 Task: Certificate for employee of the month blue modern-simple.
Action: Mouse moved to (146, 93)
Screenshot: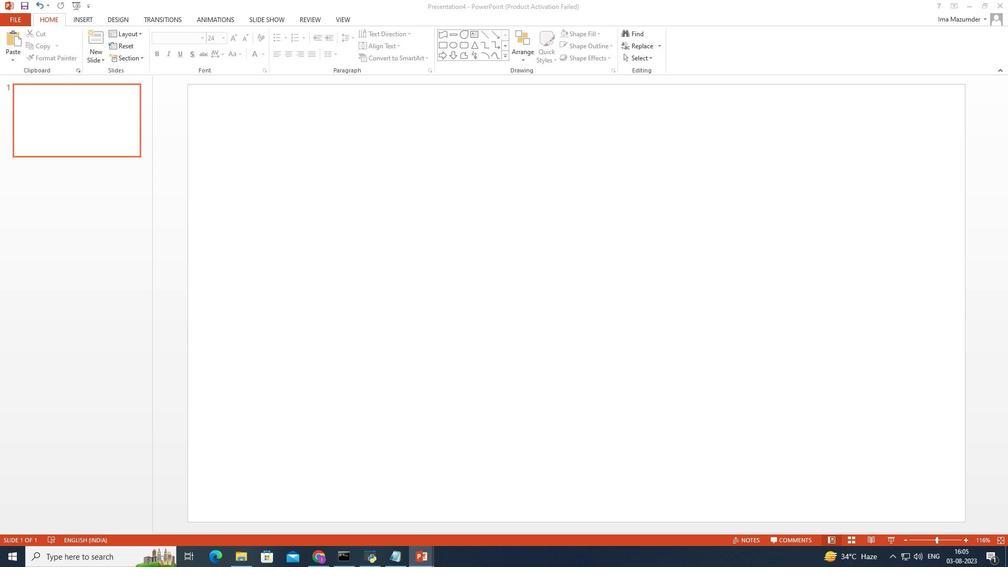 
Action: Mouse pressed left at (146, 93)
Screenshot: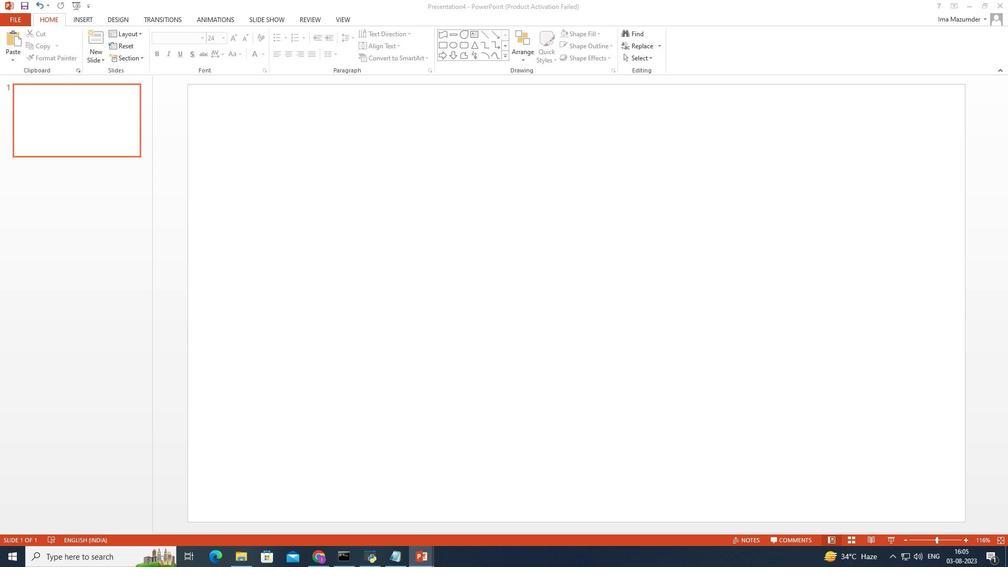 
Action: Mouse moved to (483, 115)
Screenshot: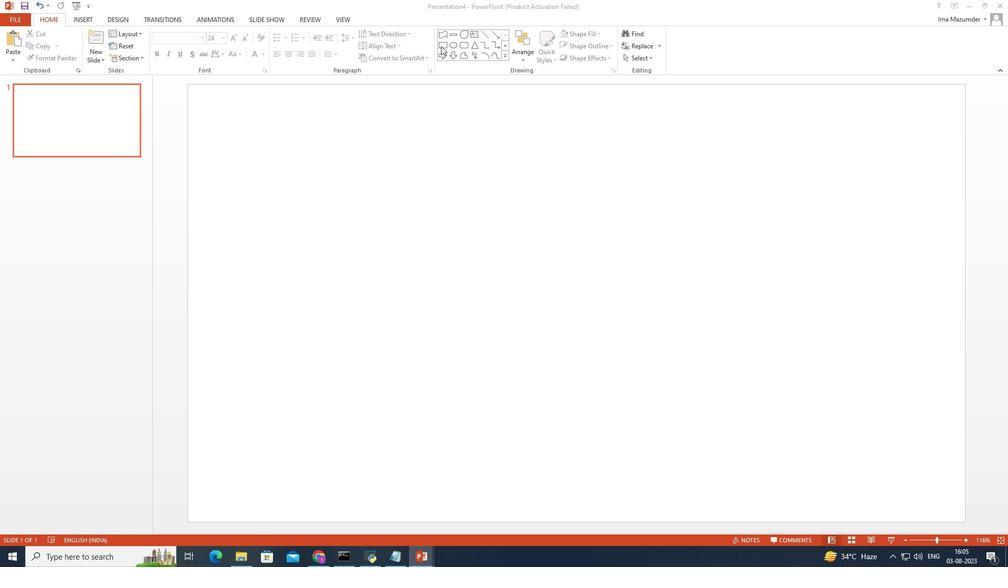 
Action: Mouse pressed left at (483, 115)
Screenshot: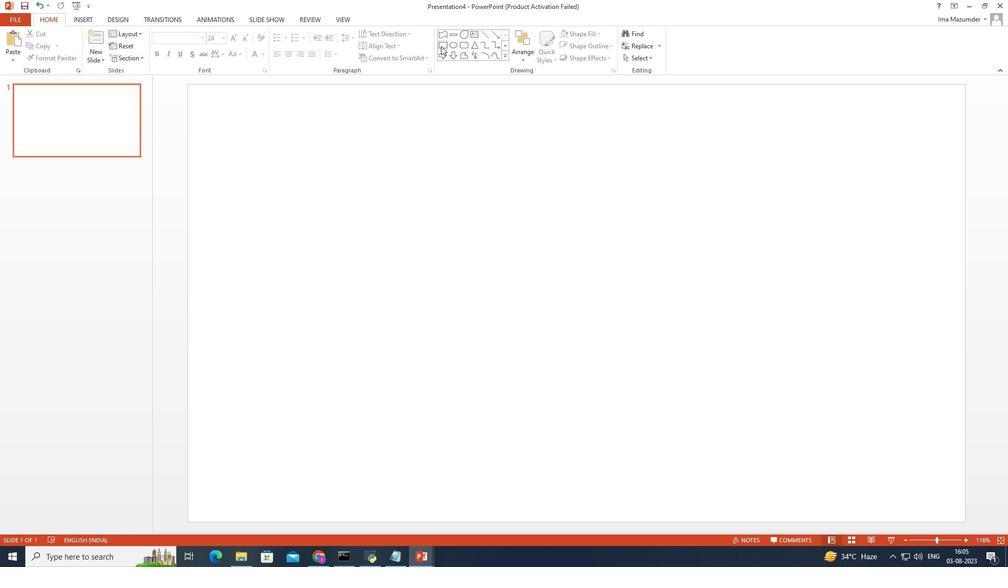 
Action: Mouse moved to (484, 112)
Screenshot: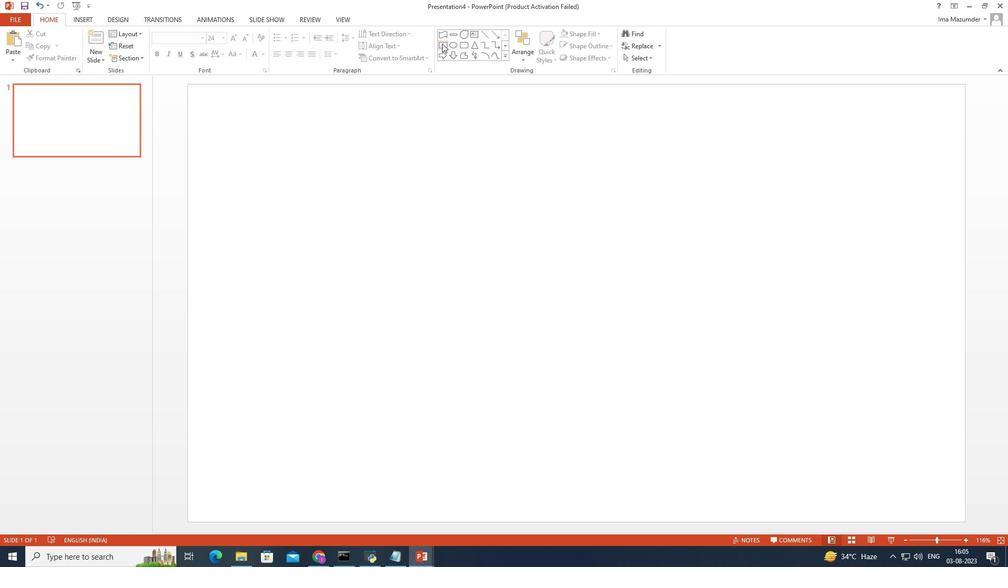 
Action: Mouse pressed left at (484, 112)
Screenshot: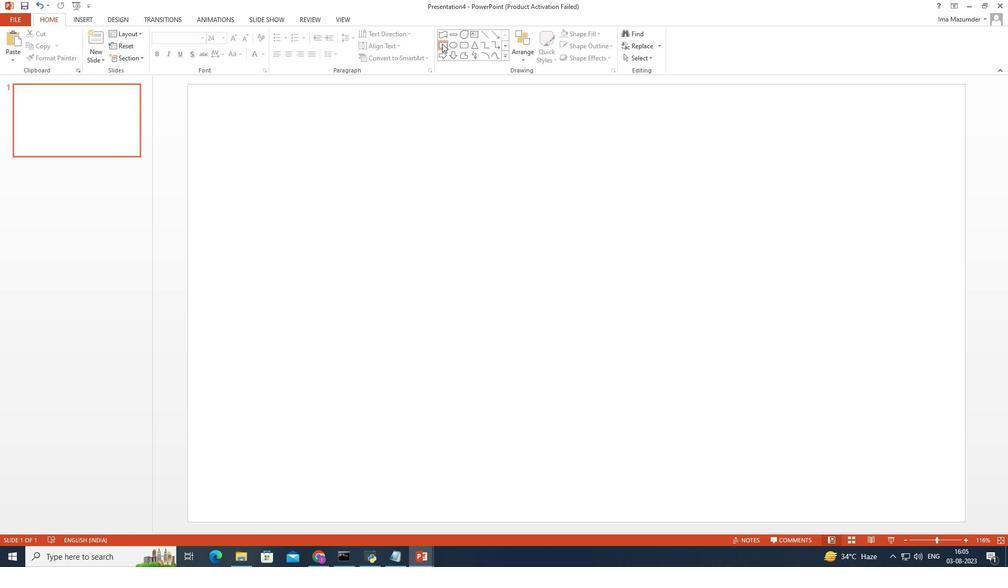
Action: Mouse moved to (325, 142)
Screenshot: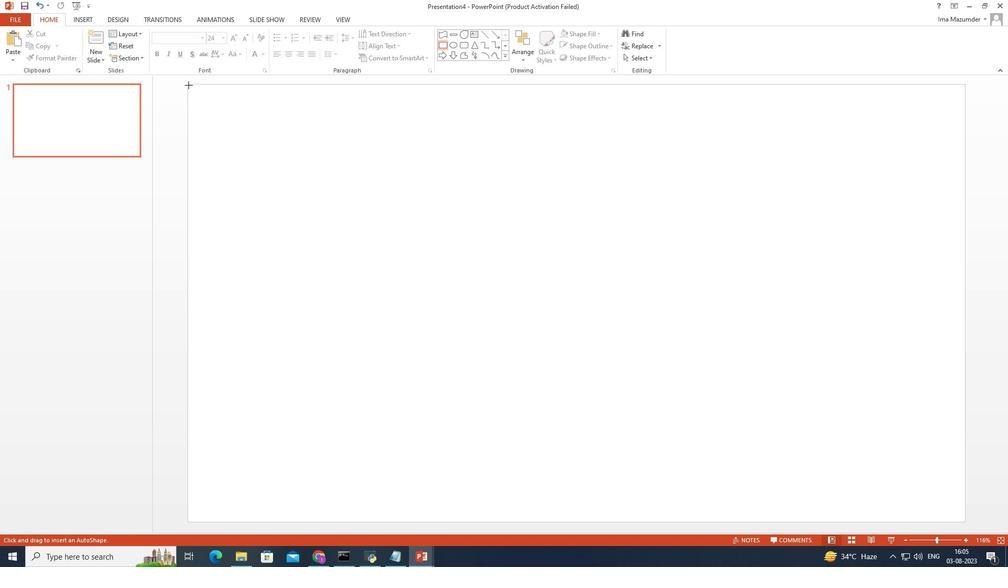 
Action: Mouse pressed left at (325, 142)
Screenshot: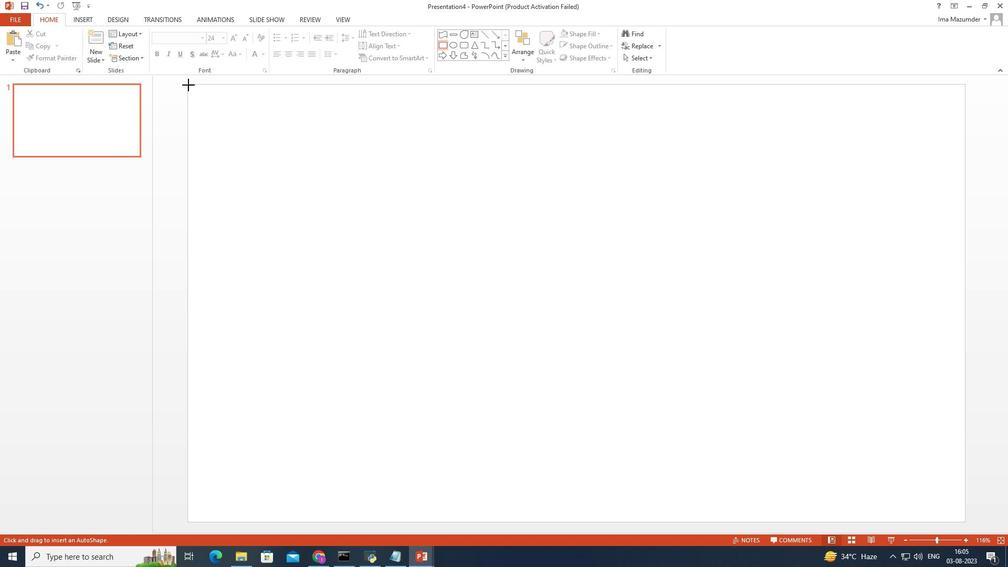 
Action: Mouse moved to (575, 104)
Screenshot: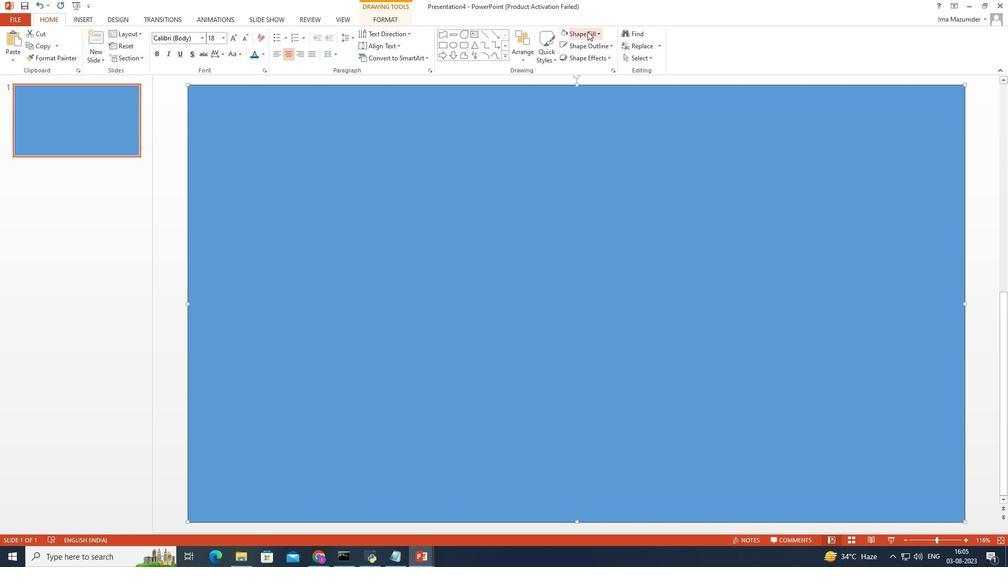 
Action: Mouse pressed left at (575, 104)
Screenshot: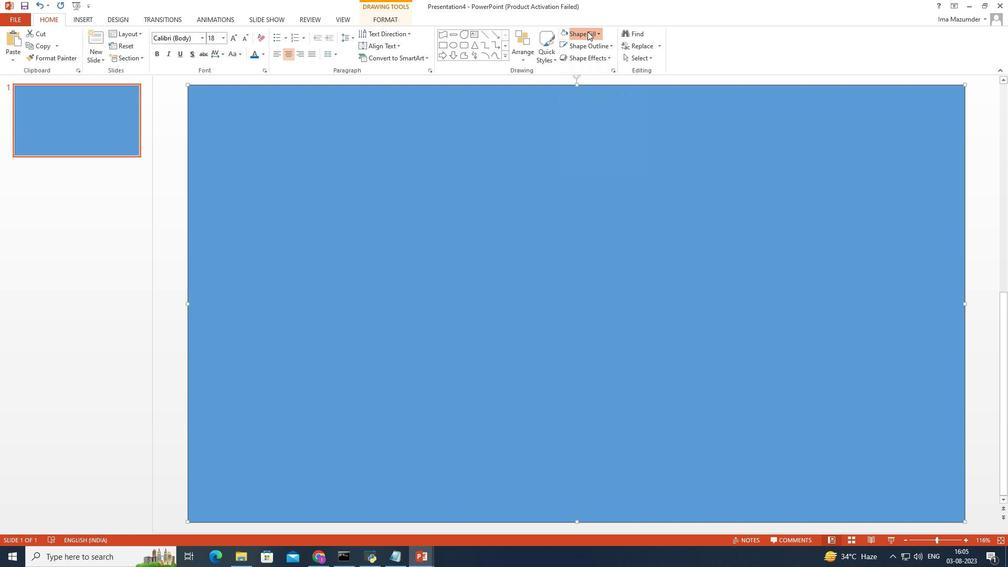 
Action: Mouse moved to (576, 181)
Screenshot: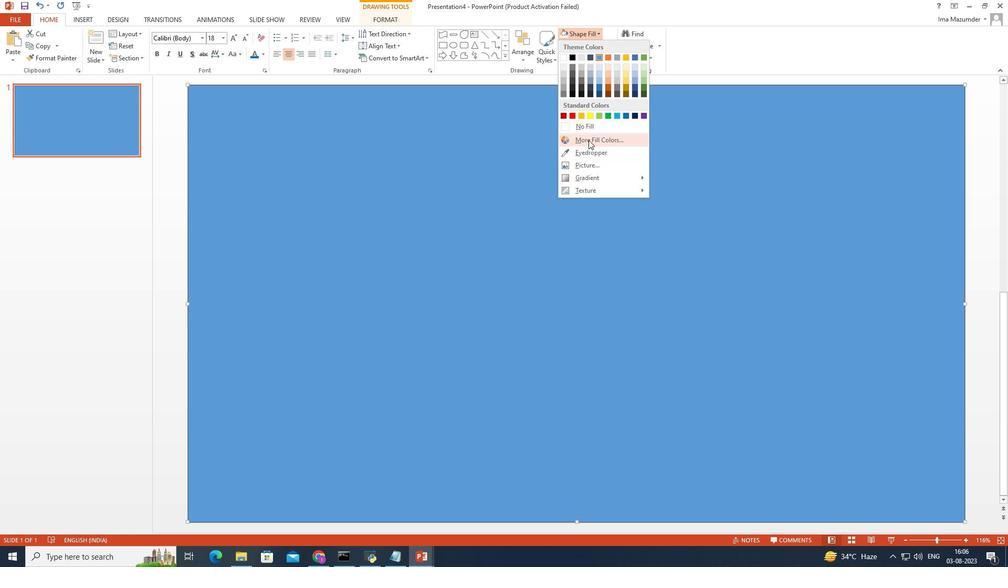 
Action: Mouse pressed left at (576, 181)
Screenshot: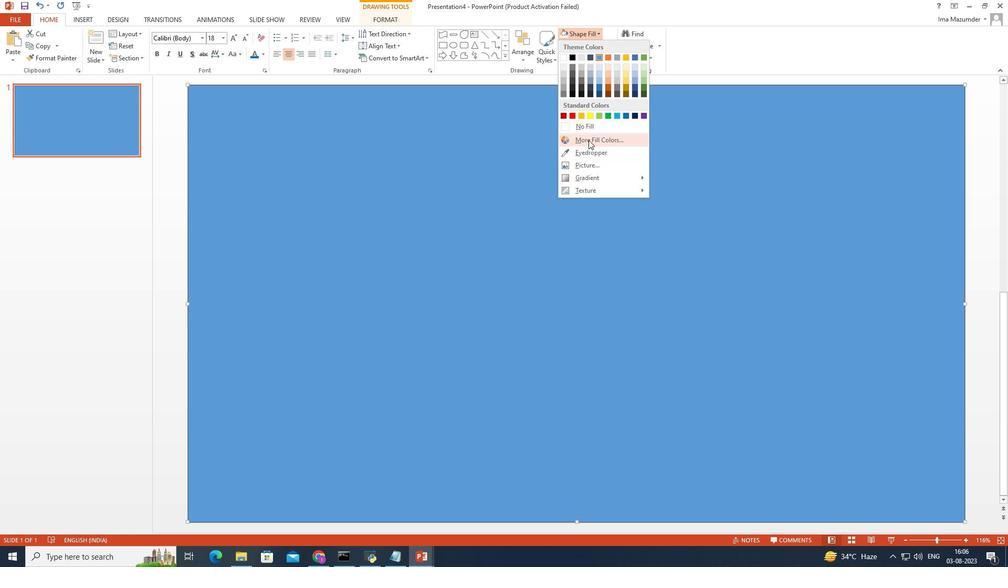 
Action: Mouse moved to (541, 245)
Screenshot: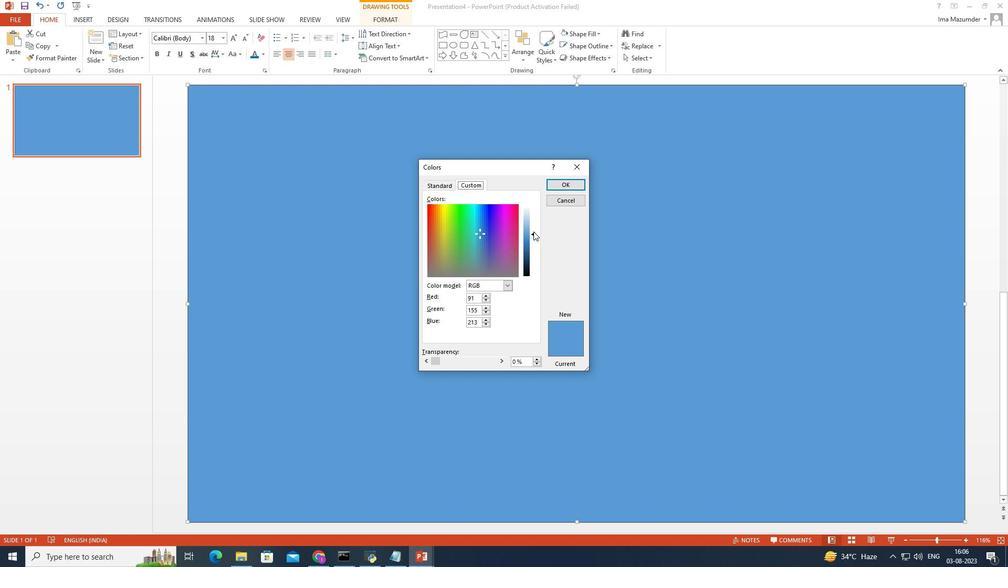 
Action: Mouse pressed left at (541, 245)
Screenshot: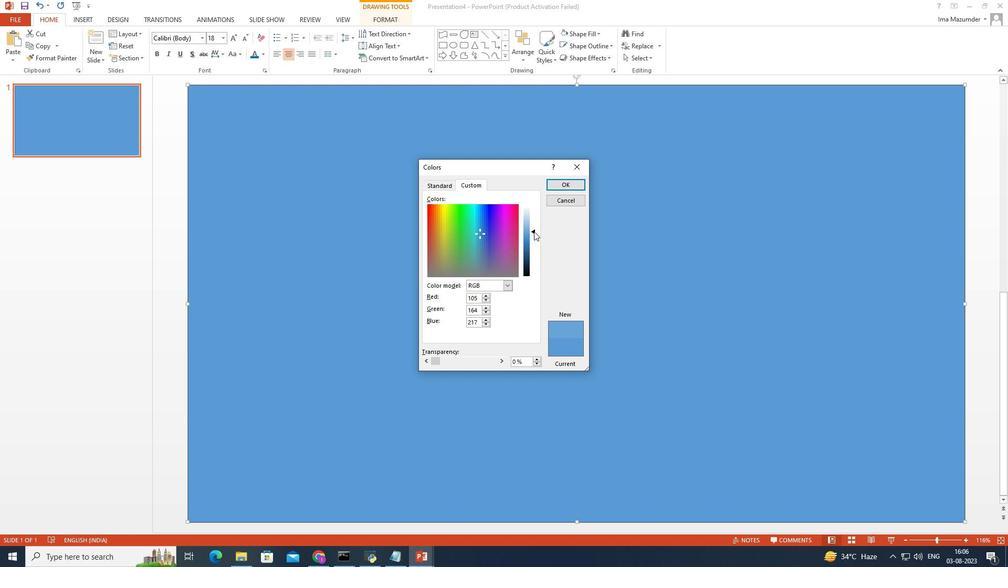 
Action: Mouse moved to (542, 259)
Screenshot: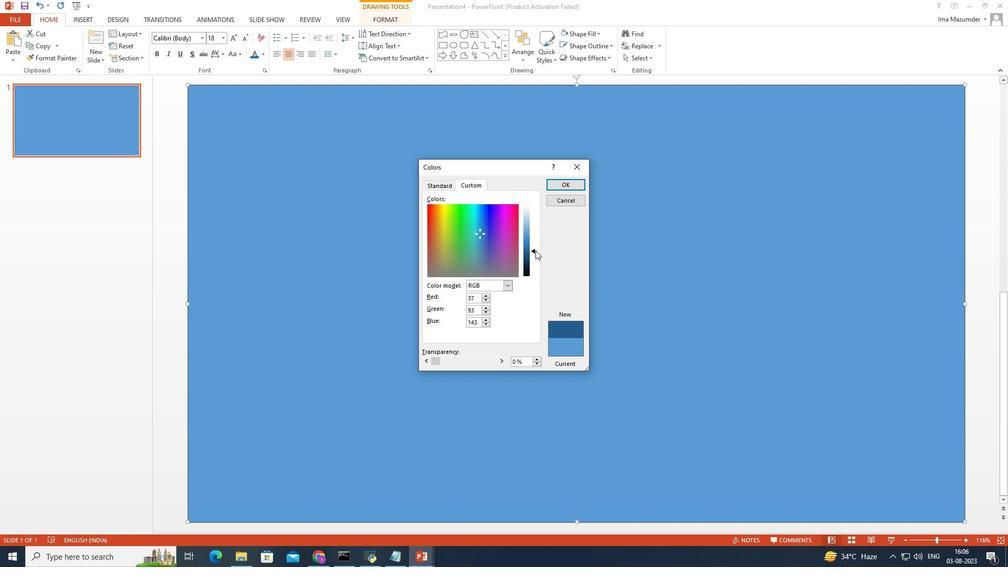 
Action: Mouse pressed left at (542, 259)
Screenshot: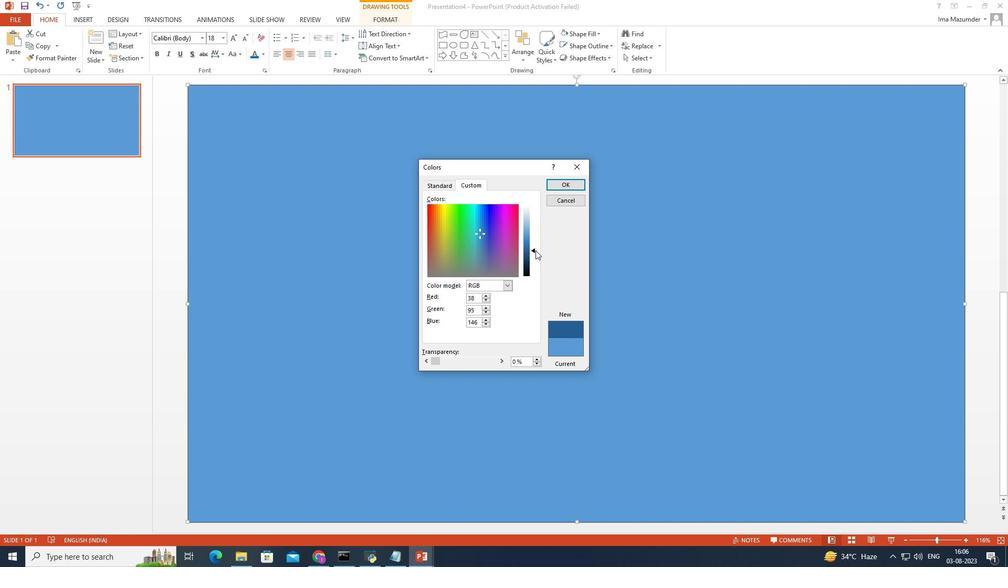 
Action: Mouse moved to (513, 259)
Screenshot: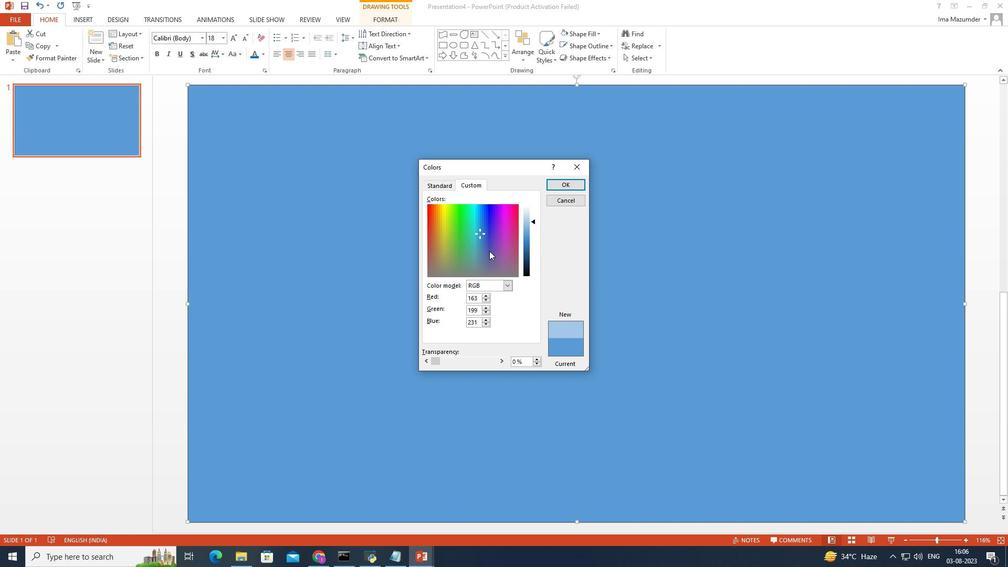 
Action: Mouse pressed left at (513, 259)
Screenshot: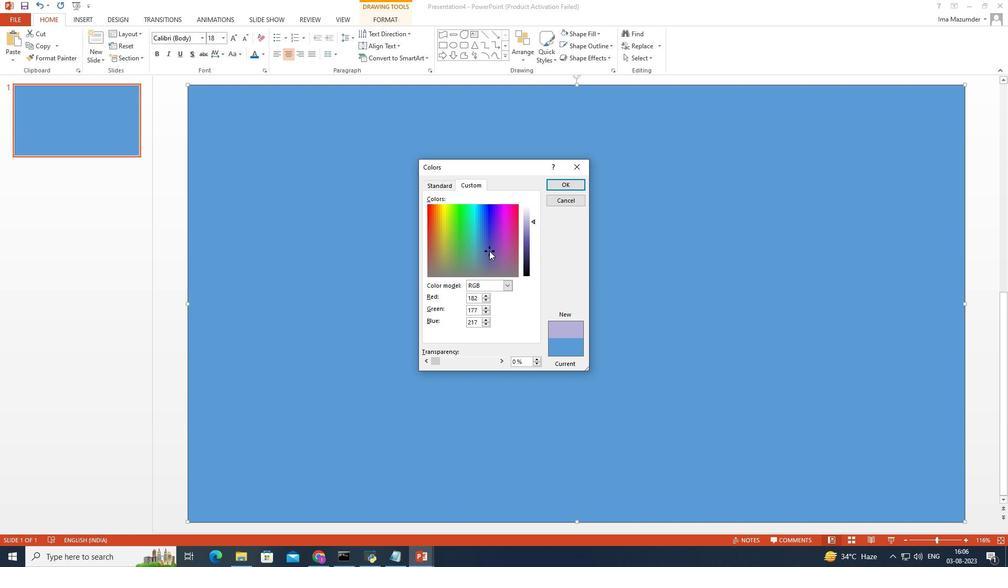
Action: Mouse moved to (560, 214)
Screenshot: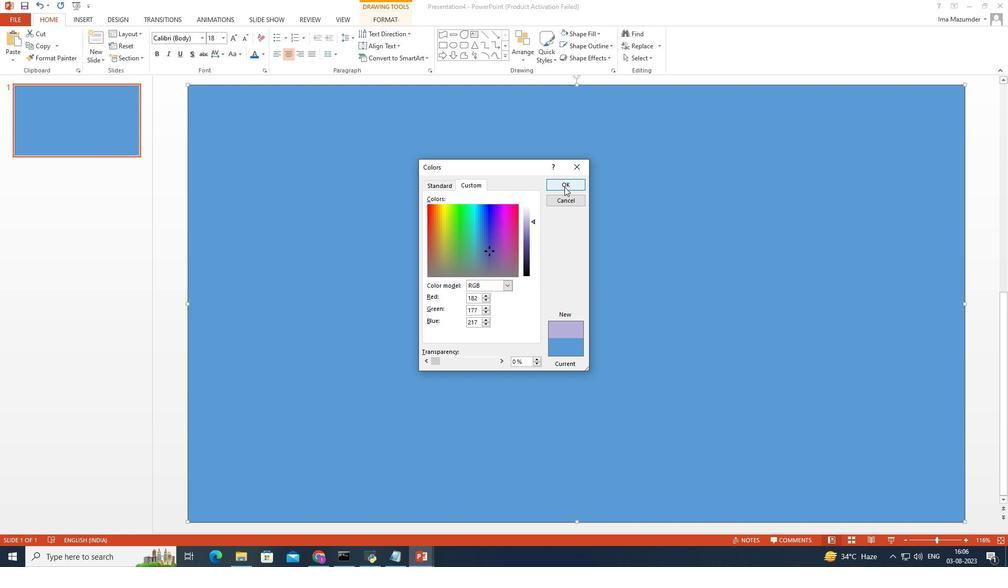 
Action: Mouse pressed left at (560, 214)
Screenshot: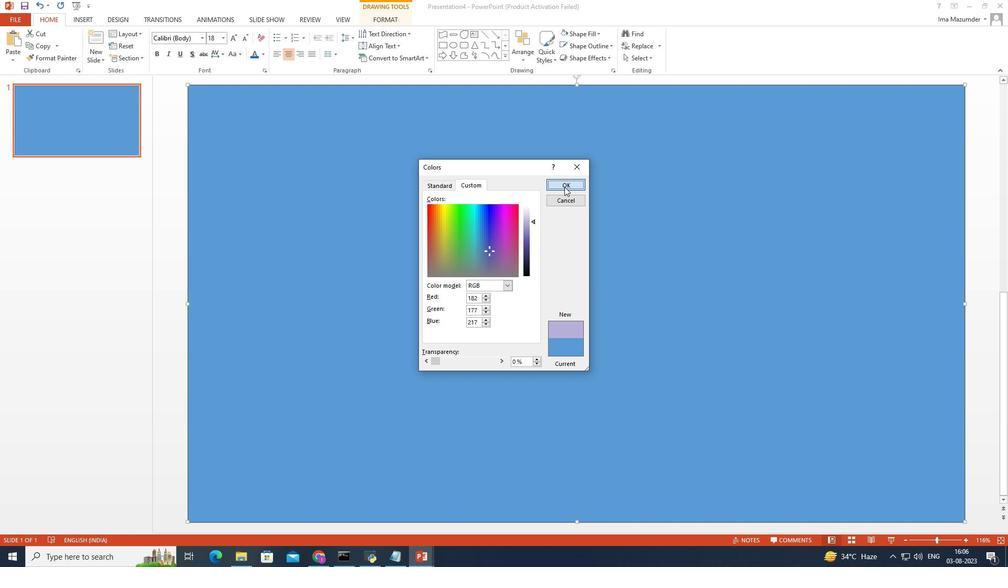 
Action: Mouse moved to (486, 112)
Screenshot: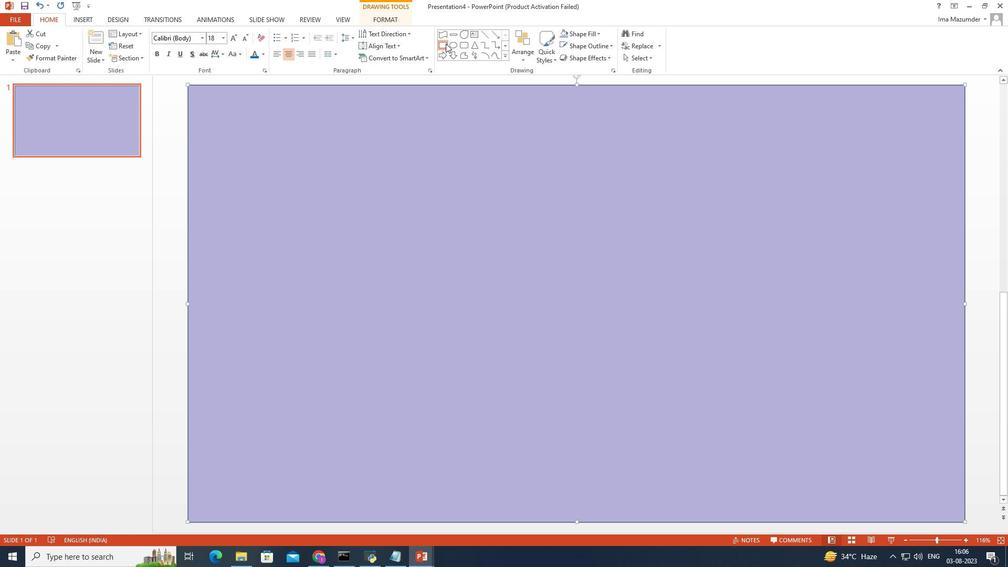 
Action: Mouse pressed left at (486, 112)
Screenshot: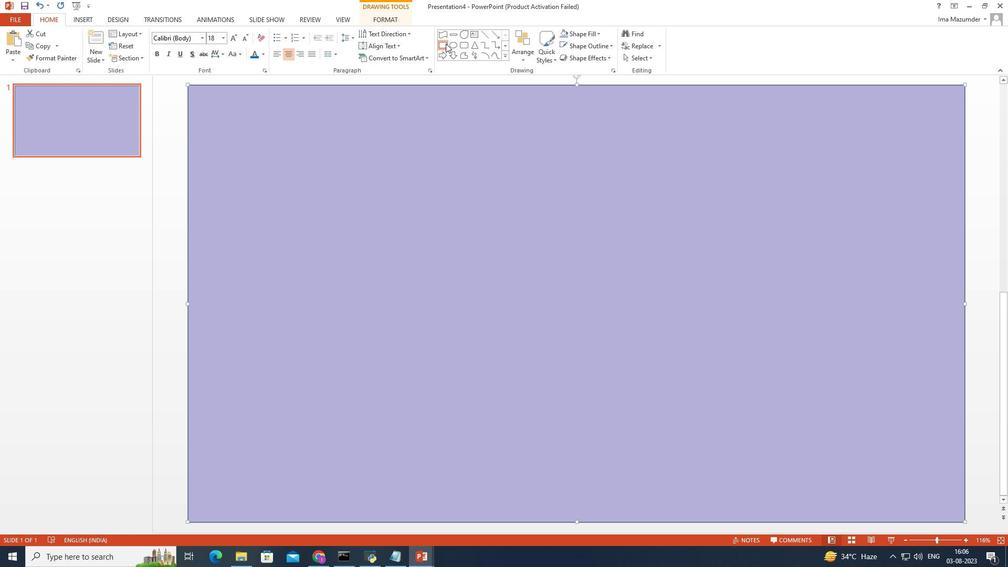 
Action: Mouse moved to (352, 172)
Screenshot: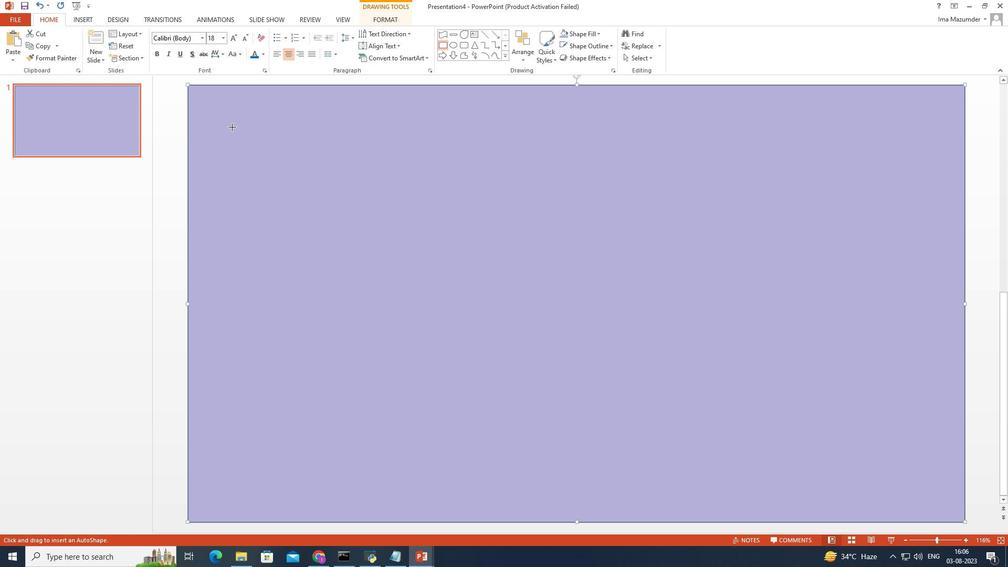 
Action: Mouse pressed left at (352, 172)
Screenshot: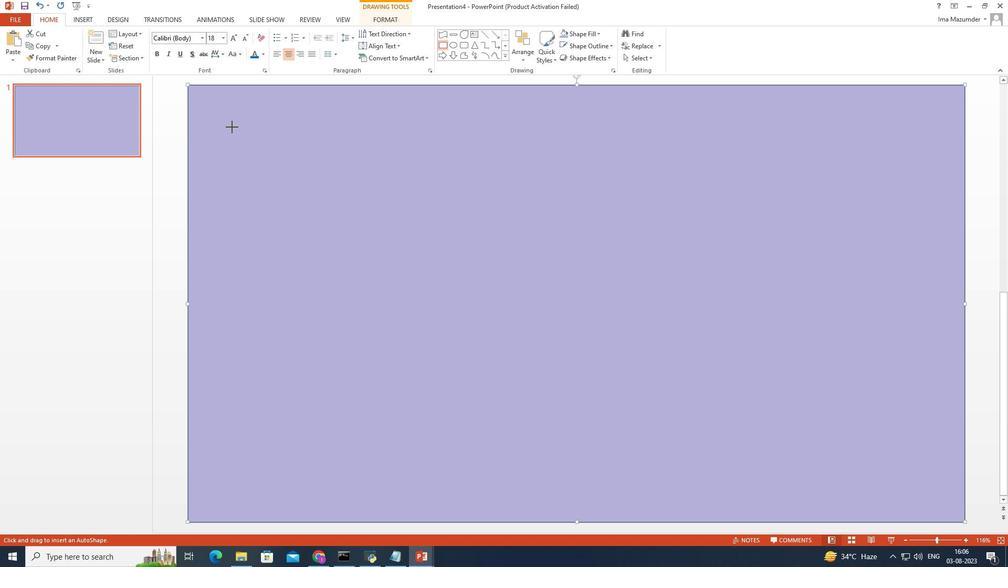
Action: Mouse moved to (583, 103)
Screenshot: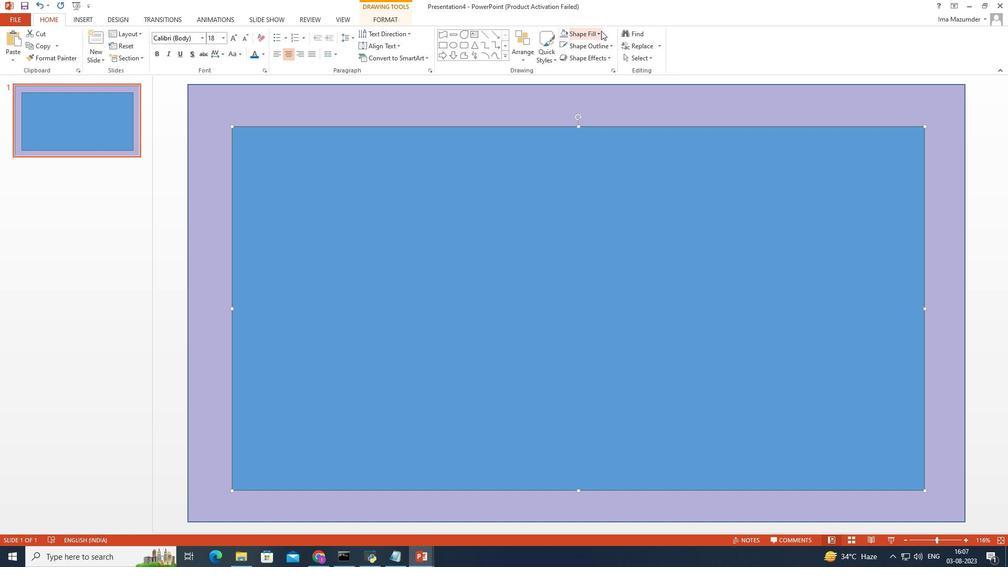 
Action: Mouse pressed left at (583, 103)
Screenshot: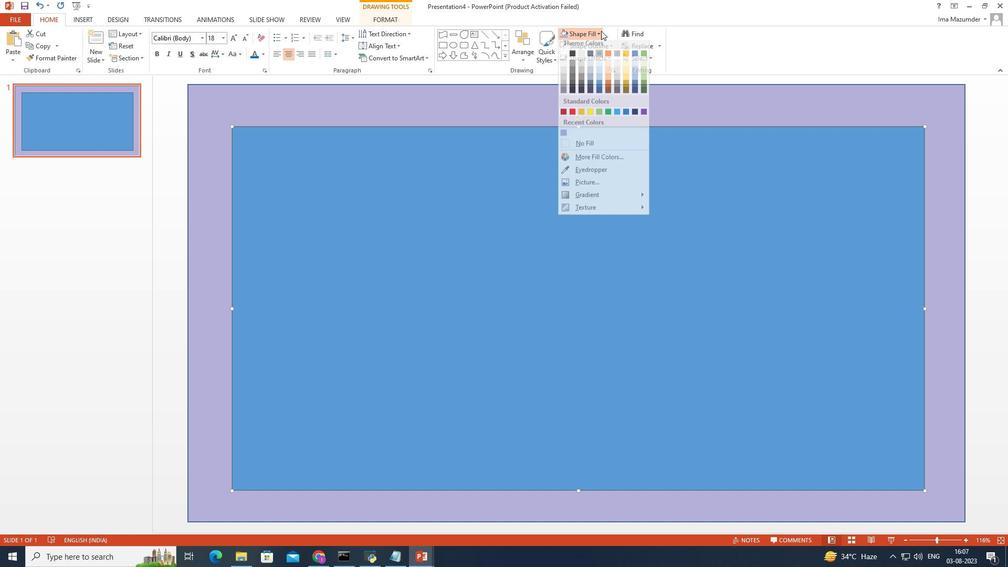 
Action: Mouse moved to (559, 122)
Screenshot: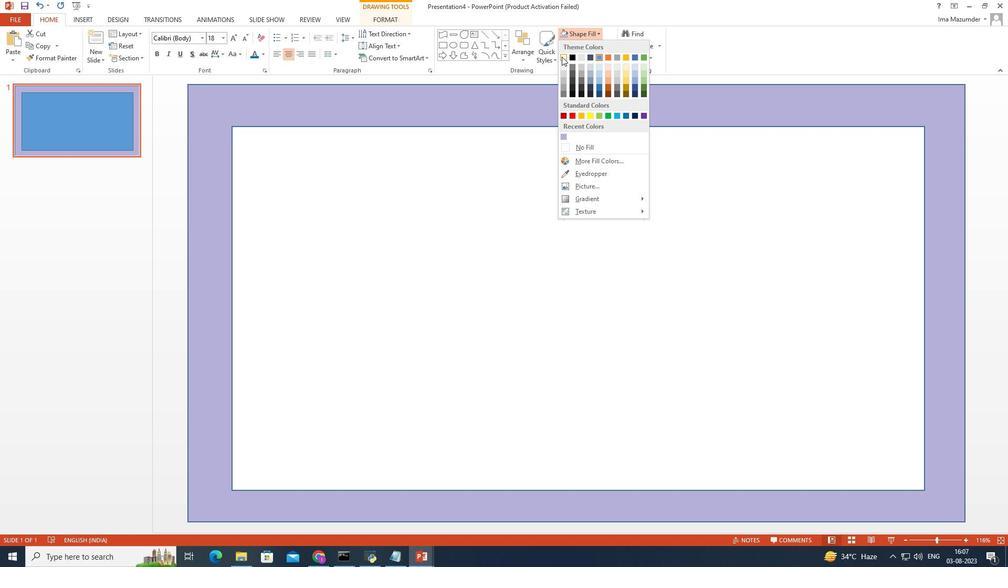 
Action: Mouse pressed left at (559, 122)
Screenshot: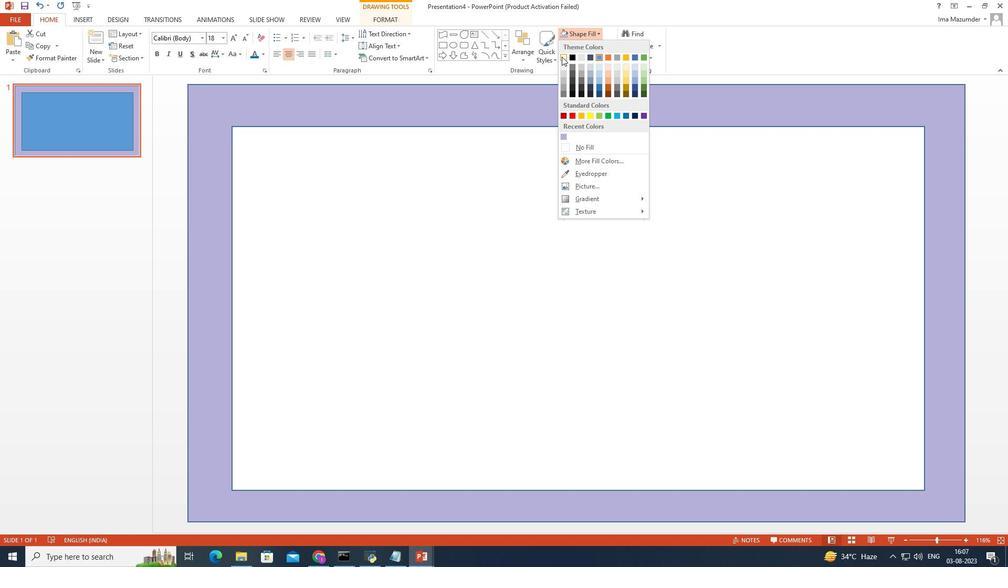 
Action: Mouse moved to (485, 113)
Screenshot: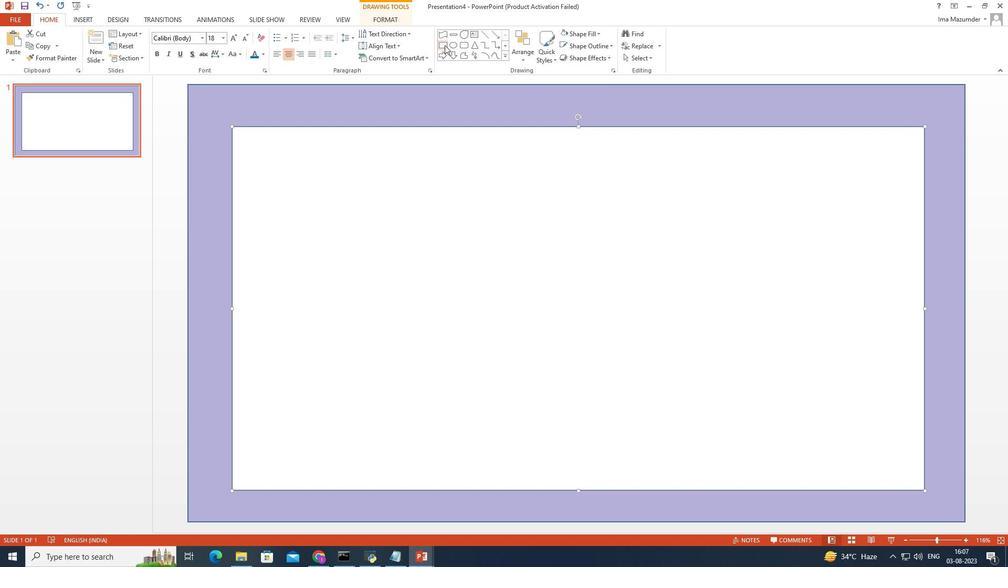 
Action: Mouse pressed left at (485, 113)
Screenshot: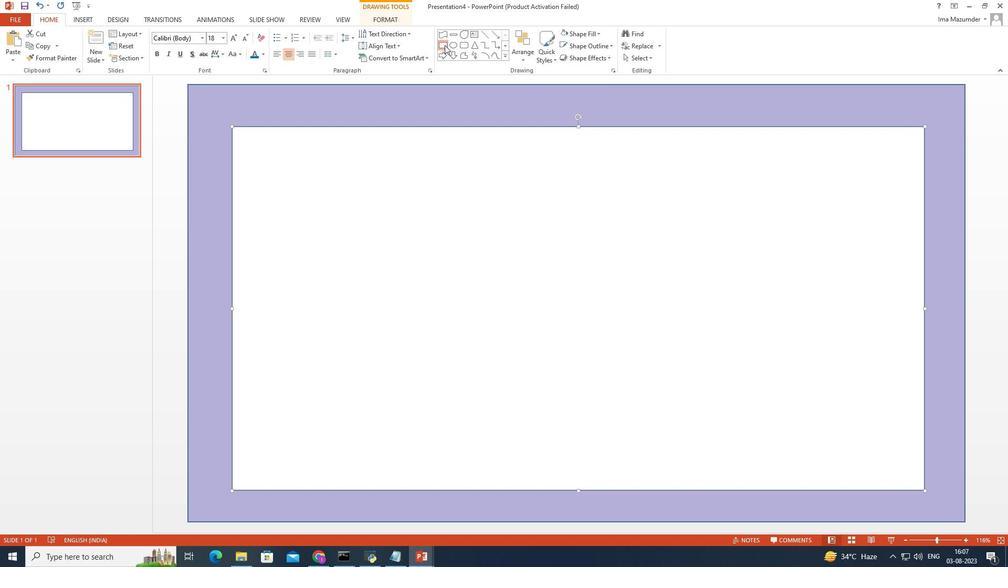 
Action: Mouse moved to (363, 183)
Screenshot: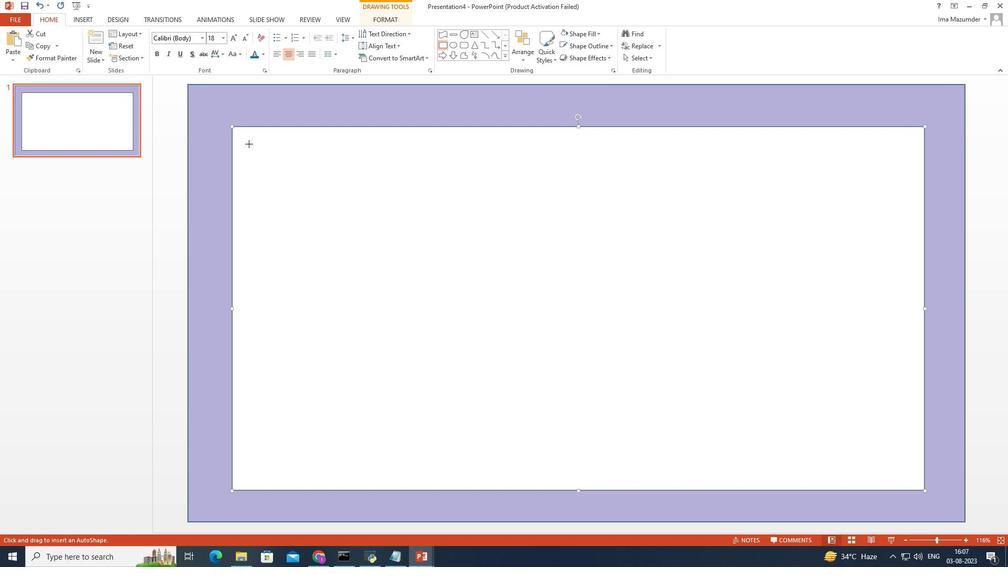 
Action: Mouse pressed left at (363, 183)
Screenshot: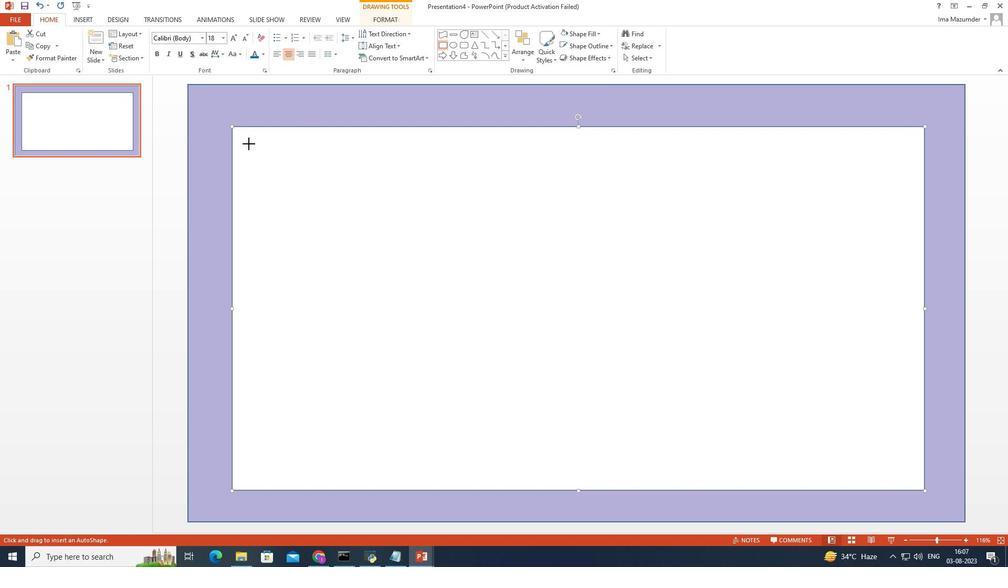 
Action: Mouse moved to (578, 115)
Screenshot: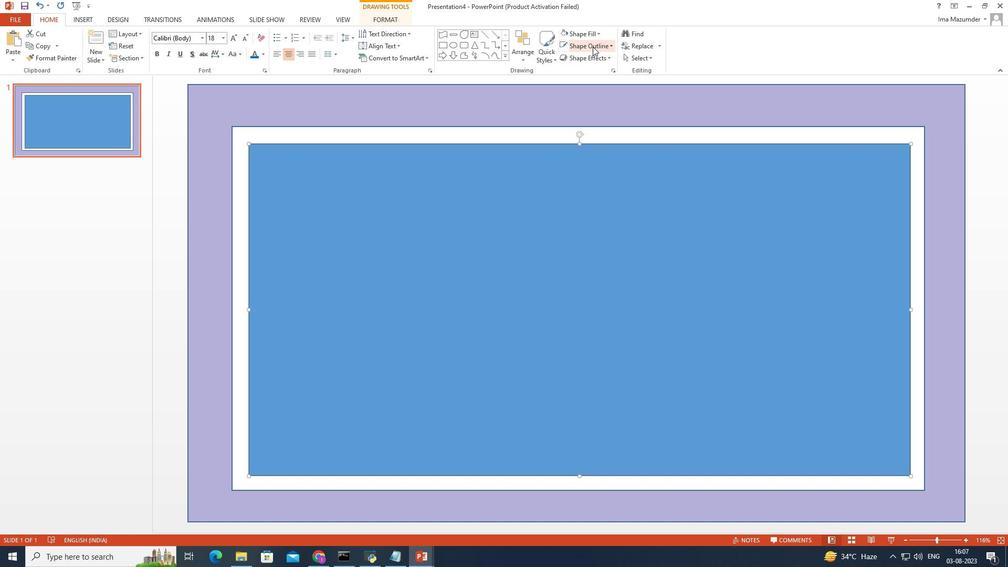 
Action: Mouse pressed left at (578, 115)
Screenshot: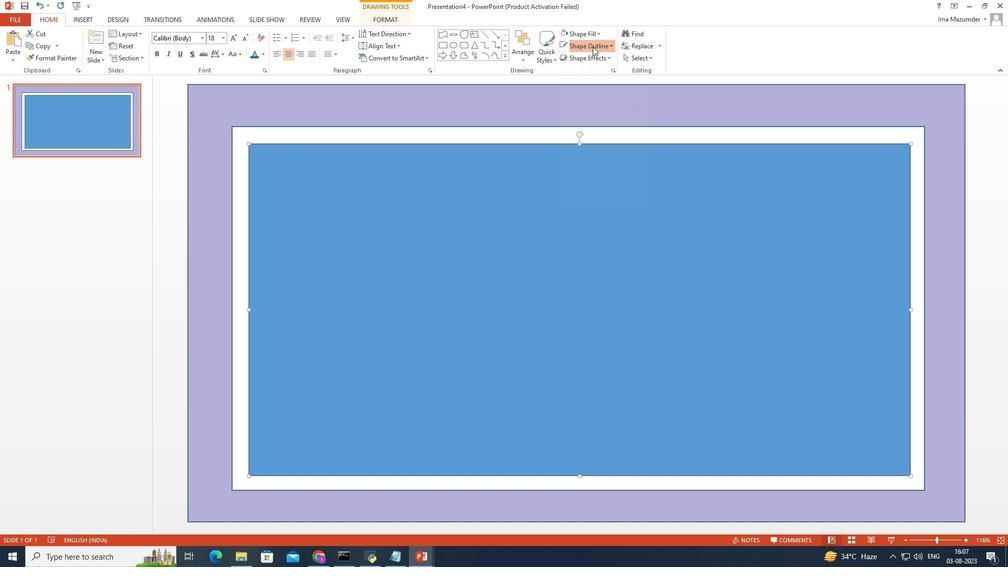 
Action: Mouse moved to (618, 236)
Screenshot: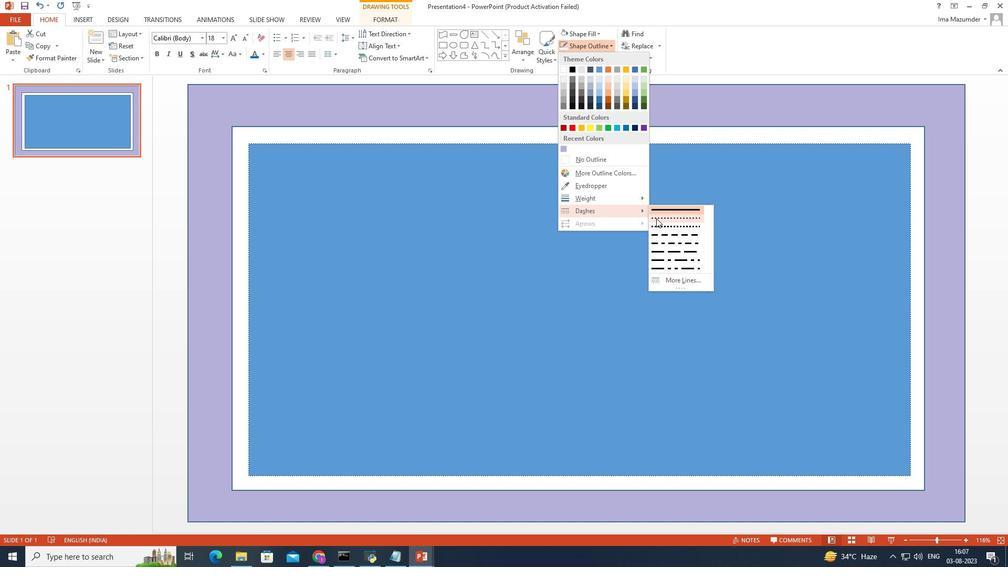 
Action: Mouse pressed left at (618, 236)
Screenshot: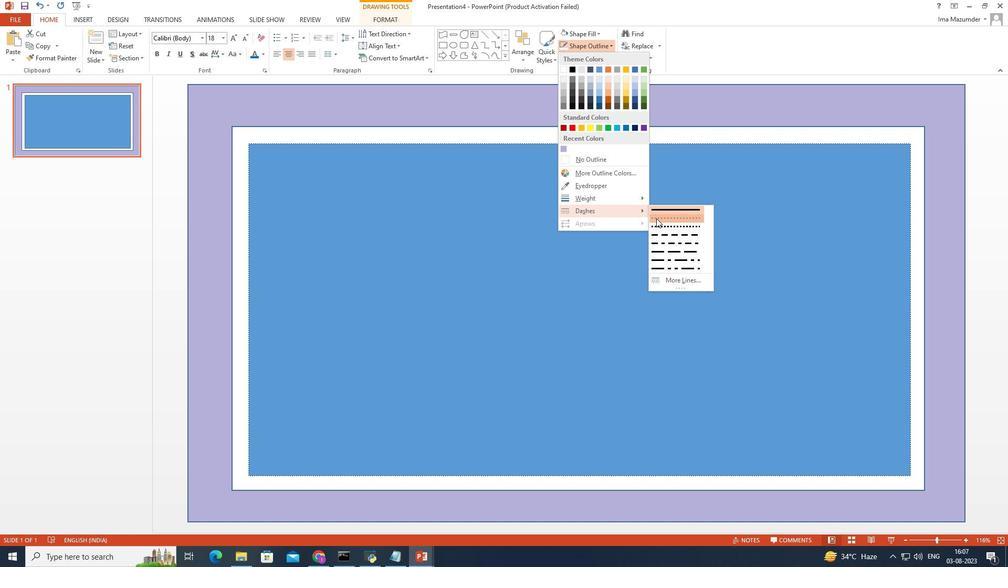 
Action: Mouse moved to (590, 115)
Screenshot: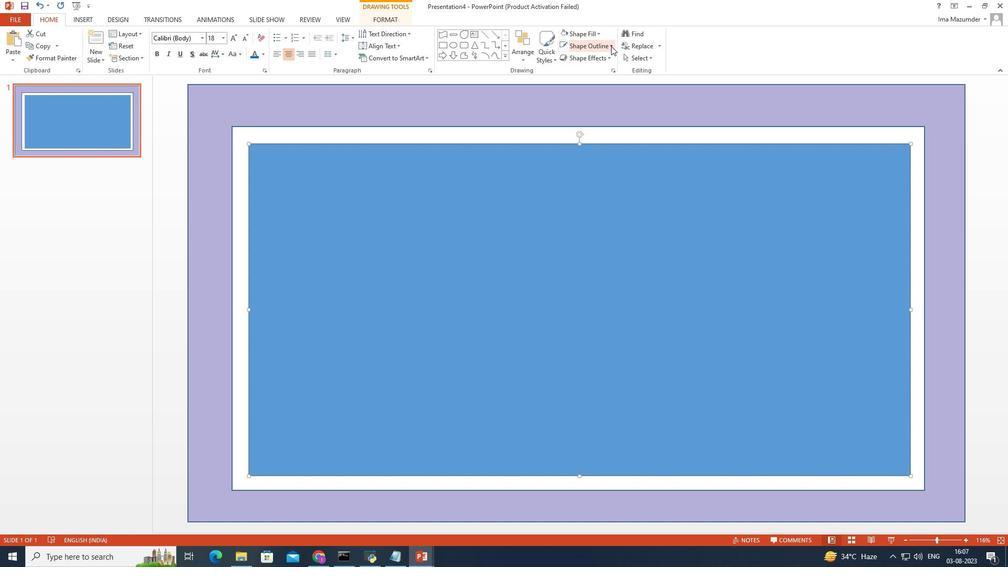 
Action: Mouse pressed left at (590, 115)
Screenshot: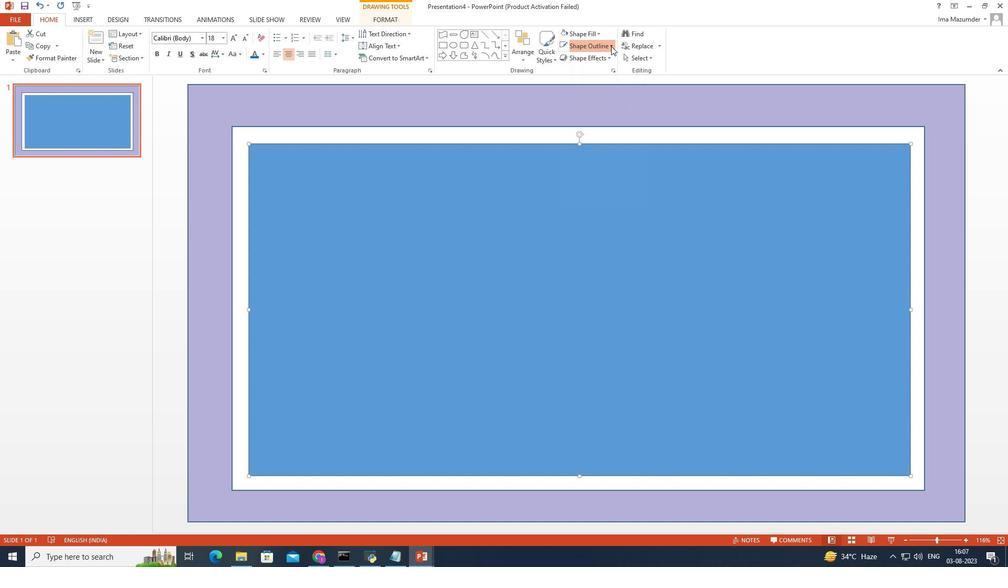 
Action: Mouse moved to (560, 188)
Screenshot: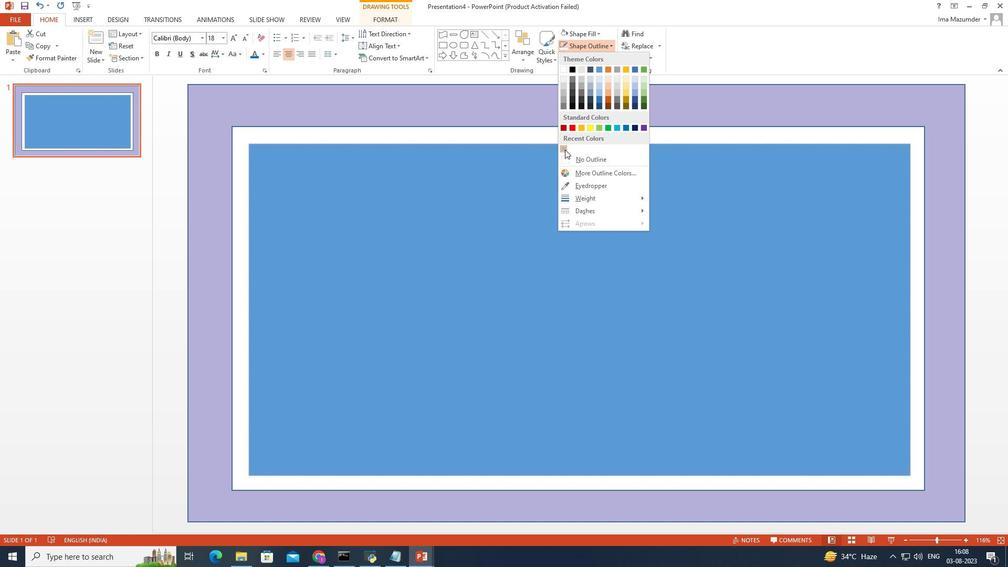 
Action: Mouse pressed left at (560, 188)
Screenshot: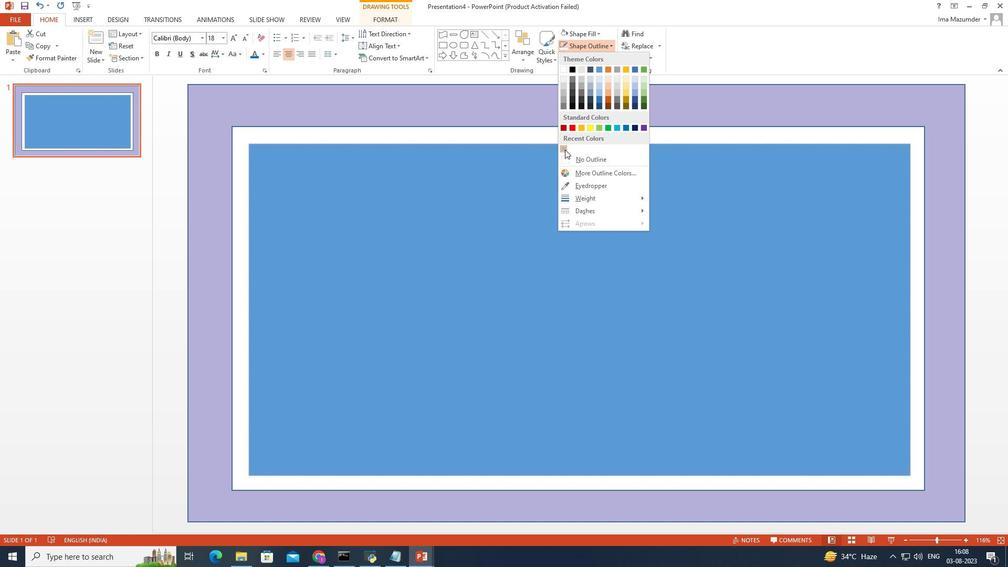 
Action: Mouse moved to (581, 105)
Screenshot: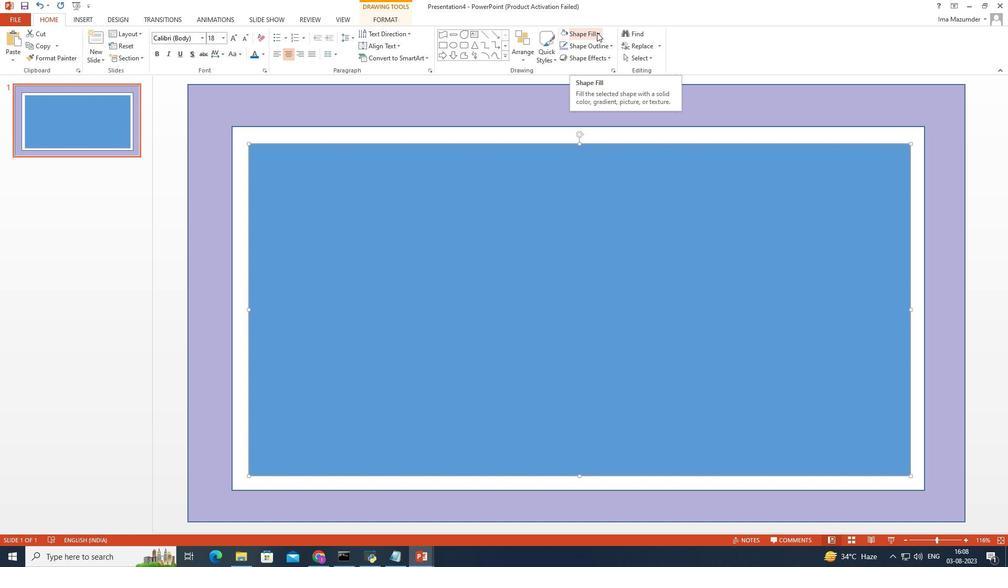 
Action: Mouse pressed left at (581, 105)
Screenshot: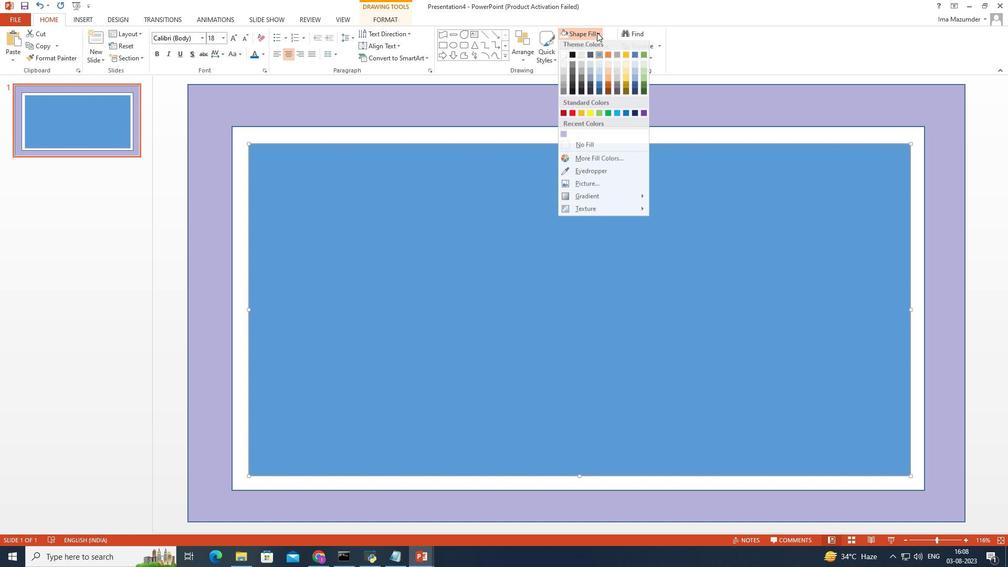 
Action: Mouse moved to (559, 122)
Screenshot: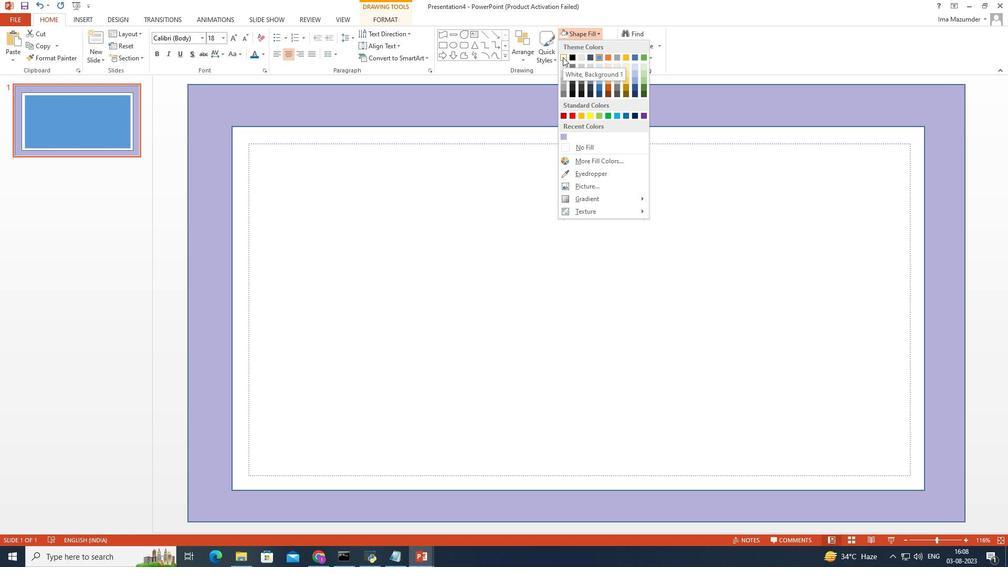 
Action: Mouse pressed left at (559, 122)
Screenshot: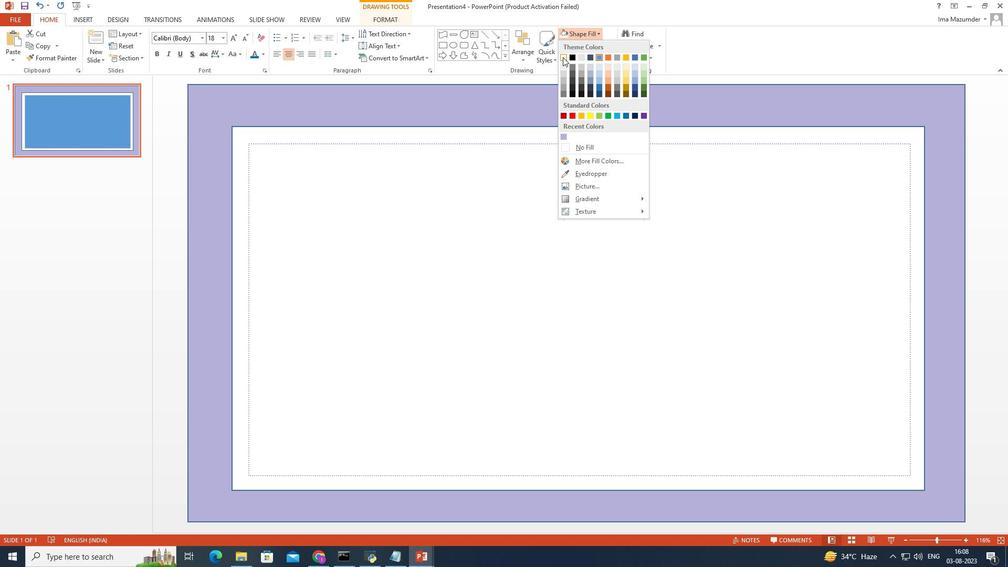 
Action: Mouse moved to (256, 95)
Screenshot: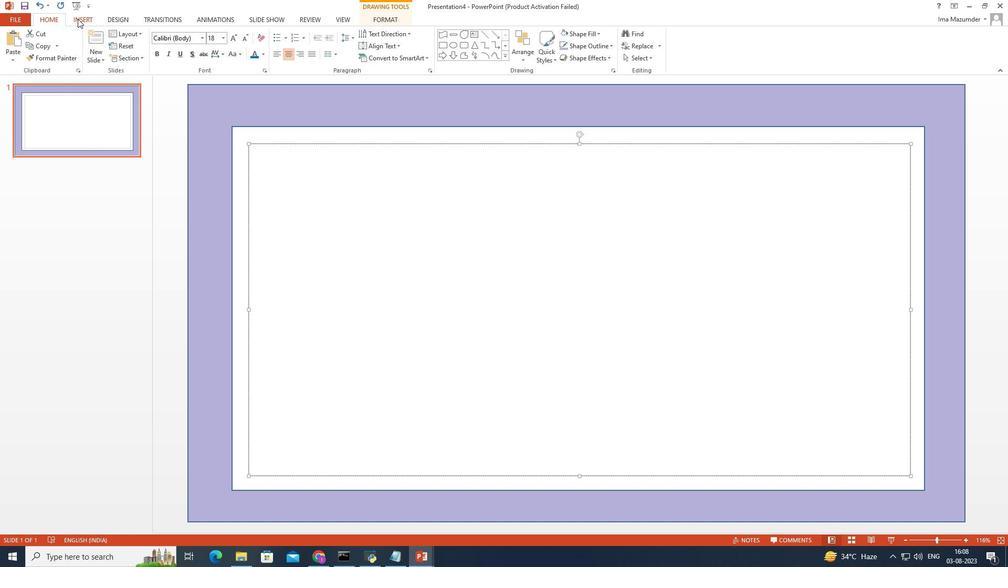 
Action: Mouse pressed left at (256, 95)
Screenshot: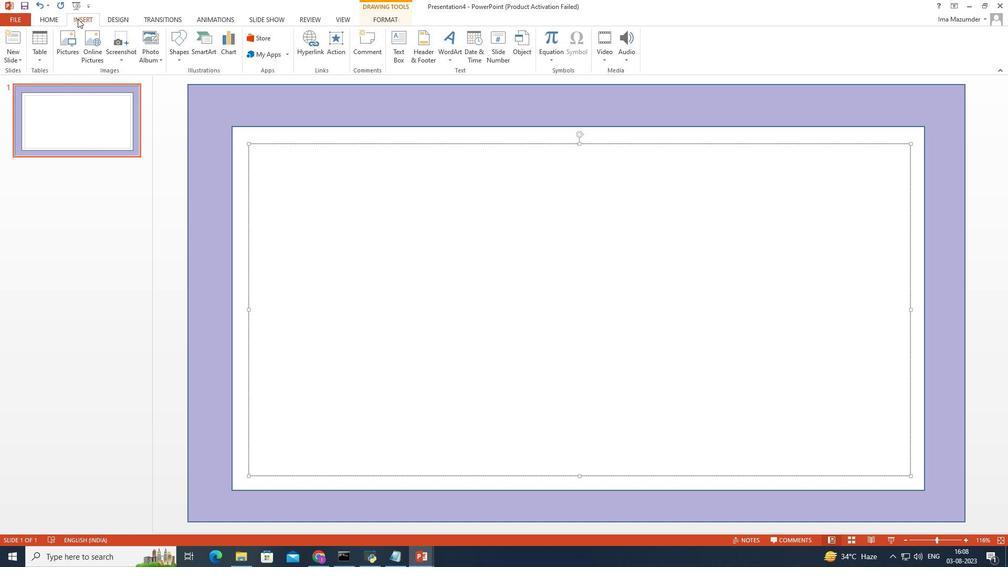 
Action: Mouse moved to (319, 113)
Screenshot: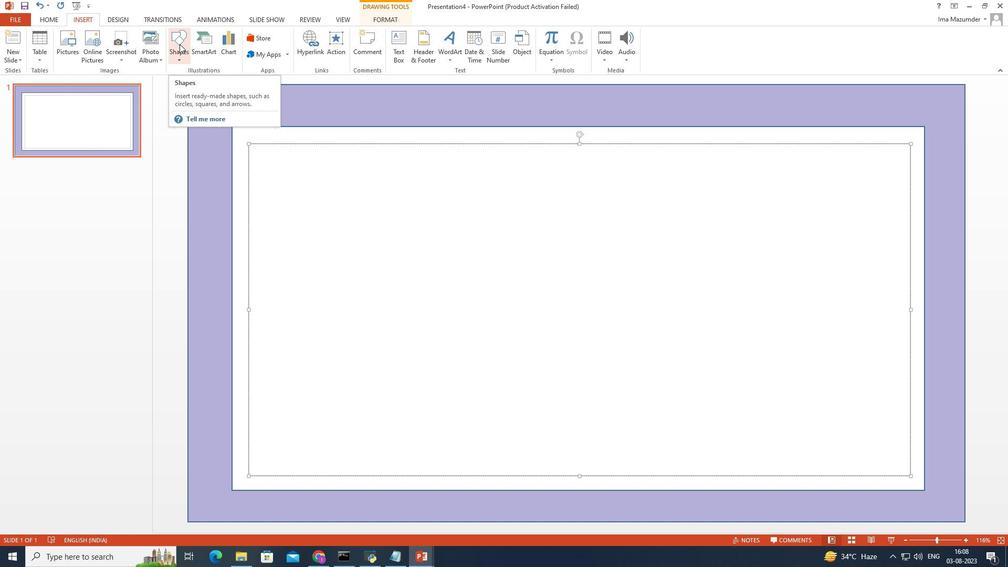 
Action: Mouse pressed left at (319, 113)
Screenshot: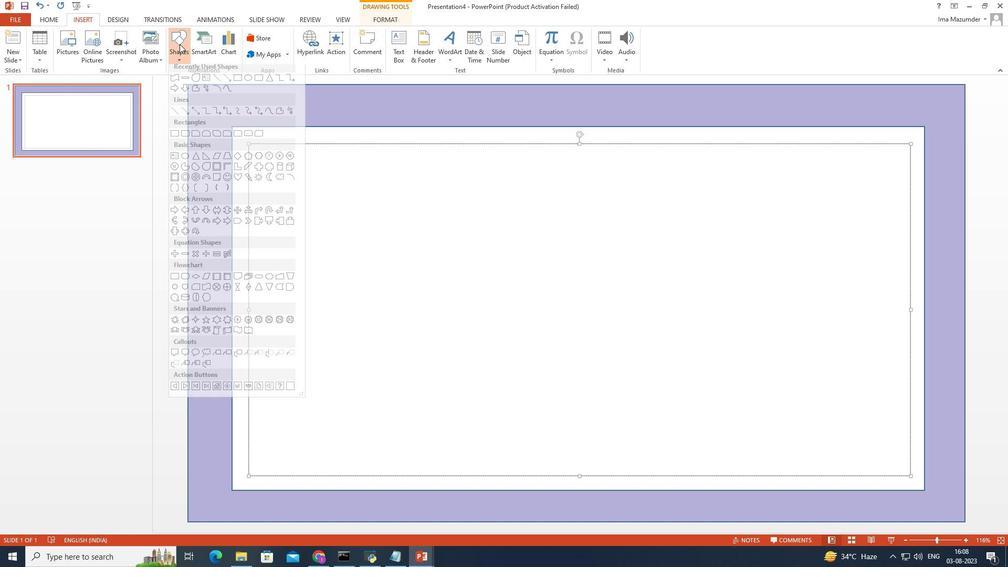 
Action: Mouse moved to (360, 241)
Screenshot: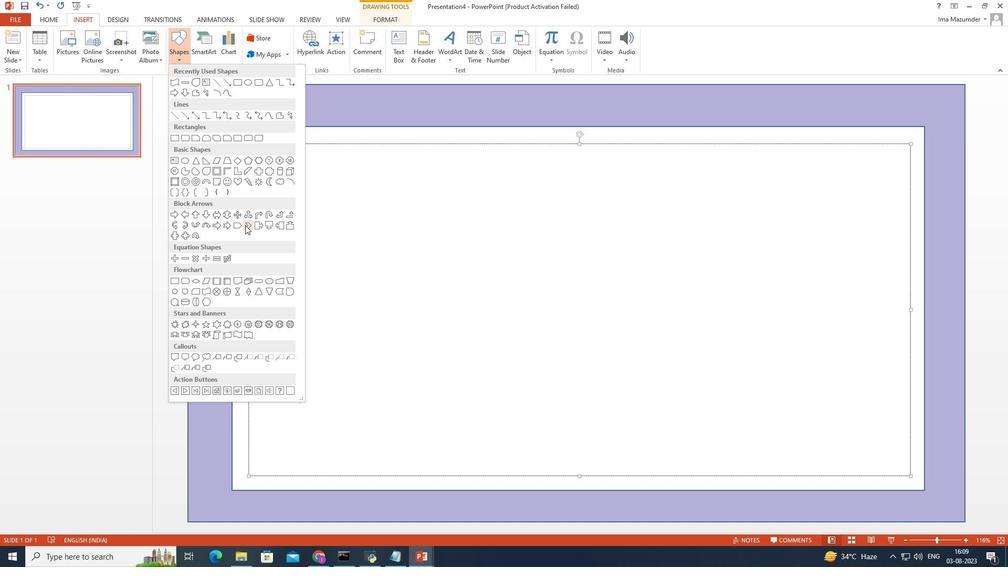 
Action: Mouse pressed left at (360, 241)
Screenshot: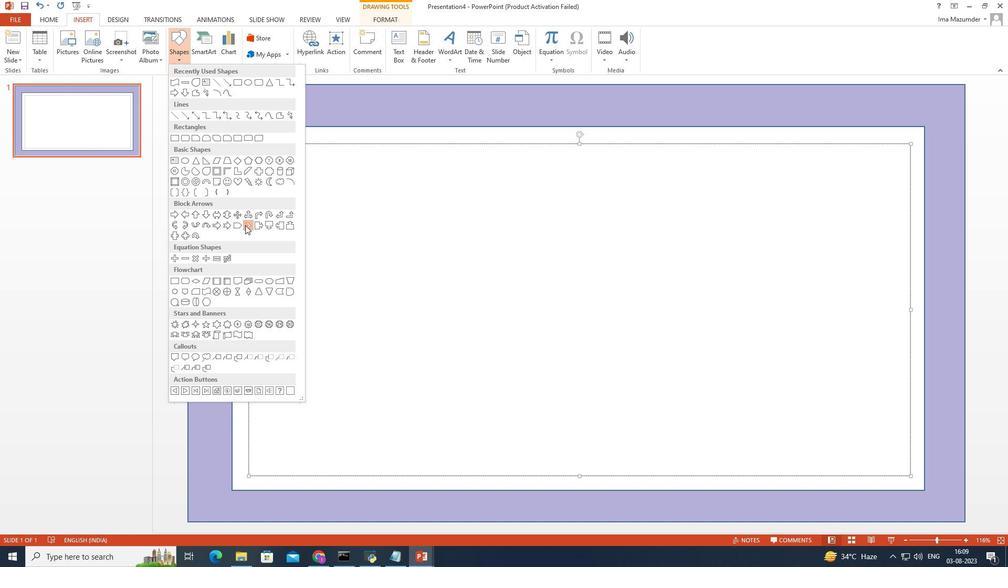 
Action: Mouse moved to (386, 142)
Screenshot: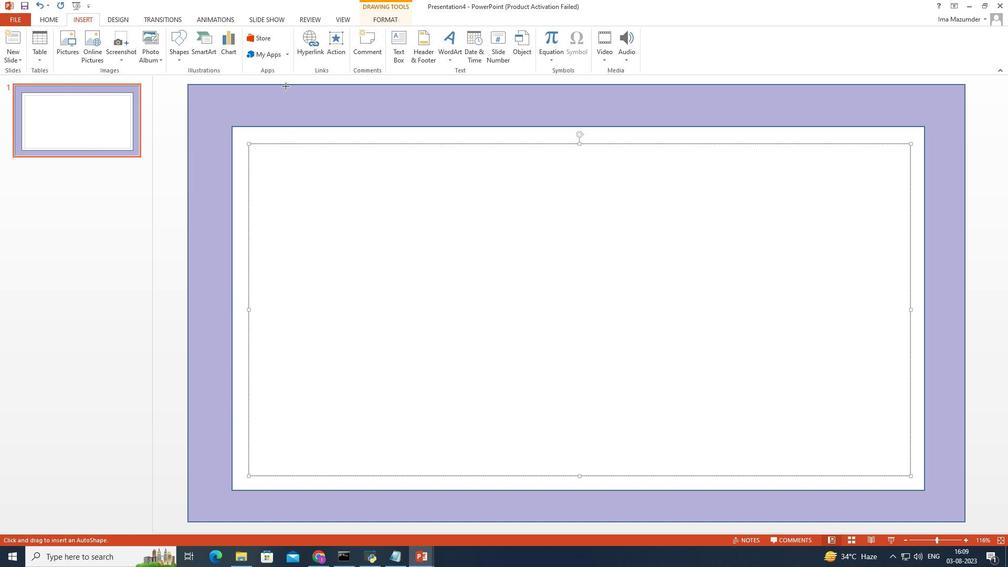 
Action: Mouse pressed left at (386, 142)
Screenshot: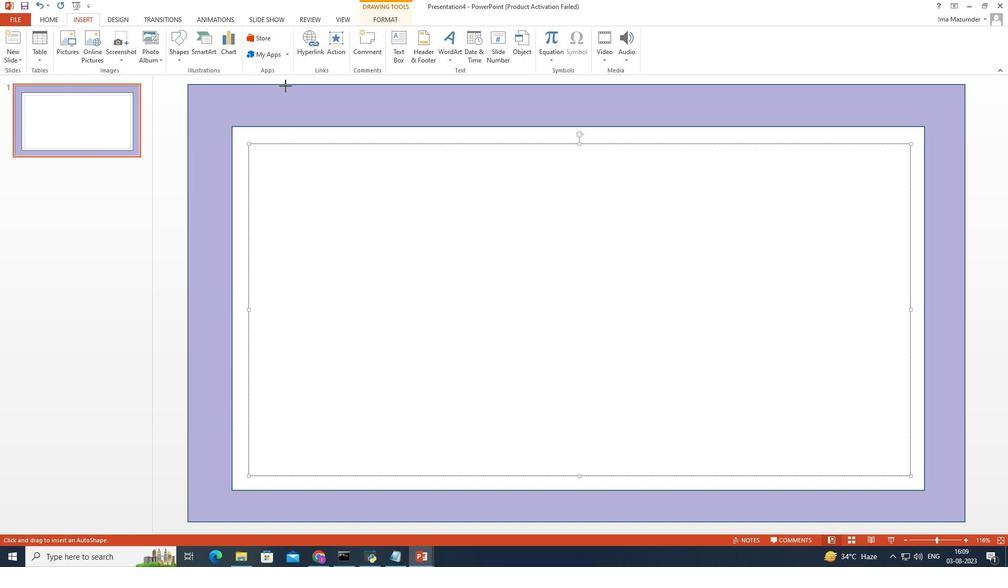 
Action: Mouse moved to (389, 178)
Screenshot: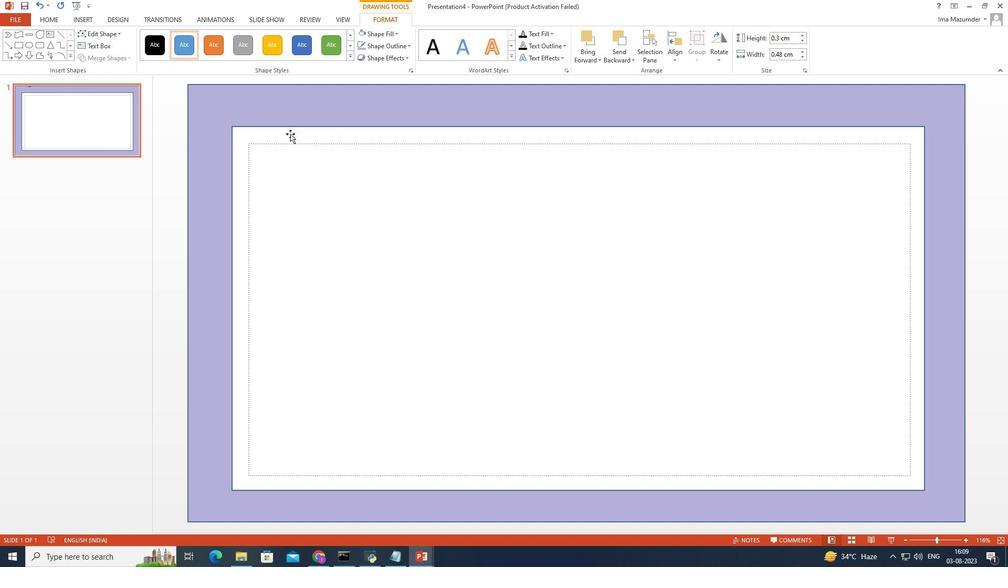 
Action: Key pressed <Key.backspace>
Screenshot: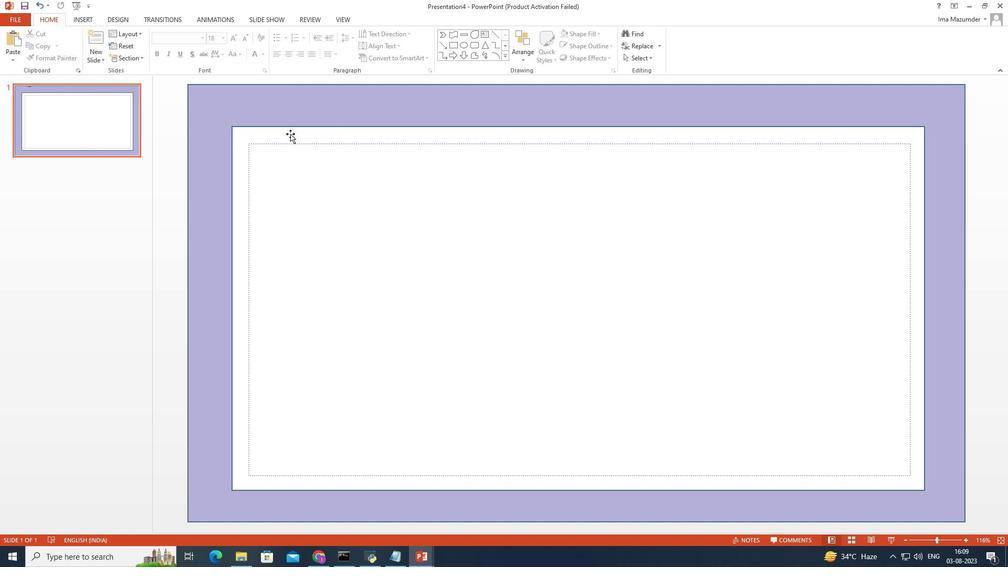 
Action: Mouse moved to (259, 92)
Screenshot: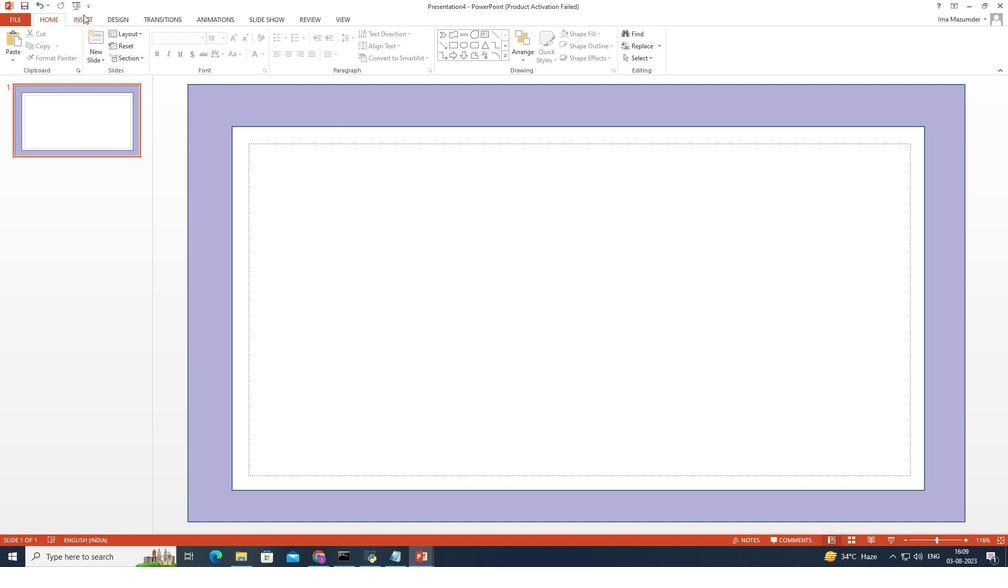 
Action: Mouse pressed left at (259, 92)
Screenshot: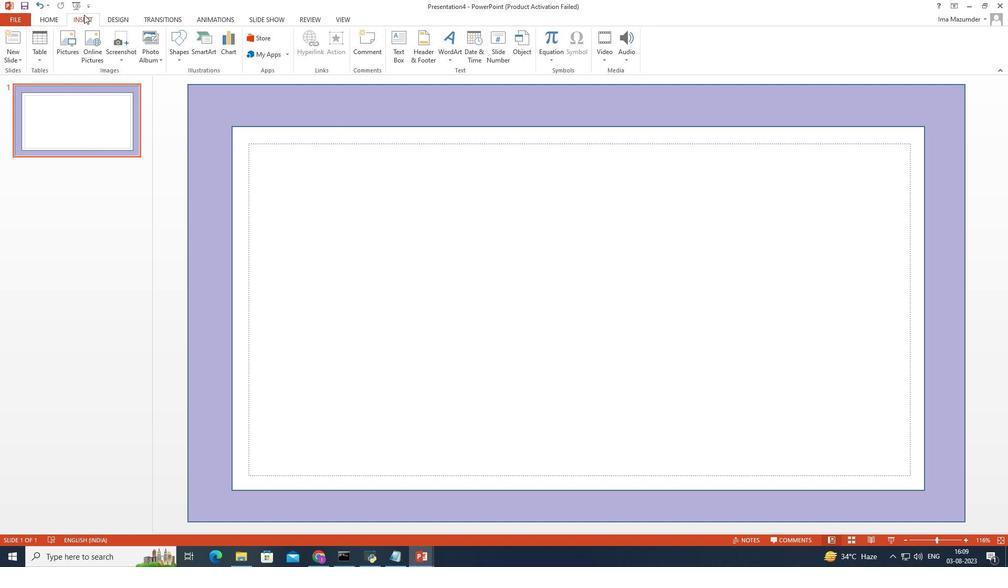 
Action: Mouse moved to (320, 116)
Screenshot: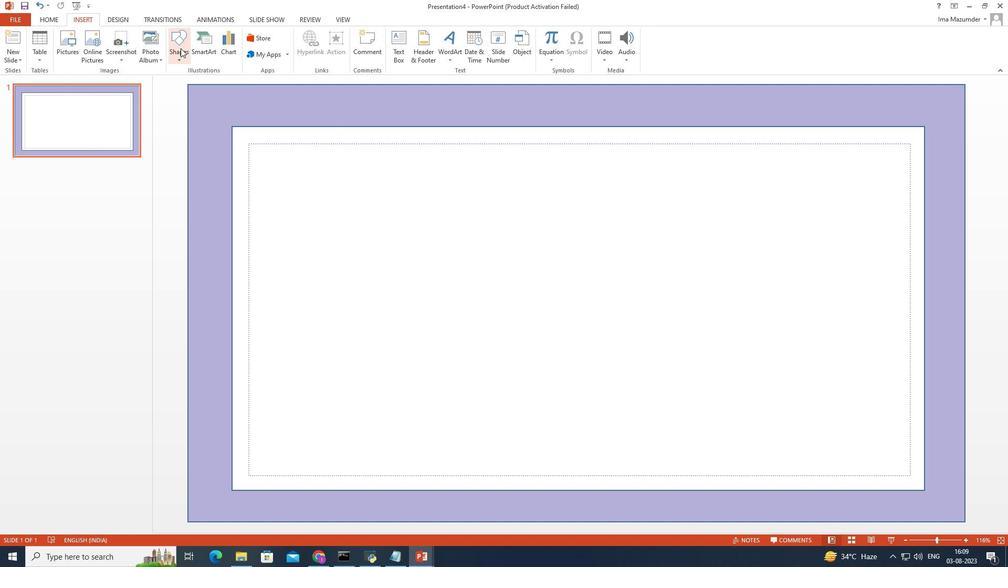
Action: Mouse pressed left at (320, 116)
Screenshot: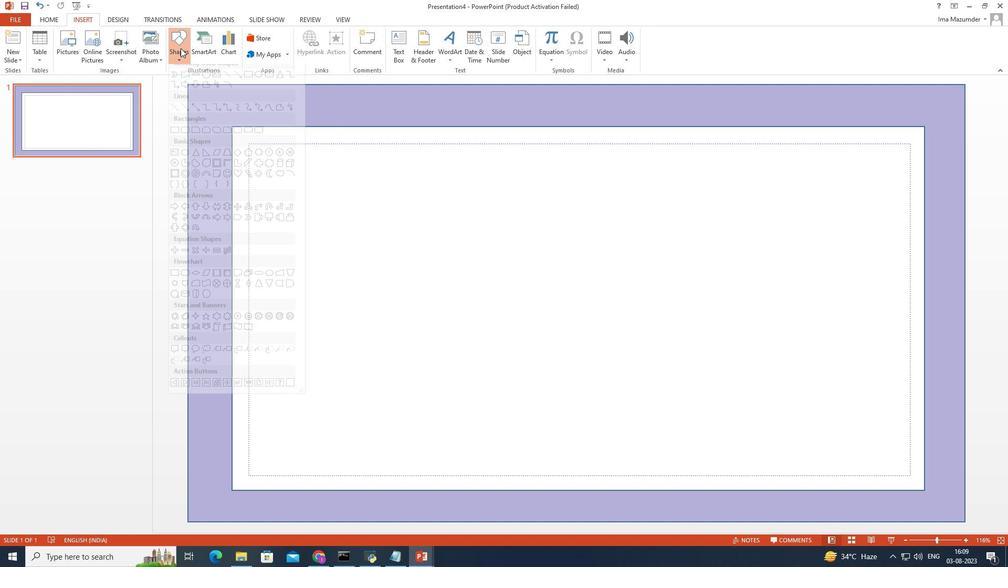 
Action: Mouse moved to (335, 318)
Screenshot: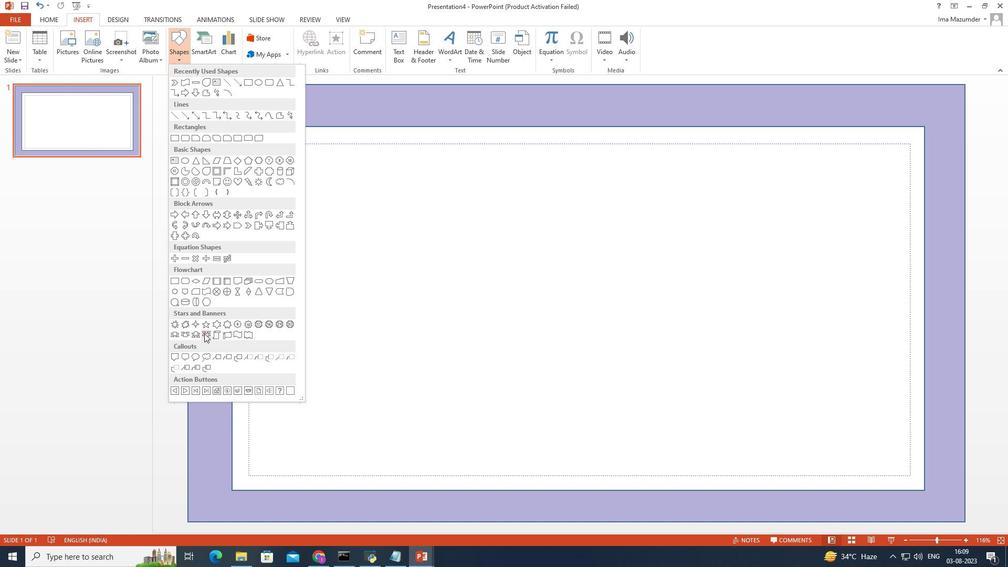 
Action: Mouse pressed left at (335, 318)
Screenshot: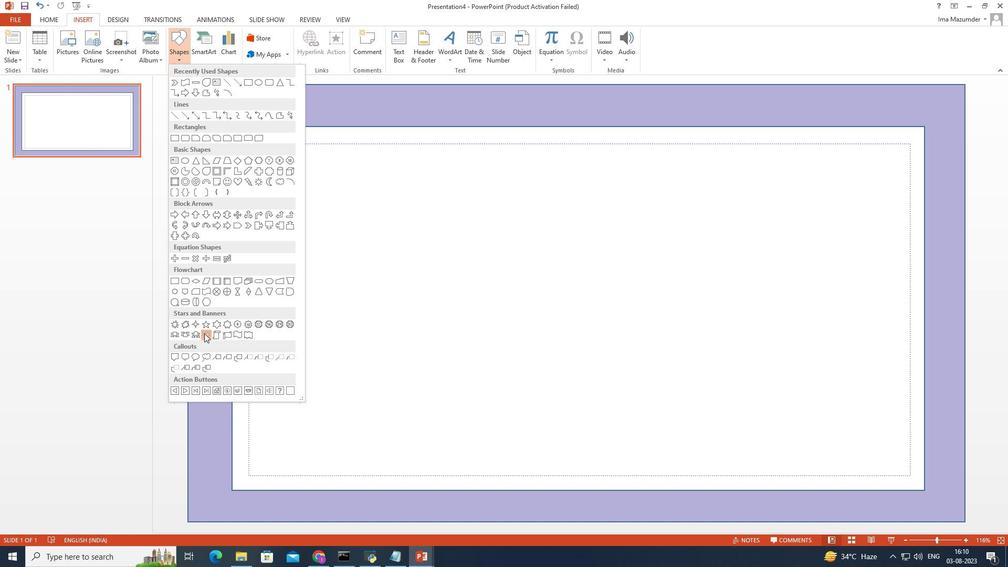 
Action: Mouse moved to (381, 143)
Screenshot: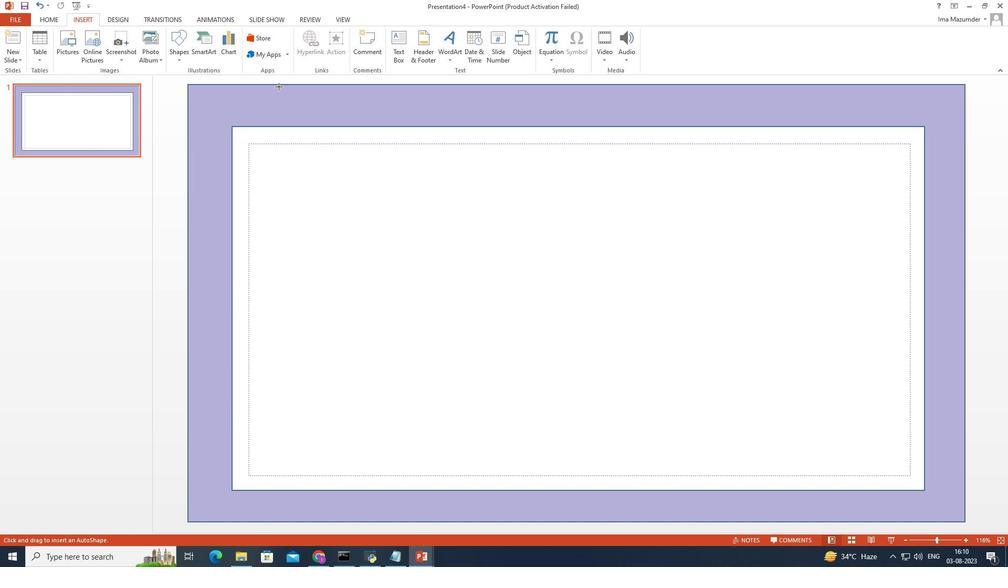 
Action: Mouse pressed left at (381, 143)
Screenshot: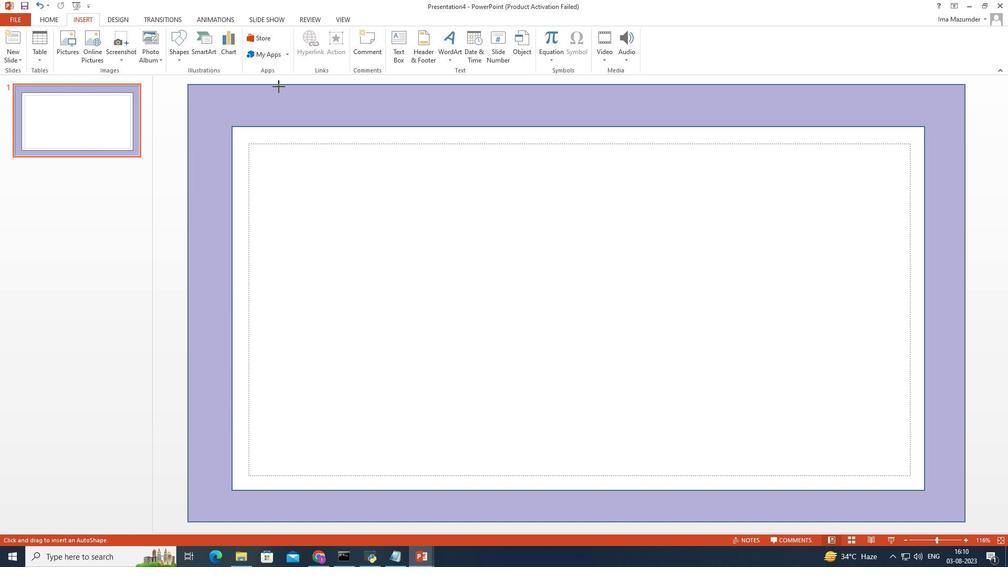 
Action: Mouse moved to (400, 110)
Screenshot: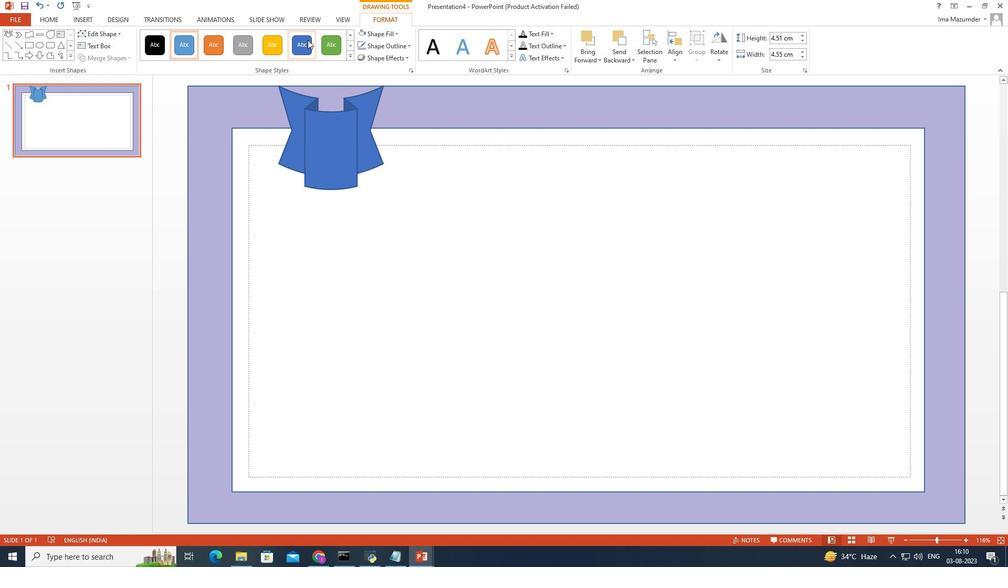 
Action: Mouse pressed left at (400, 110)
Screenshot: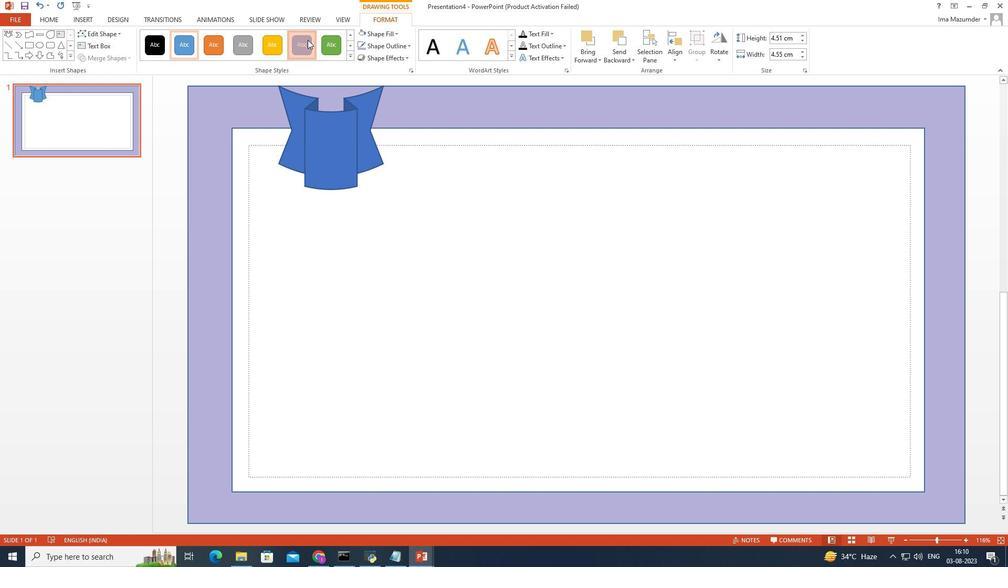 
Action: Mouse moved to (413, 253)
Screenshot: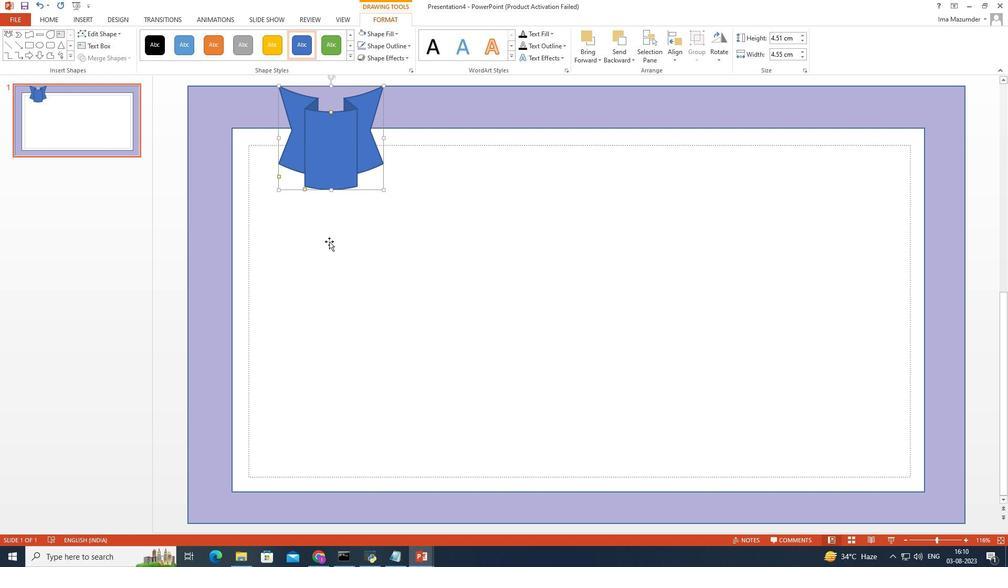 
Action: Mouse pressed left at (413, 253)
Screenshot: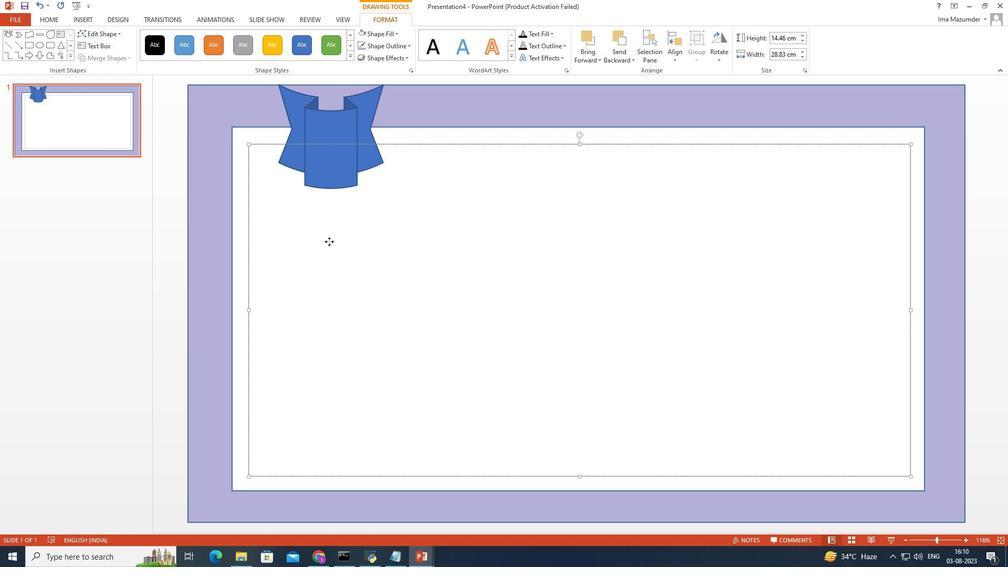 
Action: Mouse moved to (258, 95)
Screenshot: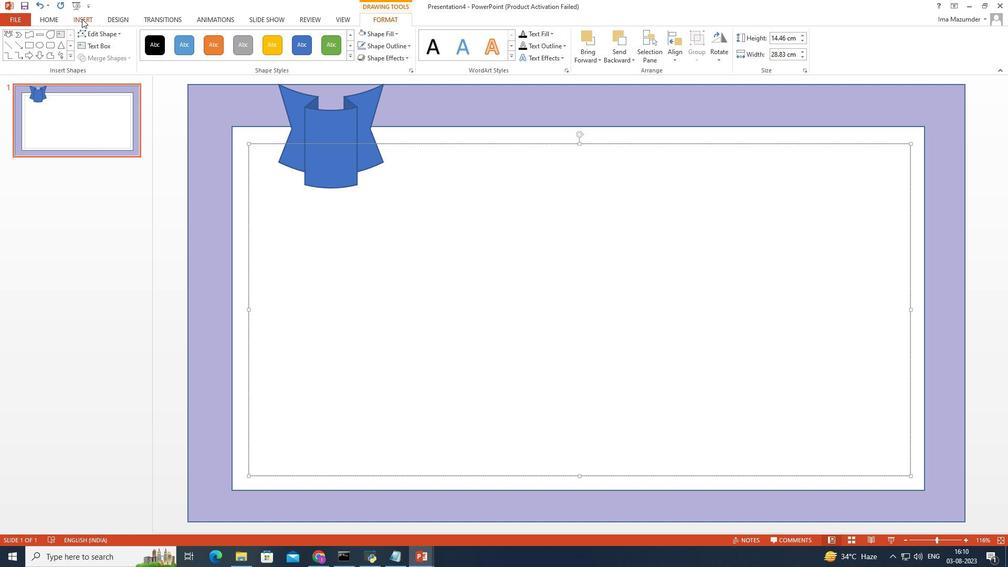 
Action: Mouse pressed left at (258, 95)
Screenshot: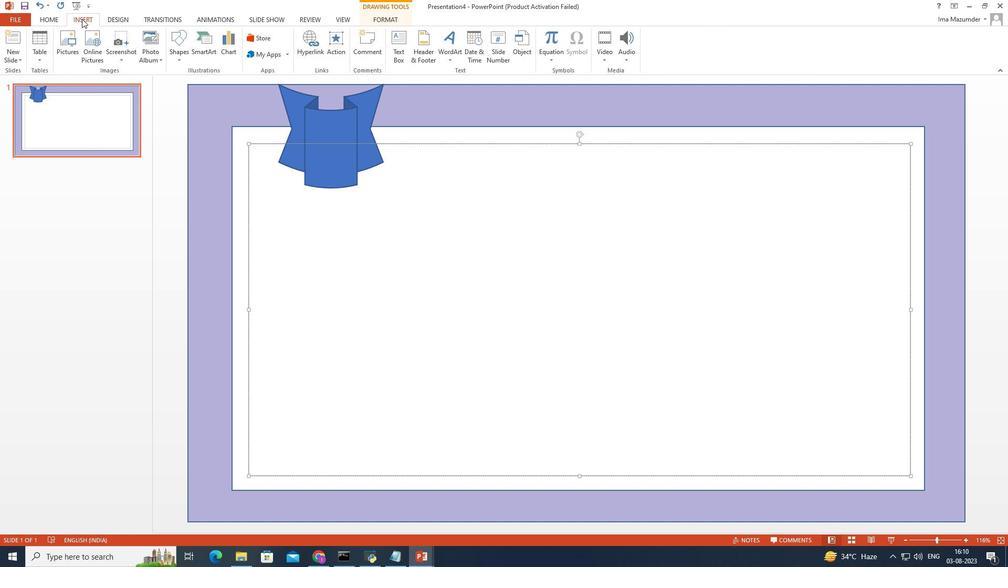 
Action: Mouse moved to (458, 117)
Screenshot: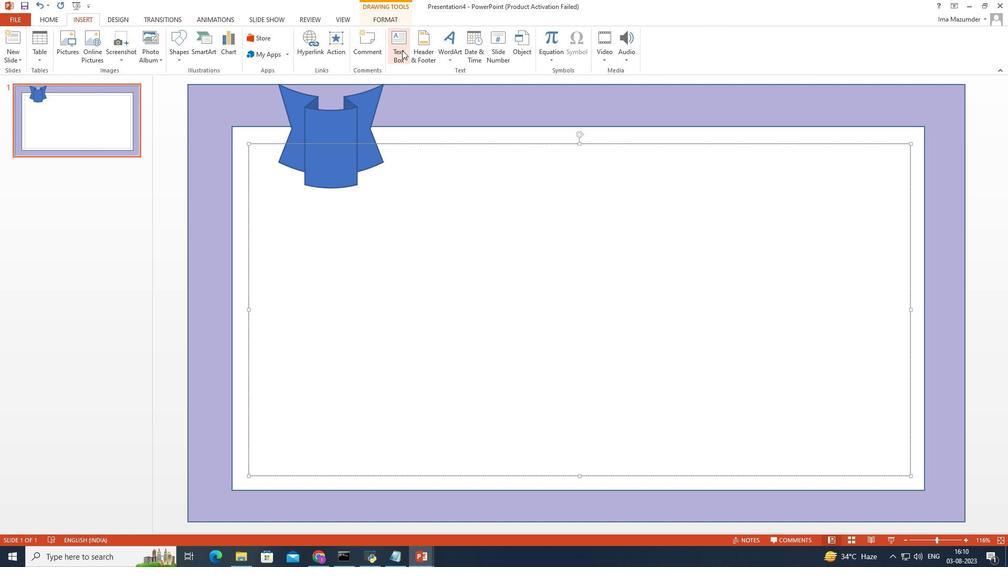 
Action: Mouse pressed left at (458, 117)
Screenshot: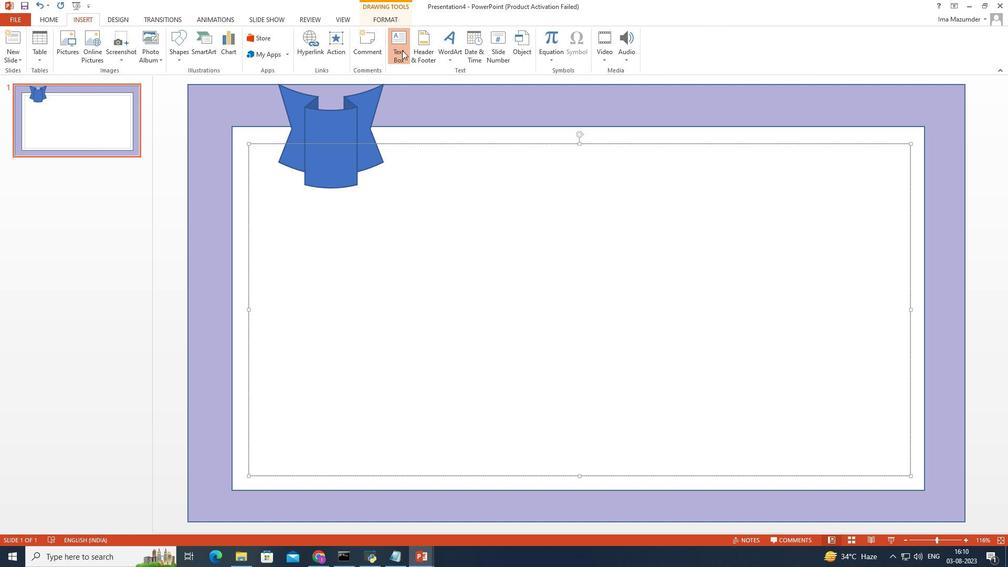 
Action: Mouse moved to (438, 220)
Screenshot: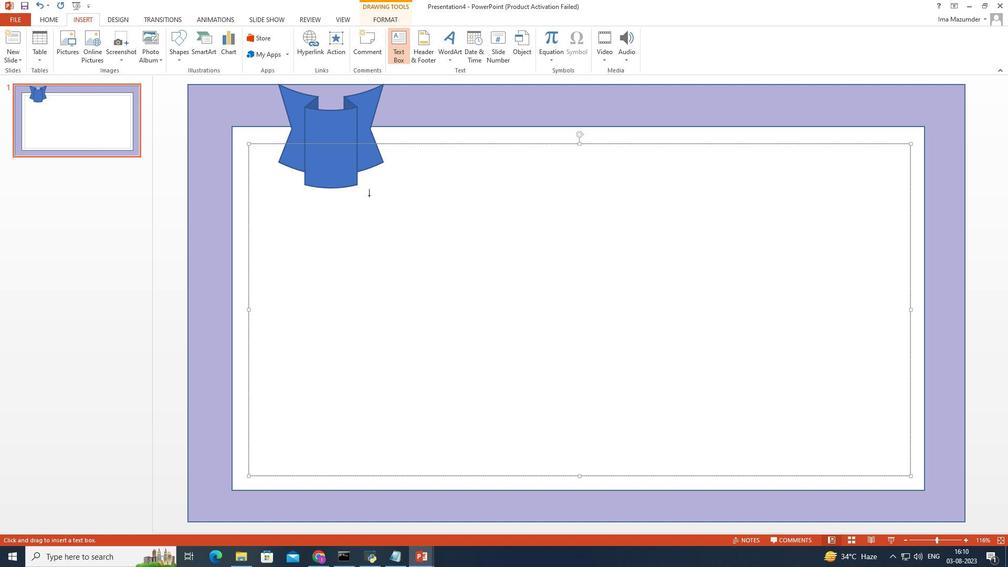 
Action: Mouse pressed left at (438, 220)
Screenshot: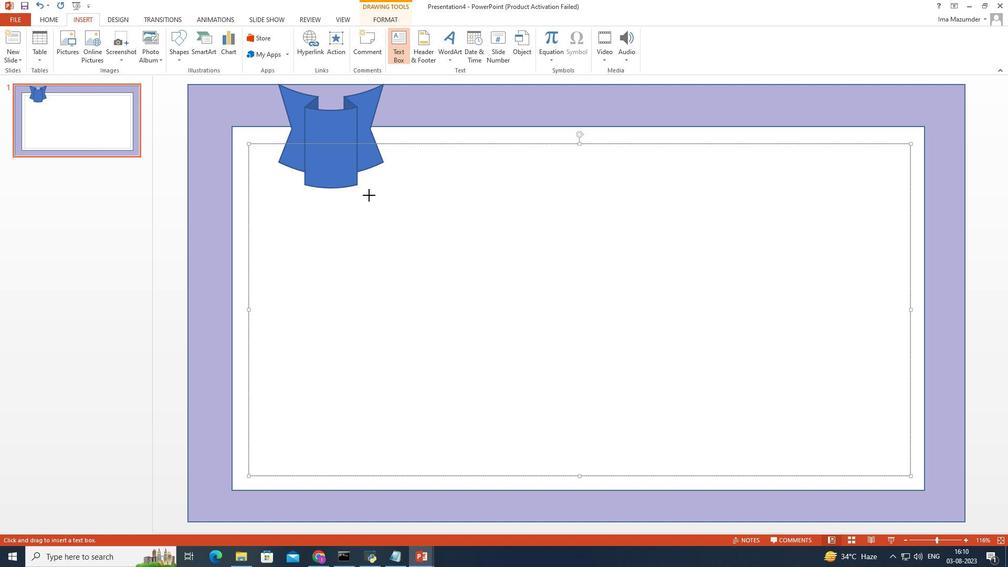 
Action: Mouse moved to (551, 225)
Screenshot: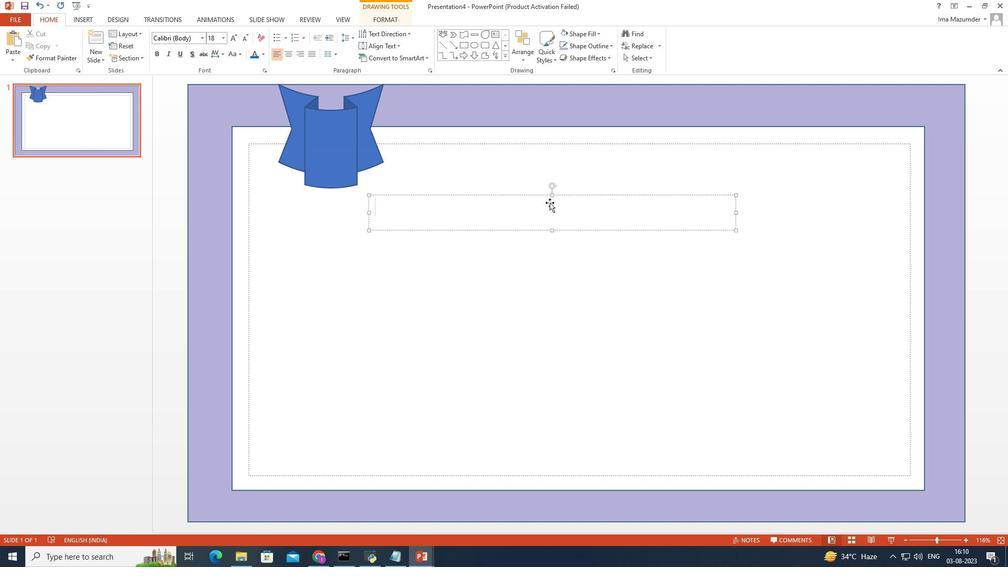 
Action: Key pressed <Key.shift>EMPLOYEE<Key.space>o<Key.backspace><Key.shift><Key.shift><Key.shift><Key.shift><Key.shift><Key.shift><Key.shift><Key.shift><Key.shift><Key.shift><Key.shift><Key.shift><Key.shift><Key.shift><Key.shift><Key.shift><Key.shift><Key.shift><Key.shift><Key.shift><Key.shift><Key.shift><Key.shift><Key.shift><Key.shift><Key.shift><Key.shift><Key.shift><Key.shift><Key.shift><Key.shift><Key.shift><Key.shift><Key.shift><Key.shift><Key.shift><Key.shift><Key.shift><Key.shift><Key.shift><Key.shift><Key.shift><Key.shift><Key.shift><Key.shift><Key.shift><Key.shift><Key.shift><Key.shift><Key.space>OF<Key.space>THE<Key.space>MONTH
Screenshot: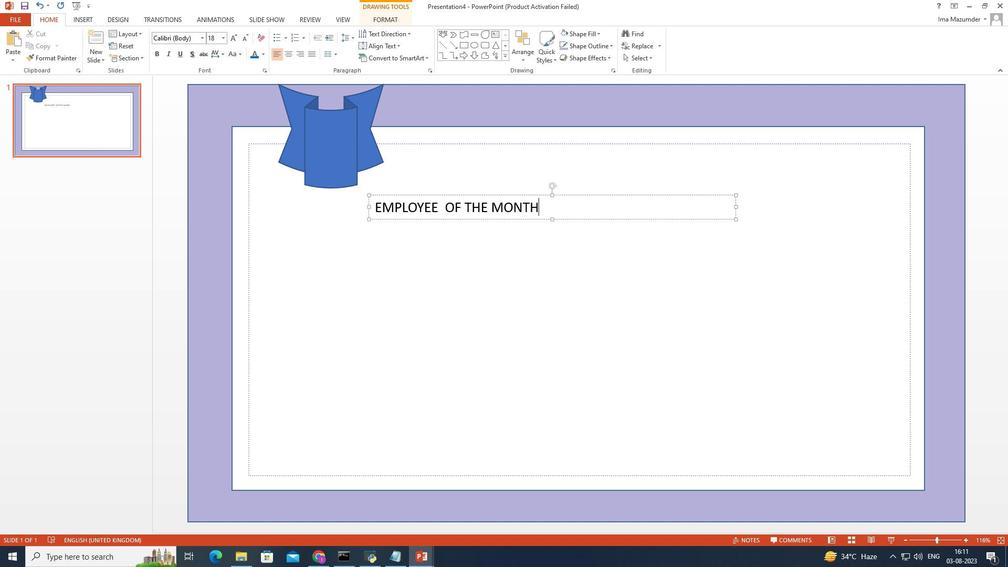 
Action: Mouse moved to (442, 228)
Screenshot: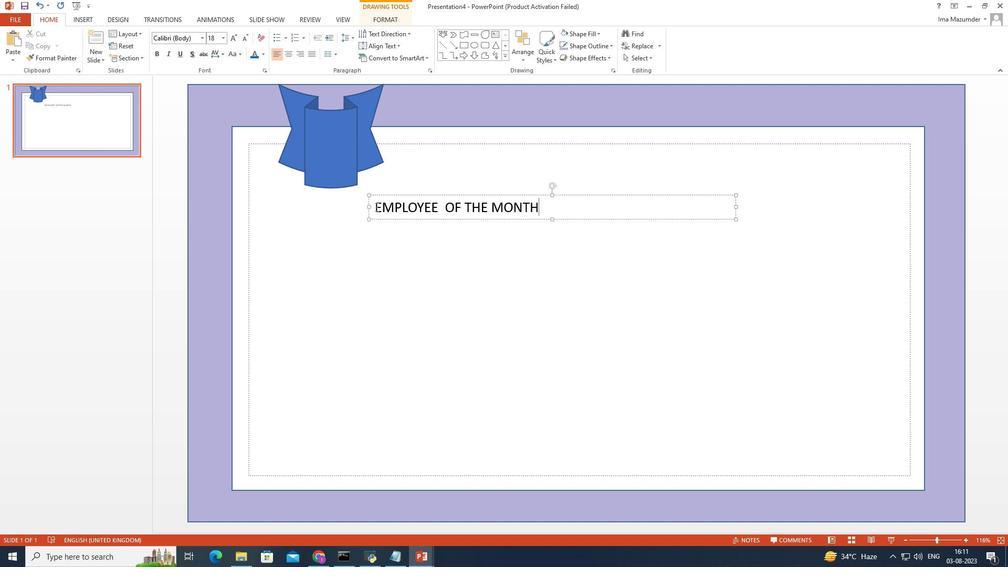 
Action: Mouse pressed left at (442, 228)
Screenshot: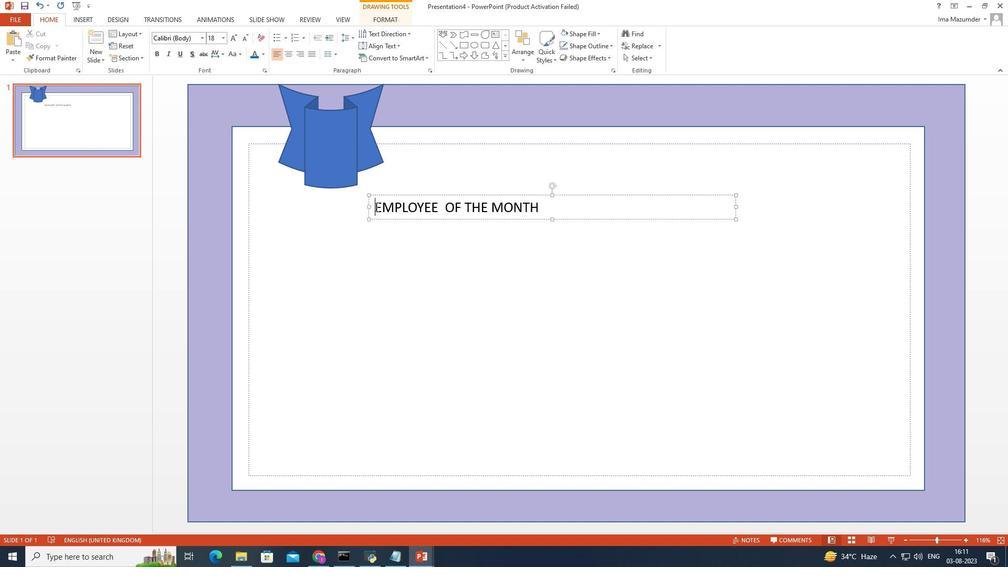 
Action: Mouse moved to (305, 118)
Screenshot: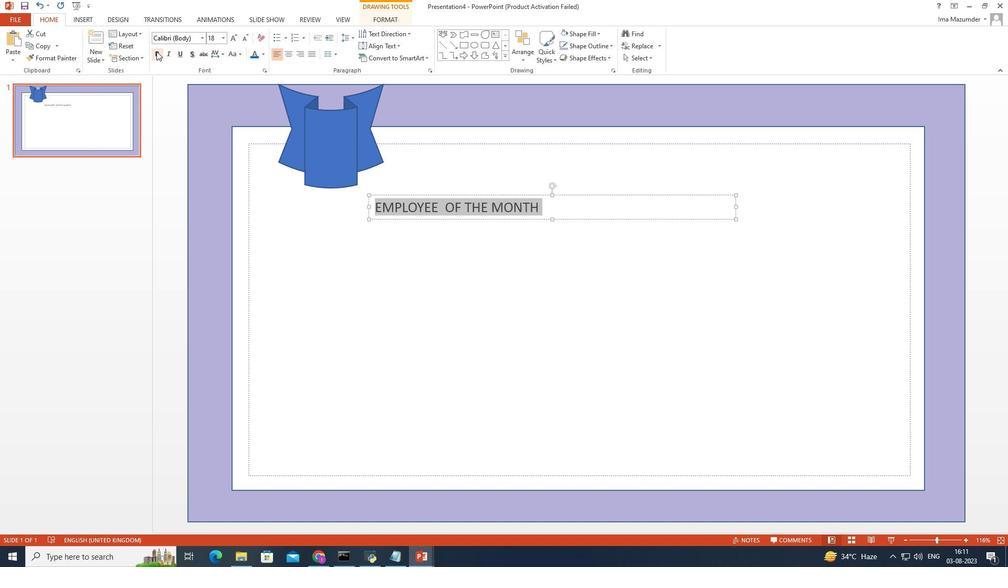 
Action: Mouse pressed left at (305, 118)
Screenshot: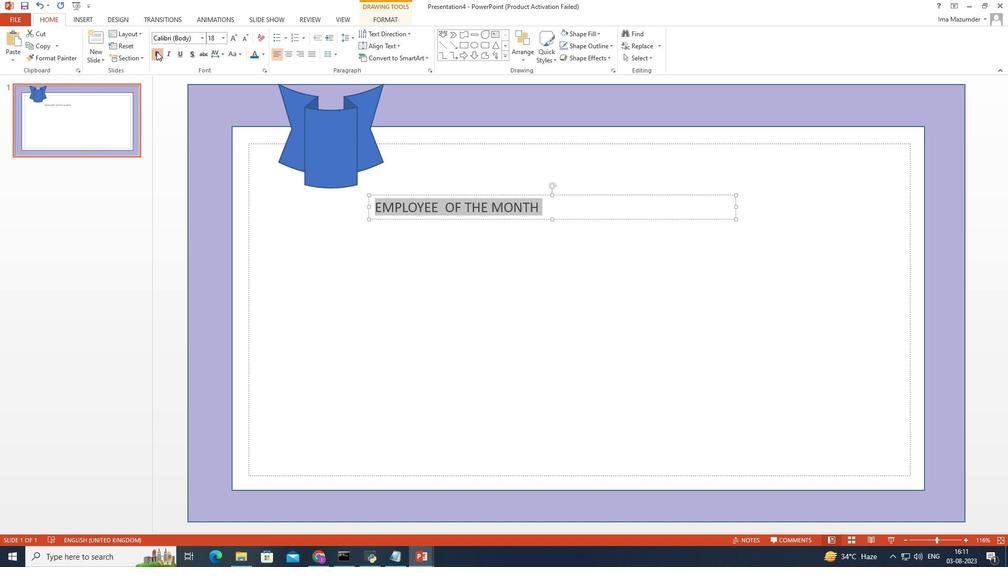 
Action: Mouse moved to (348, 108)
Screenshot: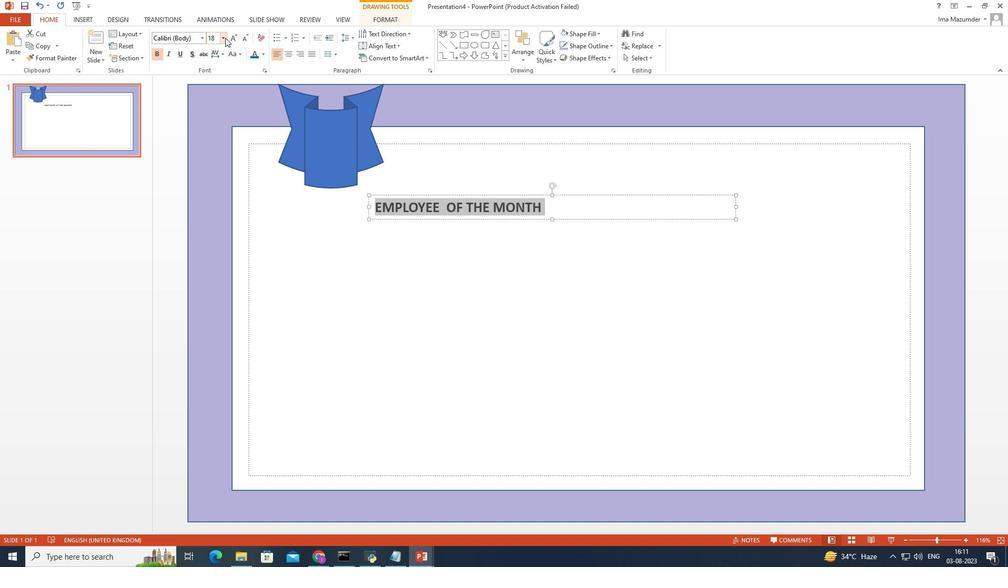 
Action: Mouse pressed left at (348, 108)
Screenshot: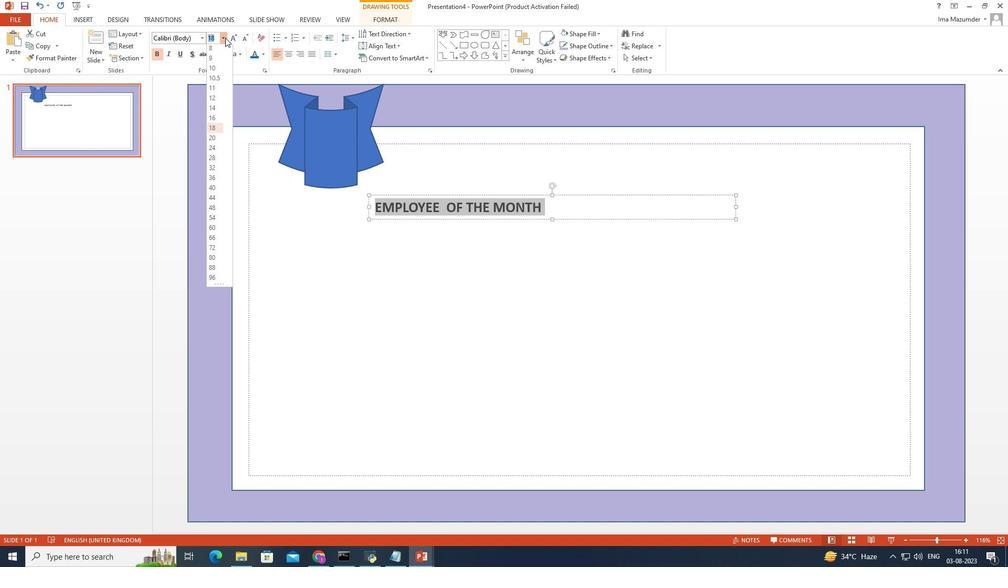 
Action: Mouse moved to (340, 200)
Screenshot: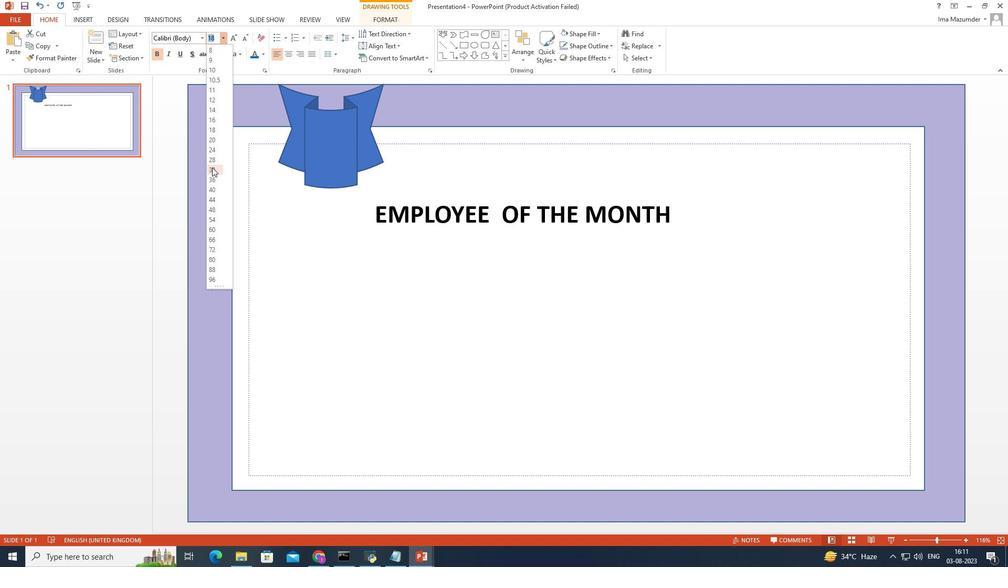 
Action: Mouse pressed left at (340, 200)
Screenshot: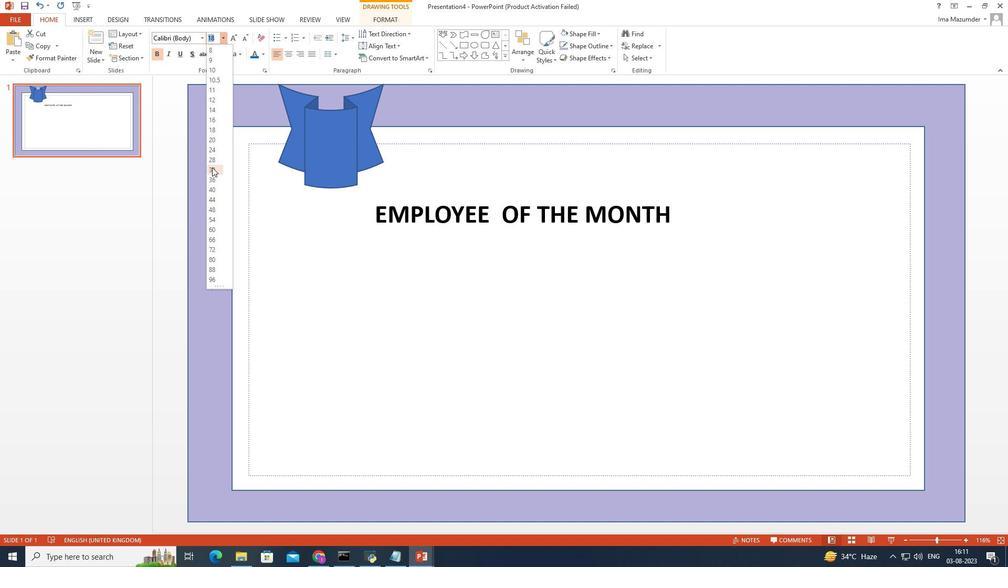 
Action: Mouse moved to (387, 120)
Screenshot: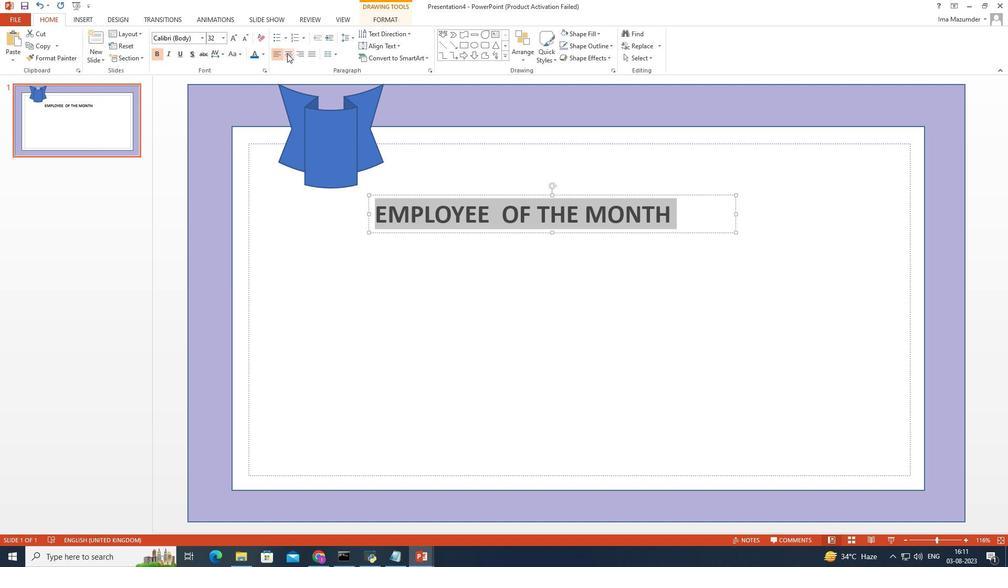 
Action: Mouse pressed left at (387, 120)
Screenshot: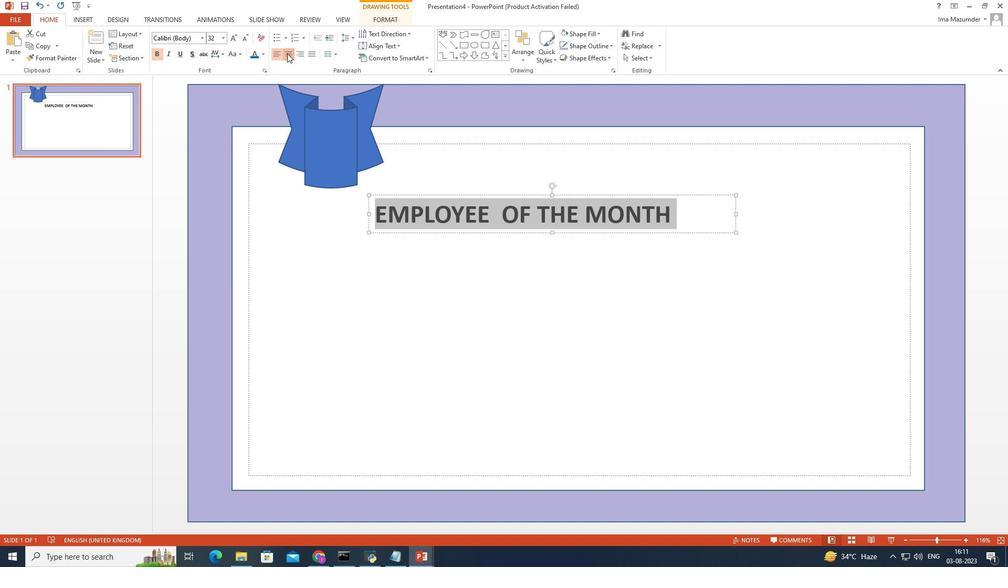 
Action: Mouse moved to (548, 220)
Screenshot: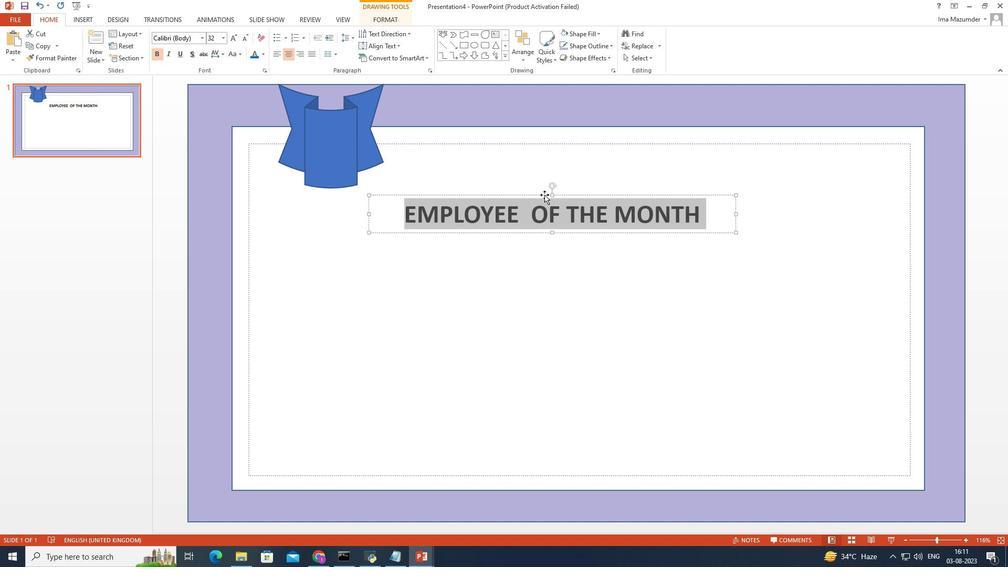 
Action: Mouse pressed left at (548, 220)
Screenshot: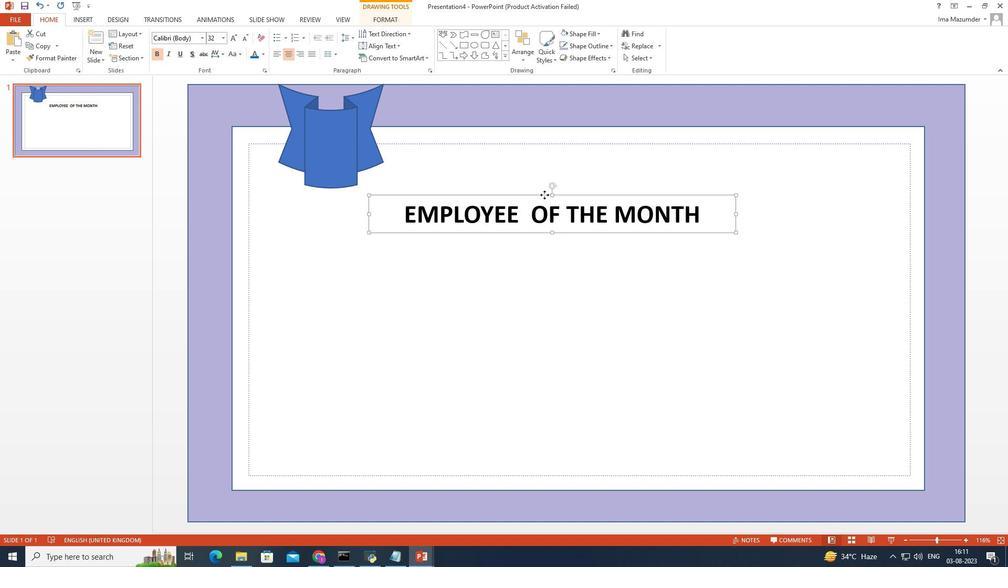 
Action: Mouse moved to (554, 248)
Screenshot: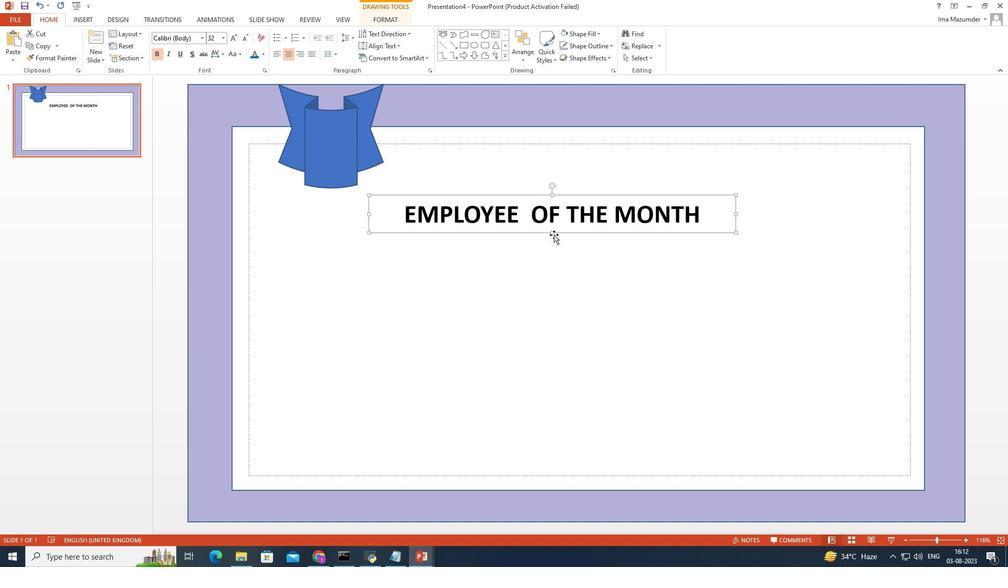 
Action: Mouse pressed left at (554, 248)
Screenshot: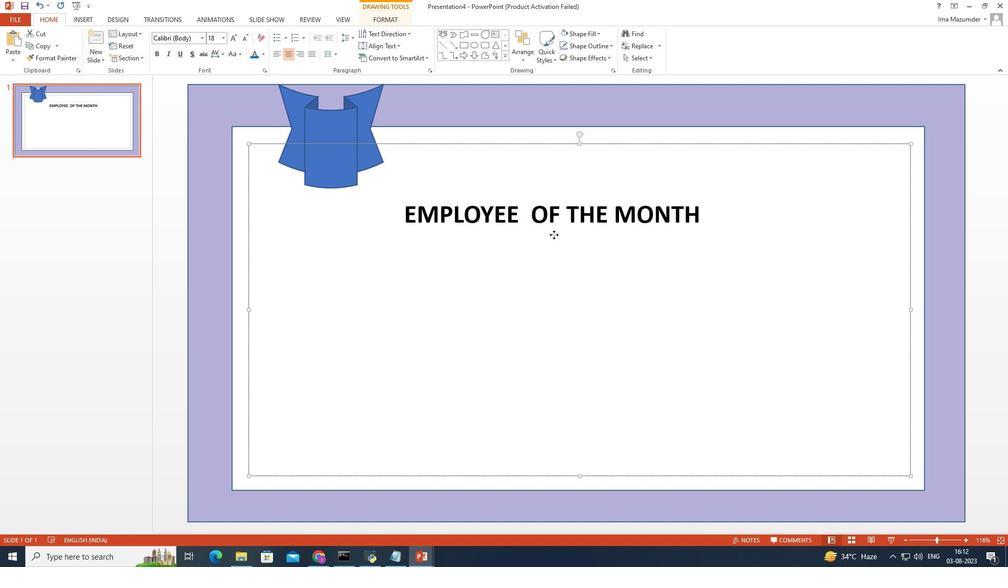 
Action: Mouse moved to (545, 242)
Screenshot: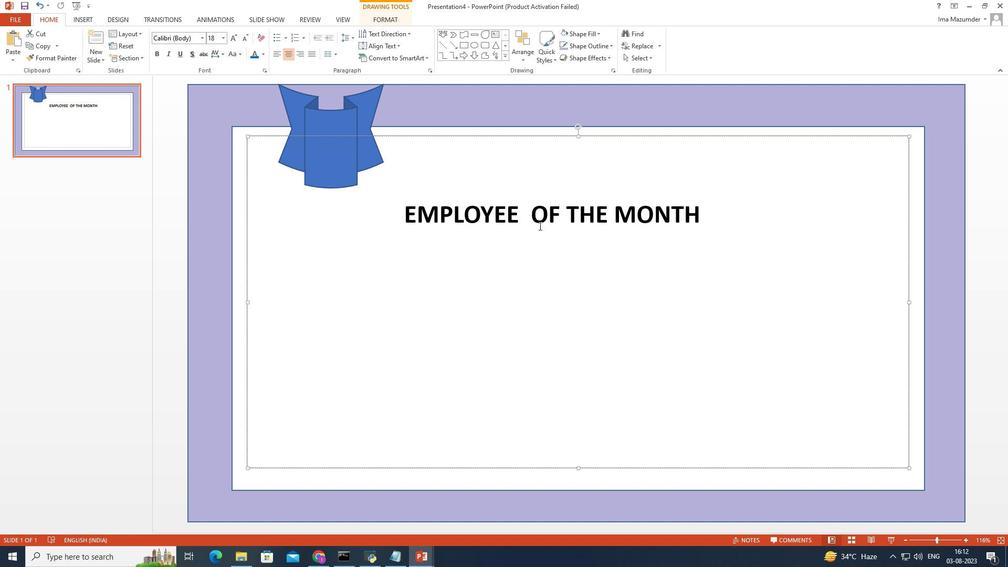 
Action: Mouse pressed left at (545, 242)
Screenshot: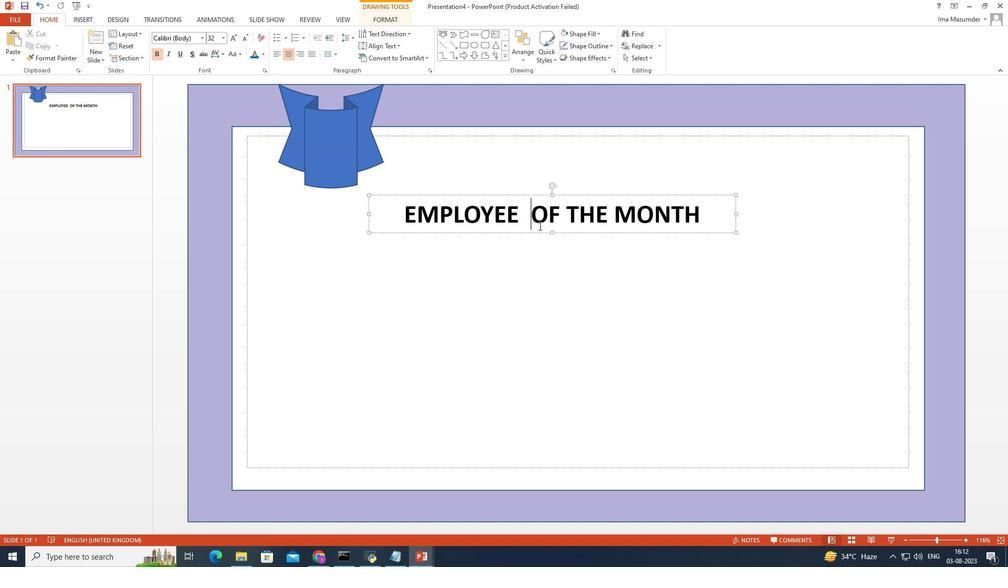 
Action: Mouse moved to (551, 246)
Screenshot: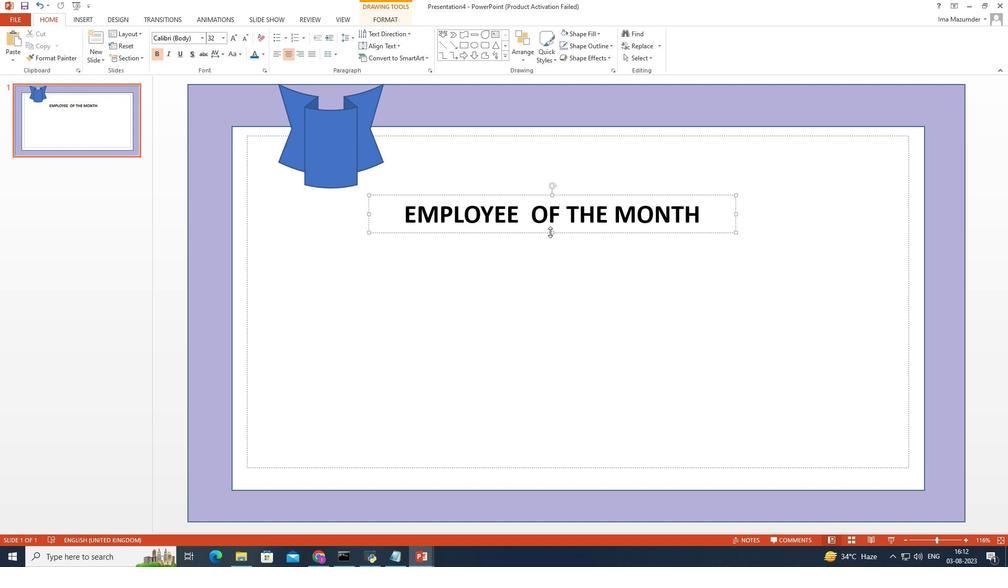 
Action: Mouse pressed left at (551, 246)
Screenshot: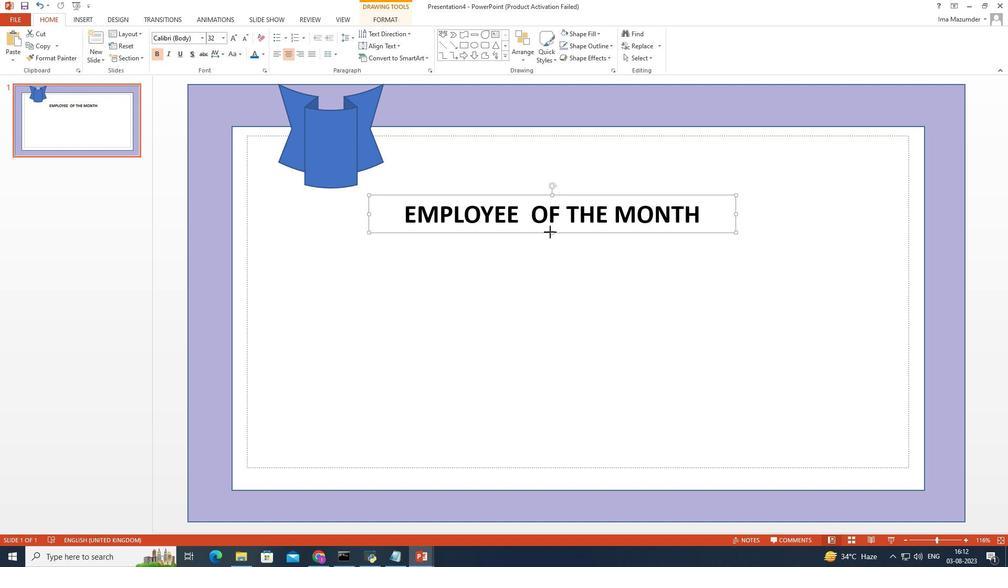 
Action: Mouse moved to (541, 222)
Screenshot: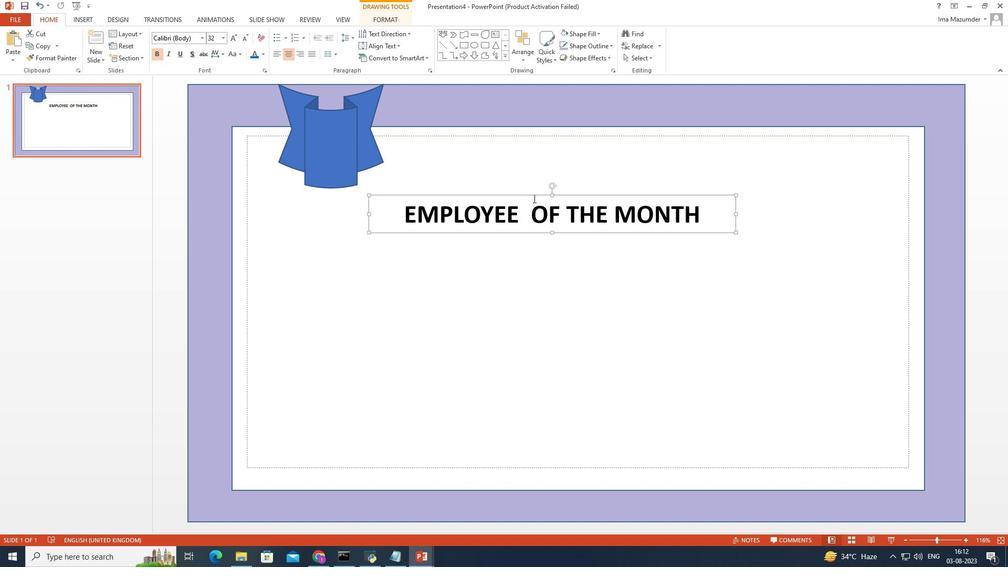 
Action: Mouse pressed left at (541, 222)
Screenshot: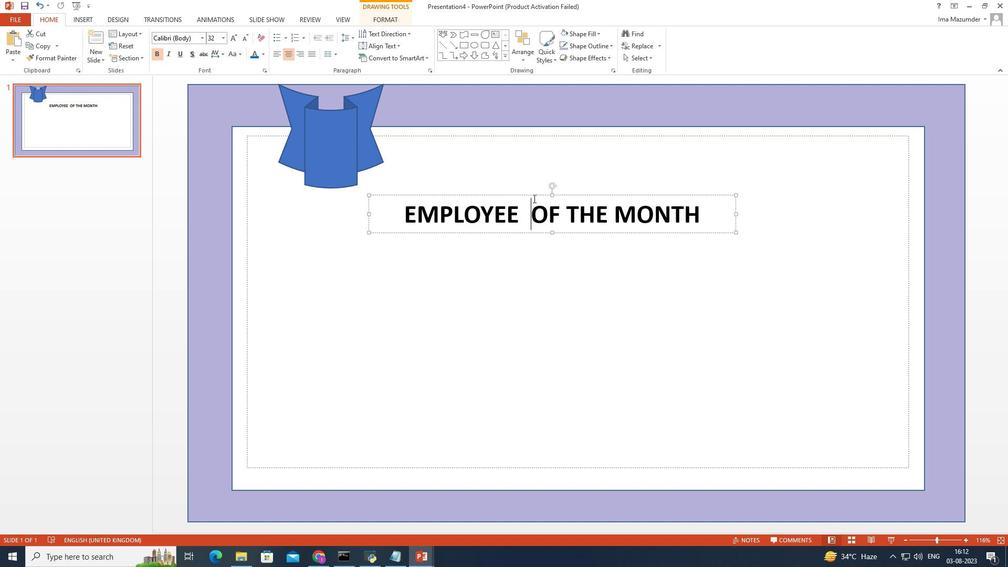 
Action: Mouse moved to (569, 224)
Screenshot: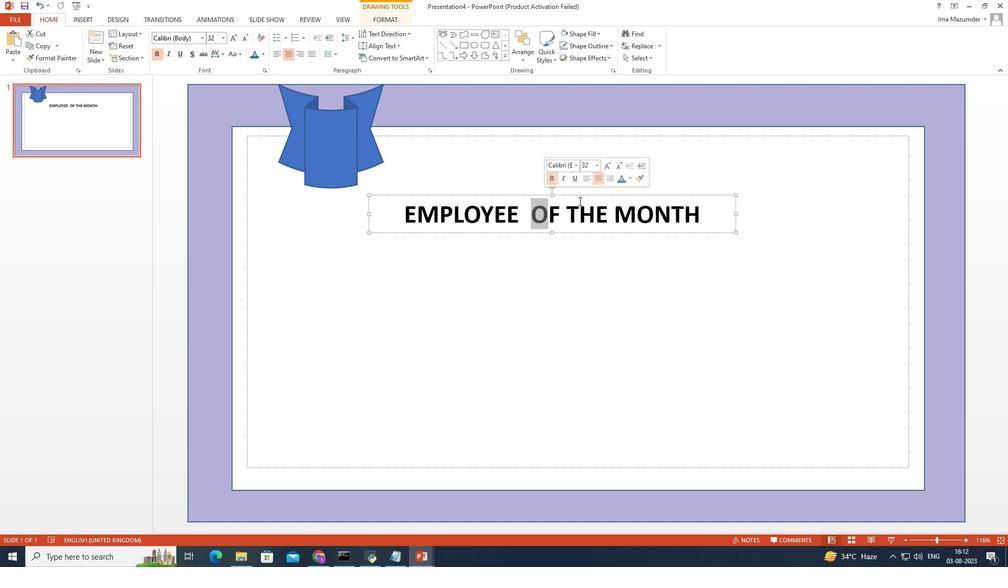 
Action: Mouse pressed left at (569, 224)
Screenshot: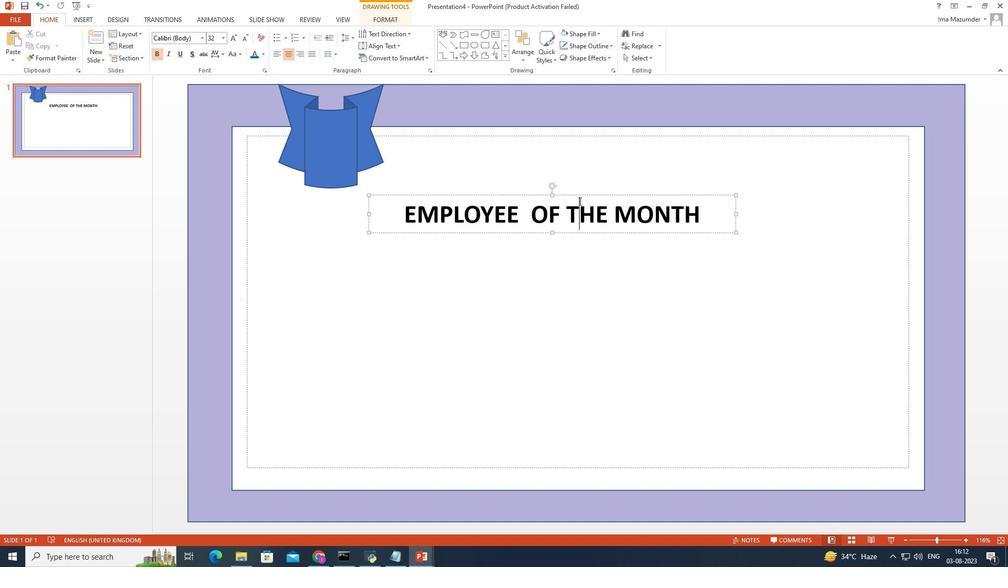 
Action: Mouse moved to (552, 221)
Screenshot: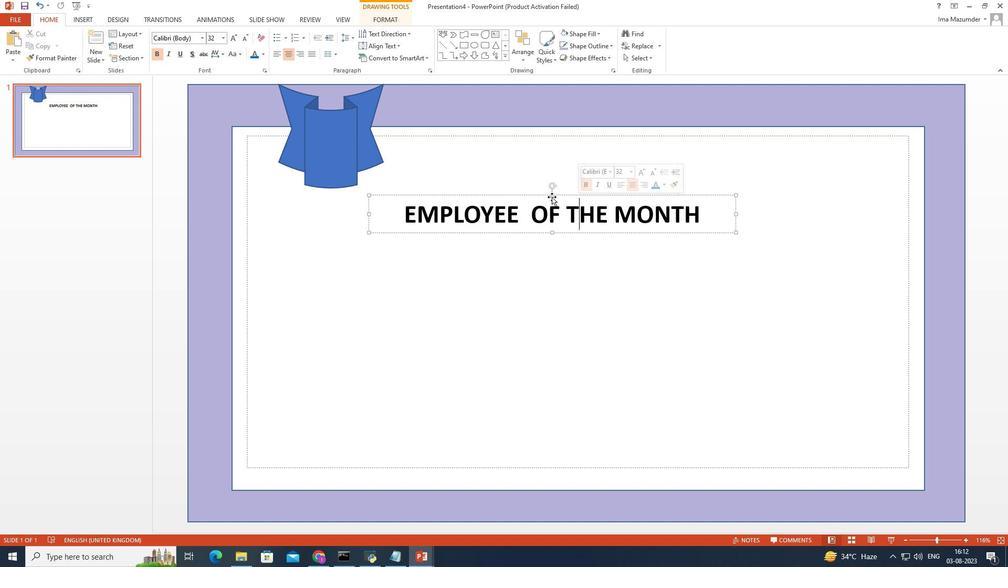 
Action: Mouse pressed left at (552, 221)
Screenshot: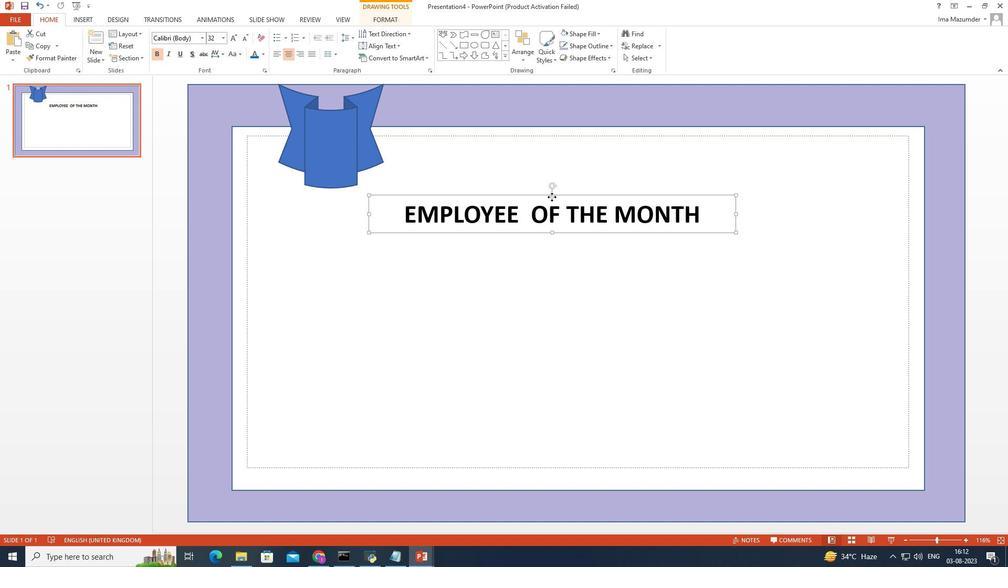 
Action: Mouse moved to (258, 96)
Screenshot: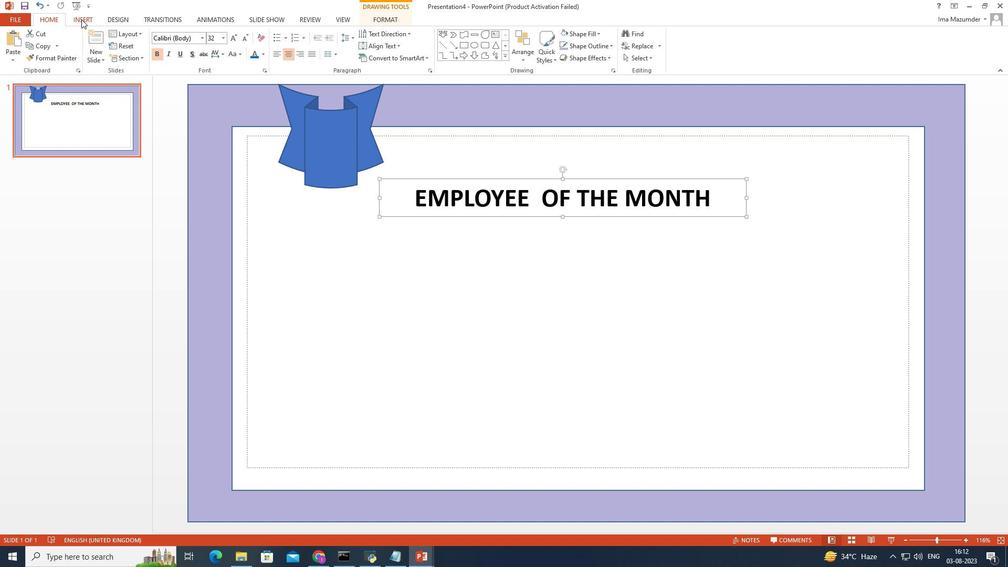 
Action: Mouse pressed left at (258, 96)
Screenshot: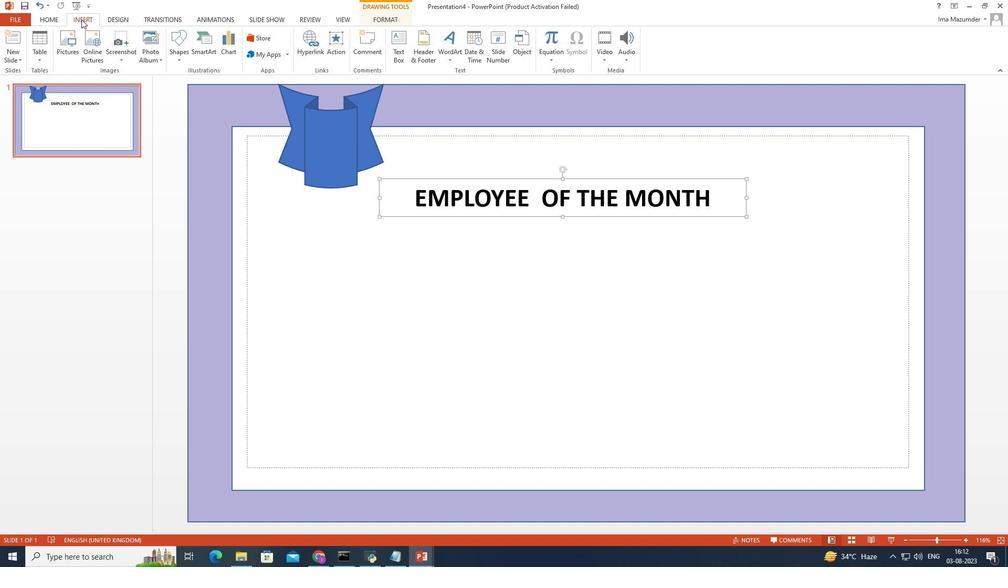 
Action: Mouse moved to (454, 116)
Screenshot: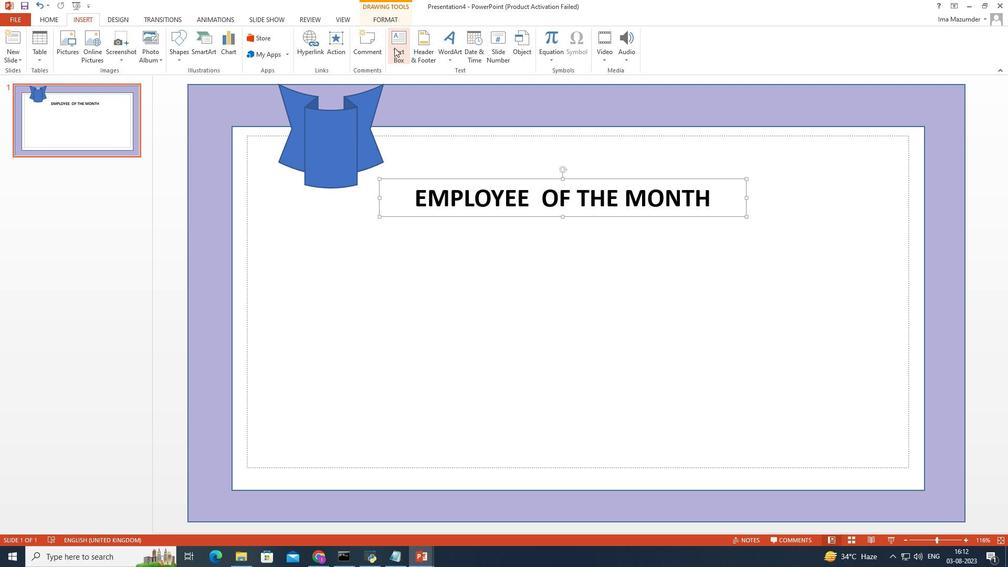 
Action: Mouse pressed left at (454, 116)
Screenshot: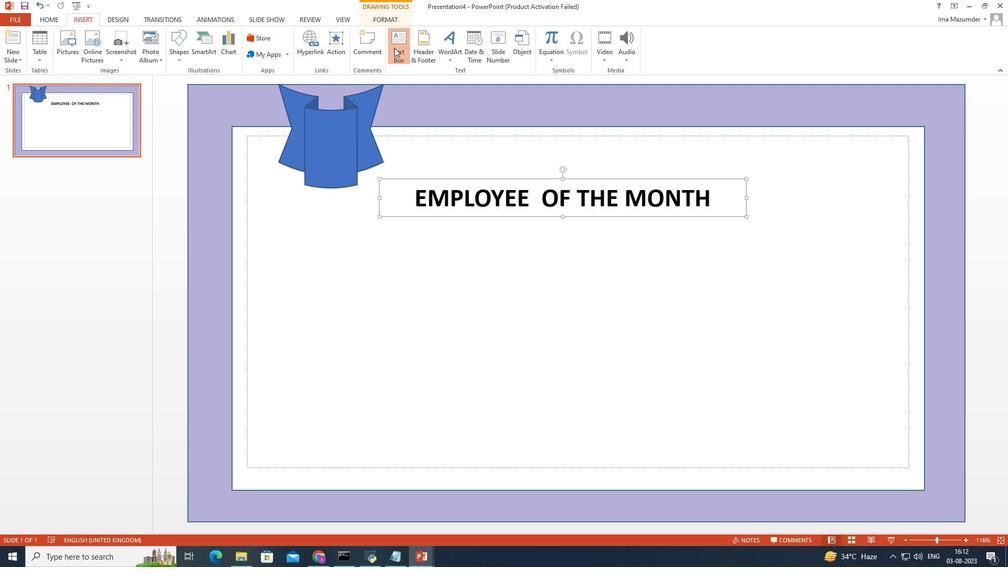 
Action: Mouse moved to (392, 254)
Screenshot: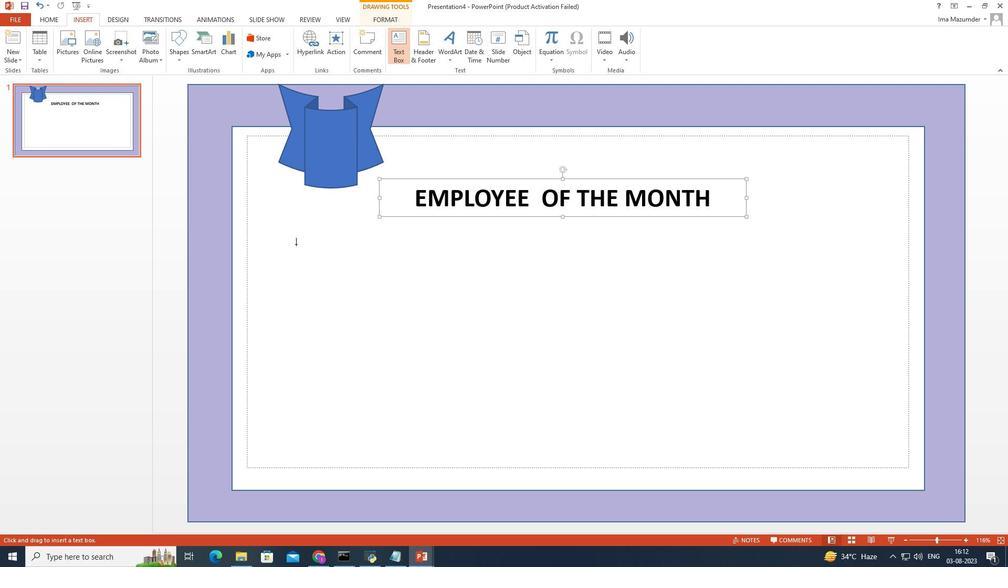
Action: Mouse pressed left at (392, 254)
Screenshot: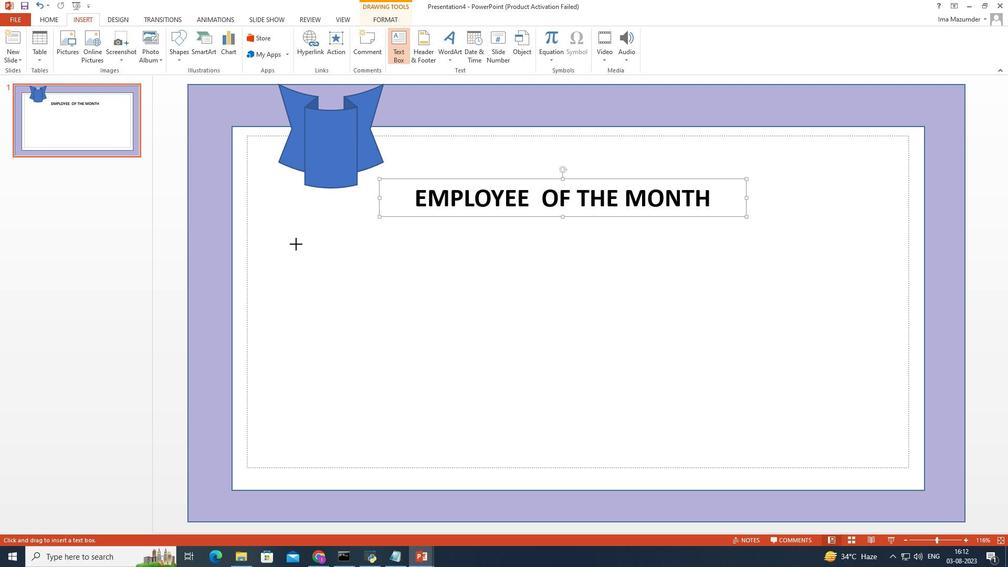 
Action: Mouse moved to (567, 286)
Screenshot: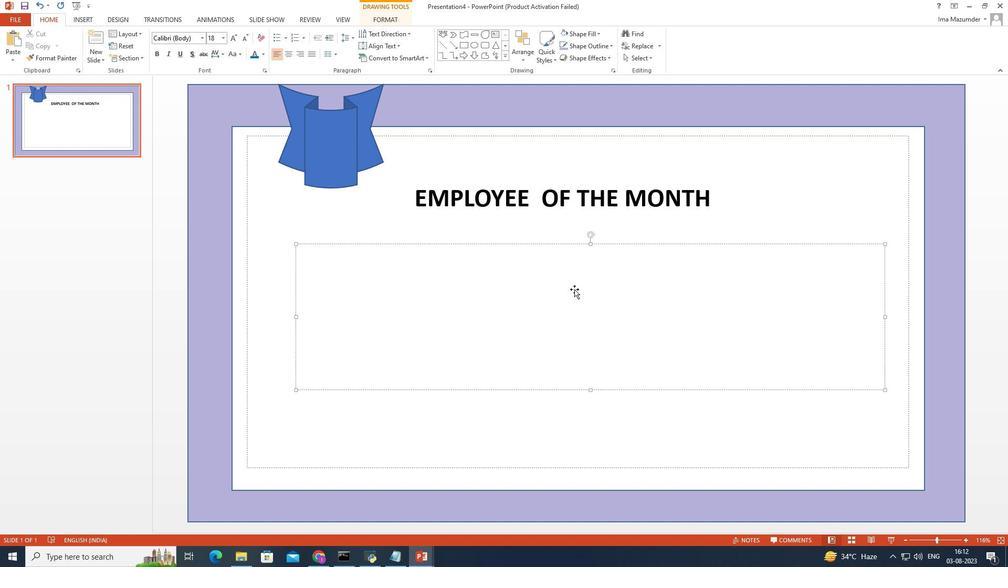 
Action: Key pressed <Key.shift>Awarded<Key.space>to<Key.enter><Key.shift><Key.shift><Key.shift><Key.shift><Key.shift><Key.shift><Key.shift><Key.shift><Key.shift><Key.shift><Key.shift><Key.shift><Key.shift><Key.shift><Key.shift><Key.shift>Yukari<Key.space><Key.shift>Kemmotsu<Key.enter><Key.enter>for<Key.space><Key.backspace><Key.backspace><Key.backspace><Key.backspace><Key.backspace>for<Key.space>a<Key.backspace><Key.backspace><Key.backspace><Key.backspace><Key.backspace>for<Key.space>a<Key.space>stw<Key.backspace>ellar<Key.space>performance<Key.space>for<Key.space>the<Key.space>mony<Key.backspace>th<Key.space>of<Key.space>january
Screenshot: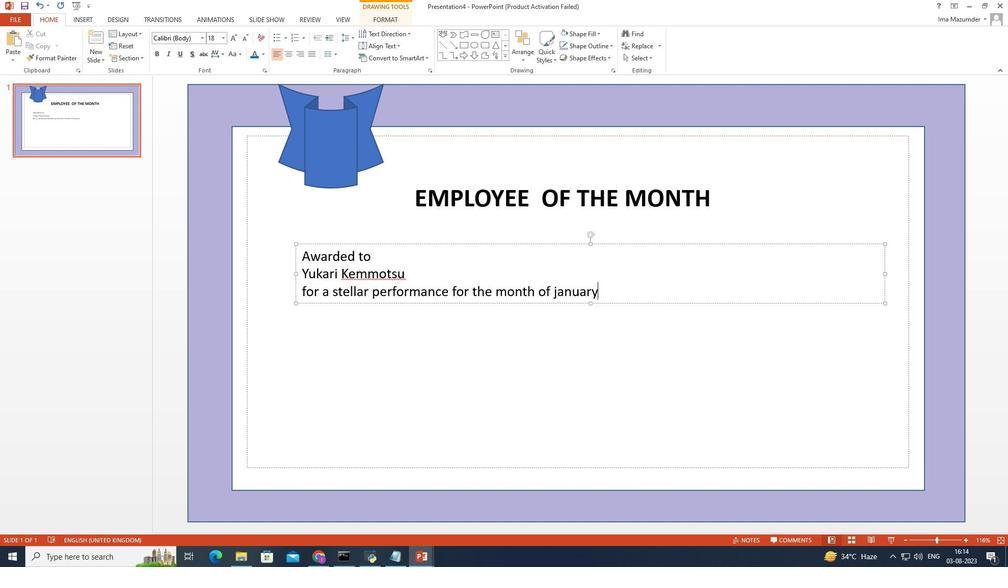 
Action: Mouse moved to (257, 96)
Screenshot: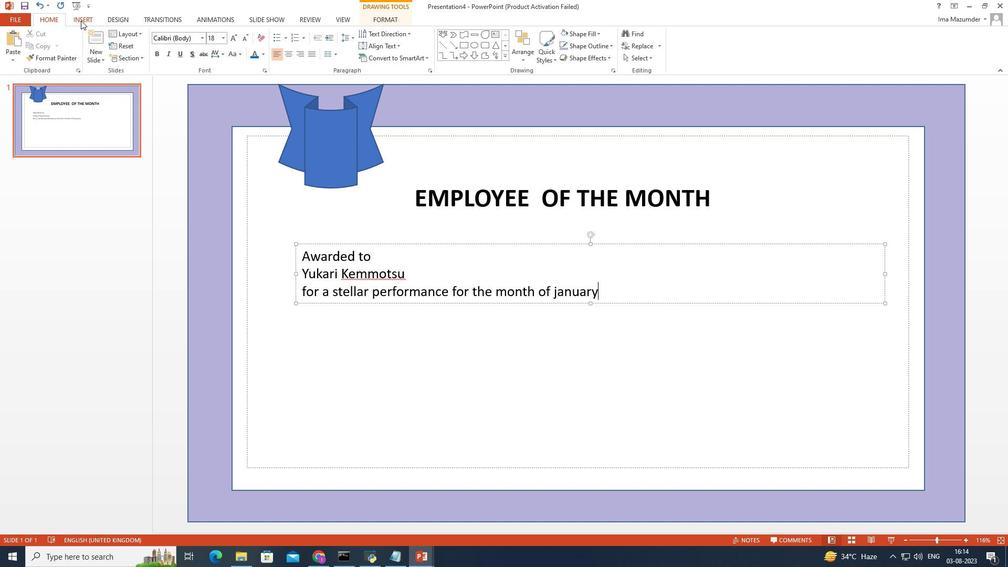 
Action: Mouse pressed left at (257, 96)
Screenshot: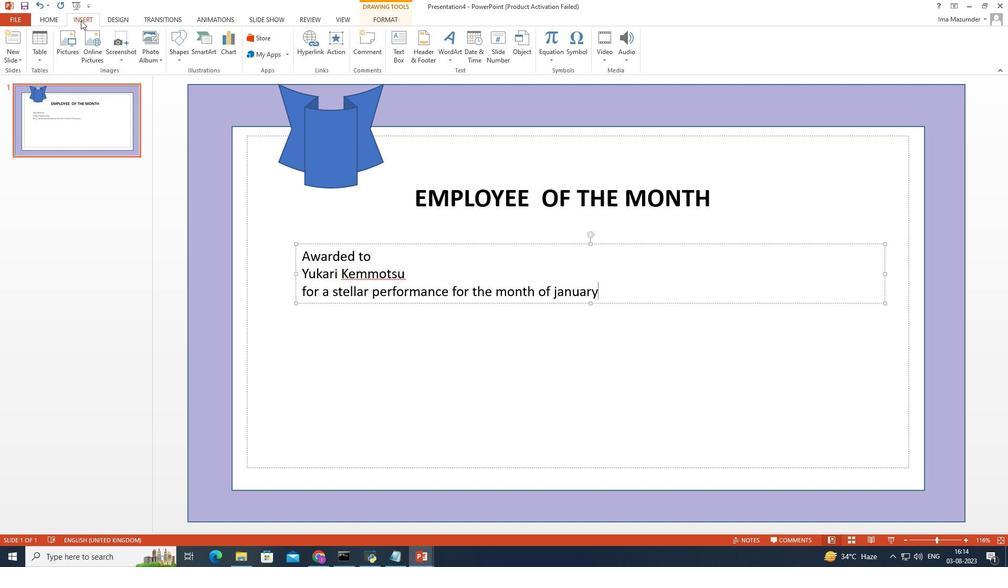 
Action: Mouse moved to (453, 117)
Screenshot: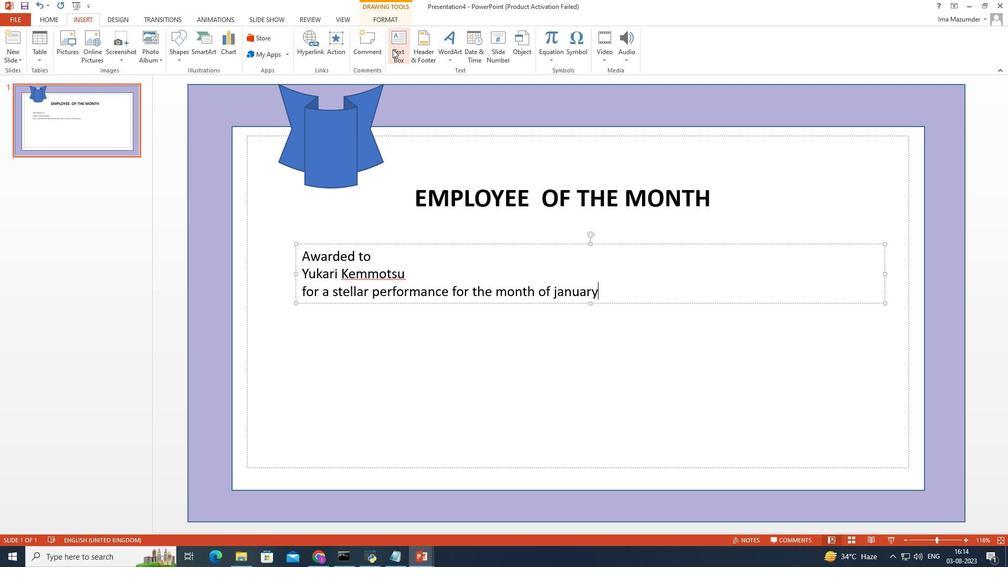 
Action: Mouse pressed left at (453, 117)
Screenshot: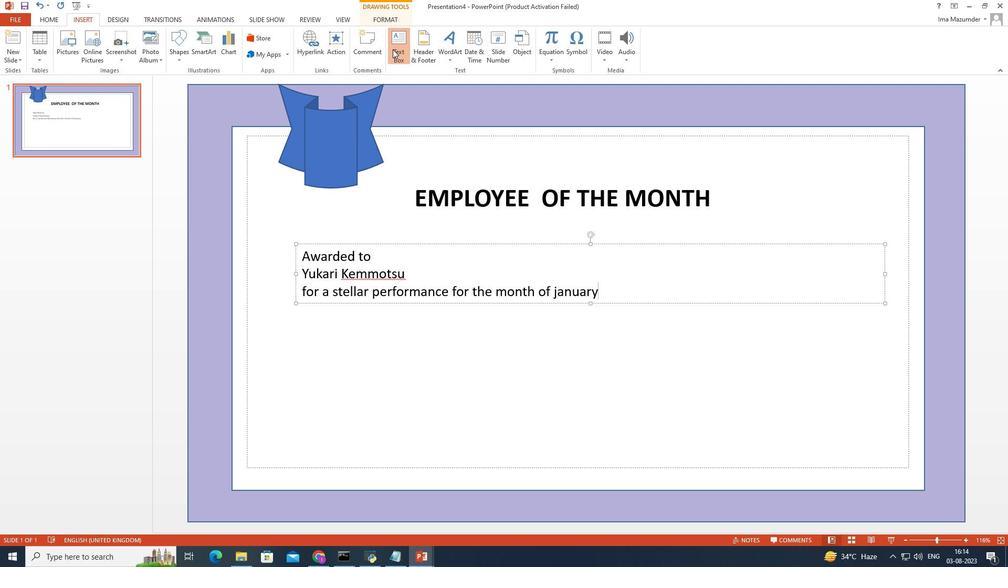 
Action: Mouse moved to (374, 357)
Screenshot: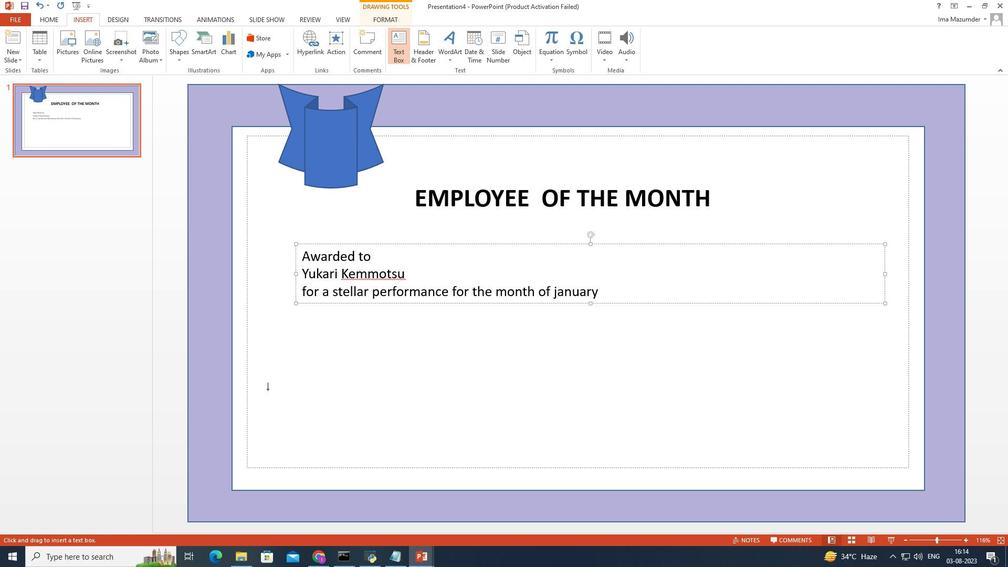 
Action: Mouse pressed left at (374, 357)
Screenshot: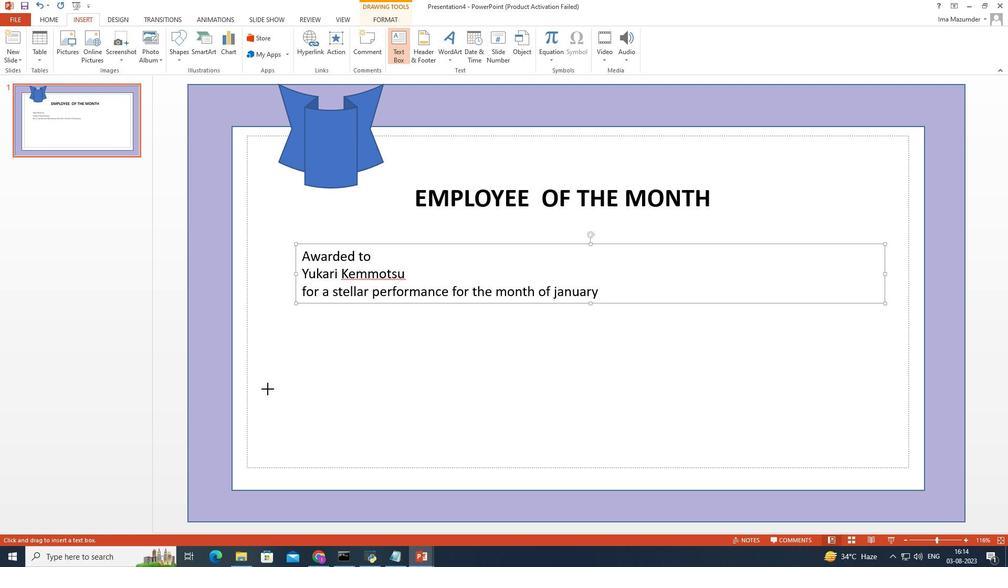 
Action: Mouse moved to (409, 383)
Screenshot: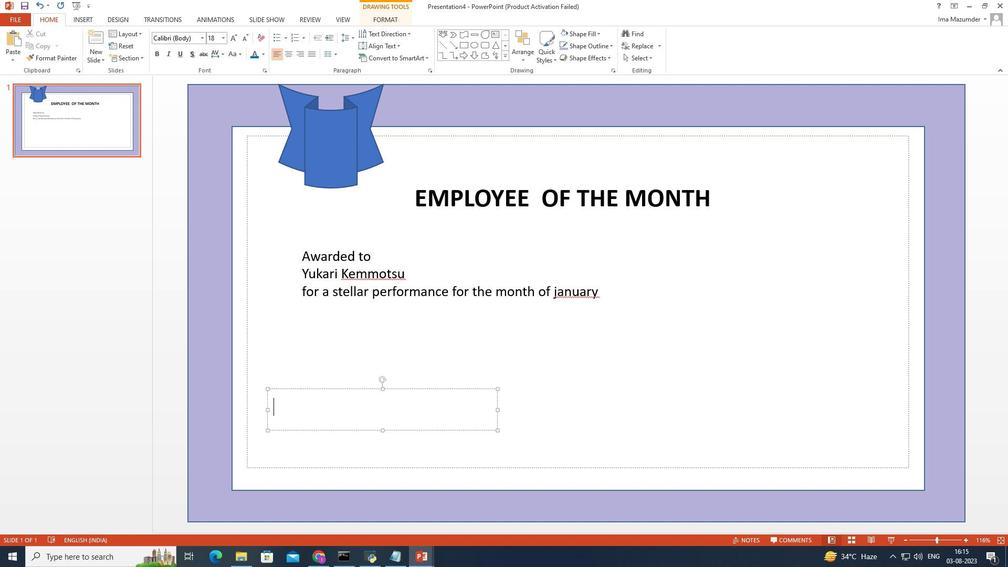 
Action: Key pressed <Key.enter>
Screenshot: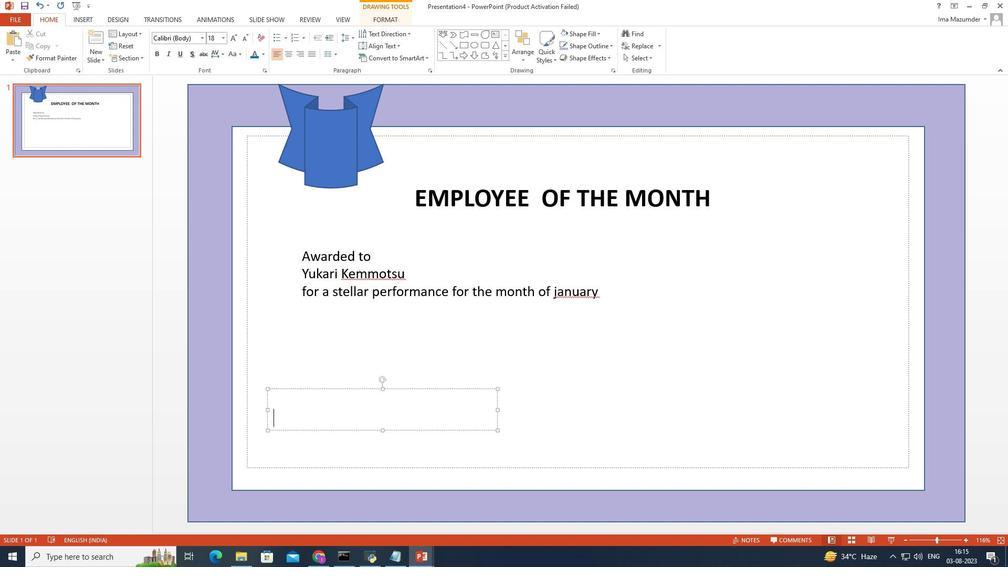 
Action: Mouse moved to (452, 371)
Screenshot: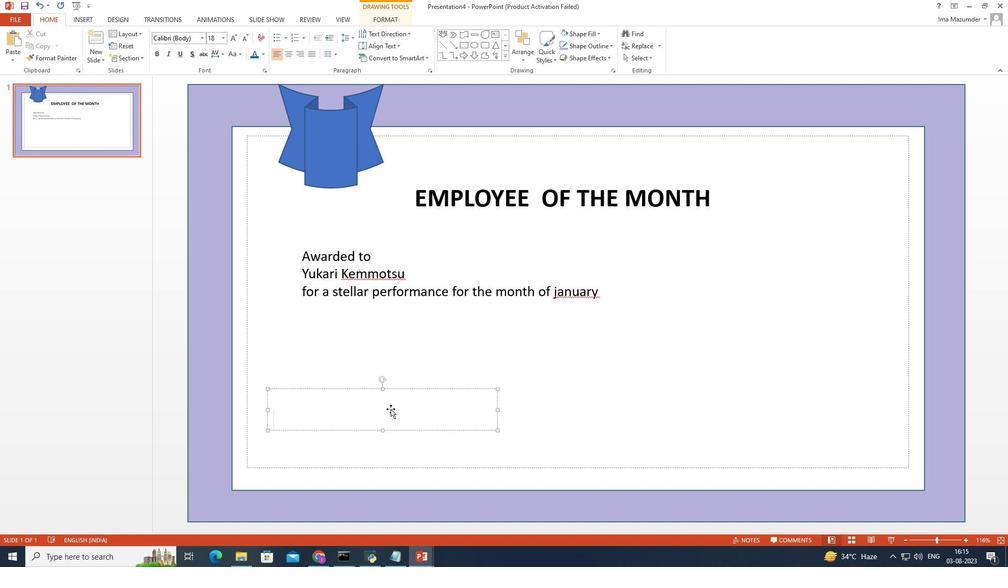 
Action: Key pressed <Key.shift><Key.shift><Key.shift><Key.shift><Key.shift><Key.shift><Key.shift><Key.shift><Key.shift><Key.shift><Key.shift><Key.shift><Key.shift><Key.shift><Key.shift><Key.shift><Key.shift><Key.shift><Key.shift><Key.shift><Key.shift><Key.shift><Key.shift><Key.shift><Key.shift><Key.shift><Key.shift><Key.shift><Key.shift><Key.shift><Key.shift><Key.shift><Key.shift><Key.shift><Key.shift><Key.shift><Key.shift><Key.shift><Key.shift><Key.shift><Key.shift><Key.shift><Key.shift><Key.shift><Key.shift><Key.shift><Key.shift><Key.shift><Key.shift><Key.shift><Key.shift><Key.shift><Key.shift><Key.shift><Key.shift><Key.shift><Key.shift><Key.shift><Key.shift>__________________________<Key.enter><Key.shift>Aiko<Key.space><Key.shift>Wantanabe
Screenshot: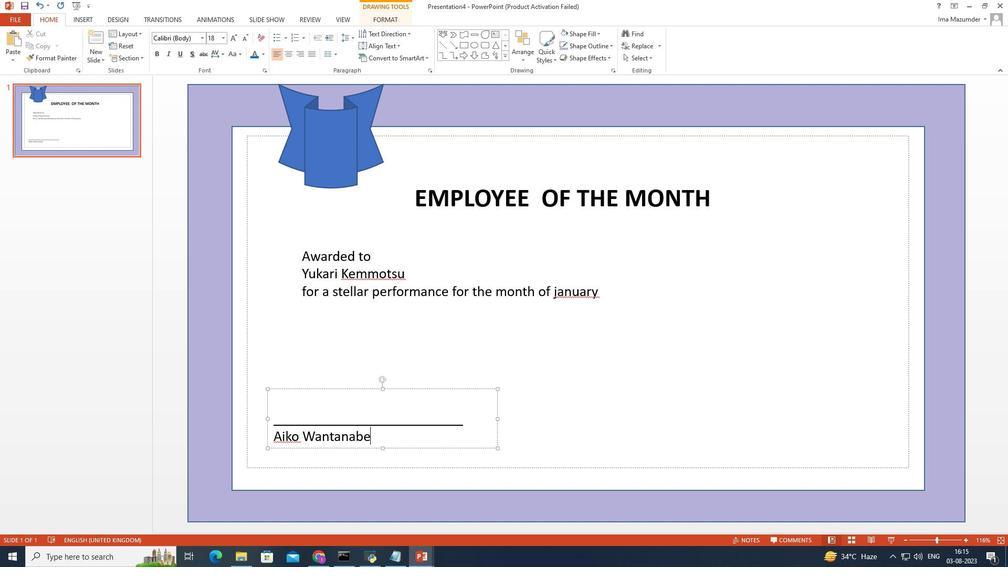 
Action: Mouse moved to (395, 392)
Screenshot: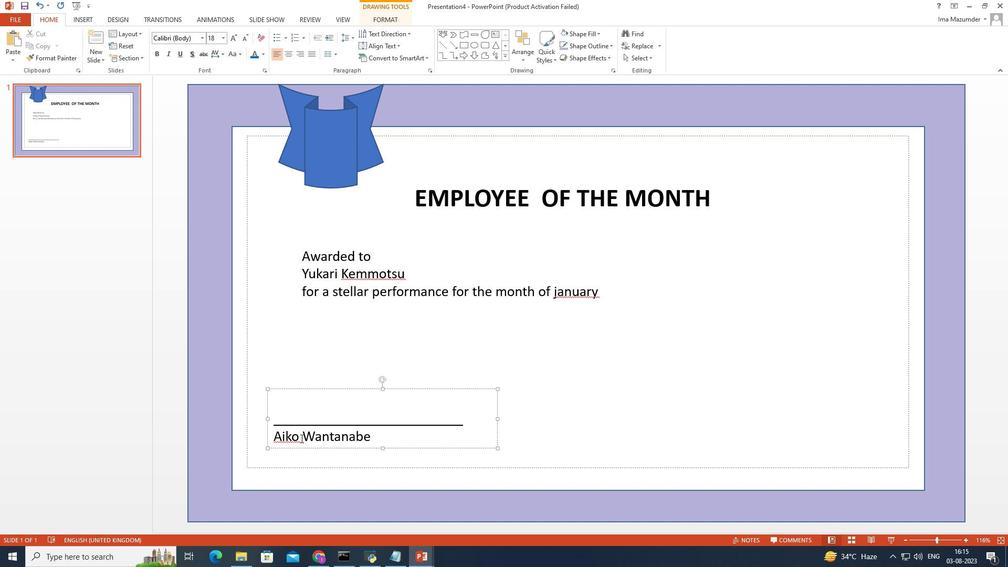 
Action: Mouse pressed left at (395, 392)
Screenshot: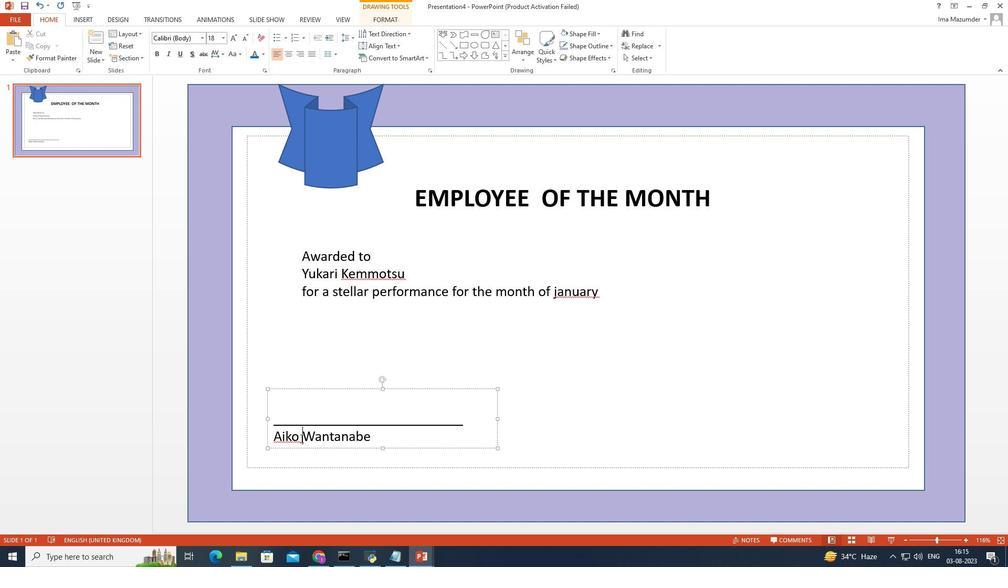 
Action: Key pressed <Key.space>
Screenshot: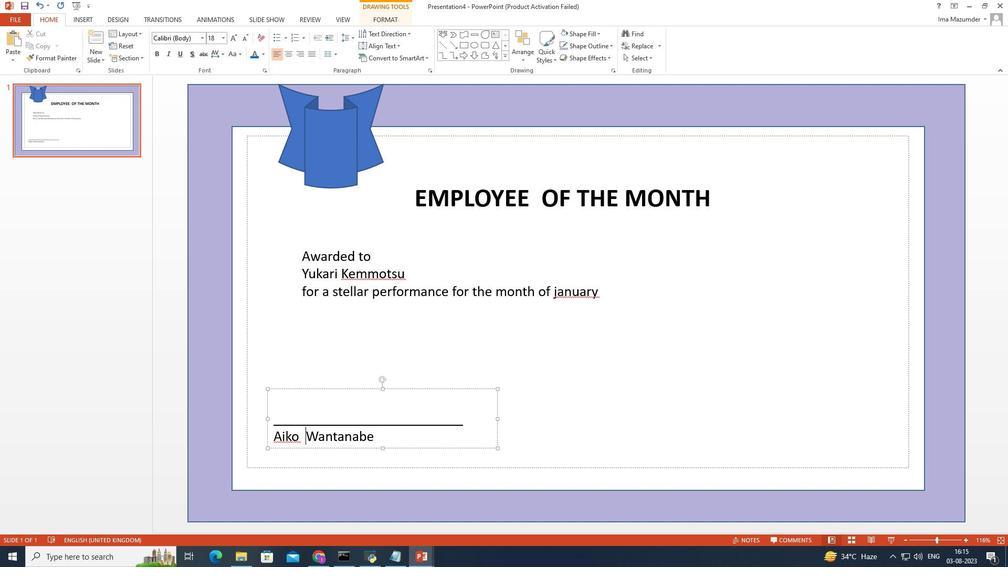 
Action: Mouse moved to (442, 391)
Screenshot: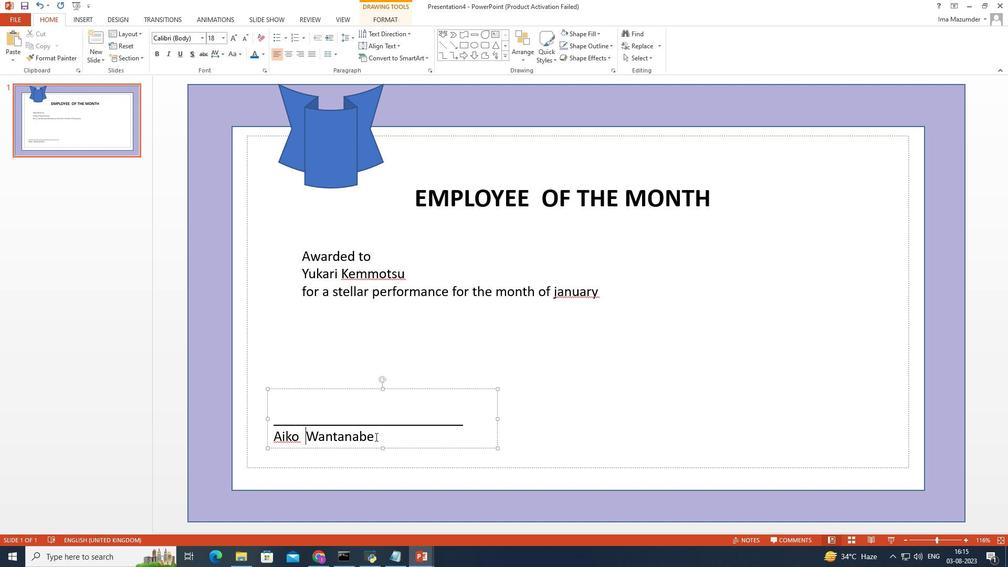 
Action: Mouse pressed left at (442, 391)
Screenshot: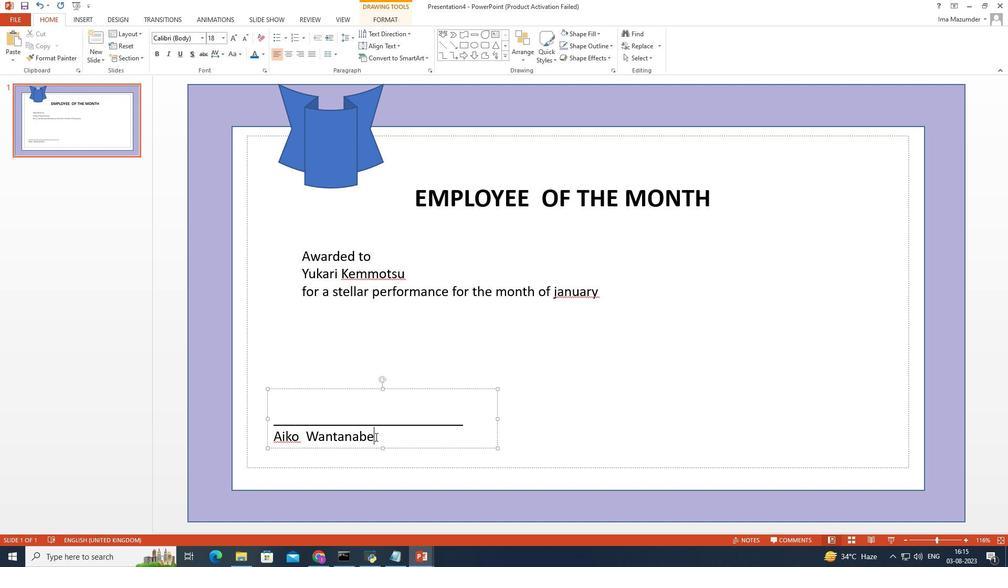 
Action: Mouse moved to (452, 387)
Screenshot: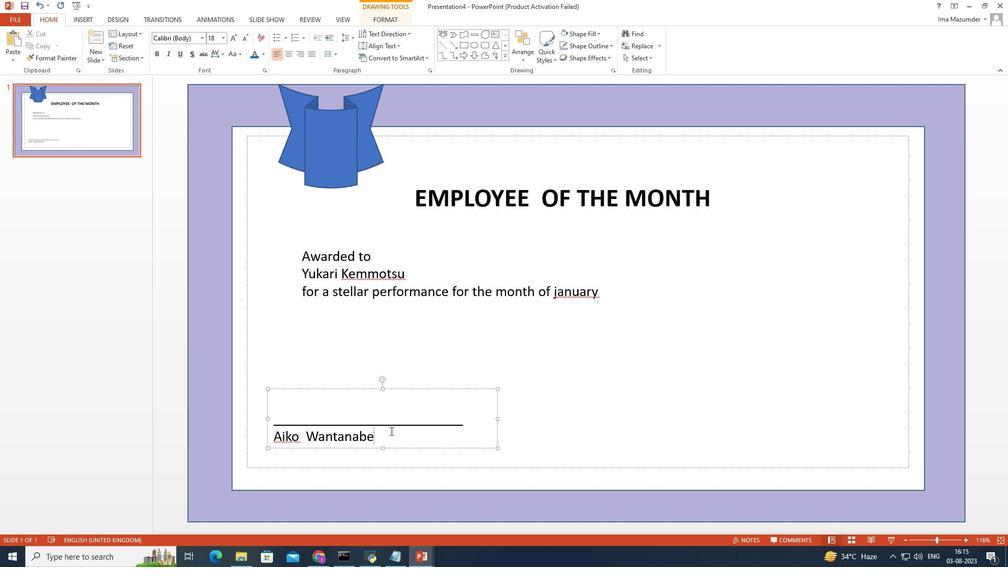 
Action: Key pressed <Key.space>
Screenshot: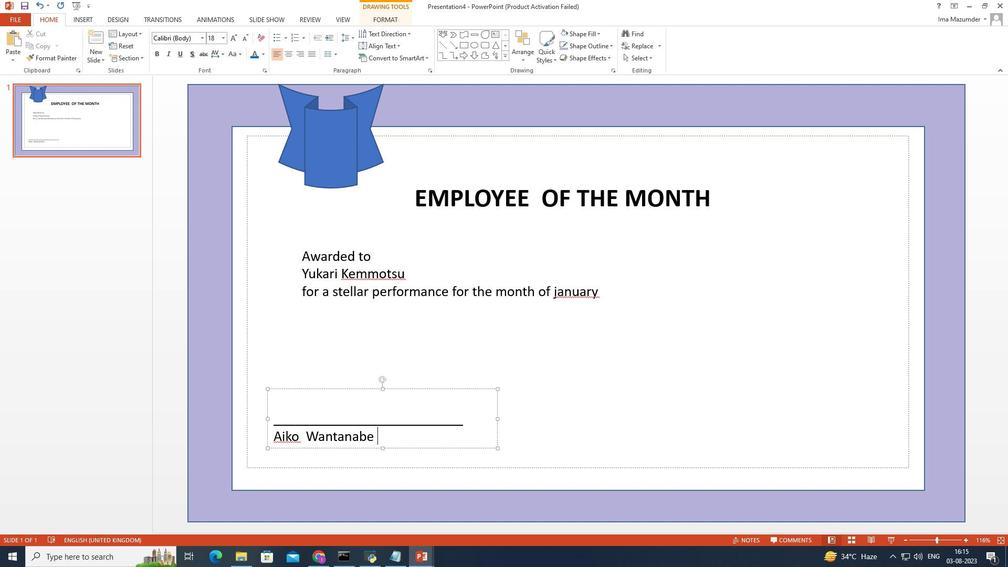 
Action: Mouse moved to (443, 393)
Screenshot: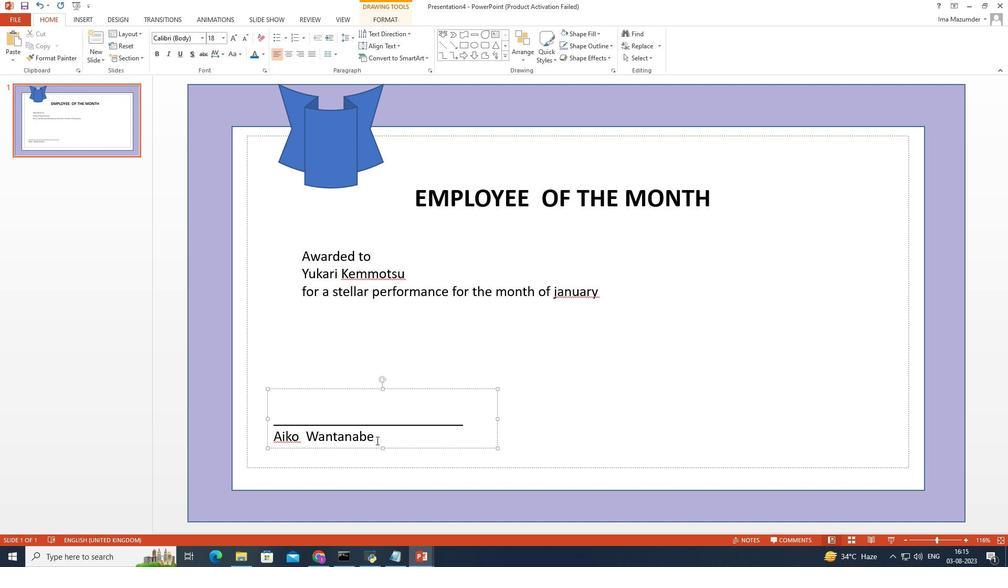 
Action: Key pressed <Key.backspace>,<Key.space><Key.space>
Screenshot: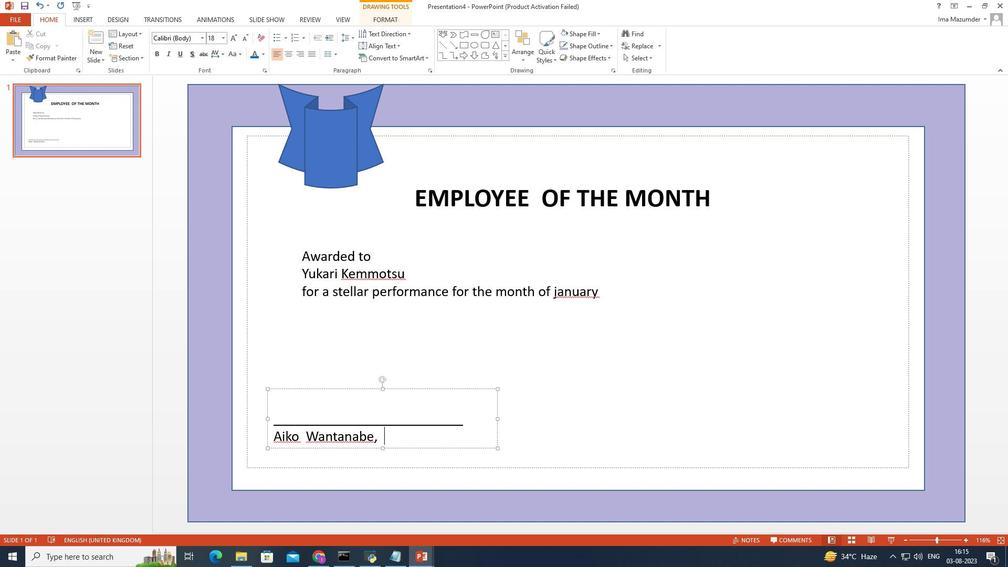 
Action: Mouse moved to (441, 390)
Screenshot: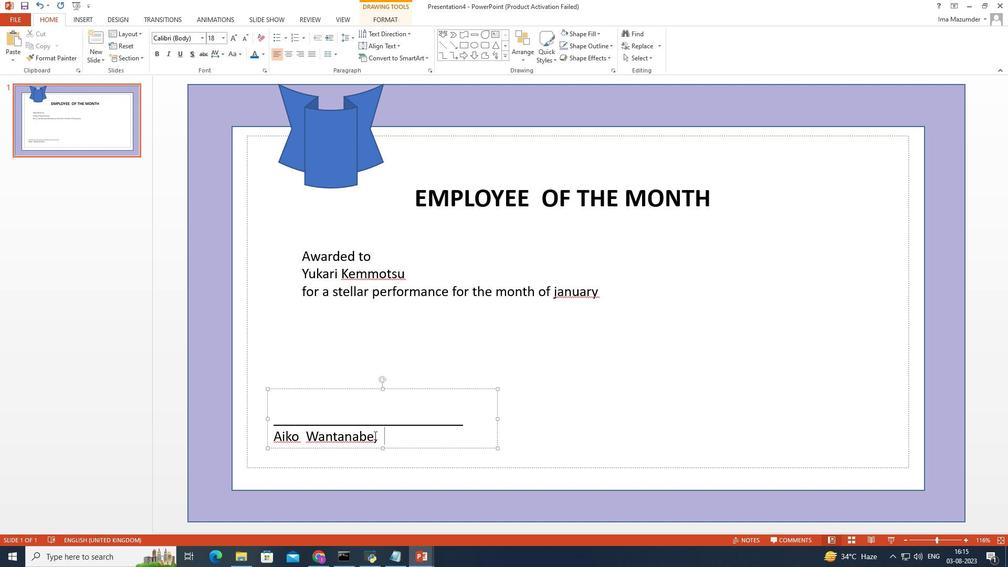 
Action: Mouse pressed left at (441, 390)
Screenshot: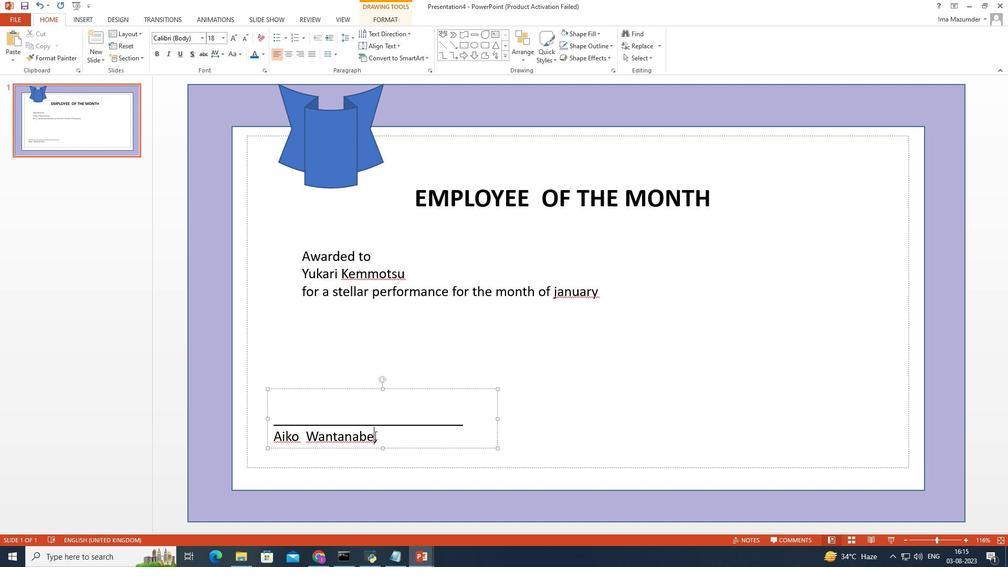 
Action: Key pressed <Key.space>
Screenshot: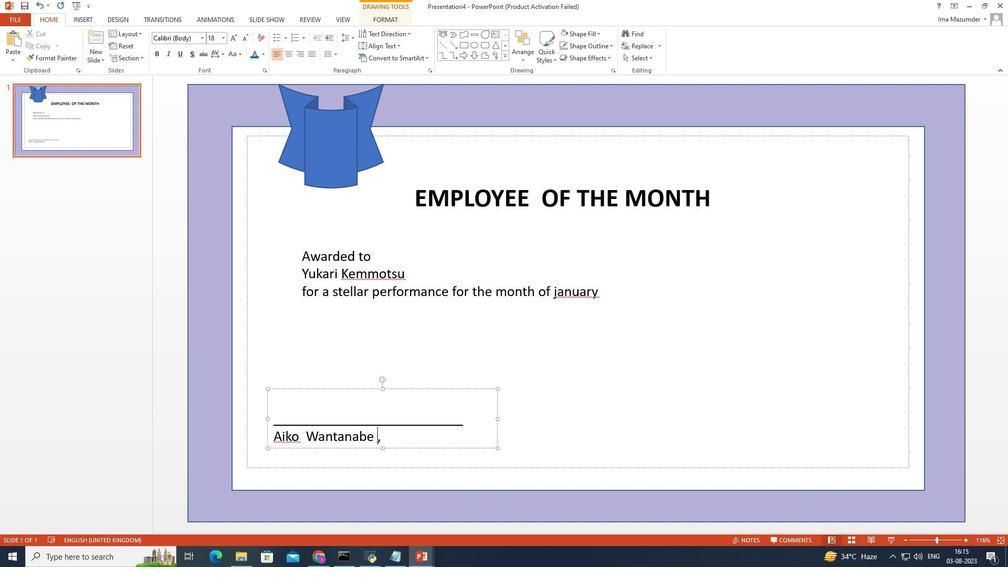 
Action: Mouse moved to (446, 392)
Screenshot: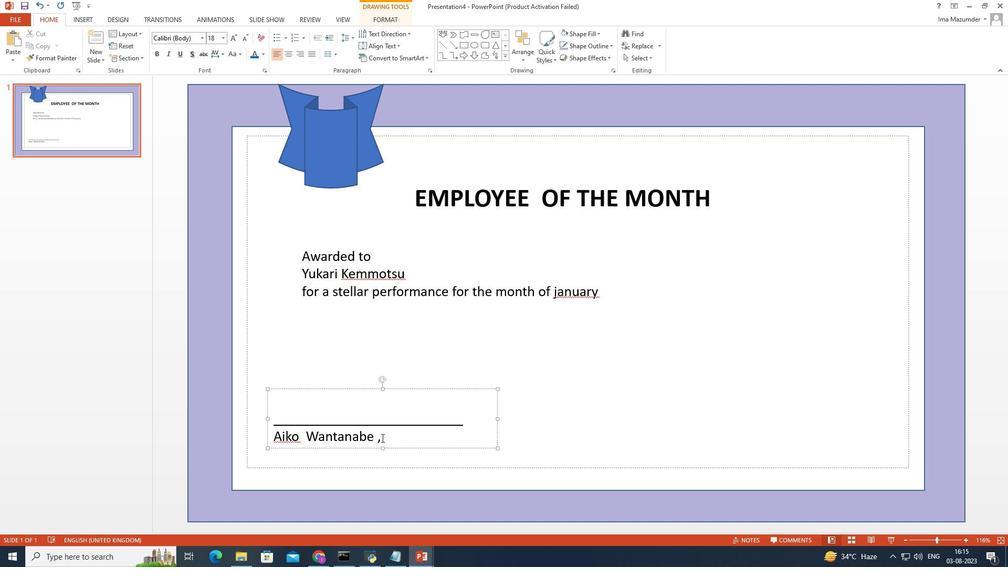 
Action: Mouse pressed left at (446, 392)
Screenshot: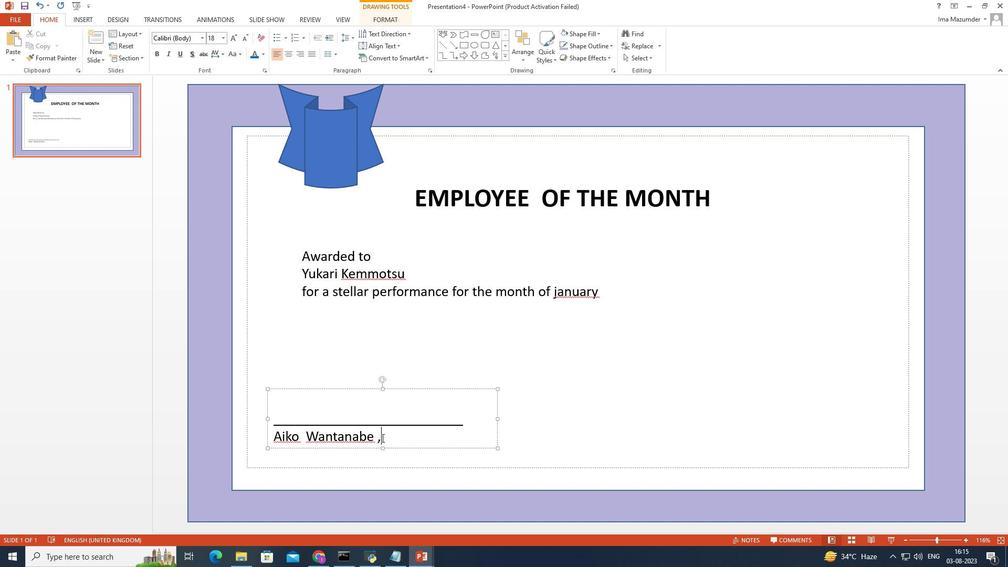 
Action: Mouse moved to (462, 389)
Screenshot: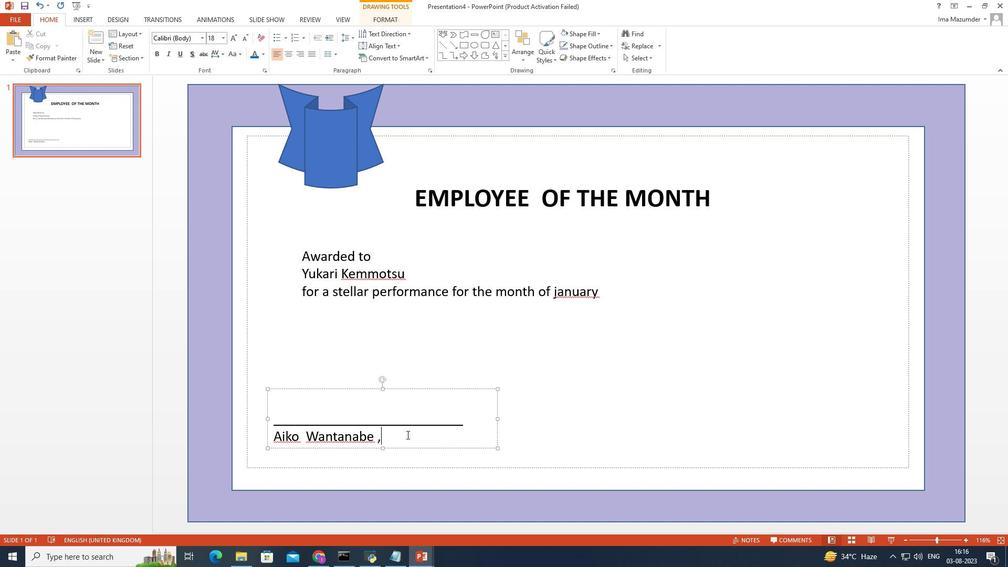
Action: Key pressed <Key.shift>Manager
Screenshot: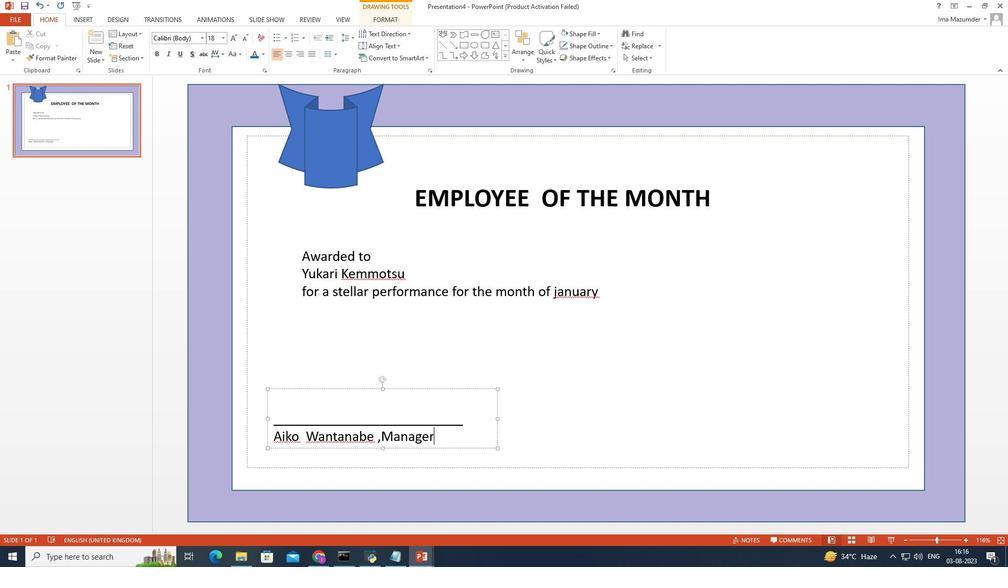 
Action: Mouse moved to (377, 390)
Screenshot: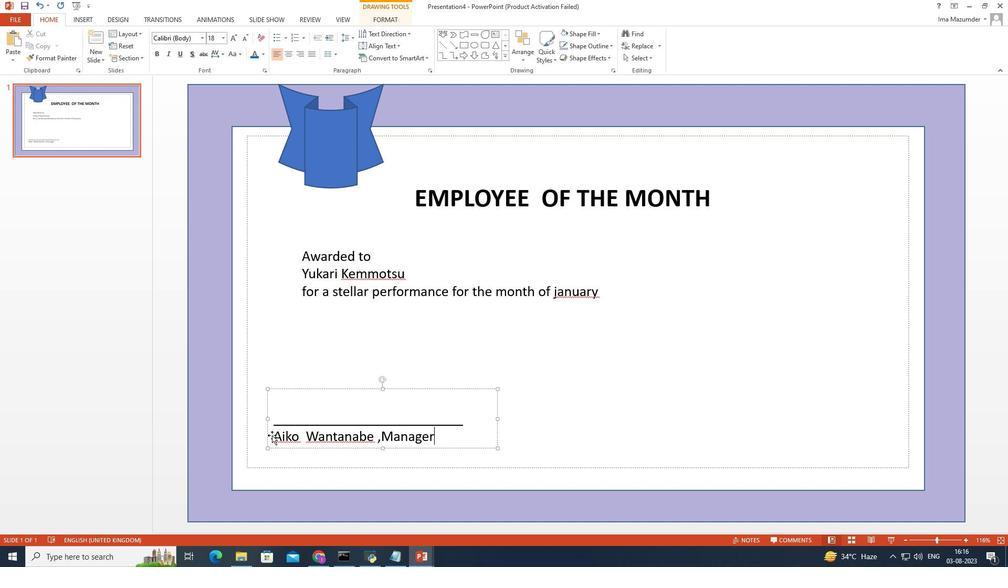 
Action: Mouse pressed left at (377, 390)
Screenshot: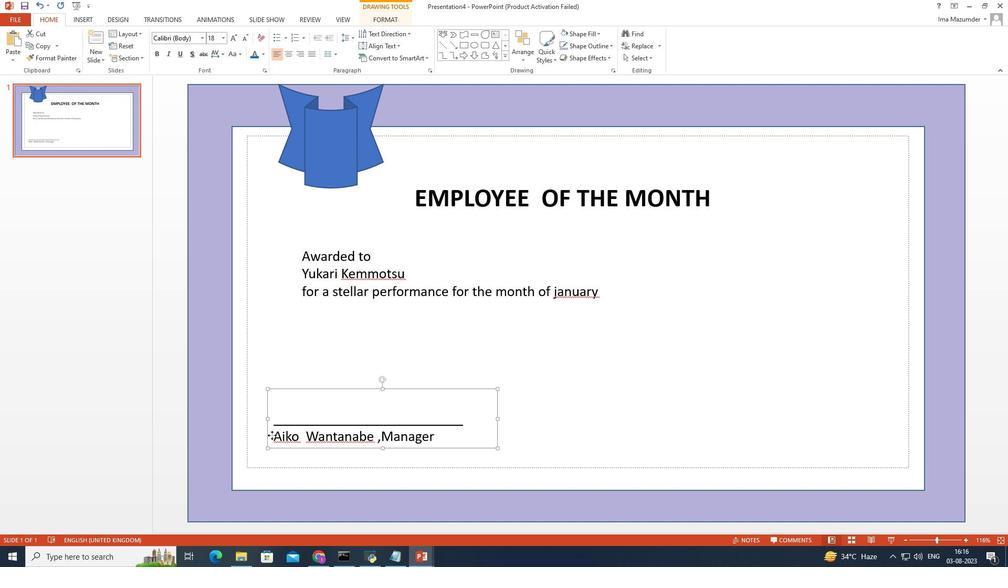 
Action: Mouse moved to (379, 390)
Screenshot: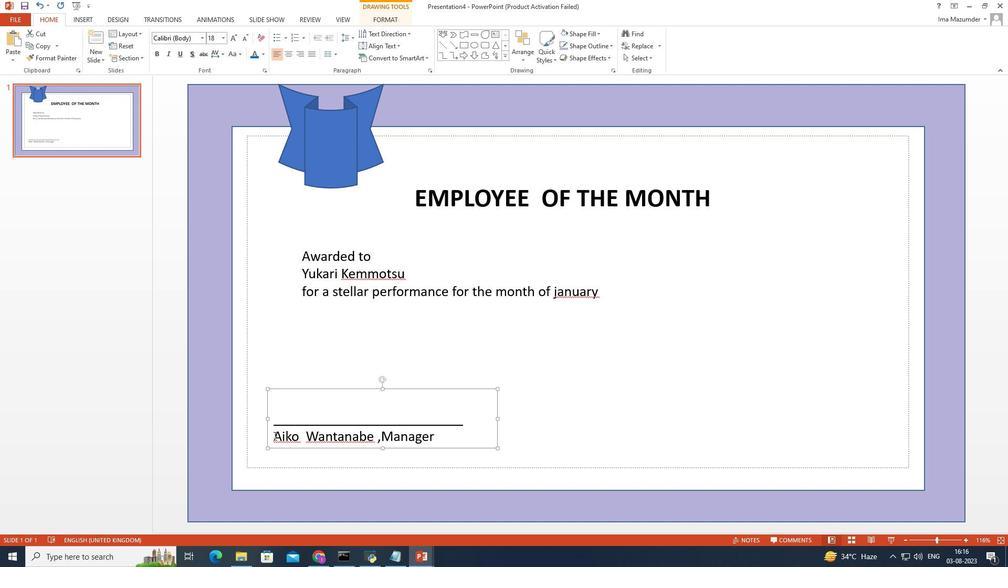 
Action: Mouse pressed left at (379, 390)
Screenshot: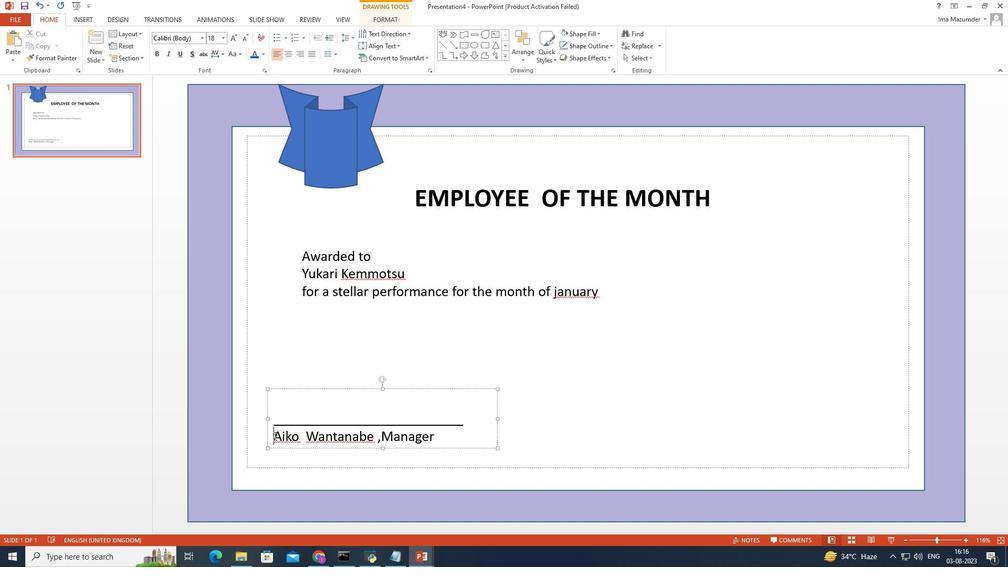 
Action: Mouse moved to (398, 389)
Screenshot: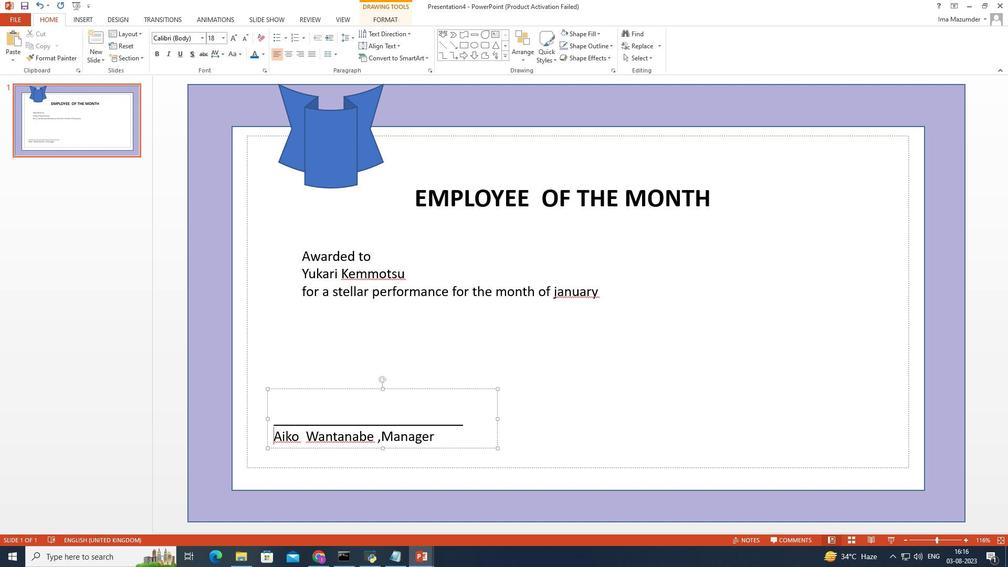 
Action: Key pressed <Key.space>
Screenshot: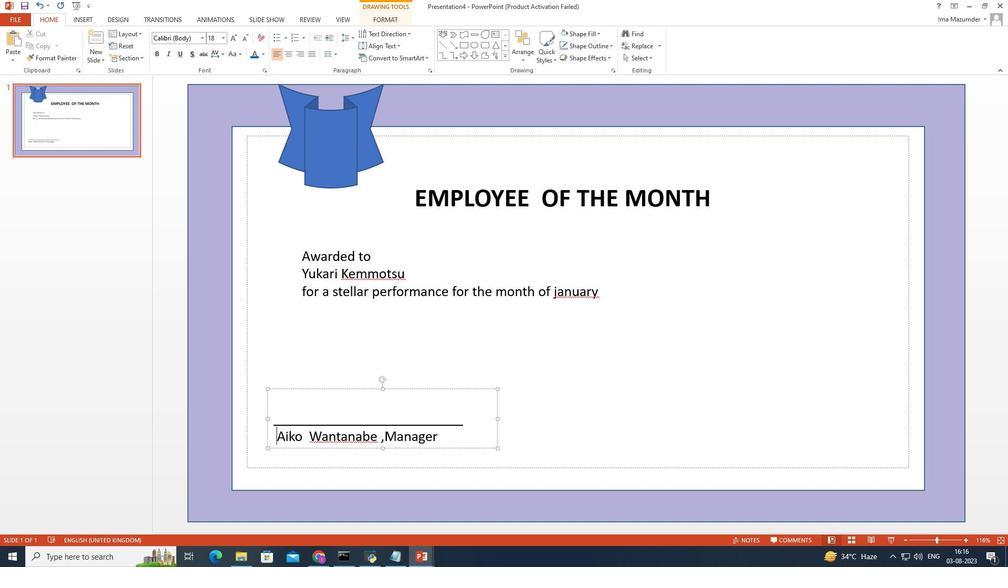 
Action: Mouse moved to (399, 389)
Screenshot: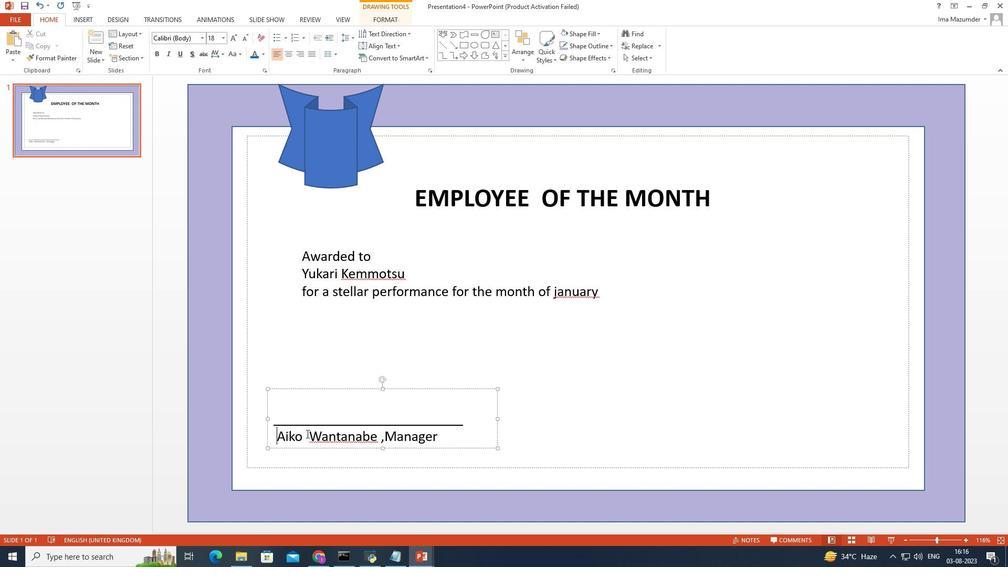 
Action: Key pressed <Key.space>
Screenshot: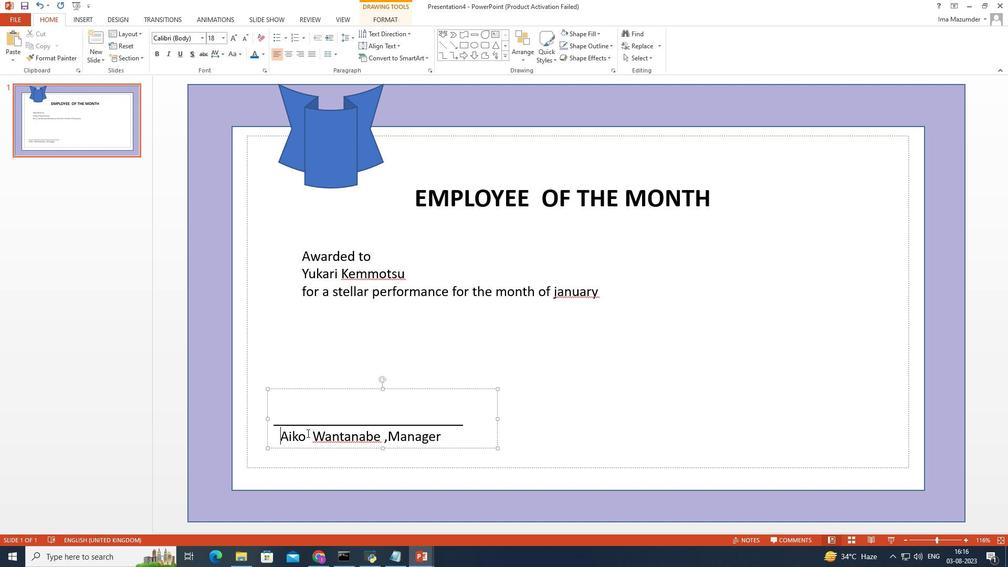 
Action: Mouse moved to (400, 387)
Screenshot: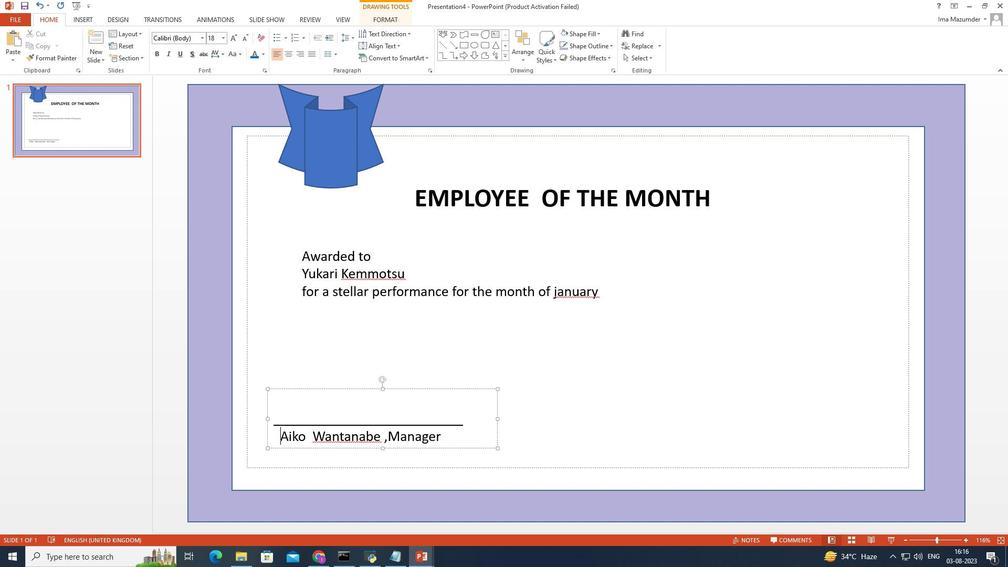 
Action: Key pressed <Key.space>
Screenshot: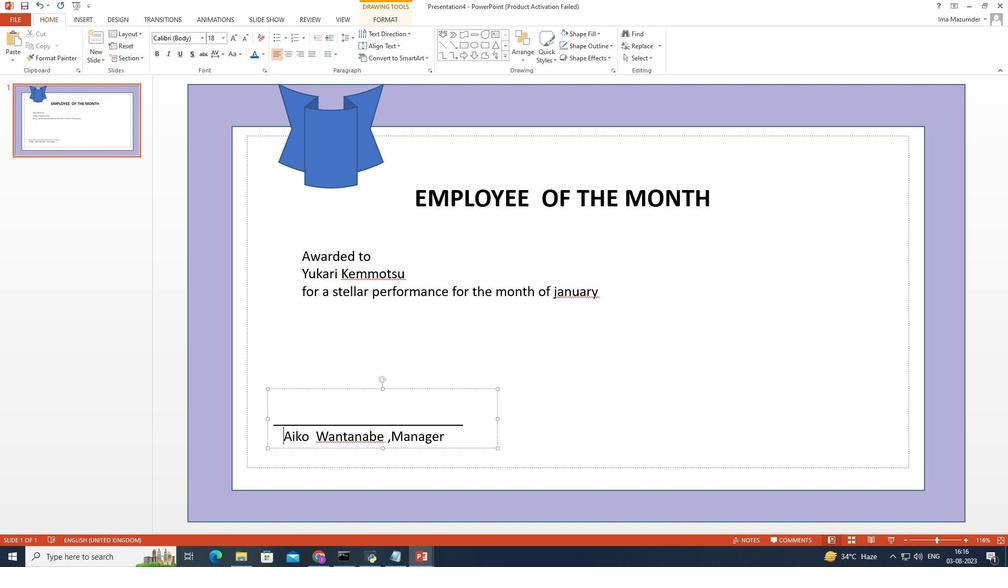 
Action: Mouse moved to (258, 94)
Screenshot: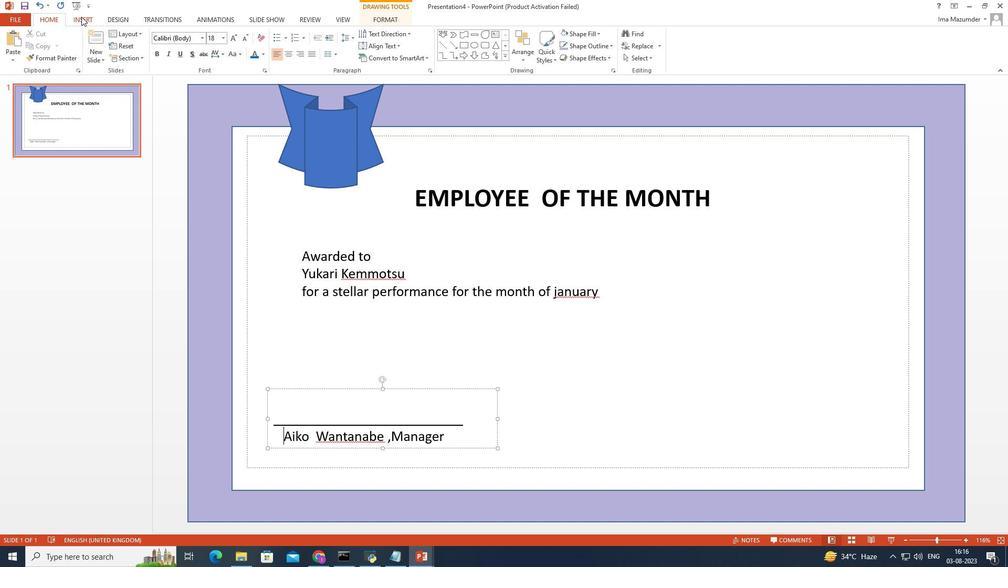 
Action: Mouse pressed left at (258, 94)
Screenshot: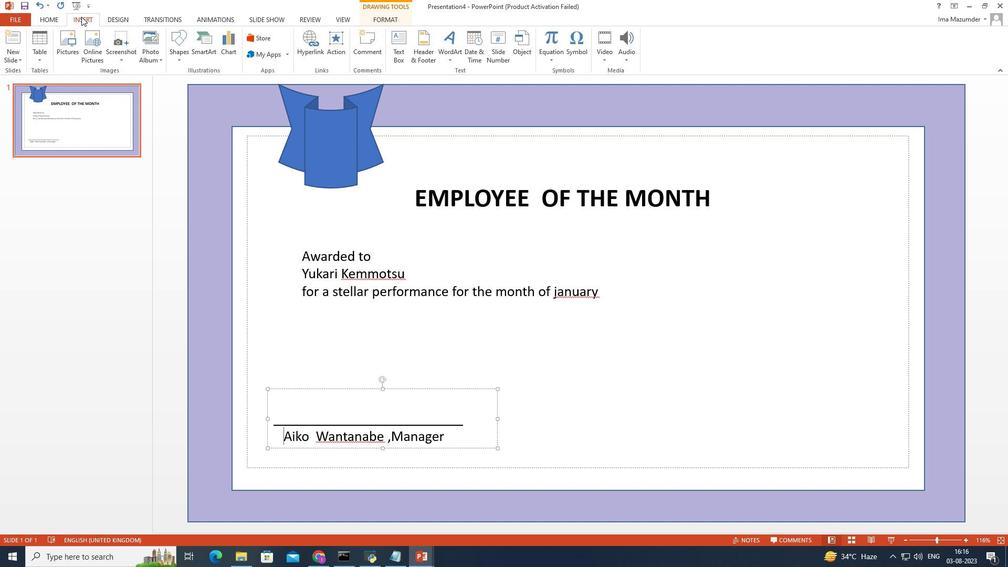 
Action: Mouse moved to (458, 109)
Screenshot: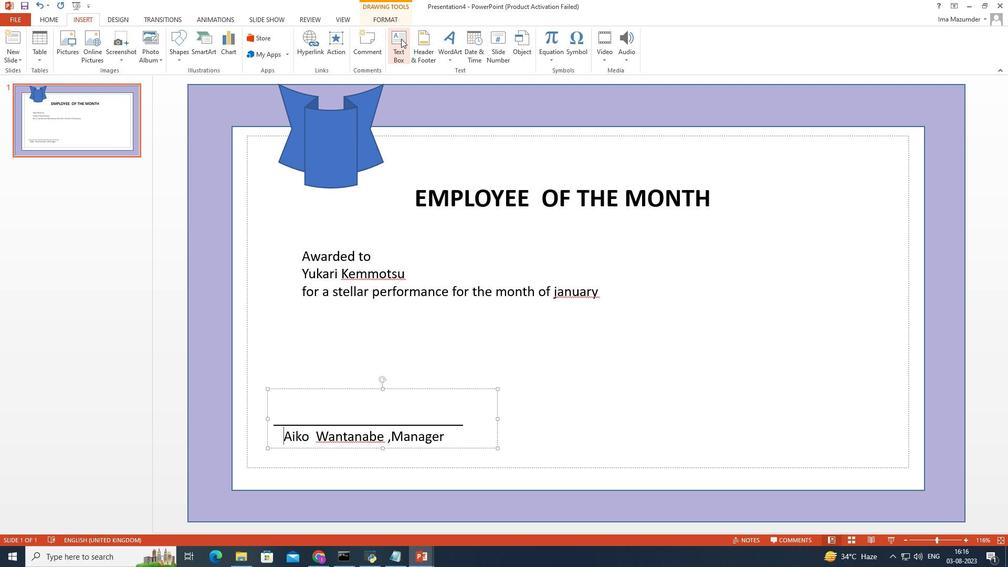 
Action: Mouse pressed left at (458, 109)
Screenshot: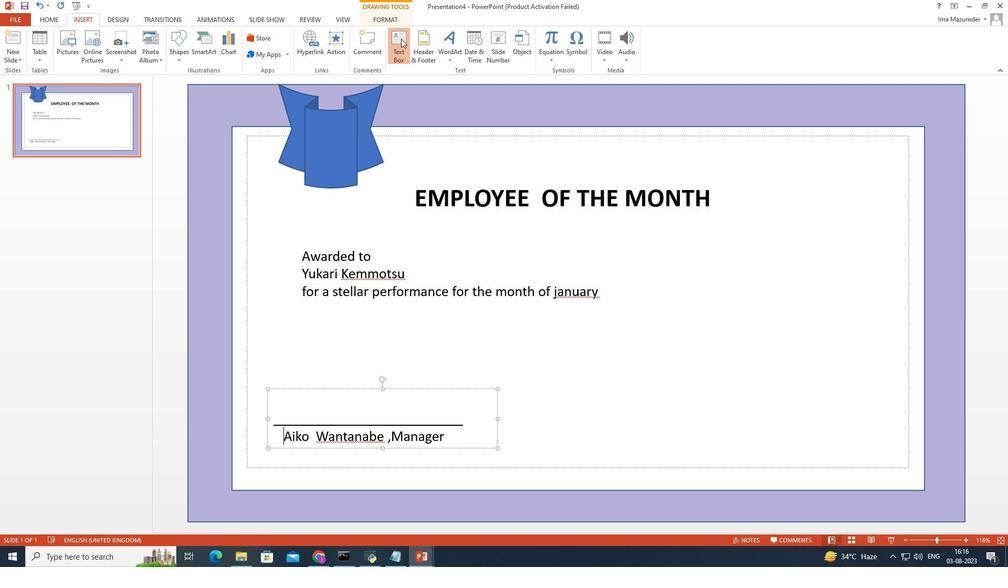 
Action: Mouse moved to (580, 352)
Screenshot: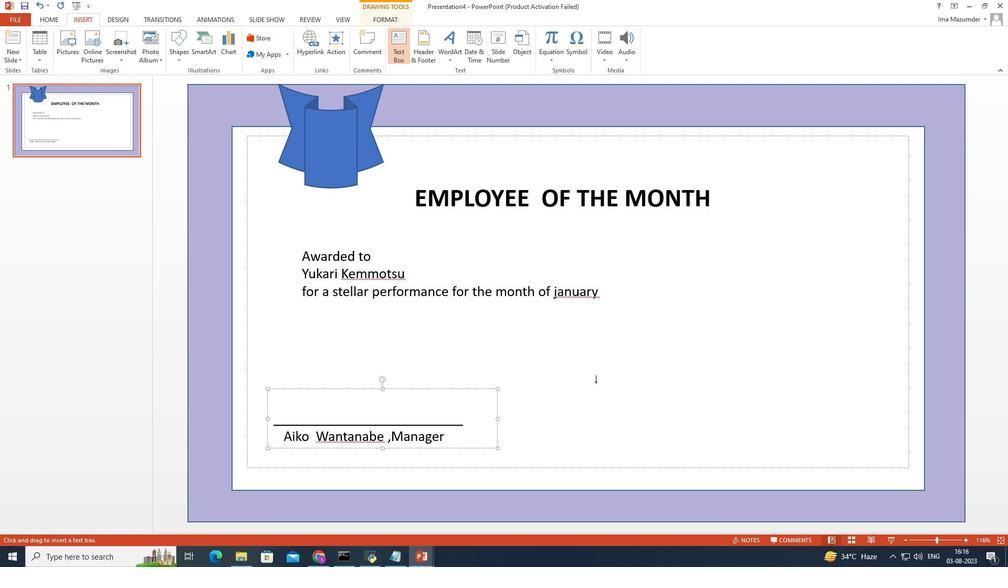 
Action: Mouse pressed left at (580, 352)
Screenshot: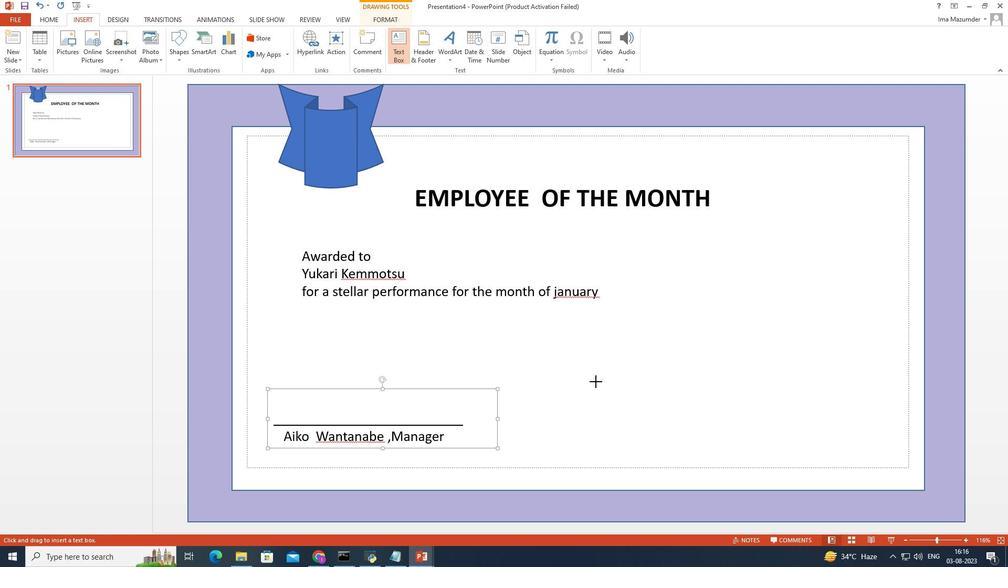 
Action: Mouse moved to (592, 348)
Screenshot: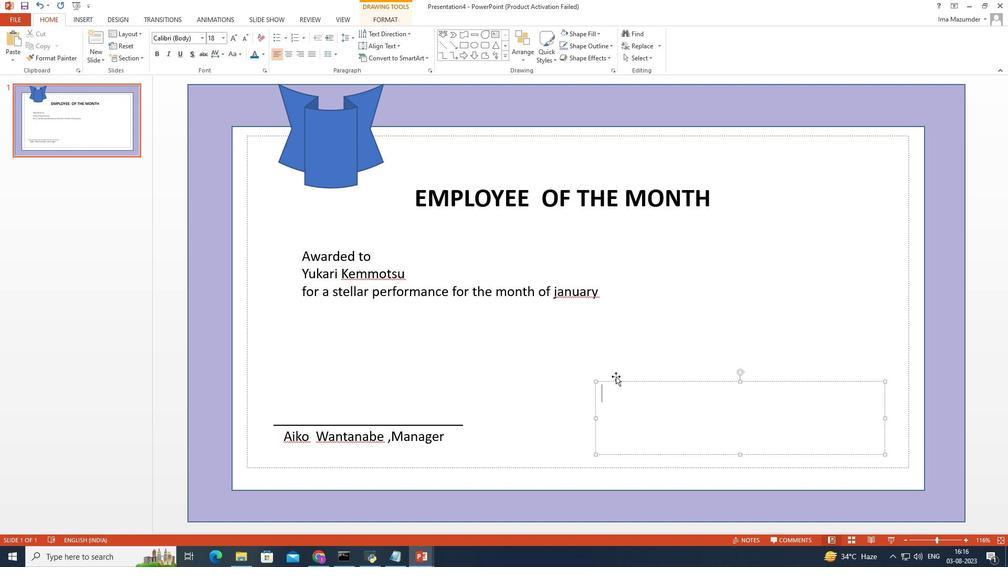 
Action: Key pressed <Key.shift><Key.shift><Key.shift><Key.shift><Key.shift><Key.shift><Key.shift><Key.shift><Key.shift><Key.shift><Key.shift><Key.shift><Key.shift><Key.shift><Key.shift><Key.shift><Key.shift><Key.shift><Key.shift><Key.shift><Key.shift><Key.shift><Key.shift><Key.shift><Key.shift><Key.shift><Key.shift><Key.shift><Key.shift><Key.shift><Key.shift><Key.shift><Key.shift><Key.shift><Key.shift><Key.shift><Key.shift><Key.shift><Key.shift><Key.shift><Key.shift><Key.shift><Key.shift><Key.shift><Key.shift><Key.shift><Key.shift><Key.shift><Key.shift><Key.shift><Key.shift><Key.shift><Key.shift><Key.shift><Key.shift><Key.shift><Key.shift><Key.shift><Key.shift><Key.shift><Key.shift><Key.shift><Key.shift><Key.shift><Key.shift><Key.shift><Key.shift><Key.shift><Key.shift><Key.shift><Key.shift><Key.shift><Key.shift><Key.shift><Key.shift><Key.shift>
Screenshot: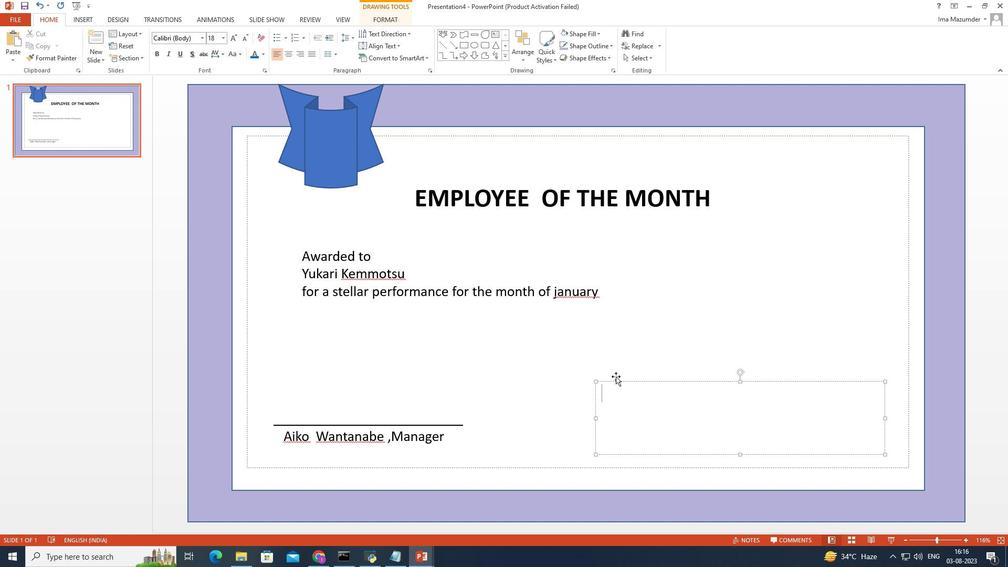
Action: Mouse moved to (619, 369)
Screenshot: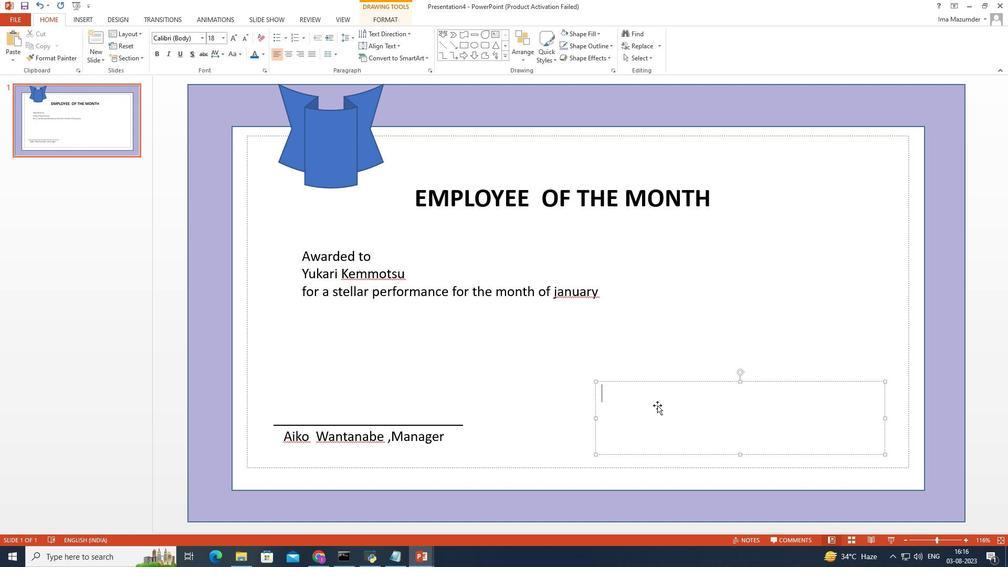 
Action: Mouse pressed left at (619, 369)
Screenshot: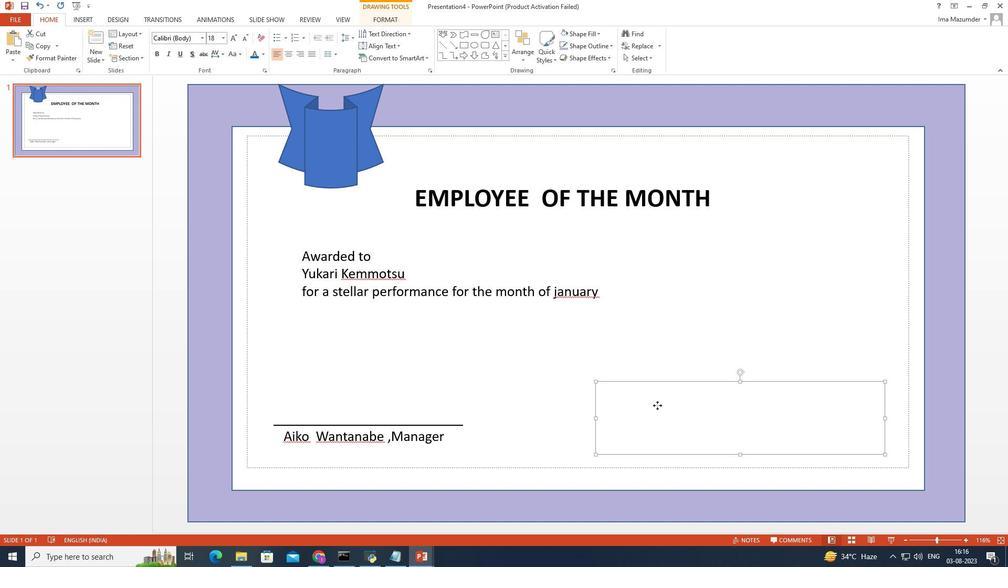 
Action: Mouse moved to (437, 367)
Screenshot: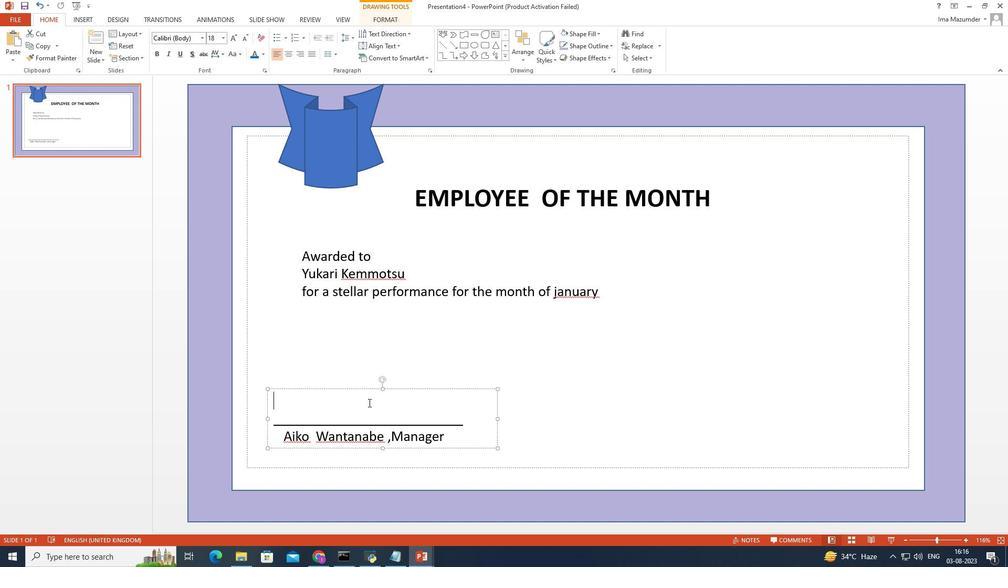 
Action: Mouse pressed left at (437, 367)
Screenshot: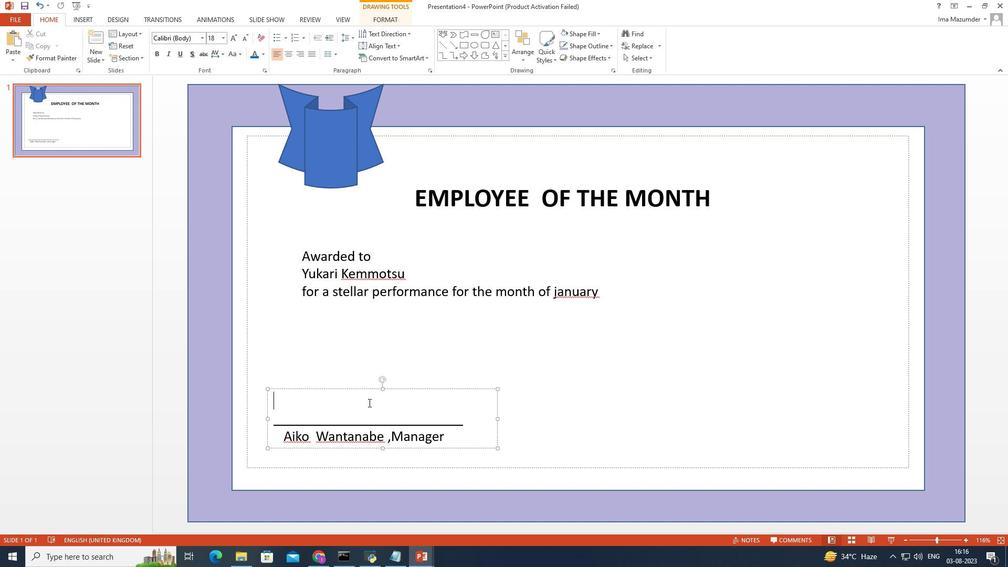 
Action: Mouse moved to (604, 370)
Screenshot: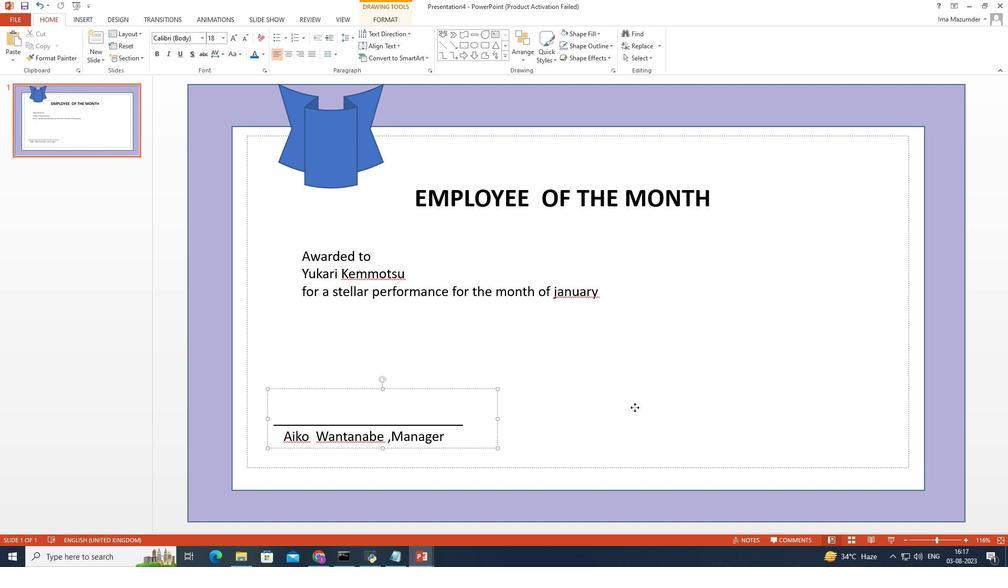 
Action: Mouse pressed left at (604, 370)
Screenshot: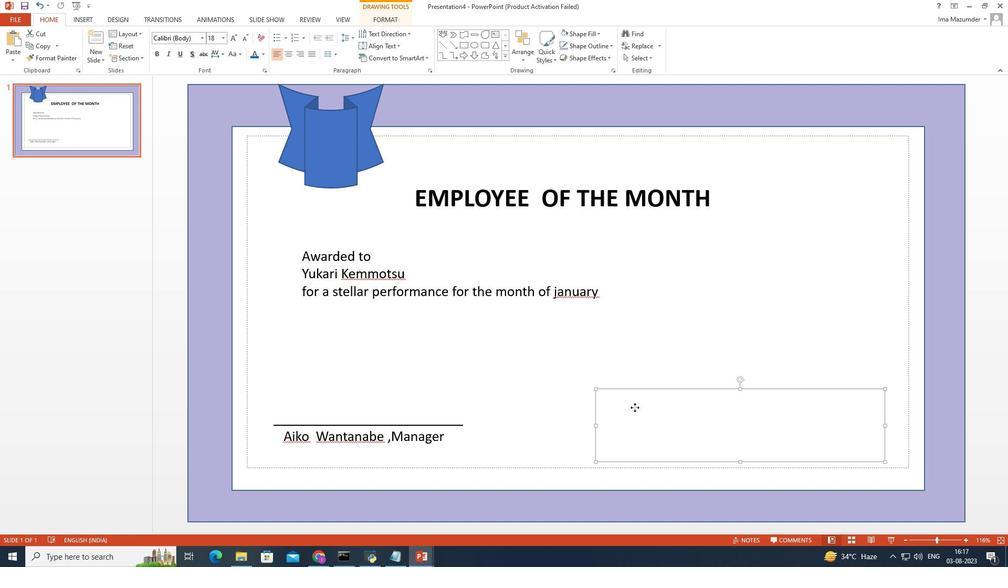 
Action: Mouse moved to (590, 373)
Screenshot: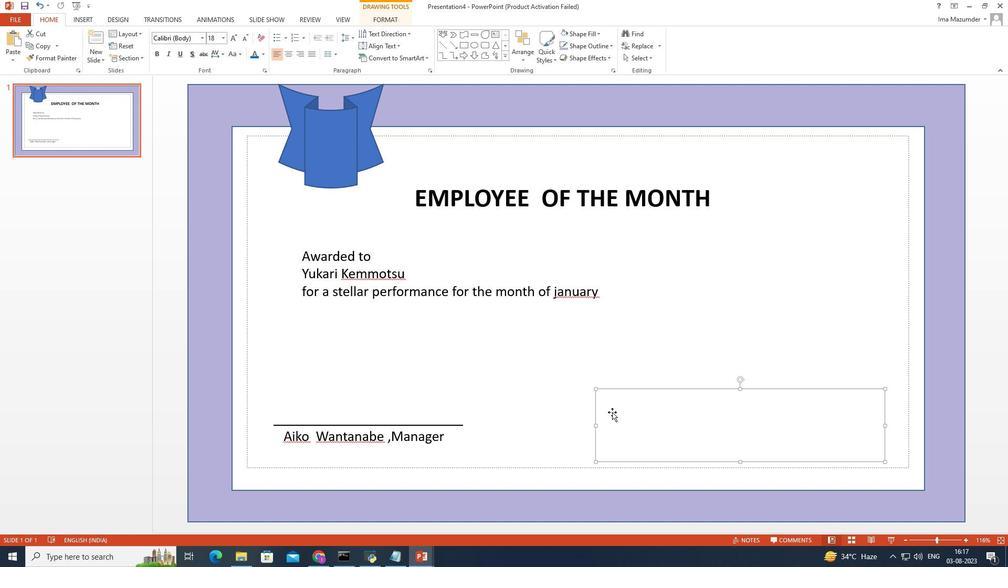 
Action: Key pressed <Key.shift><Key.shift><Key.shift><Key.shift><Key.shift><Key.shift><Key.shift><Key.shift><Key.shift><Key.shift><Key.shift><Key.shift><Key.shift><Key.shift><Key.shift><Key.shift><Key.shift><Key.shift><Key.shift><Key.shift><Key.shift><Key.shift><Key.shift>February<Key.space>04,20<Key.shift><Key.shift><Key.shift><Key.shift><Key.shift><Key.shift>XX<Key.enter><Key.shift>__________________________<Key.enter><Key.shift>Date
Screenshot: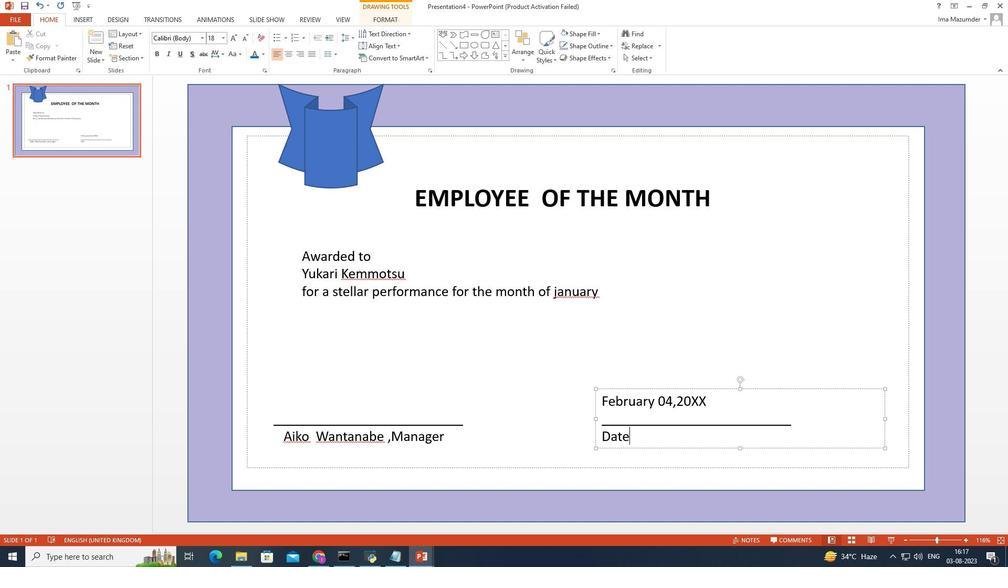 
Action: Mouse moved to (583, 365)
Screenshot: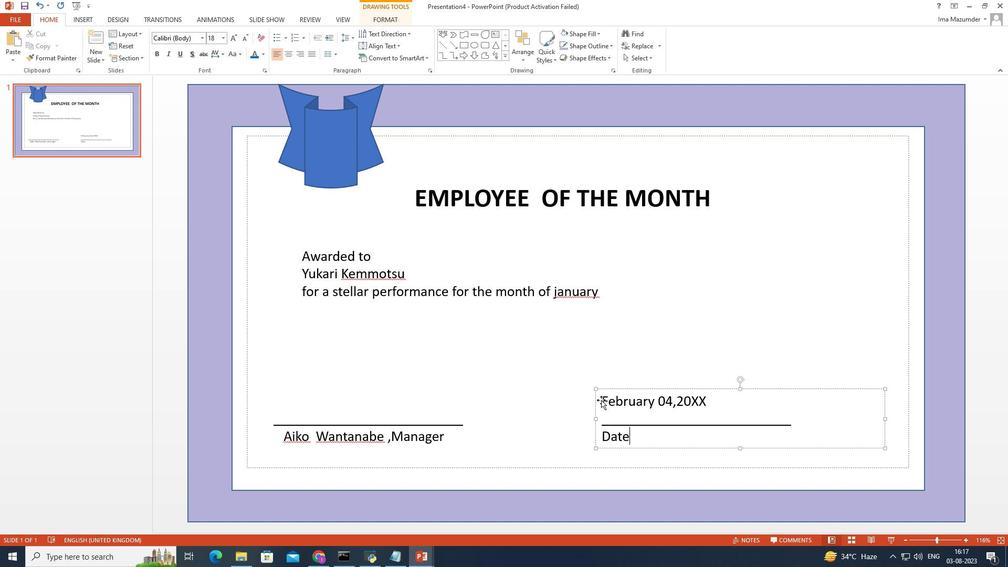 
Action: Mouse pressed left at (583, 365)
Screenshot: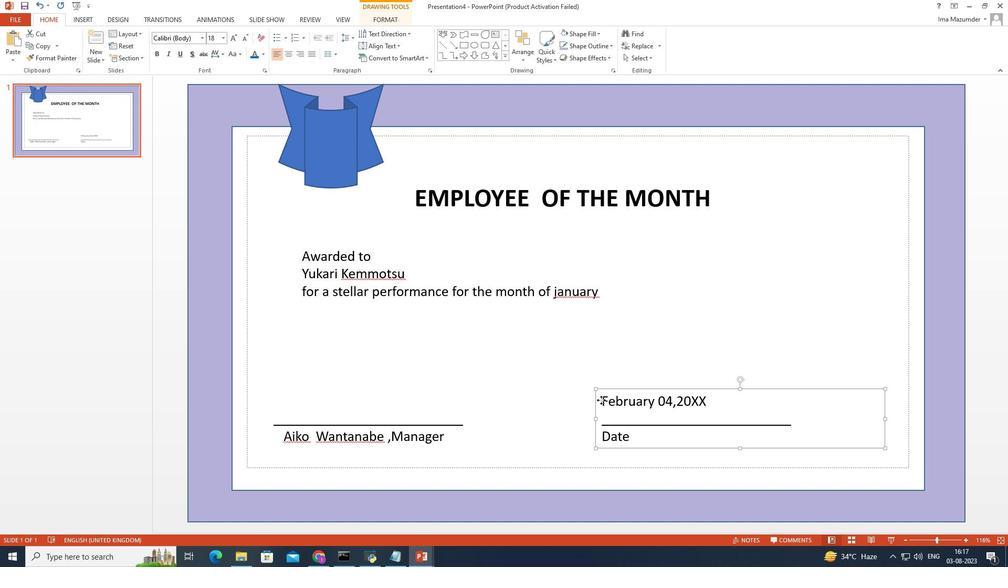
Action: Mouse moved to (584, 366)
Screenshot: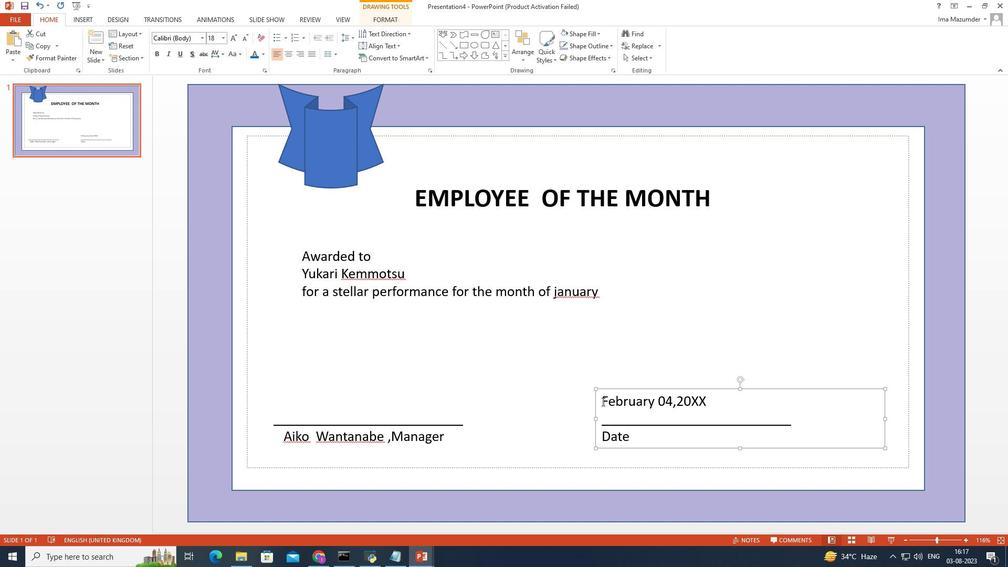 
Action: Mouse pressed left at (584, 366)
Screenshot: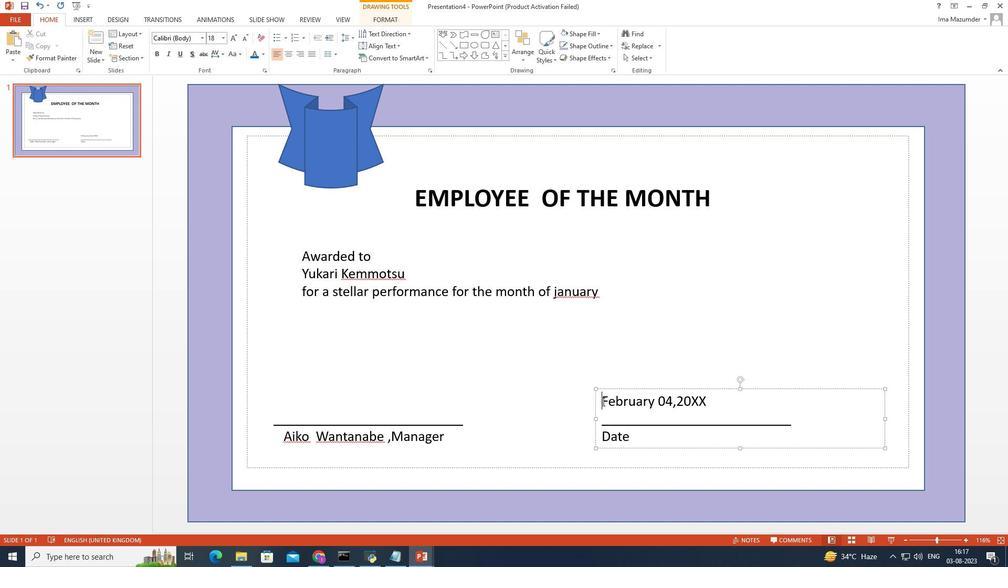 
Action: Mouse moved to (348, 108)
Screenshot: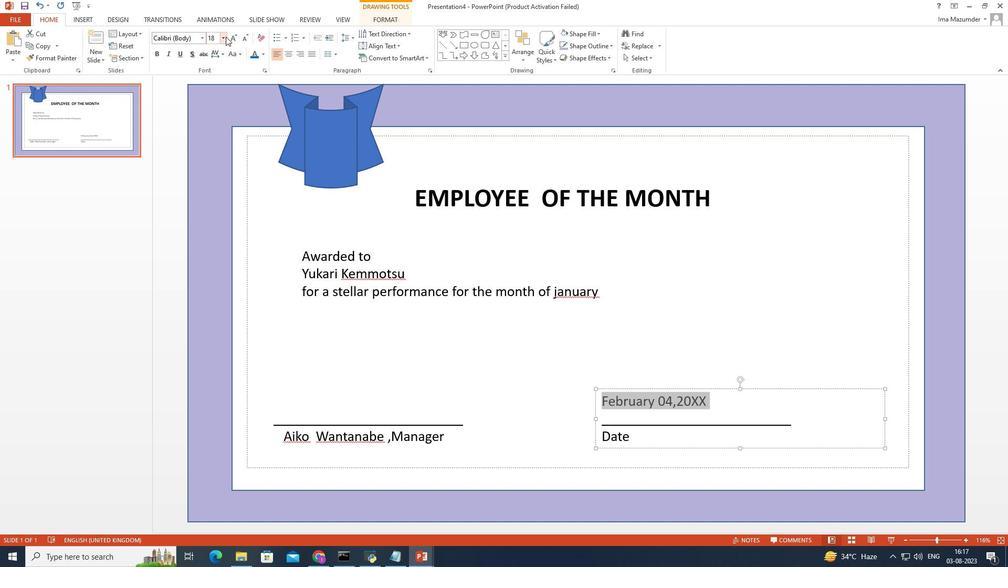
Action: Mouse pressed left at (348, 108)
Screenshot: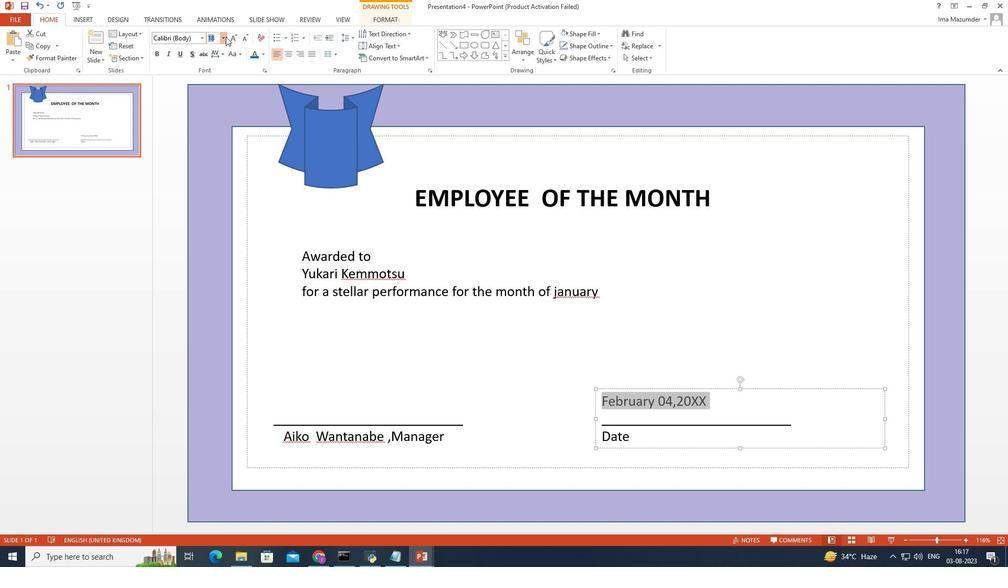 
Action: Mouse moved to (342, 164)
Screenshot: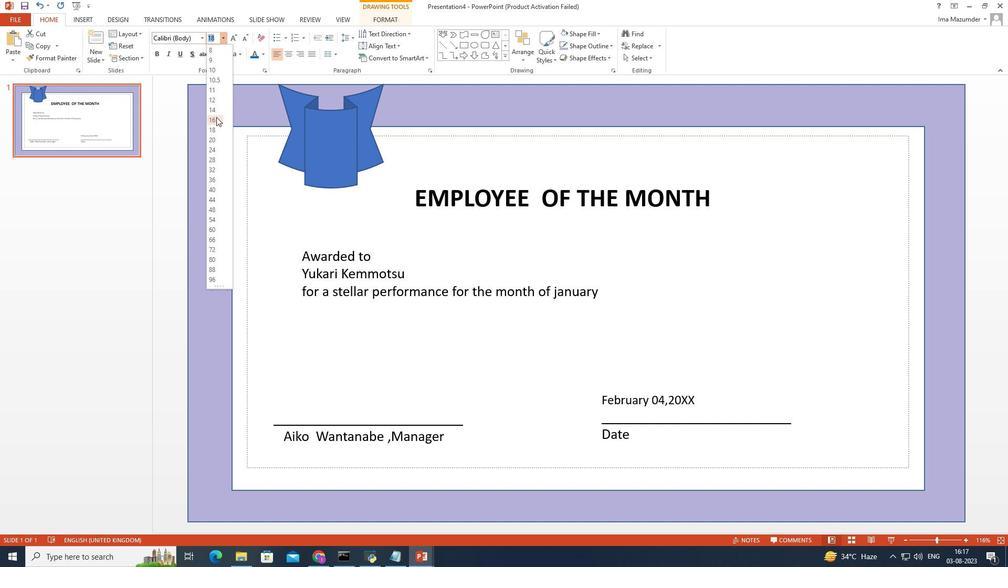 
Action: Mouse pressed left at (342, 164)
Screenshot: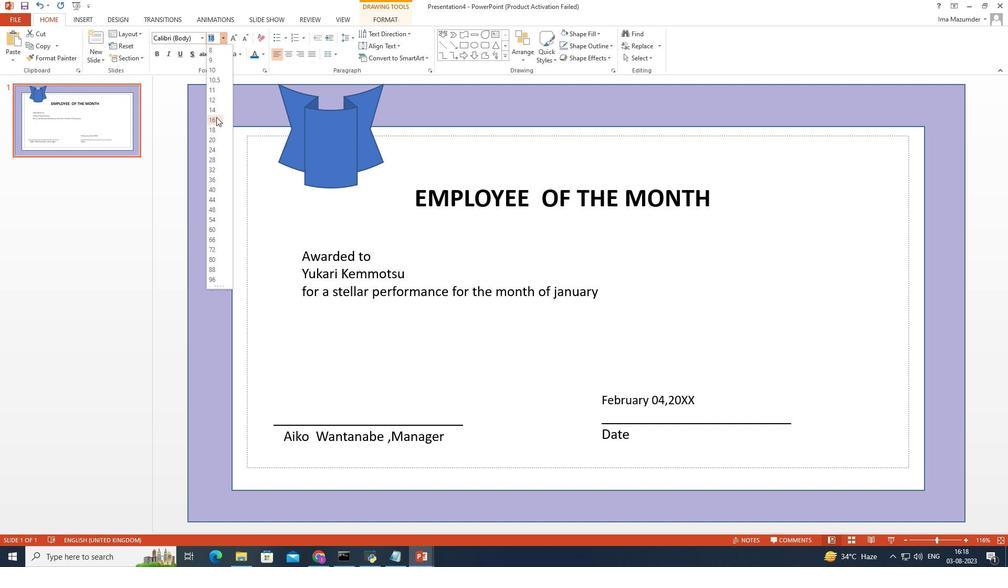 
Action: Mouse moved to (602, 389)
Screenshot: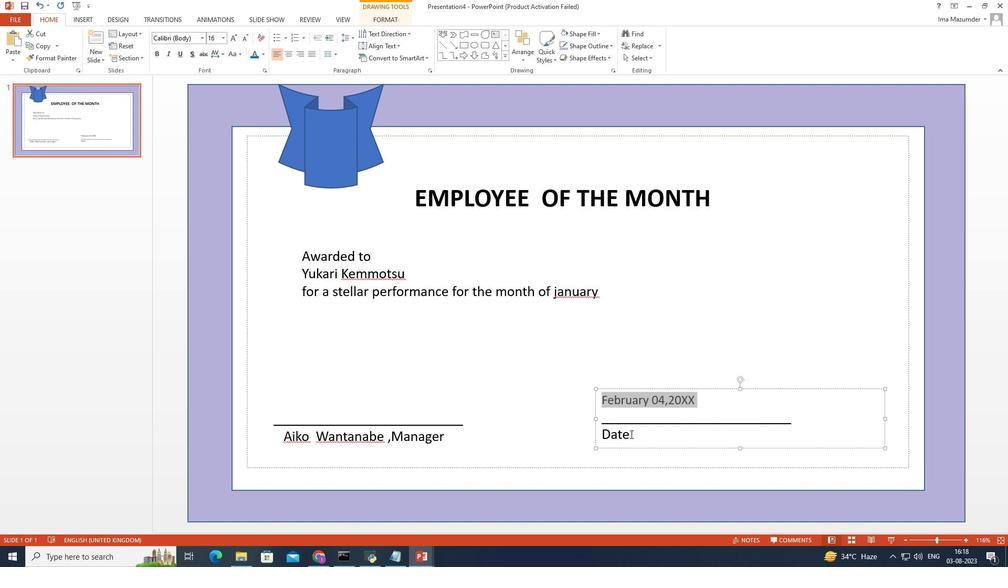 
Action: Mouse pressed left at (602, 389)
Screenshot: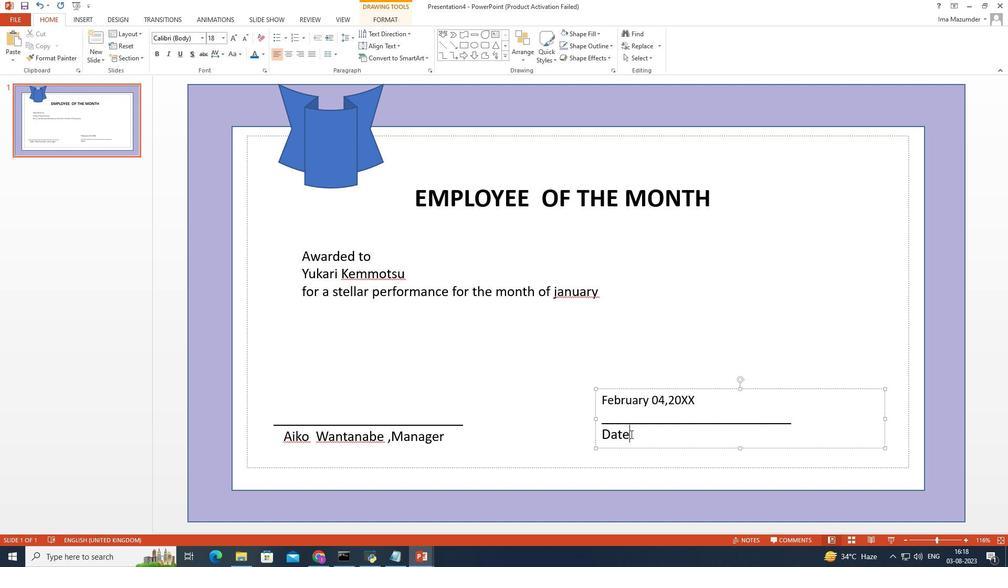 
Action: Mouse moved to (617, 368)
Screenshot: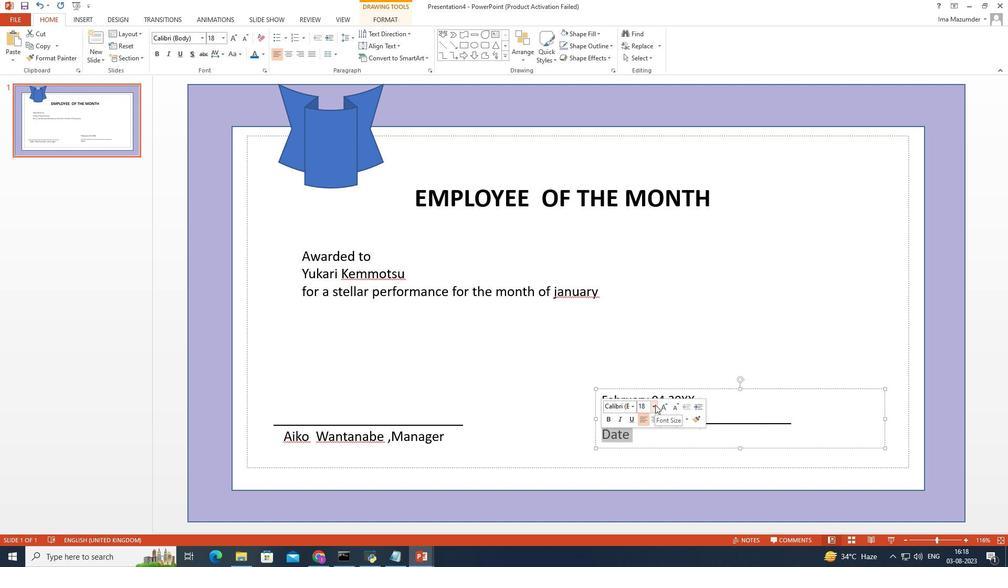 
Action: Mouse pressed left at (617, 368)
Screenshot: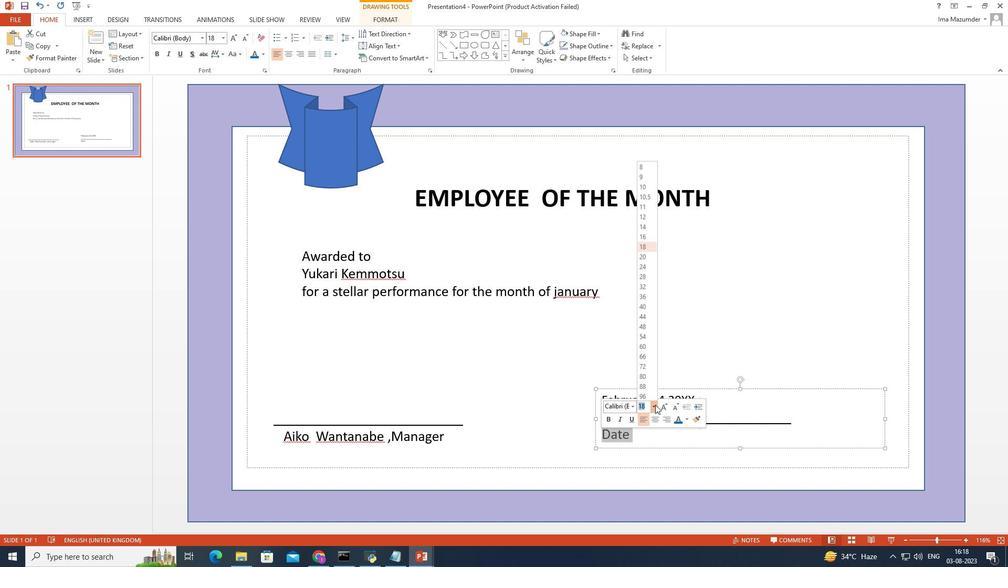 
Action: Mouse moved to (609, 244)
Screenshot: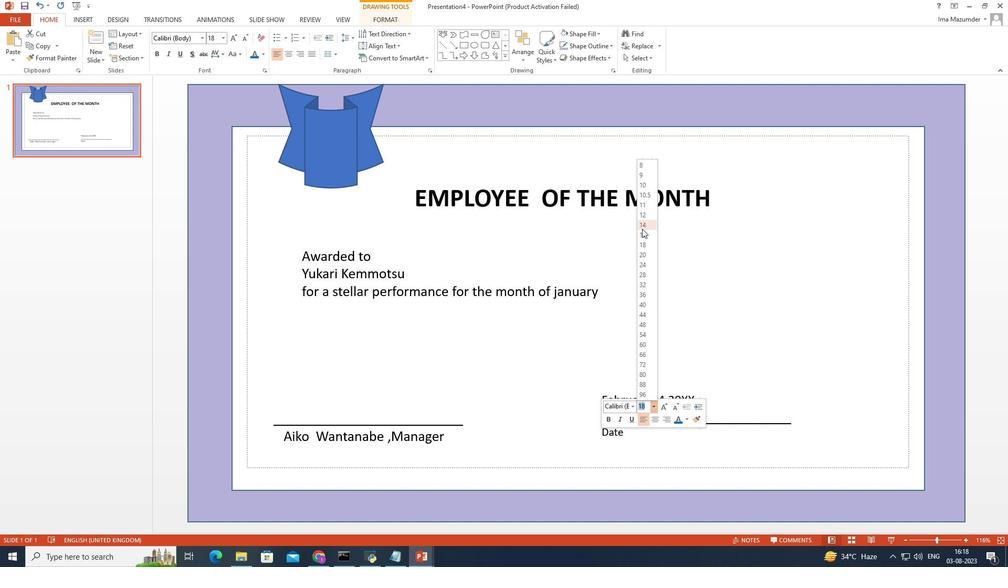 
Action: Mouse pressed left at (609, 244)
Screenshot: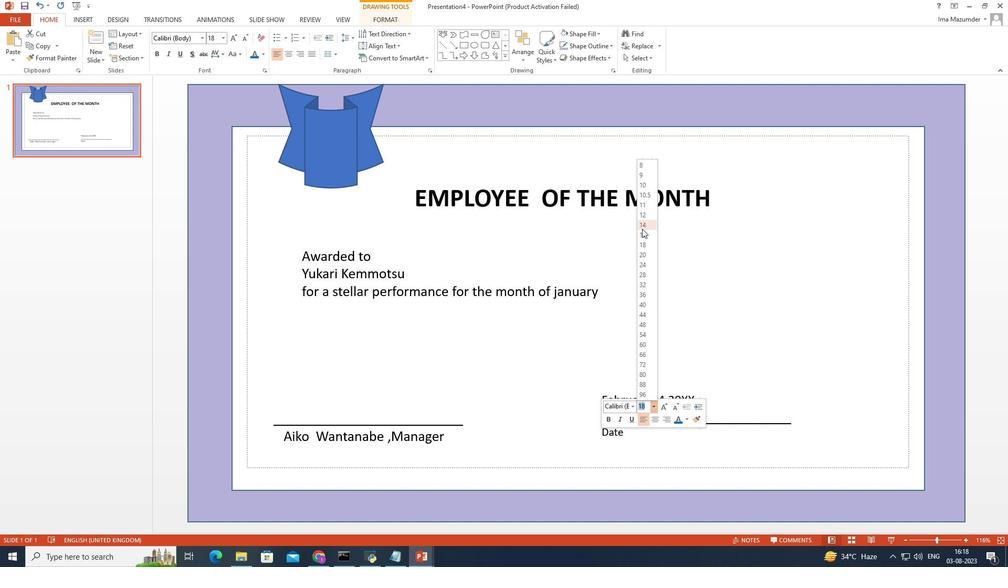 
Action: Mouse moved to (535, 354)
Screenshot: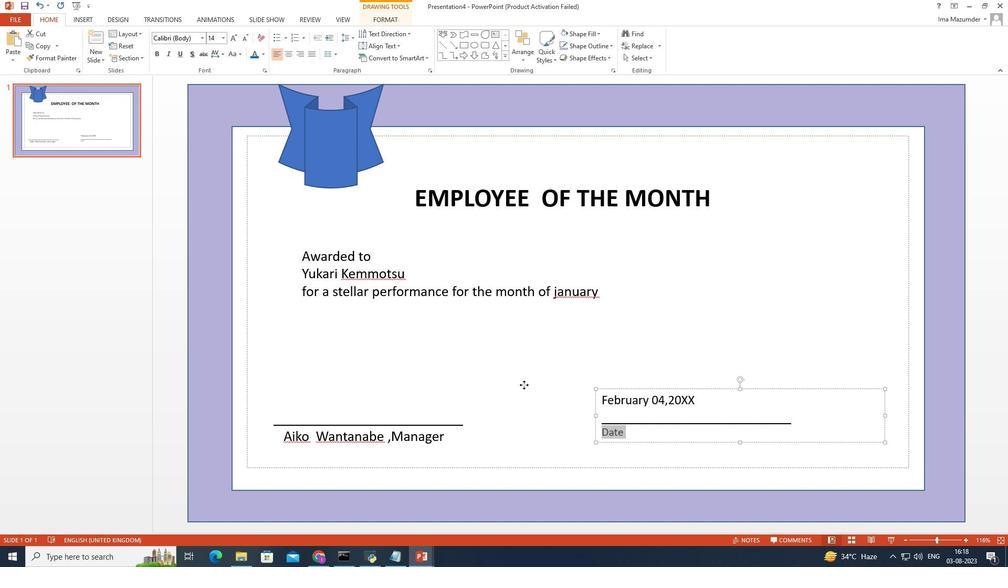 
Action: Mouse pressed left at (535, 354)
Screenshot: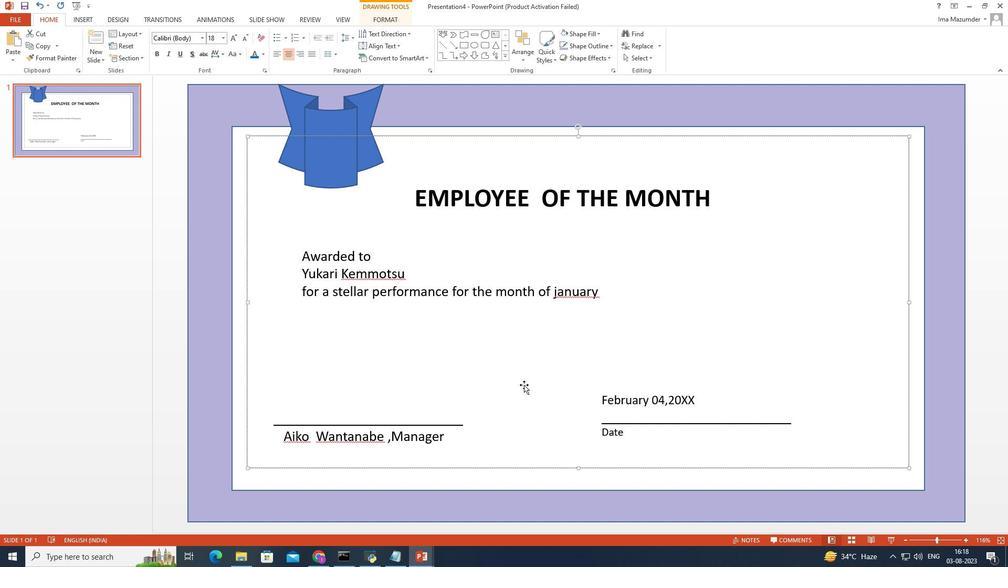 
Action: Mouse moved to (611, 382)
Screenshot: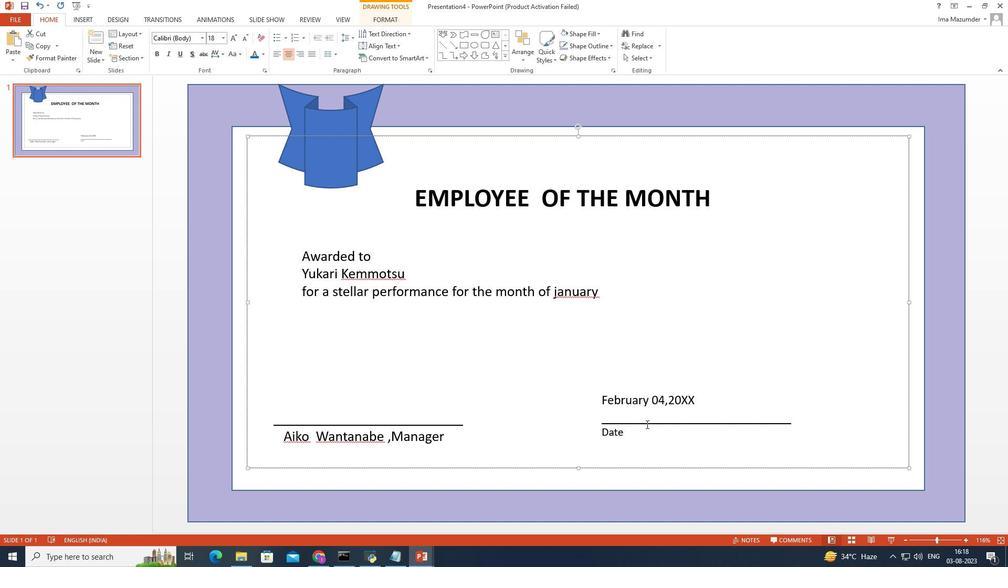 
Action: Mouse pressed left at (611, 382)
Screenshot: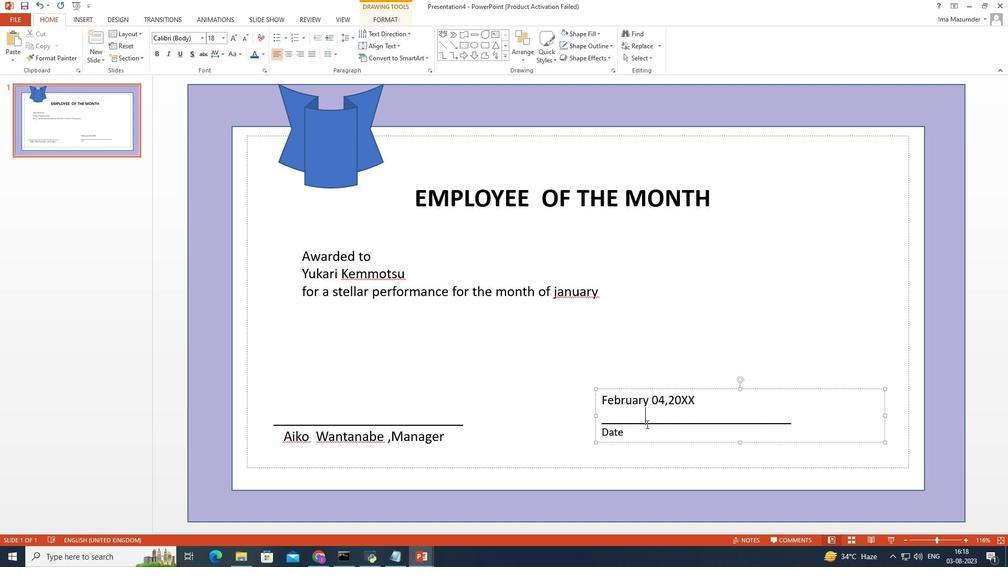 
Action: Mouse moved to (641, 366)
Screenshot: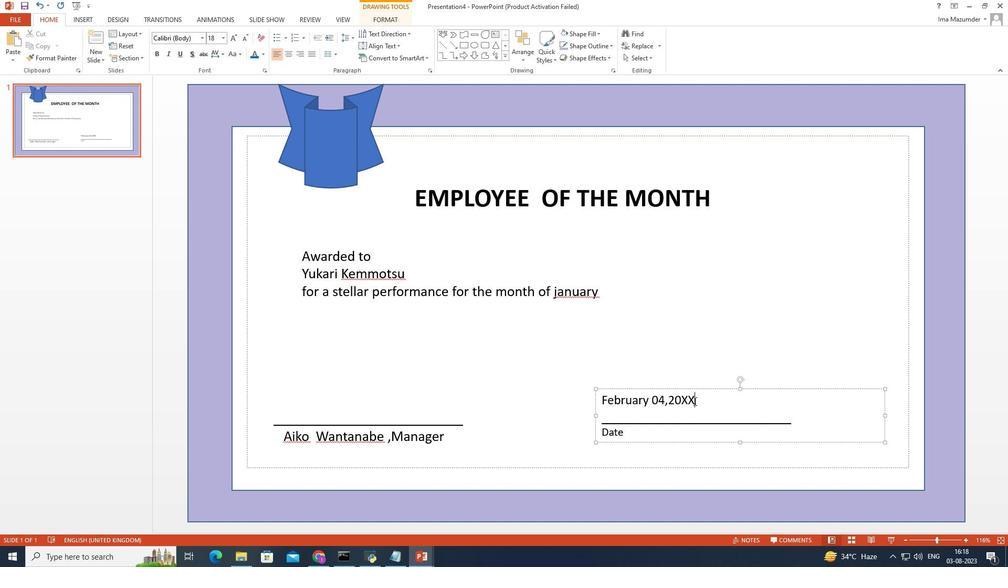 
Action: Mouse pressed left at (641, 366)
Screenshot: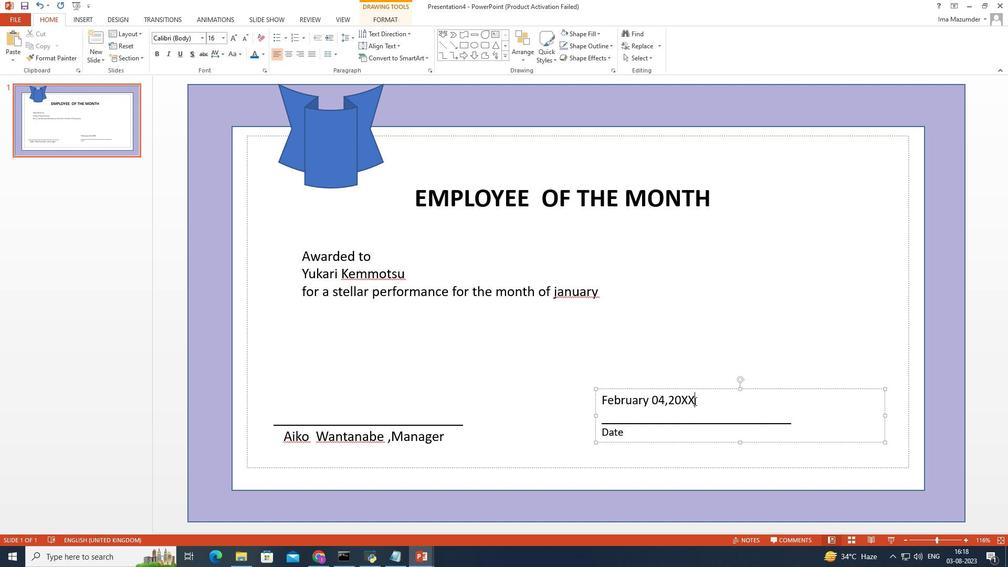 
Action: Mouse moved to (633, 315)
Screenshot: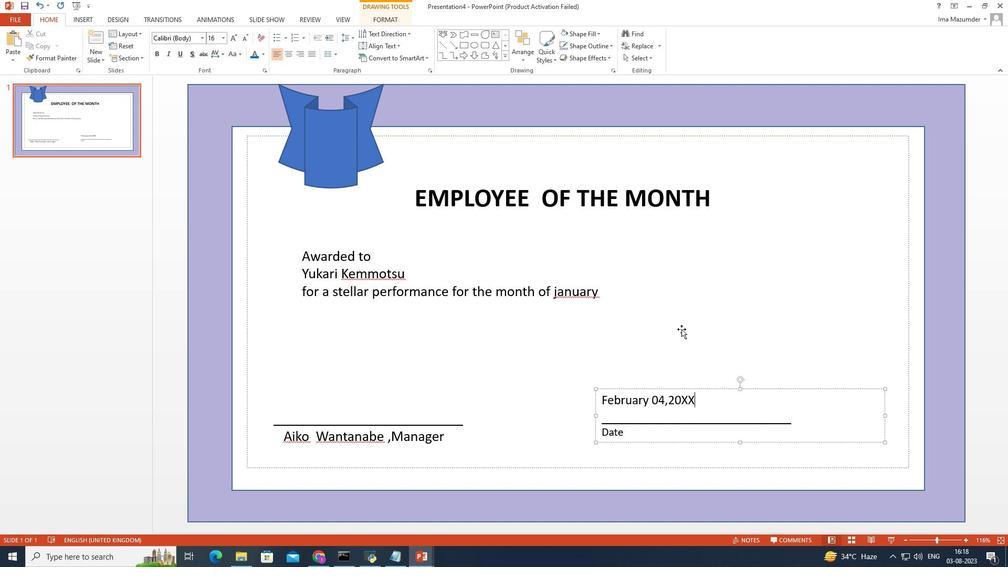 
Action: Key pressed <Key.backspace><Key.shift>X
Screenshot: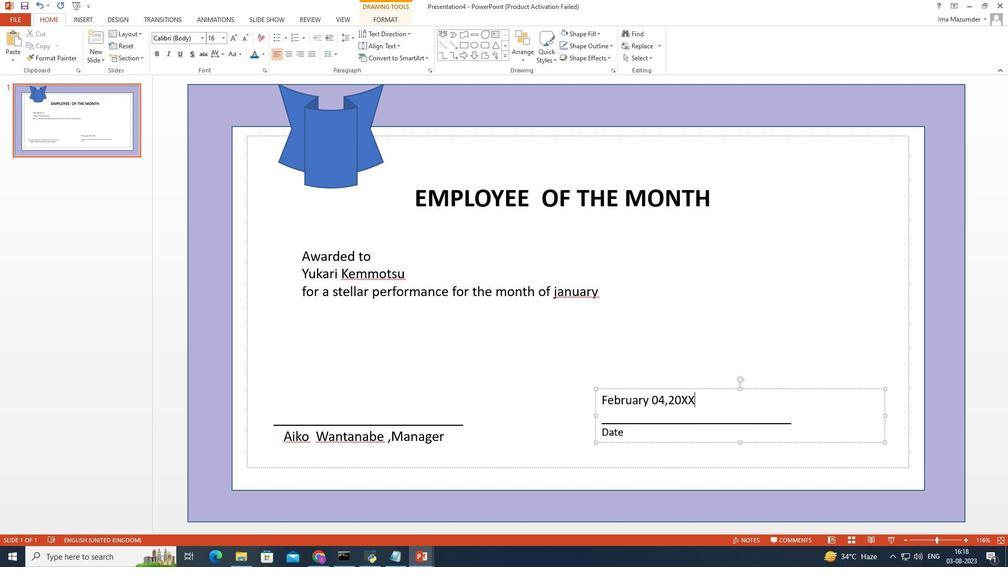 
Action: Mouse moved to (383, 392)
Screenshot: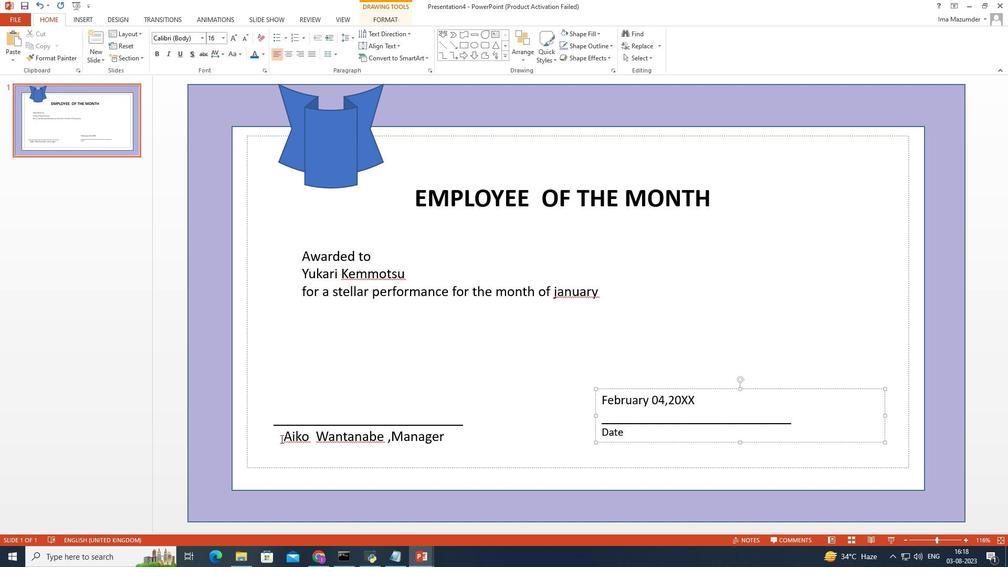 
Action: Mouse pressed left at (383, 392)
Screenshot: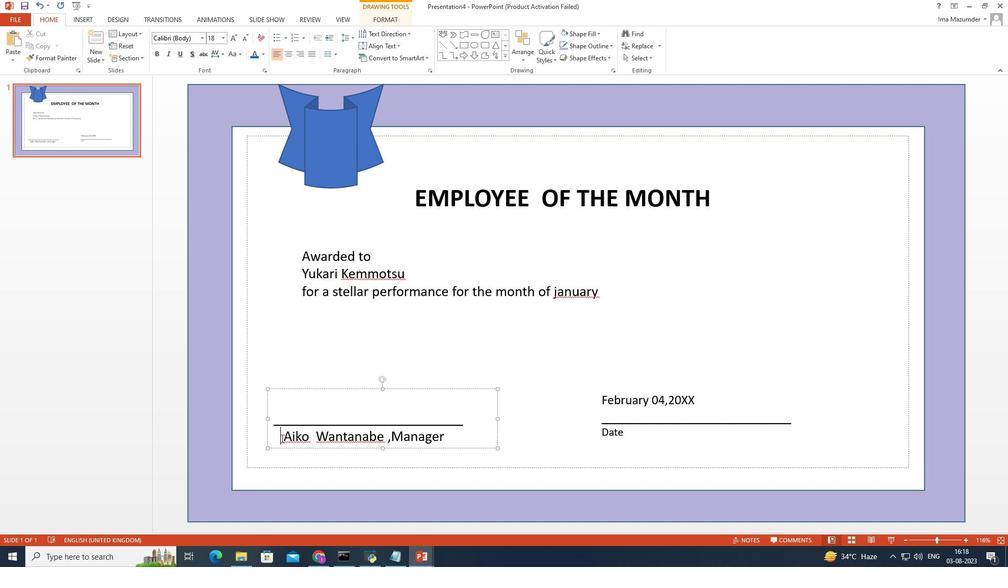 
Action: Mouse moved to (348, 108)
Screenshot: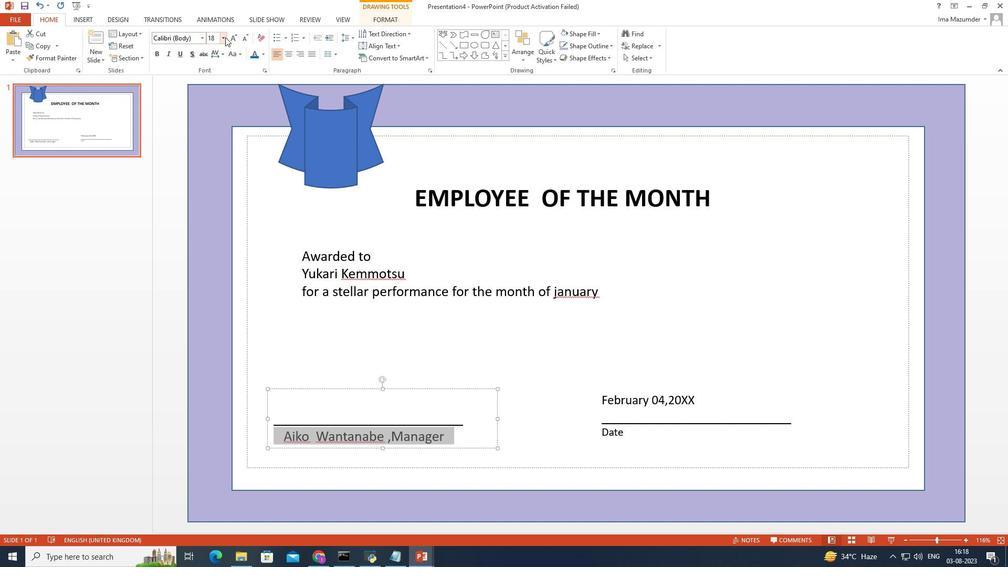 
Action: Mouse pressed left at (348, 108)
Screenshot: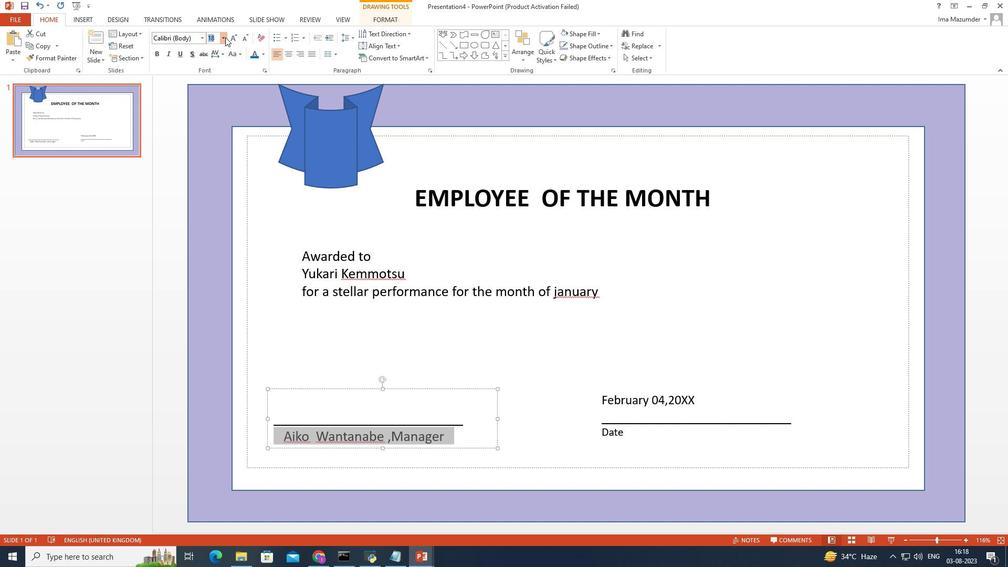 
Action: Mouse moved to (341, 160)
Screenshot: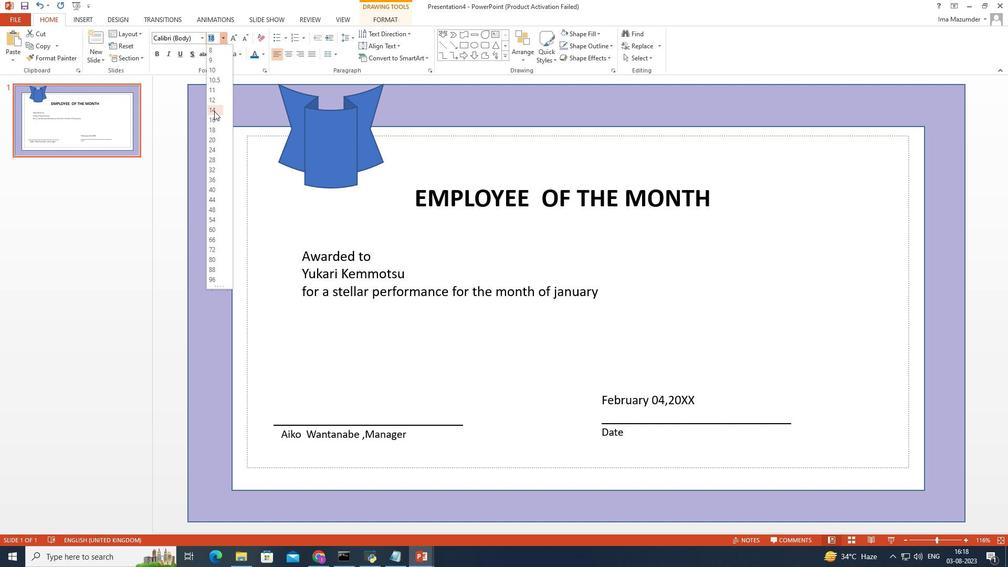 
Action: Mouse pressed left at (341, 160)
Screenshot: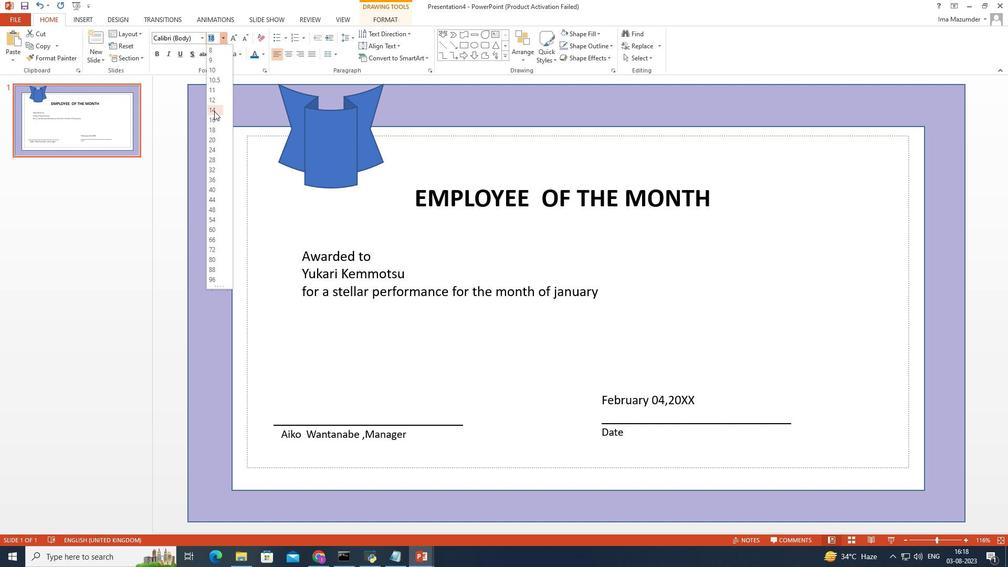 
Action: Mouse moved to (394, 262)
Screenshot: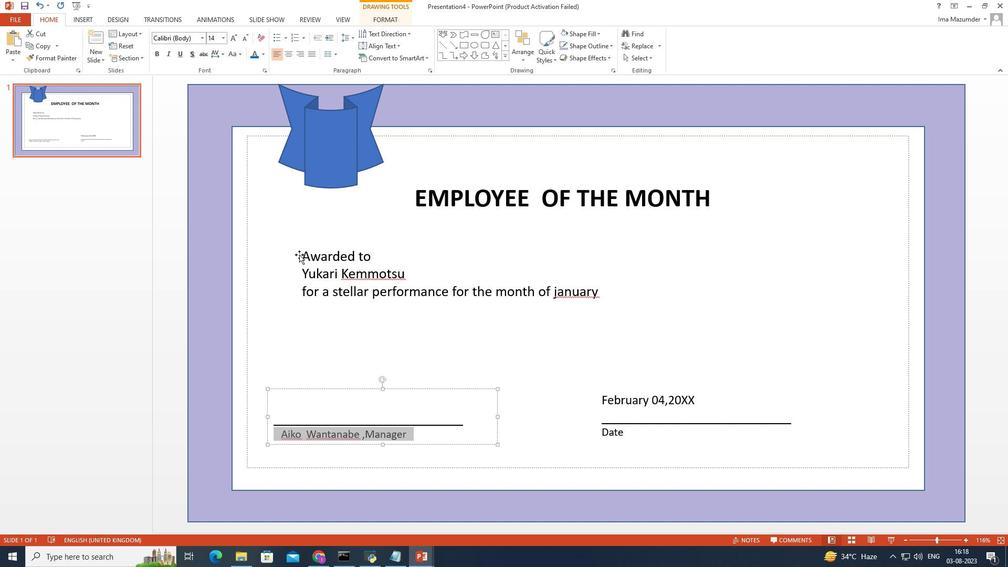 
Action: Mouse pressed left at (394, 262)
Screenshot: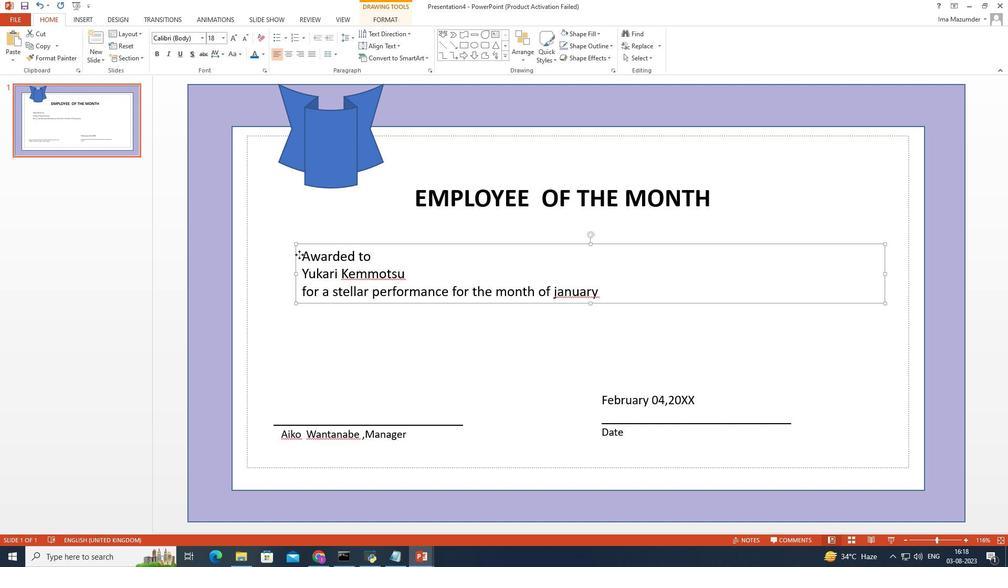 
Action: Mouse moved to (628, 284)
Screenshot: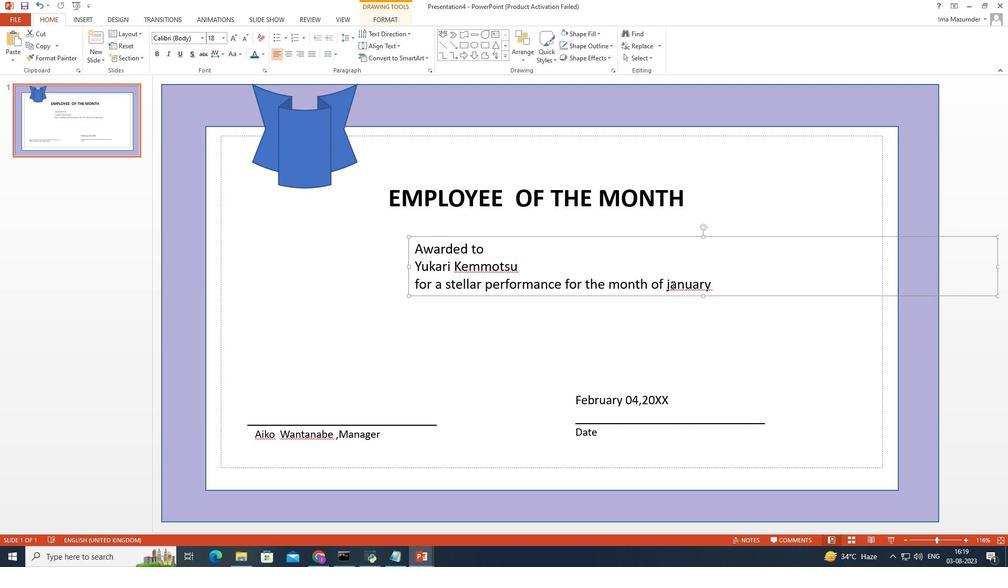 
Action: Mouse pressed left at (628, 284)
Screenshot: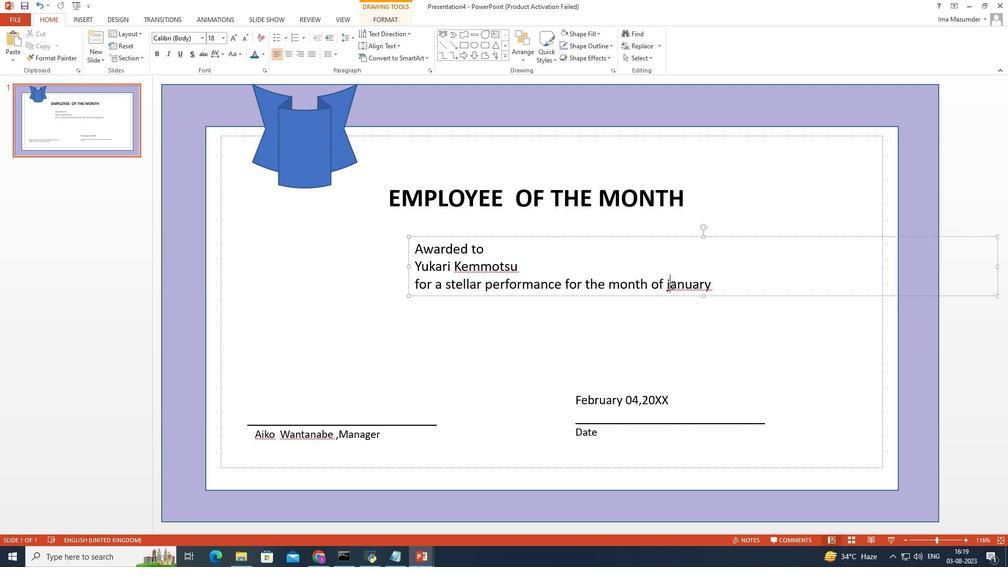 
Action: Mouse moved to (641, 279)
Screenshot: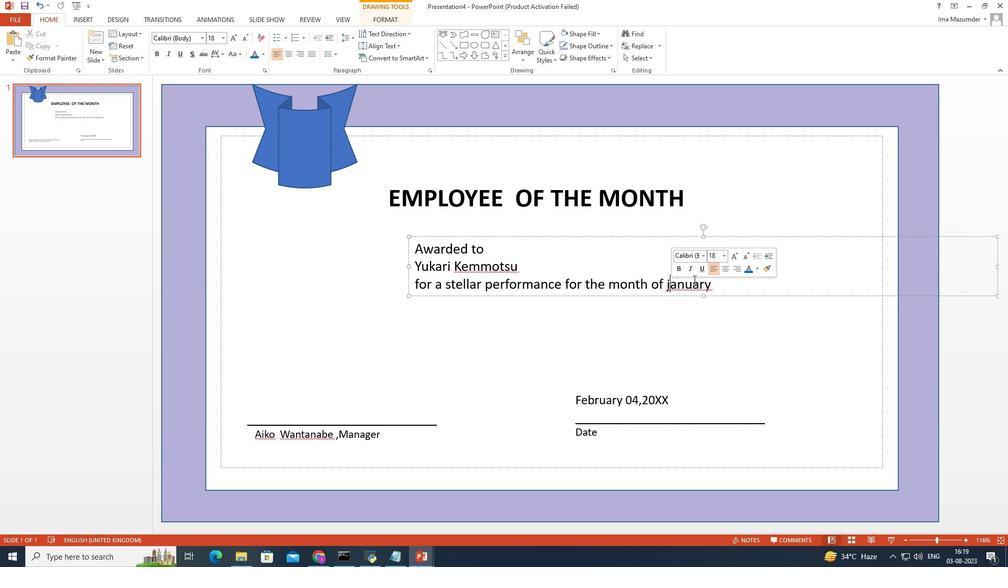 
Action: Key pressed <Key.backspace><Key.shift>J
Screenshot: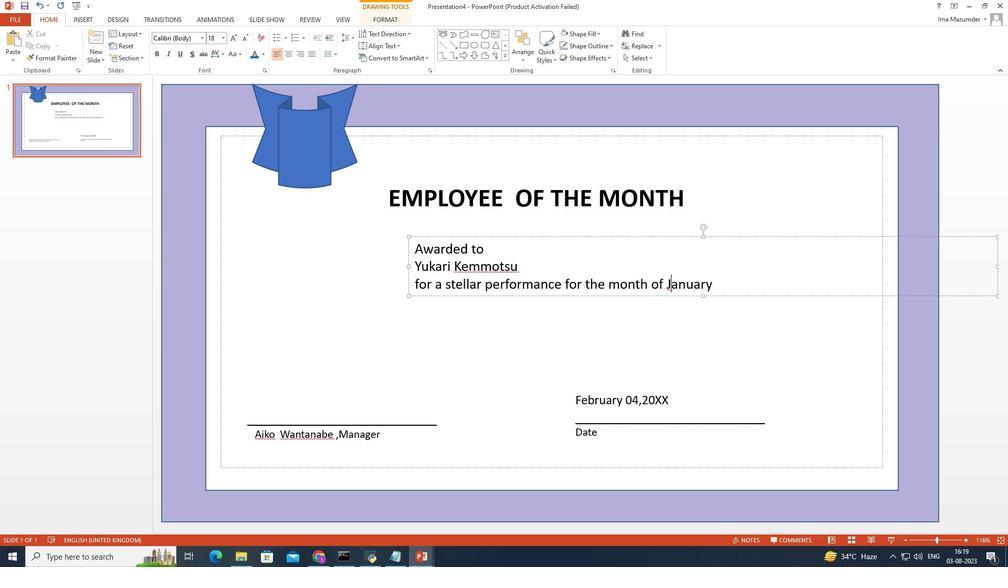 
Action: Mouse moved to (491, 272)
Screenshot: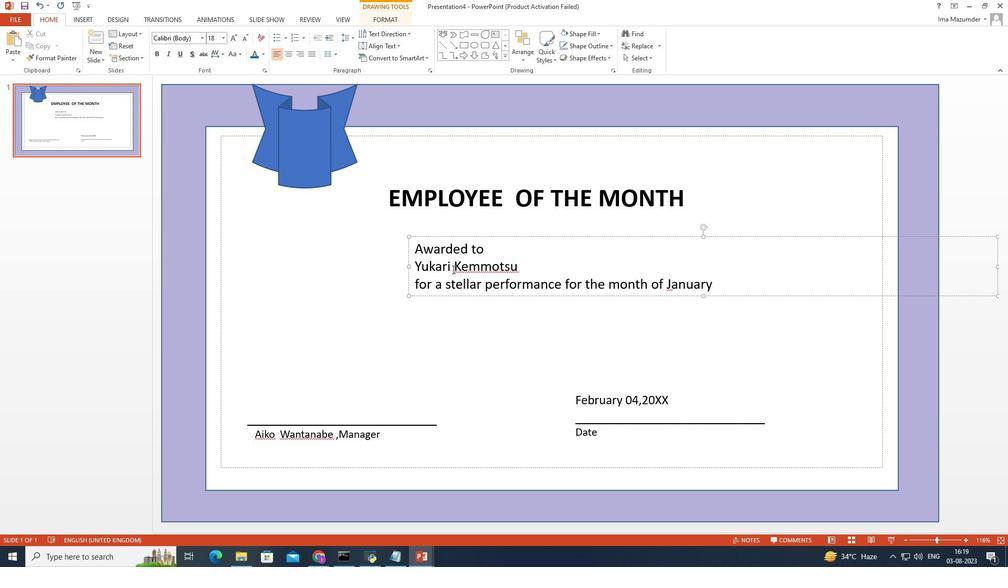 
Action: Mouse pressed left at (491, 272)
Screenshot: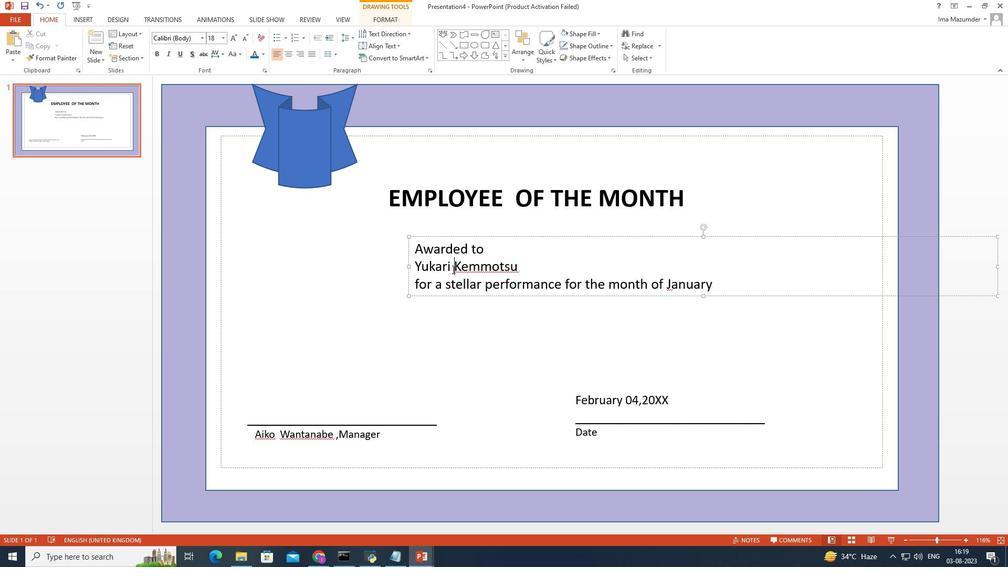 
Action: Mouse moved to (491, 272)
Screenshot: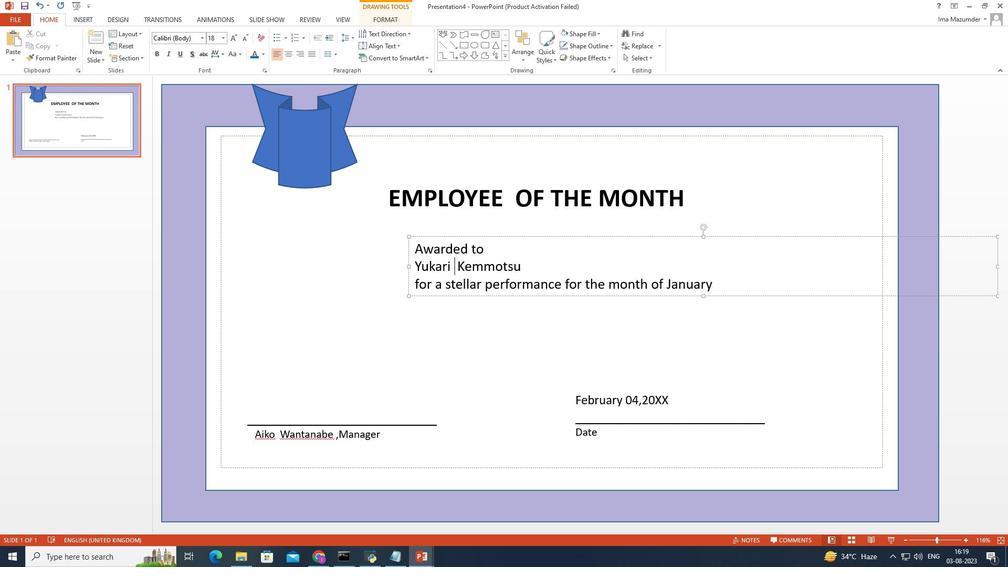 
Action: Key pressed <Key.space>
Screenshot: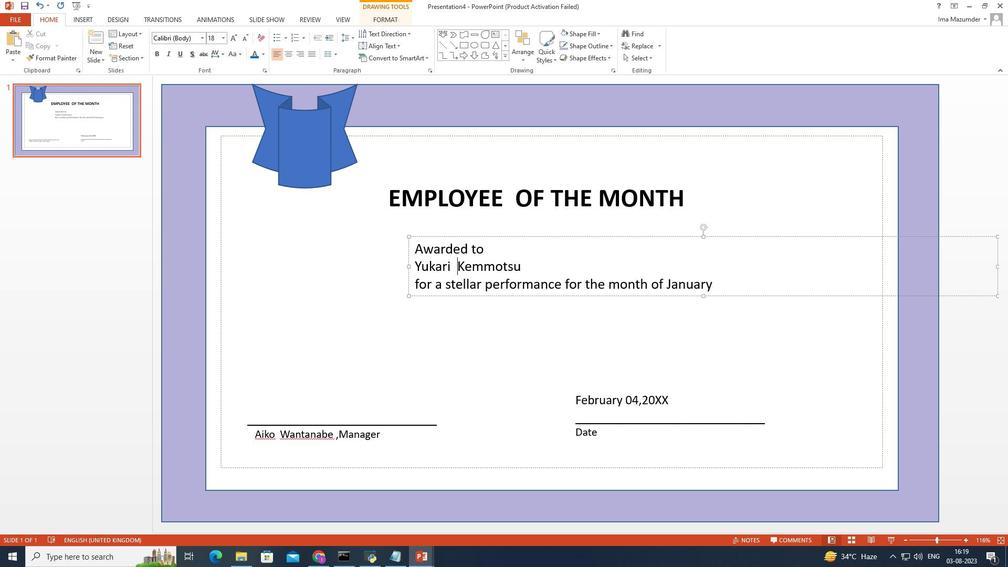 
Action: Mouse moved to (466, 255)
Screenshot: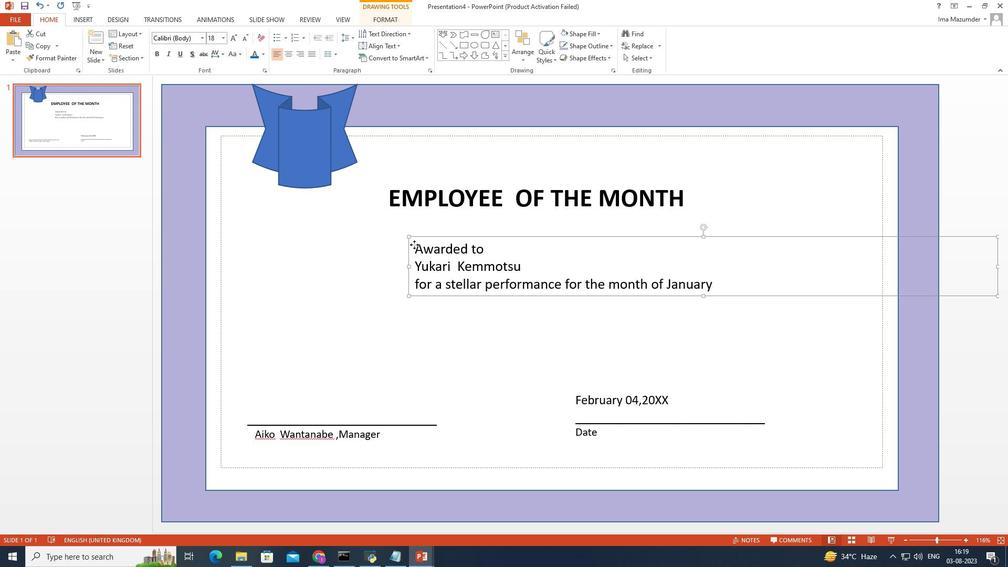 
Action: Mouse pressed left at (466, 255)
Screenshot: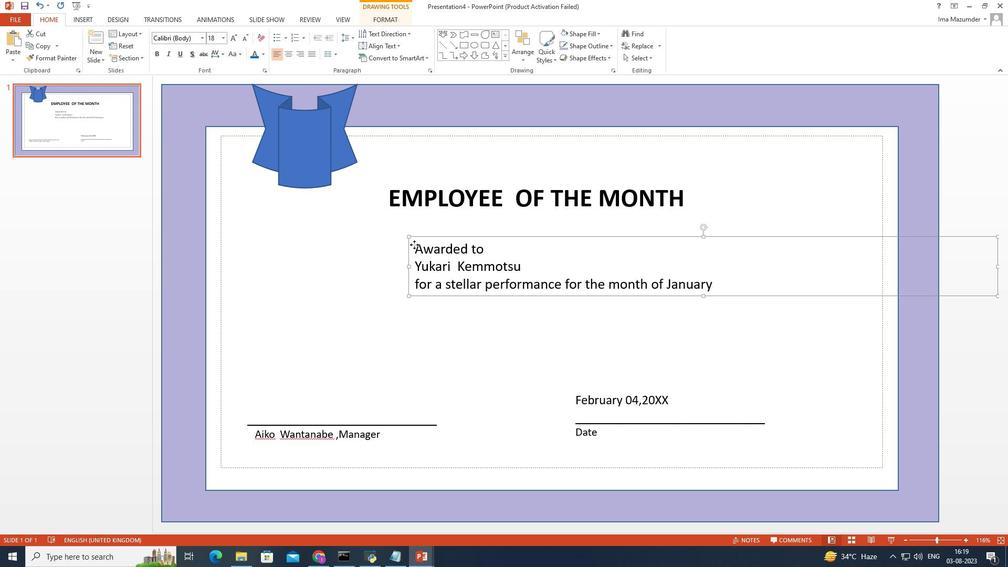 
Action: Mouse moved to (468, 254)
Screenshot: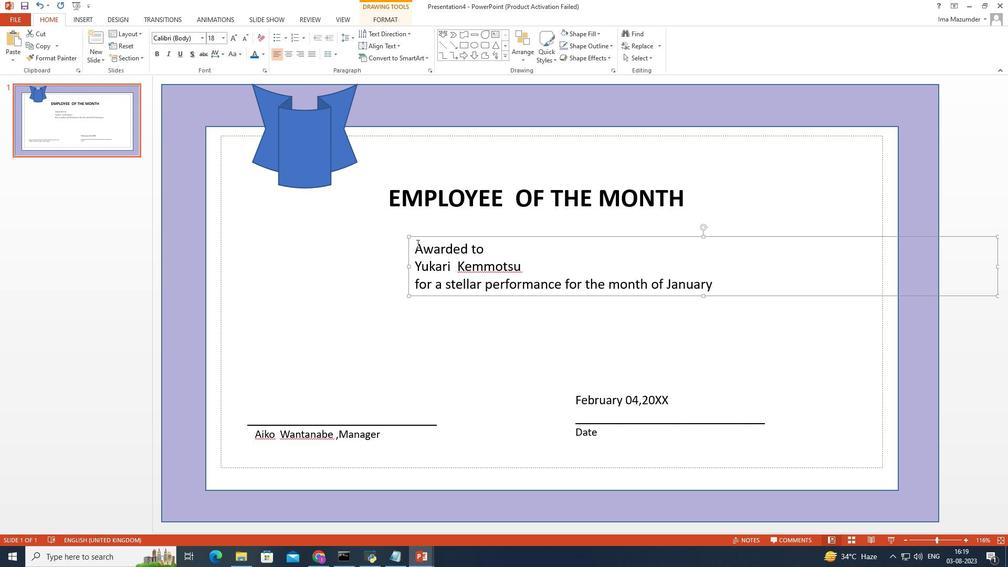
Action: Mouse pressed left at (468, 254)
Screenshot: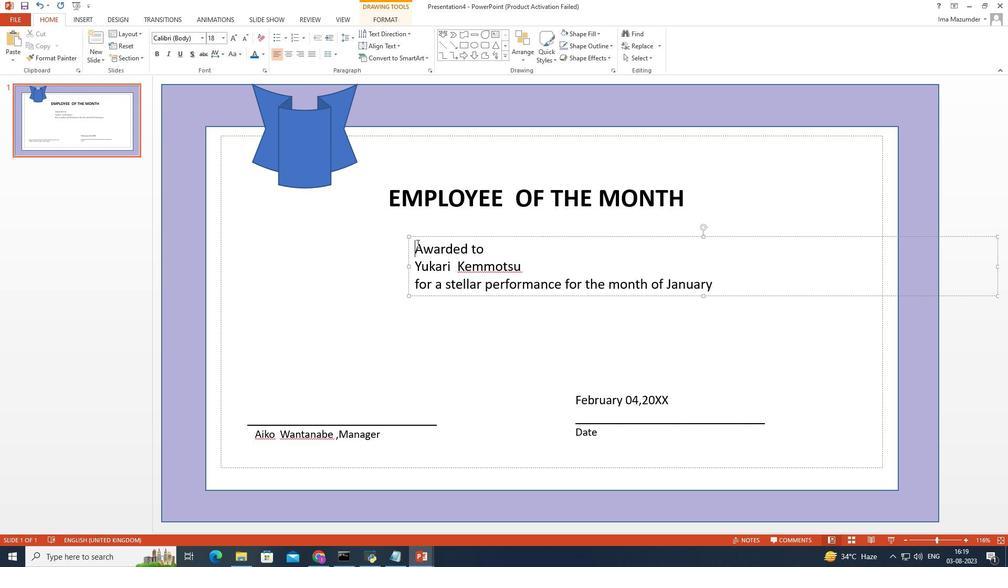 
Action: Mouse moved to (392, 119)
Screenshot: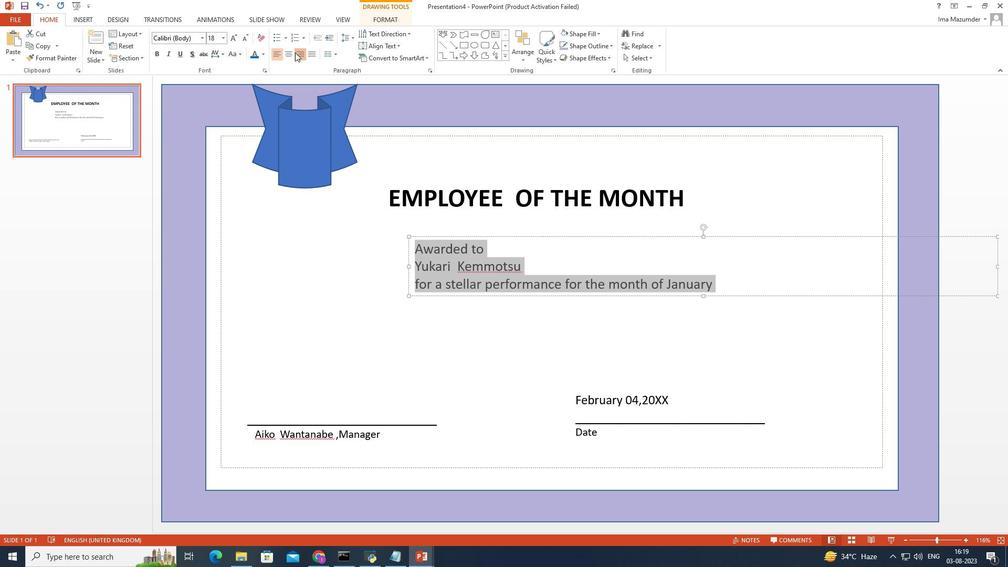 
Action: Mouse pressed left at (392, 119)
Screenshot: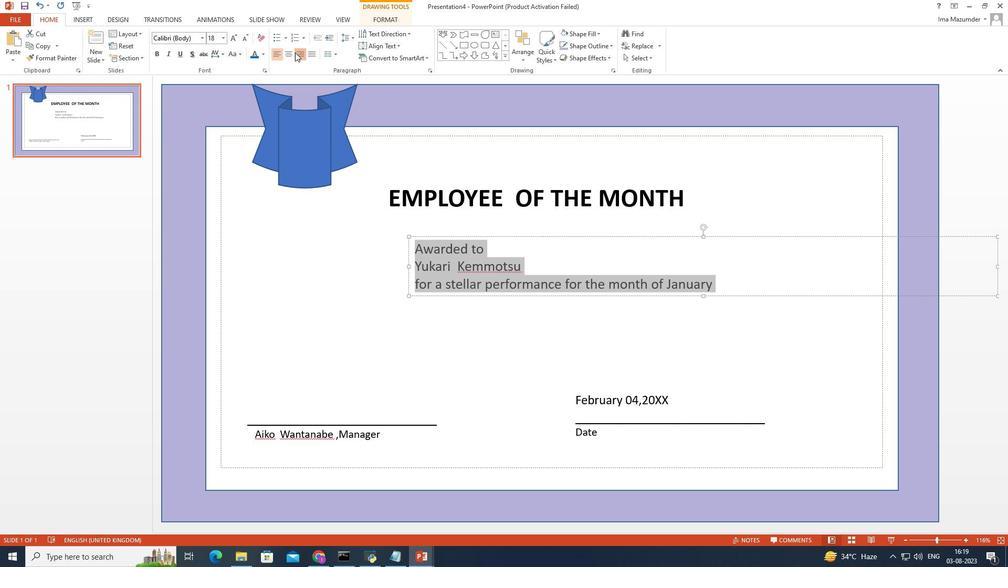 
Action: Mouse moved to (388, 122)
Screenshot: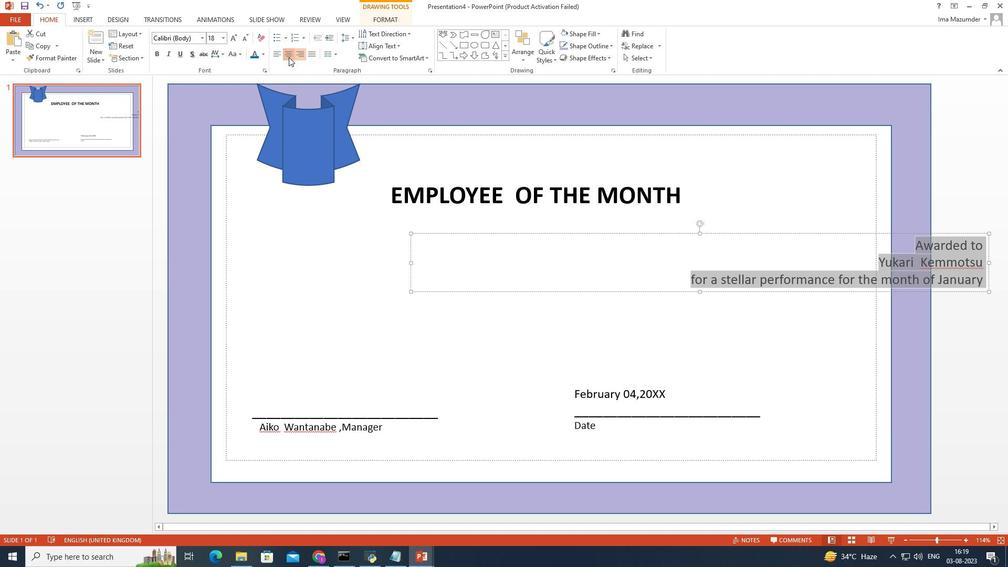 
Action: Mouse pressed left at (388, 122)
Screenshot: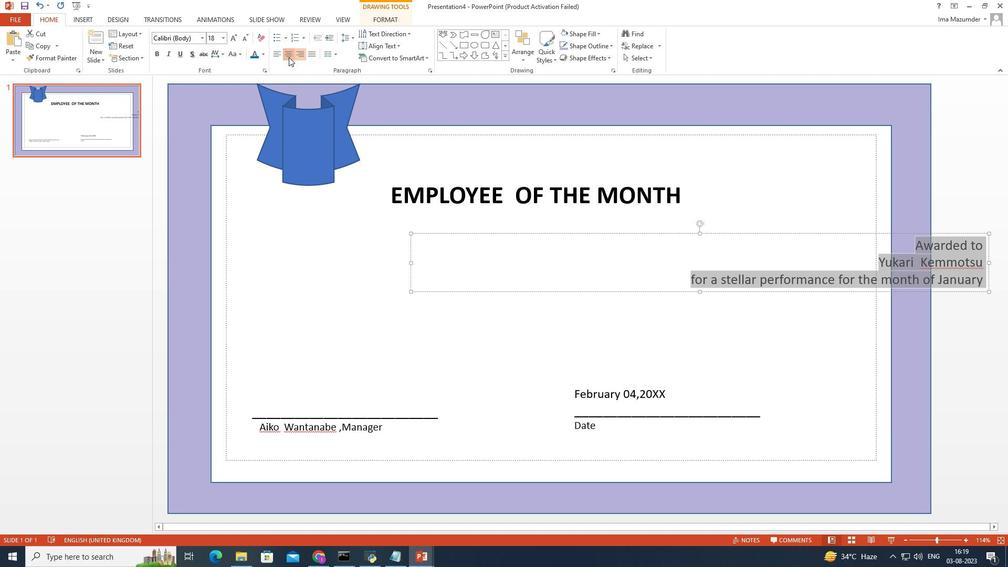 
Action: Mouse moved to (685, 255)
Screenshot: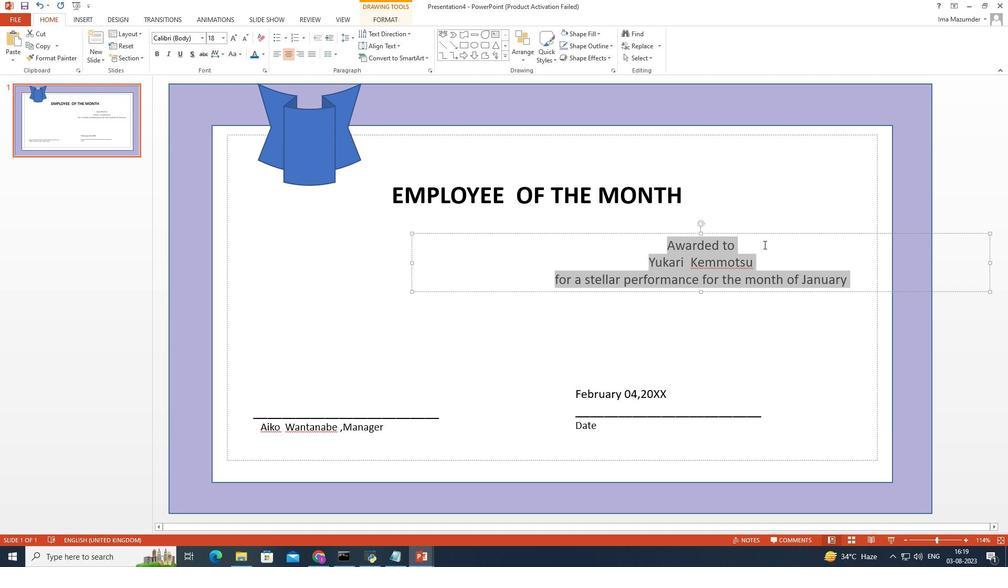 
Action: Mouse pressed left at (685, 255)
Screenshot: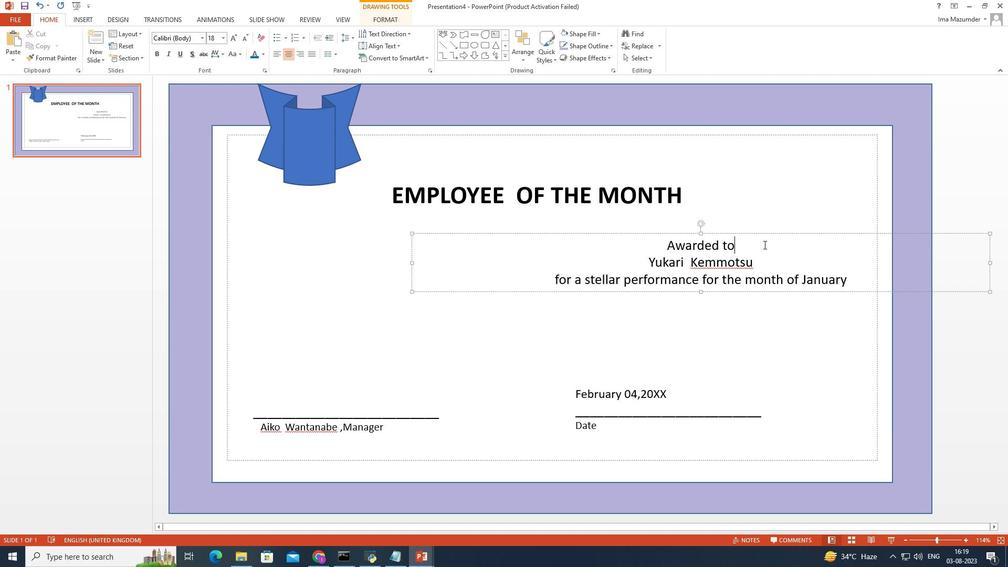 
Action: Mouse moved to (554, 267)
Screenshot: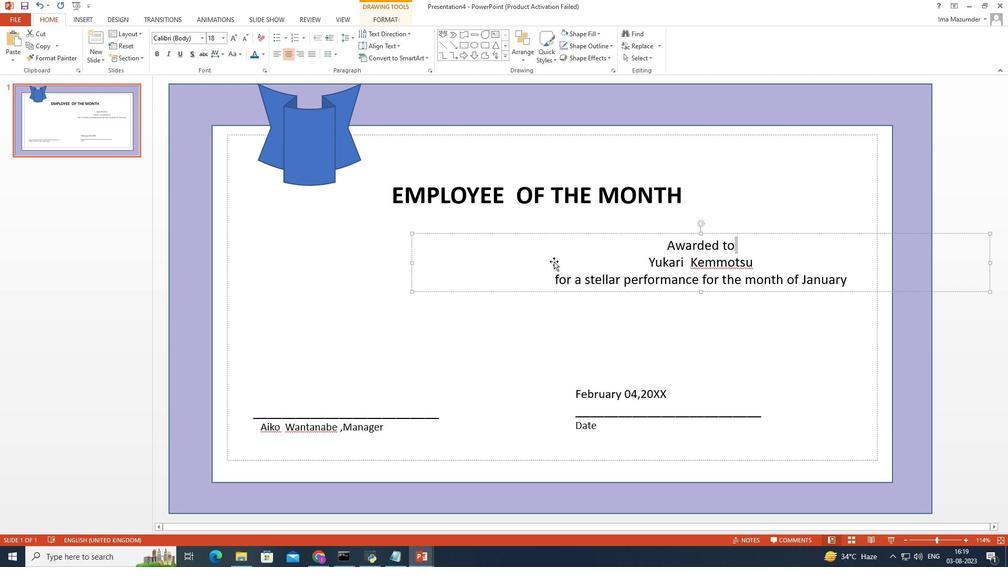 
Action: Mouse pressed left at (554, 267)
Screenshot: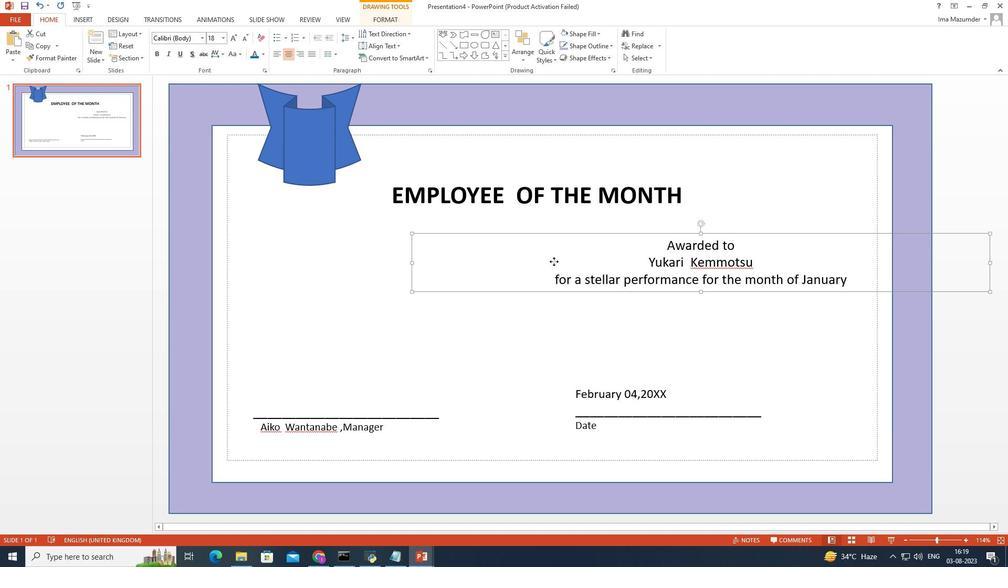 
Action: Mouse moved to (536, 253)
Screenshot: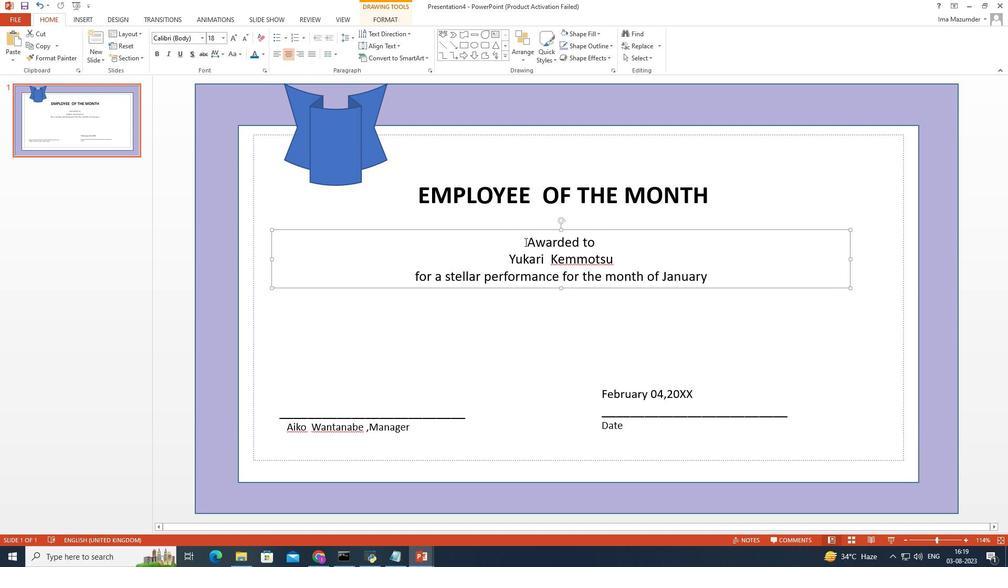 
Action: Mouse pressed left at (536, 253)
Screenshot: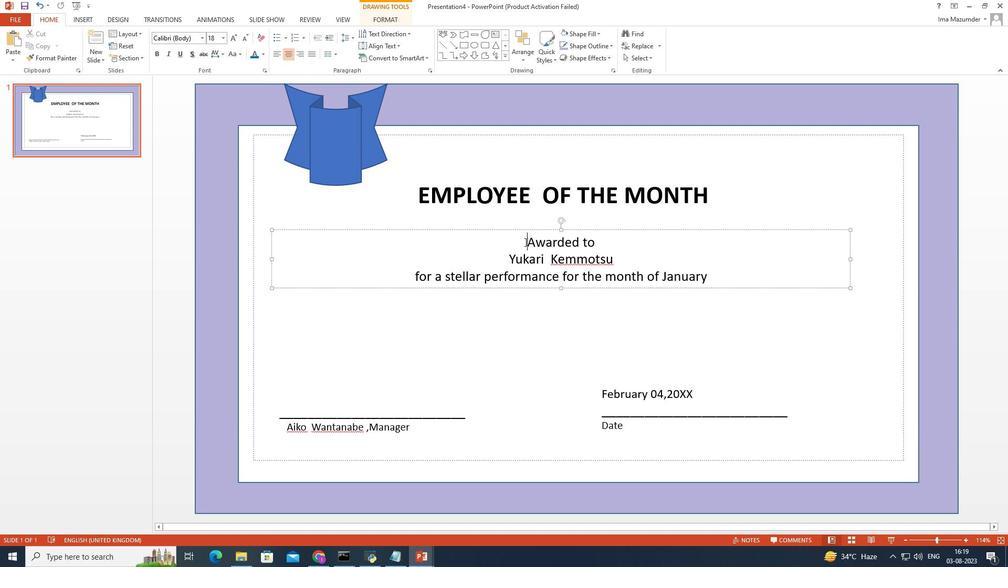 
Action: Mouse moved to (348, 109)
Screenshot: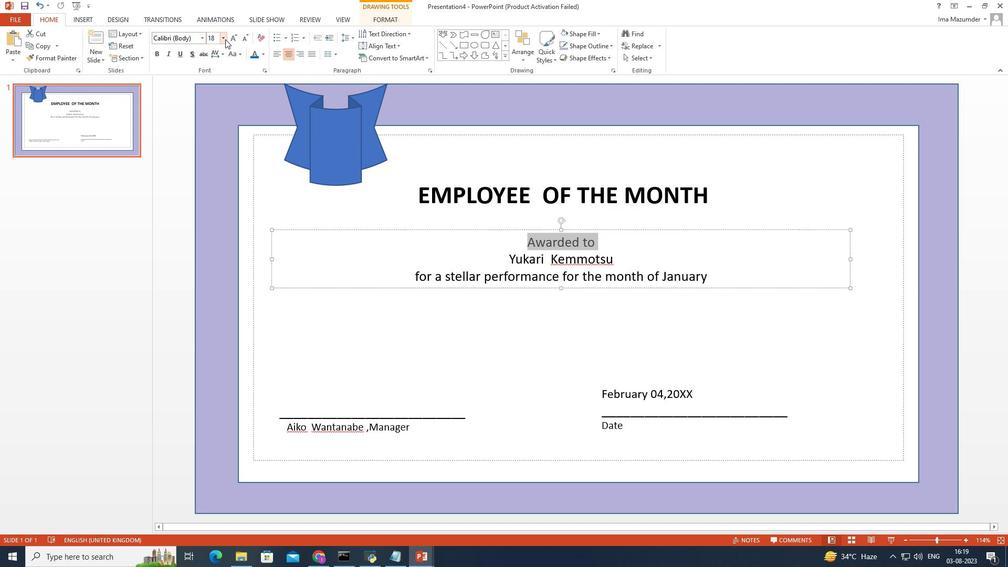 
Action: Mouse pressed left at (348, 109)
Screenshot: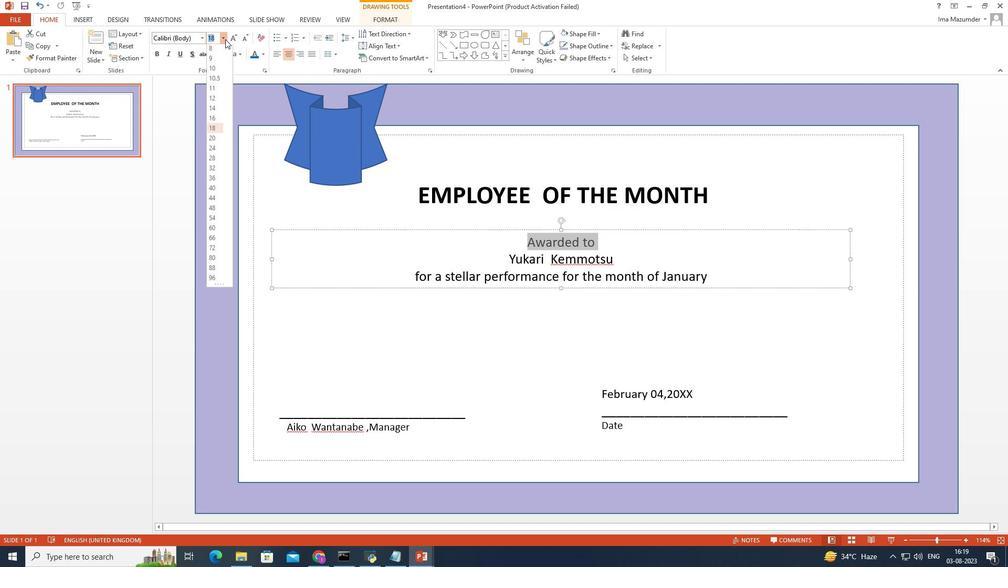 
Action: Mouse moved to (343, 159)
Screenshot: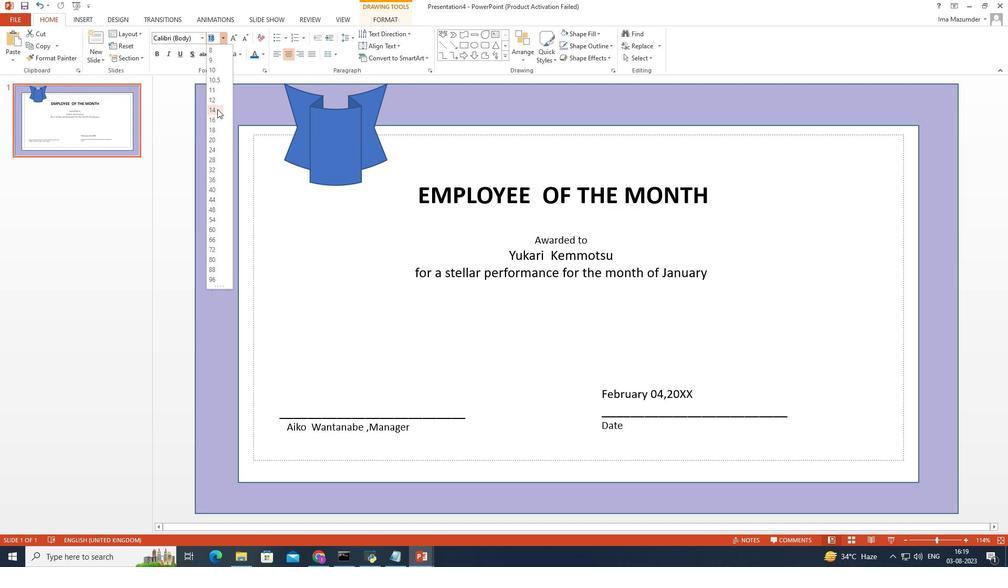 
Action: Mouse pressed left at (343, 159)
Screenshot: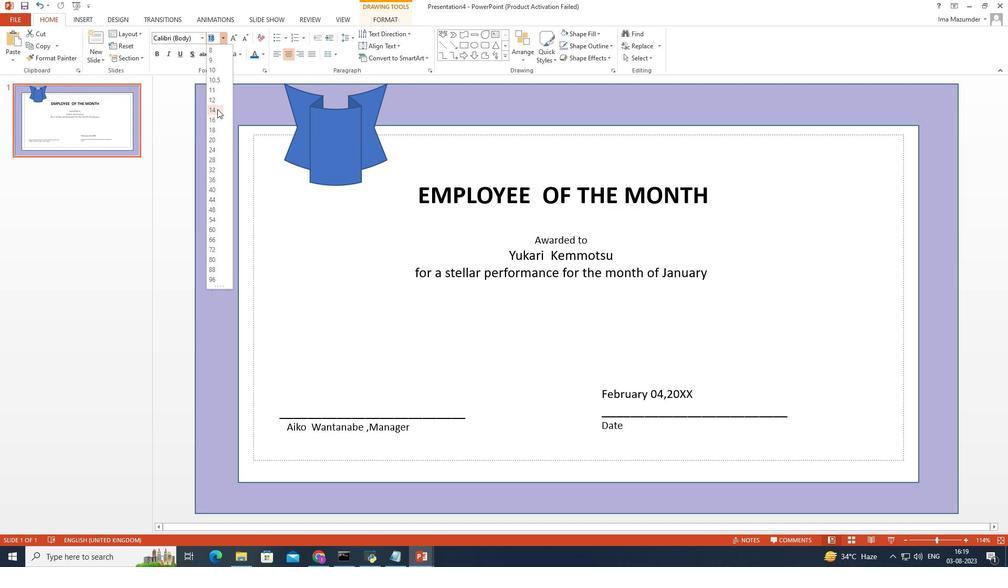 
Action: Mouse moved to (580, 253)
Screenshot: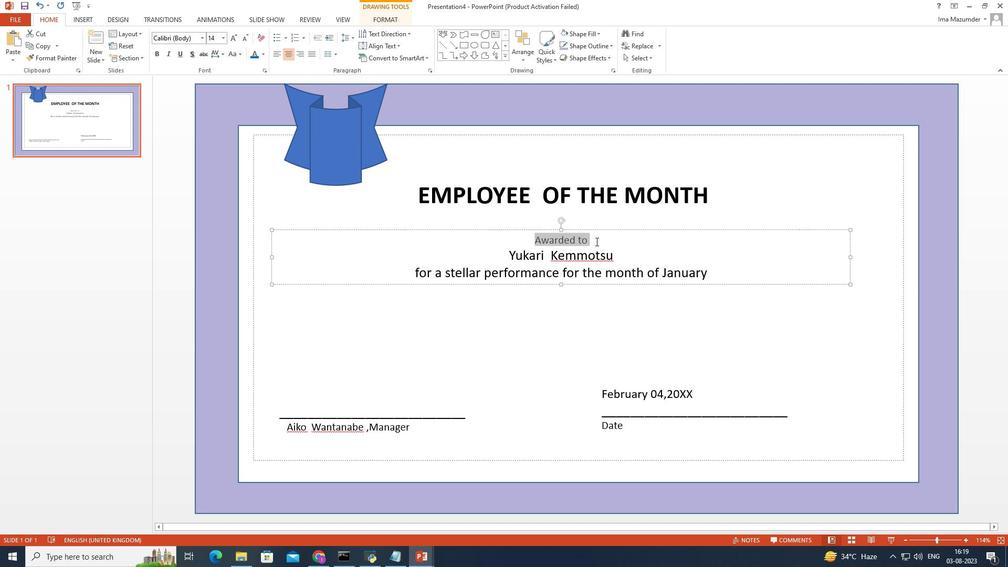 
Action: Mouse pressed left at (580, 253)
Screenshot: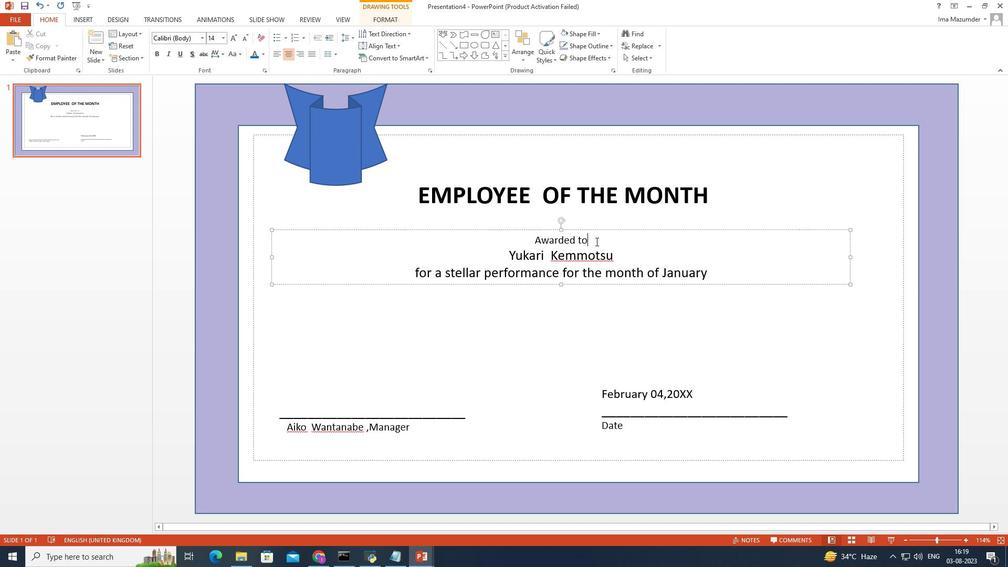 
Action: Mouse moved to (564, 241)
Screenshot: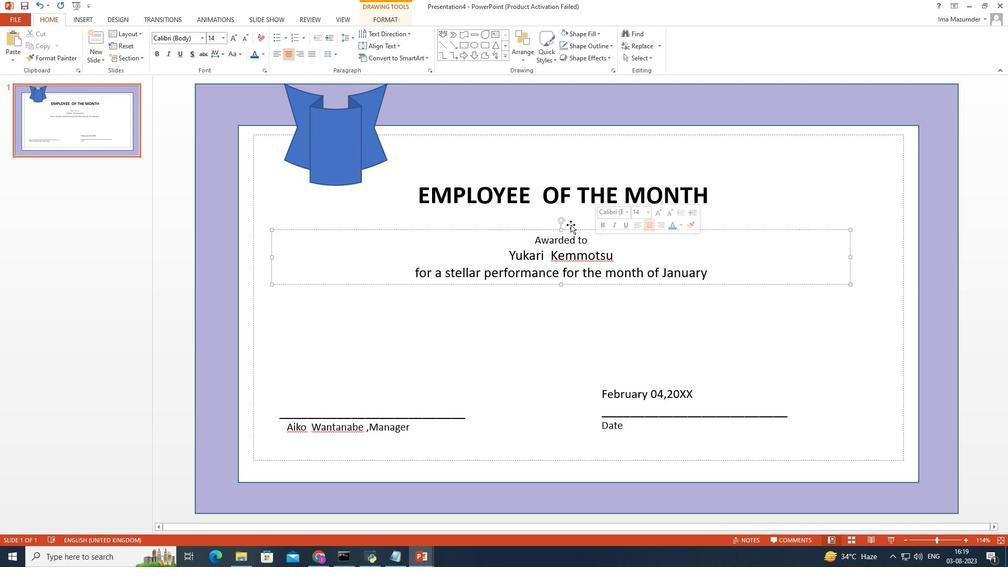 
Action: Key pressed <Key.backspace>
Screenshot: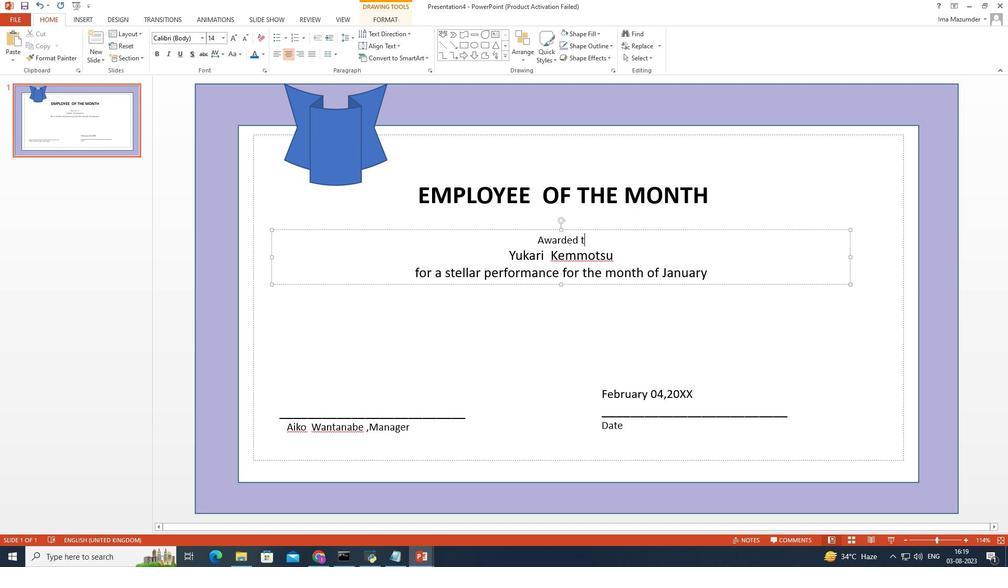
Action: Mouse moved to (560, 236)
Screenshot: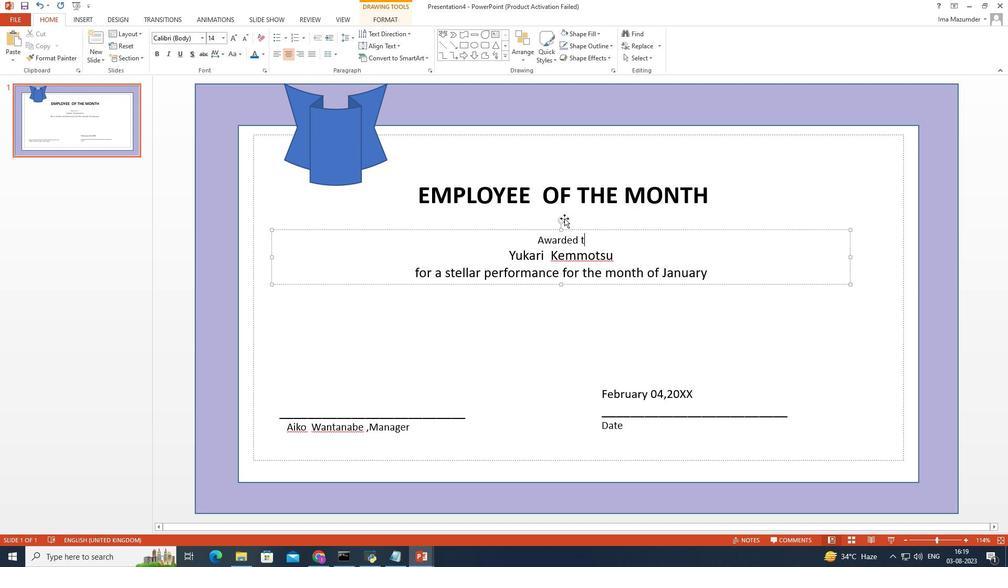 
Action: Key pressed 0
Screenshot: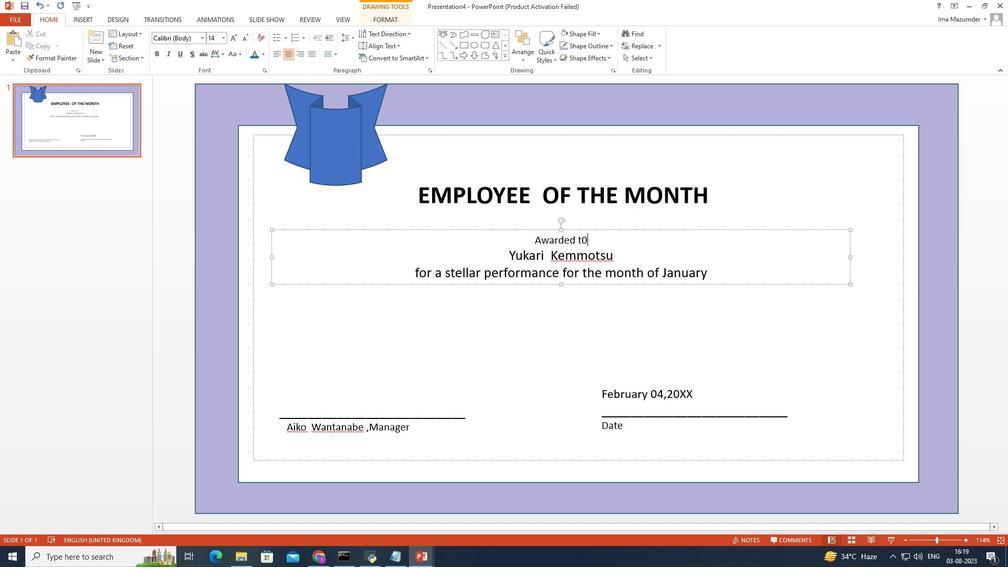 
Action: Mouse moved to (560, 236)
Screenshot: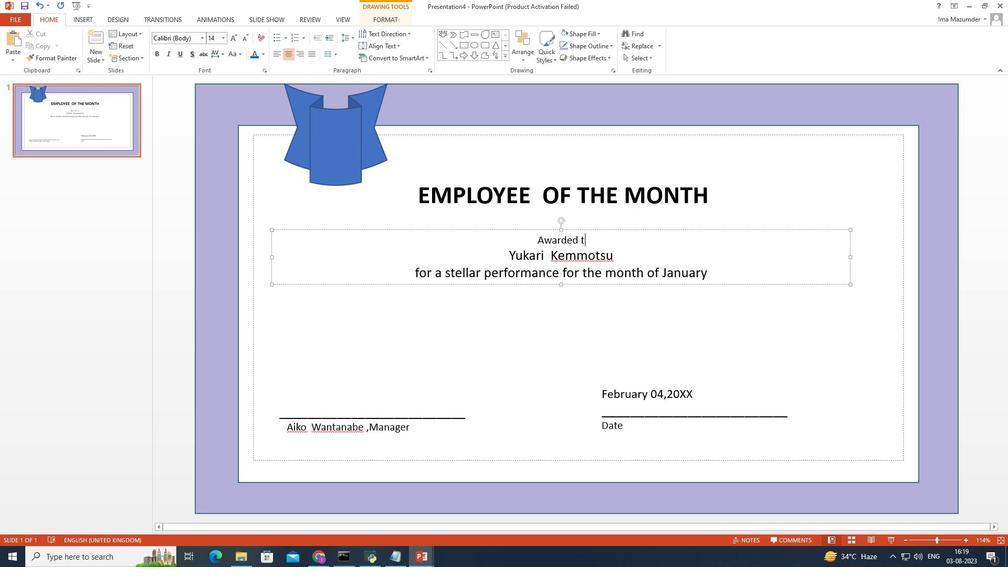 
Action: Key pressed <Key.backspace>
Screenshot: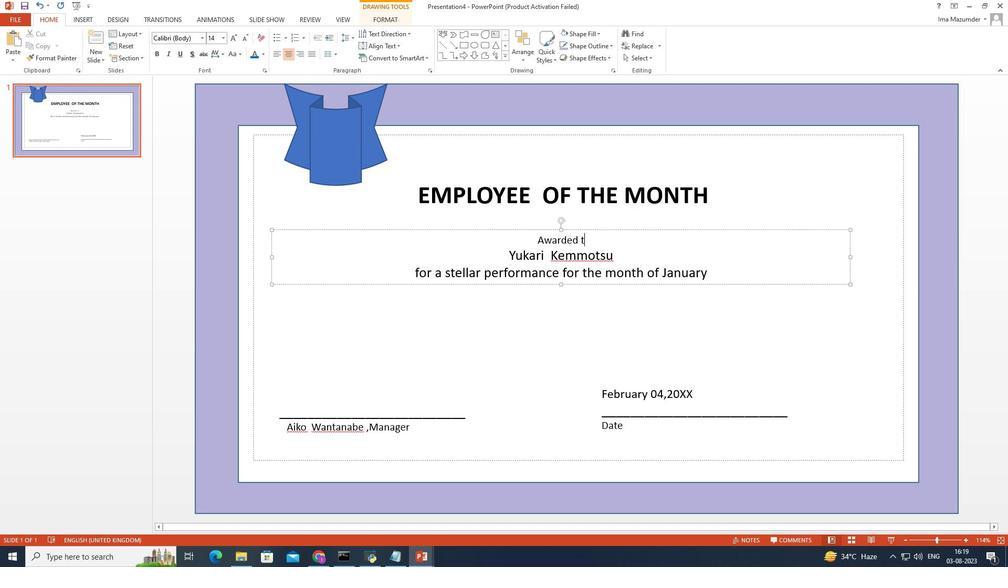 
Action: Mouse moved to (560, 236)
Screenshot: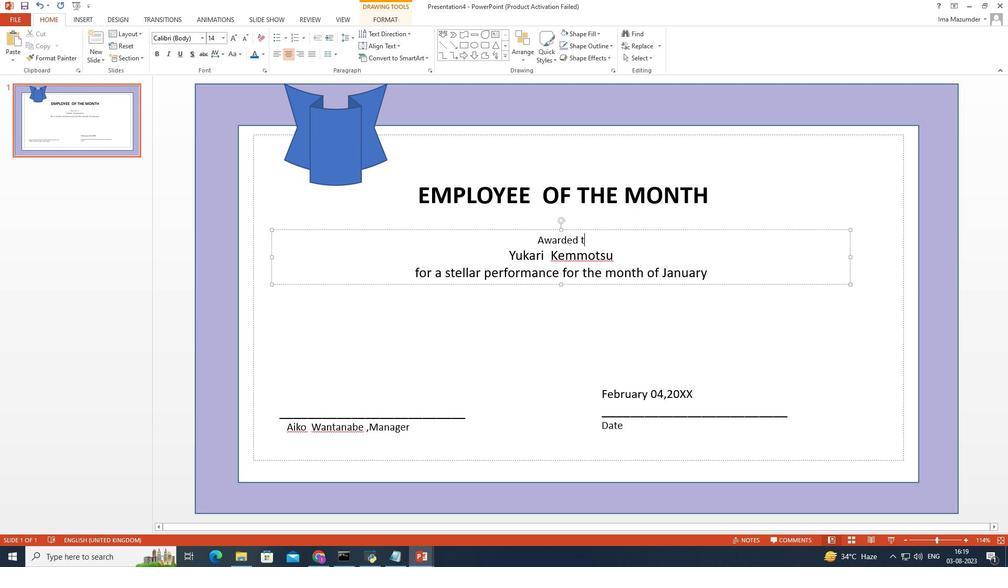 
Action: Key pressed o
Screenshot: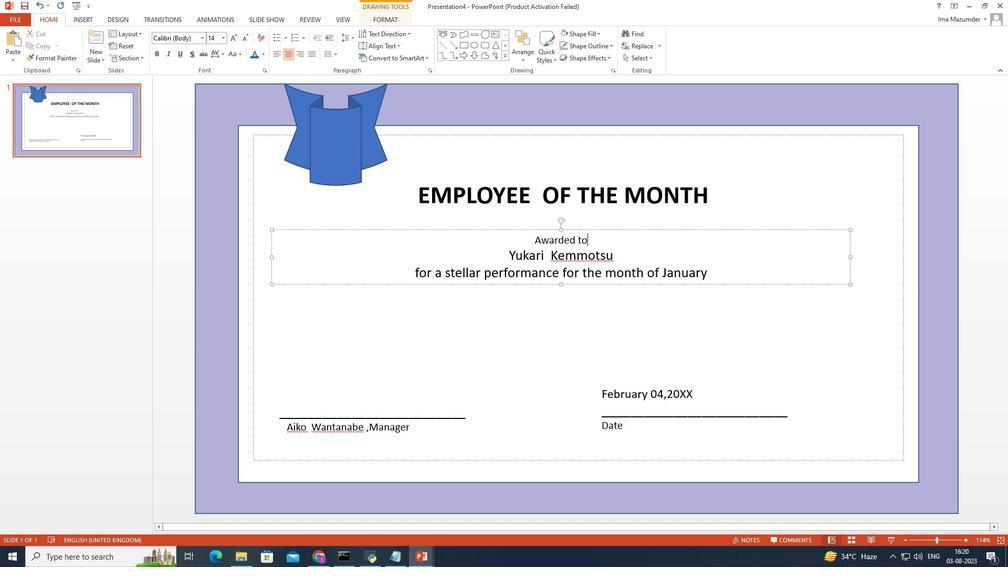 
Action: Mouse moved to (560, 235)
Screenshot: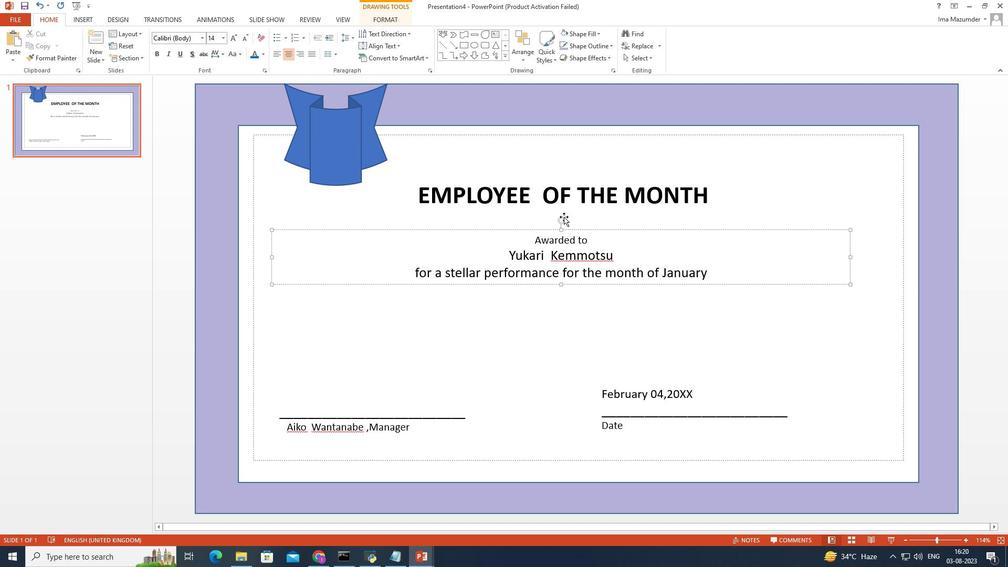 
Action: Key pressed <Key.space>
Screenshot: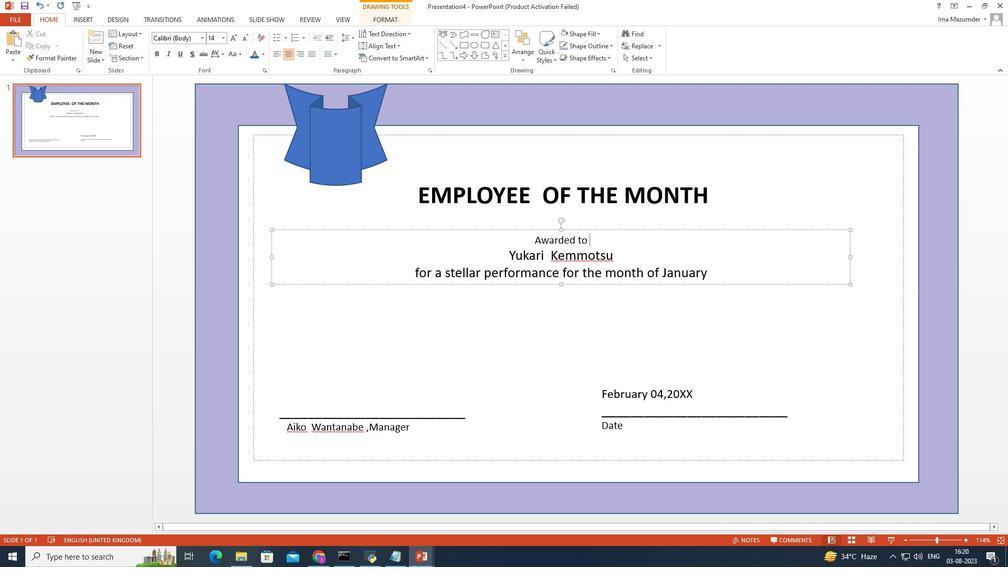 
Action: Mouse moved to (560, 235)
Screenshot: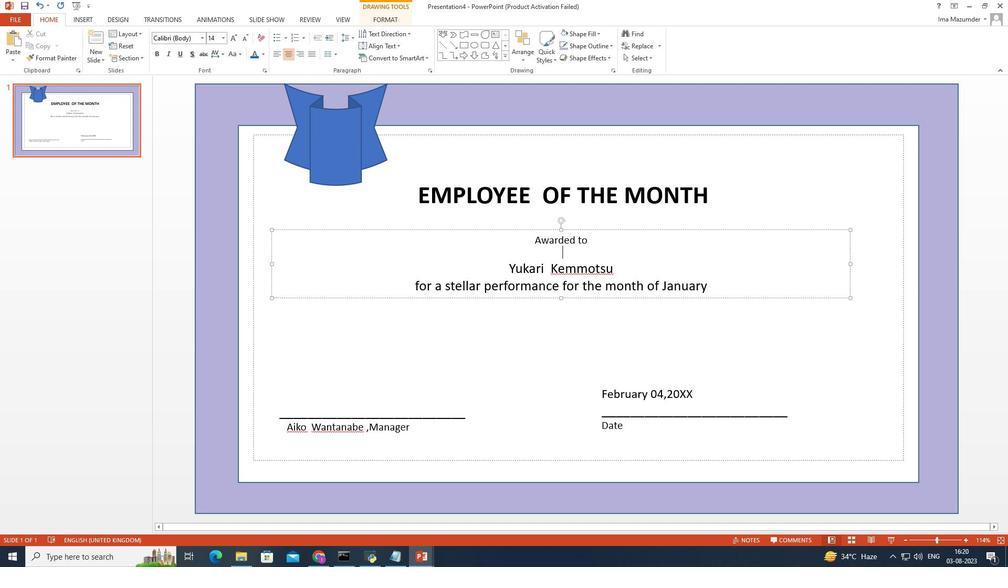 
Action: Key pressed <Key.enter>
Screenshot: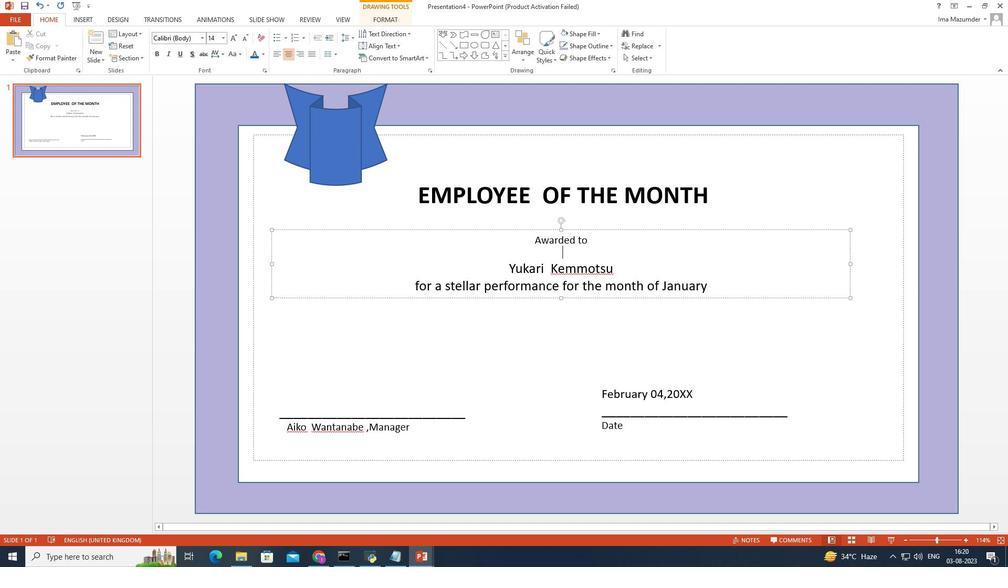 
Action: Mouse moved to (524, 273)
Screenshot: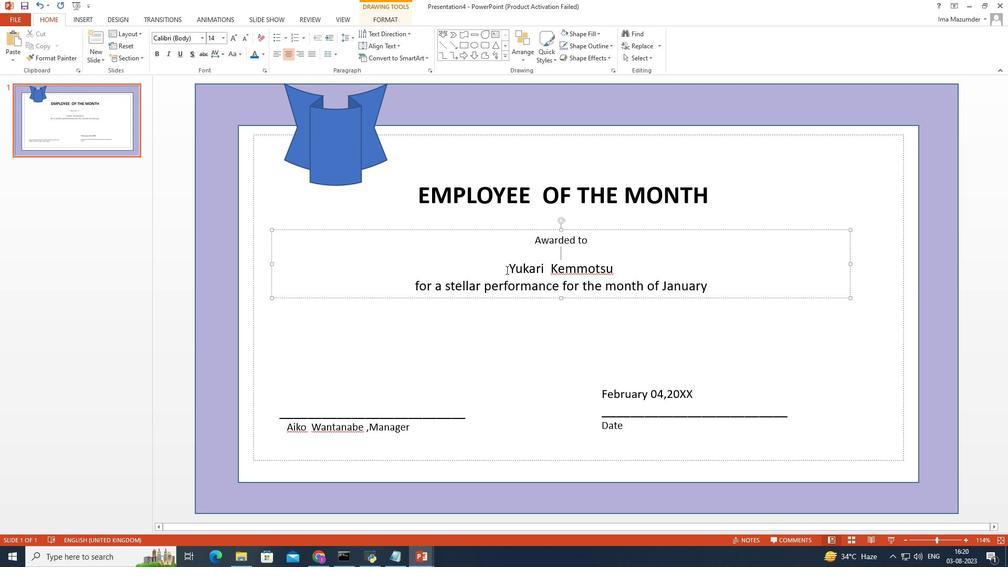 
Action: Mouse pressed left at (524, 273)
Screenshot: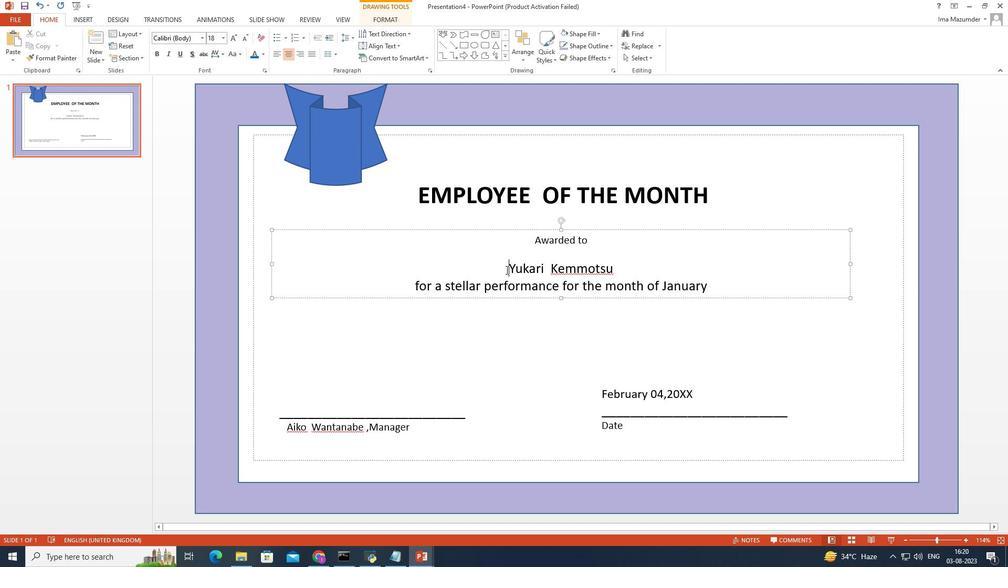 
Action: Mouse moved to (334, 109)
Screenshot: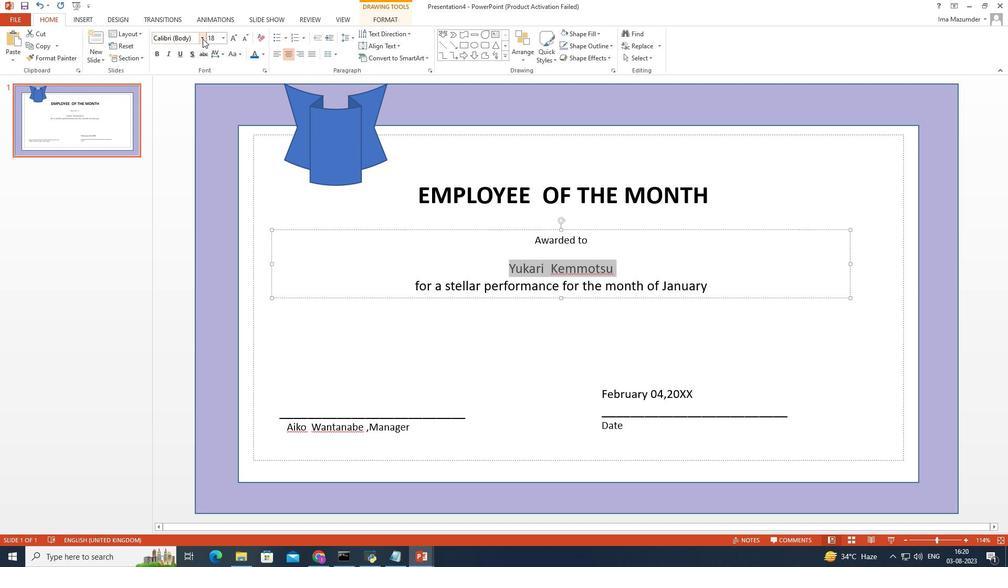 
Action: Mouse pressed left at (334, 109)
Screenshot: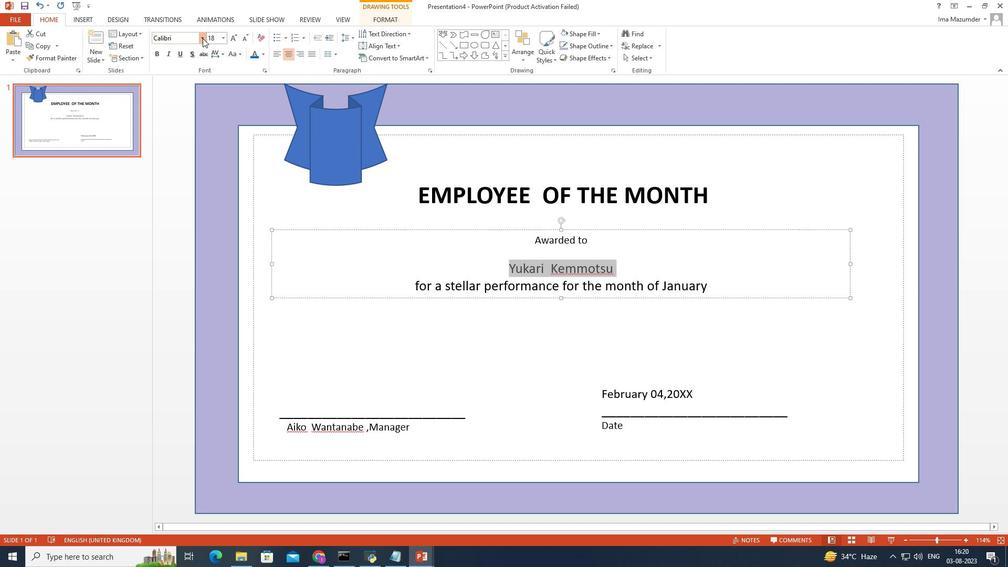 
Action: Mouse moved to (325, 179)
Screenshot: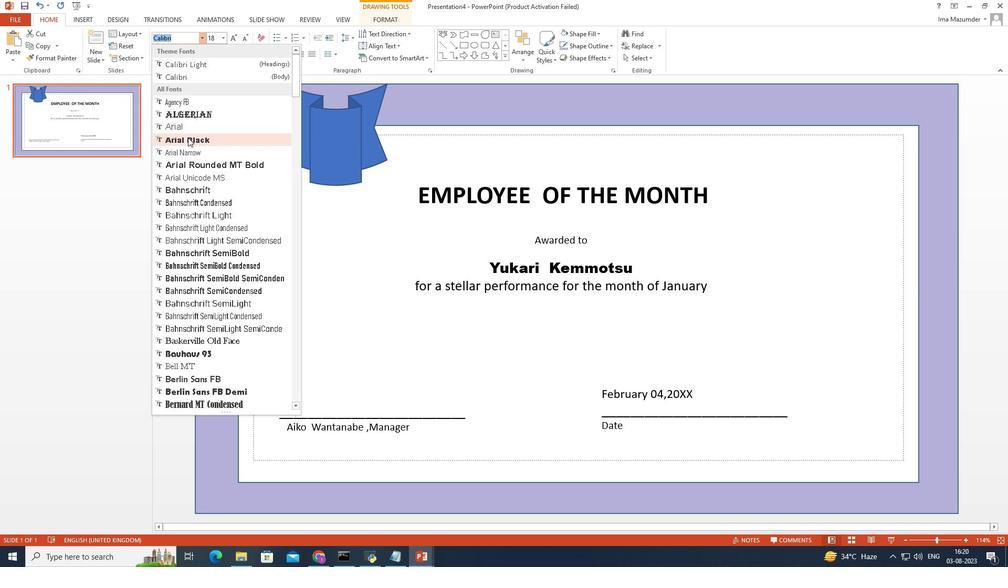 
Action: Mouse pressed left at (325, 179)
Screenshot: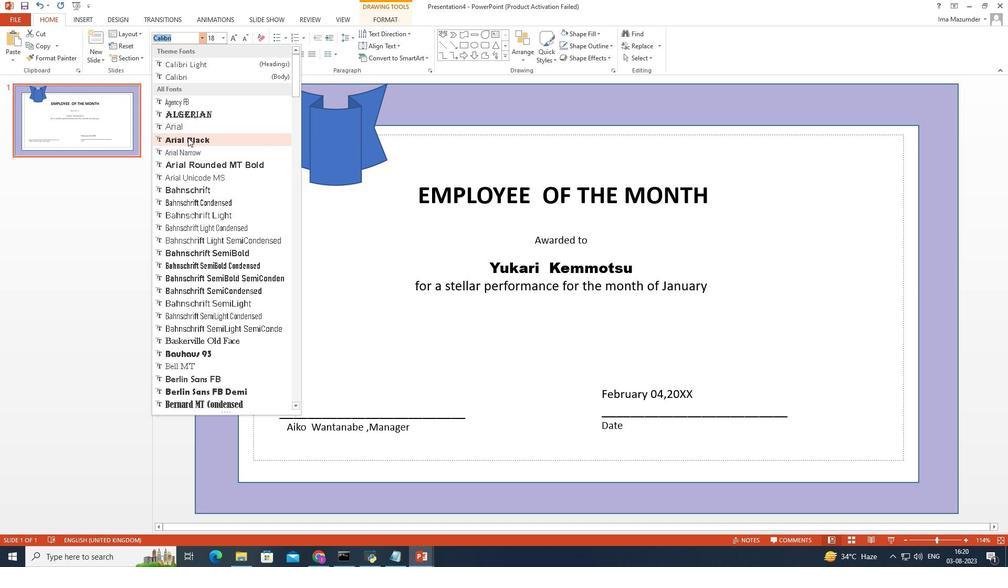 
Action: Mouse moved to (348, 110)
Screenshot: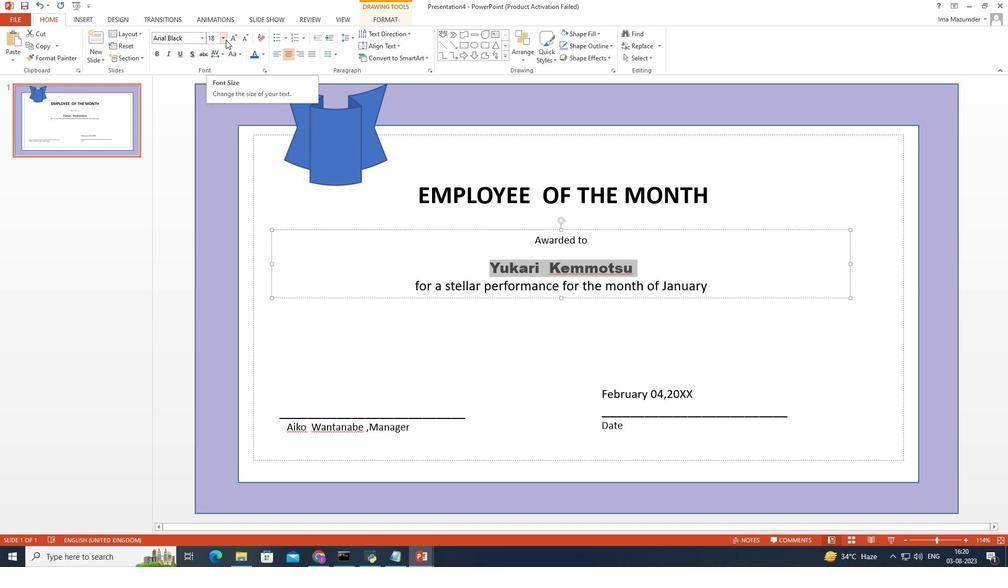 
Action: Mouse pressed left at (348, 110)
Screenshot: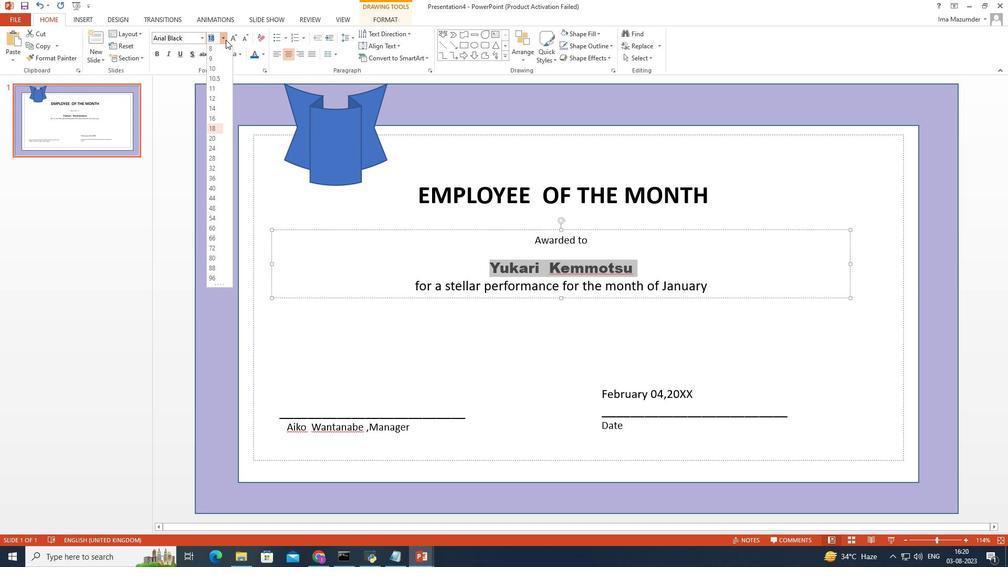 
Action: Mouse moved to (342, 230)
Screenshot: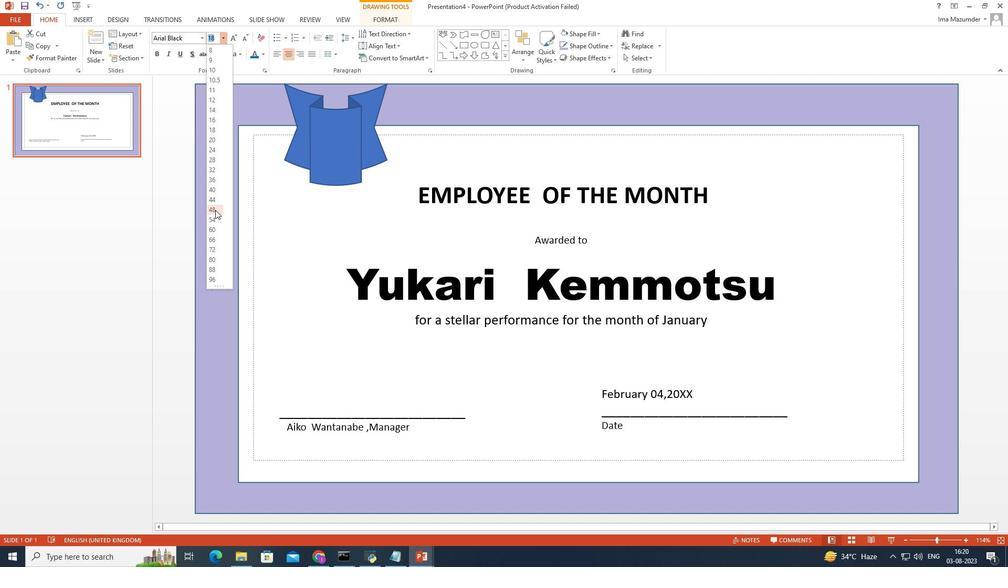 
Action: Mouse pressed left at (342, 230)
Screenshot: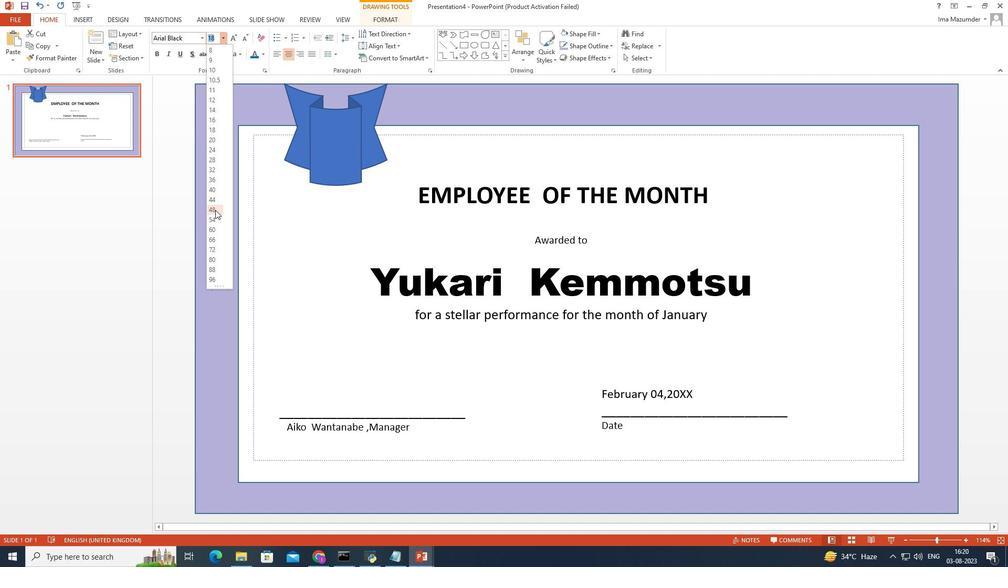 
Action: Mouse moved to (461, 304)
Screenshot: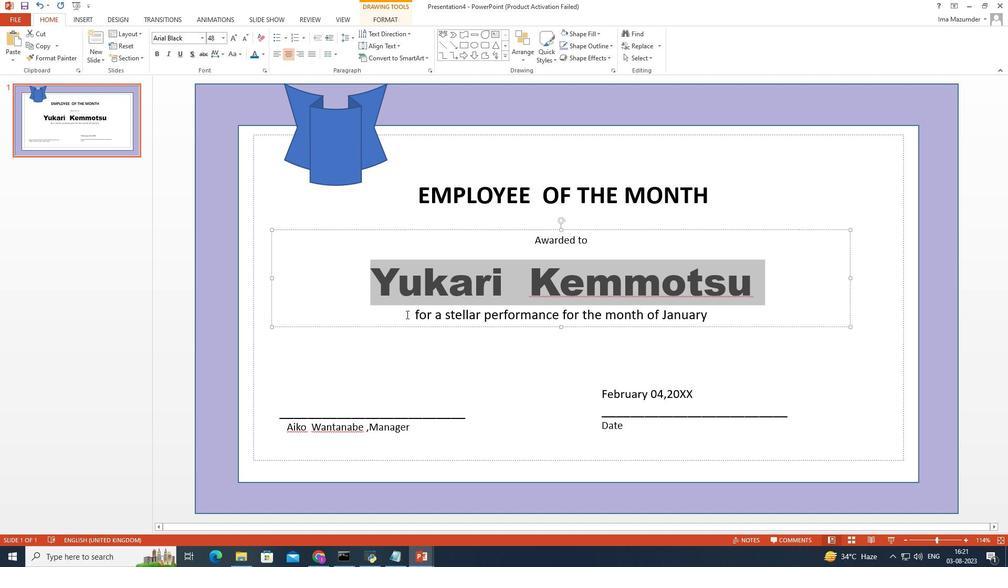 
Action: Mouse pressed left at (461, 304)
Screenshot: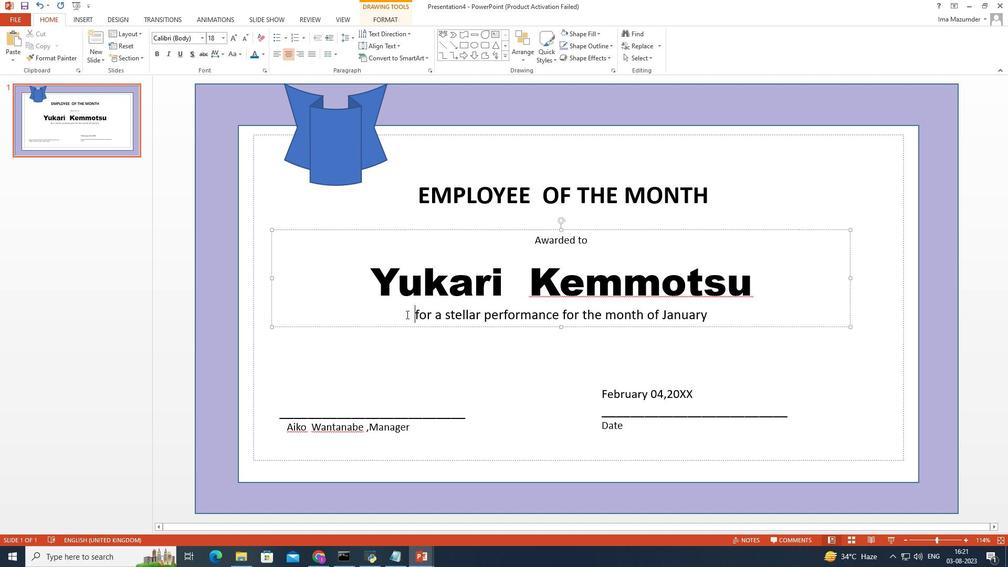 
Action: Mouse pressed left at (461, 304)
Screenshot: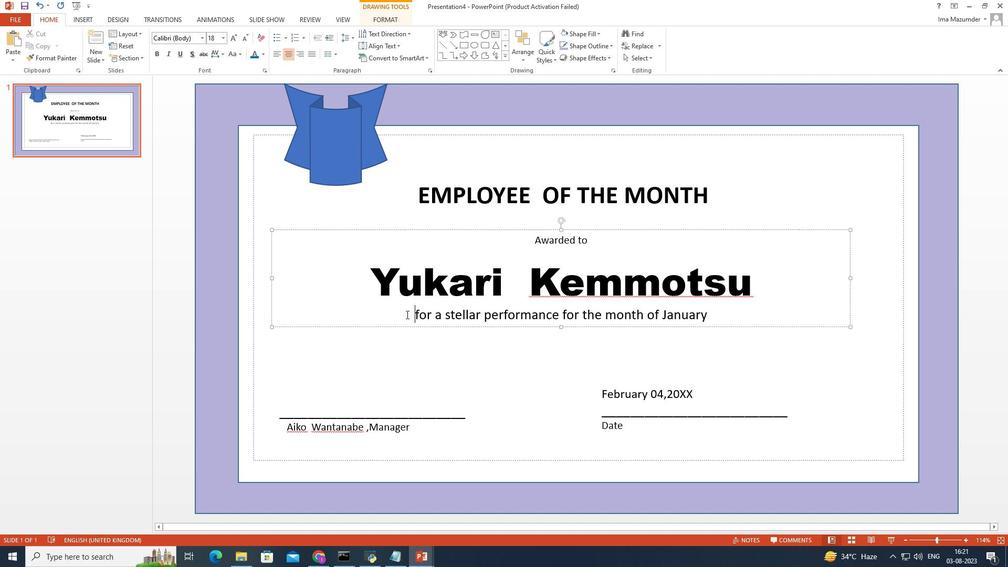 
Action: Mouse moved to (346, 108)
Screenshot: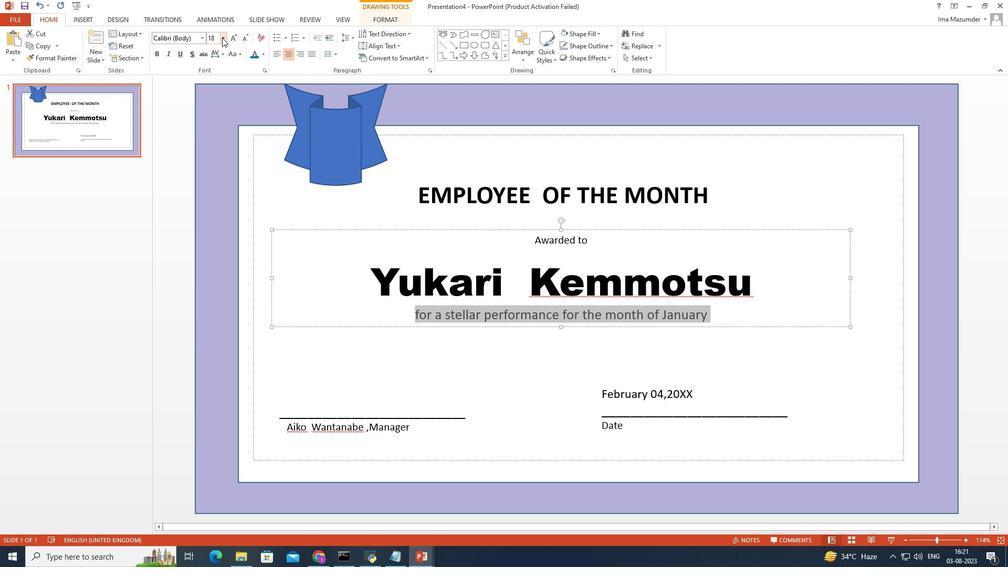 
Action: Mouse pressed left at (346, 108)
Screenshot: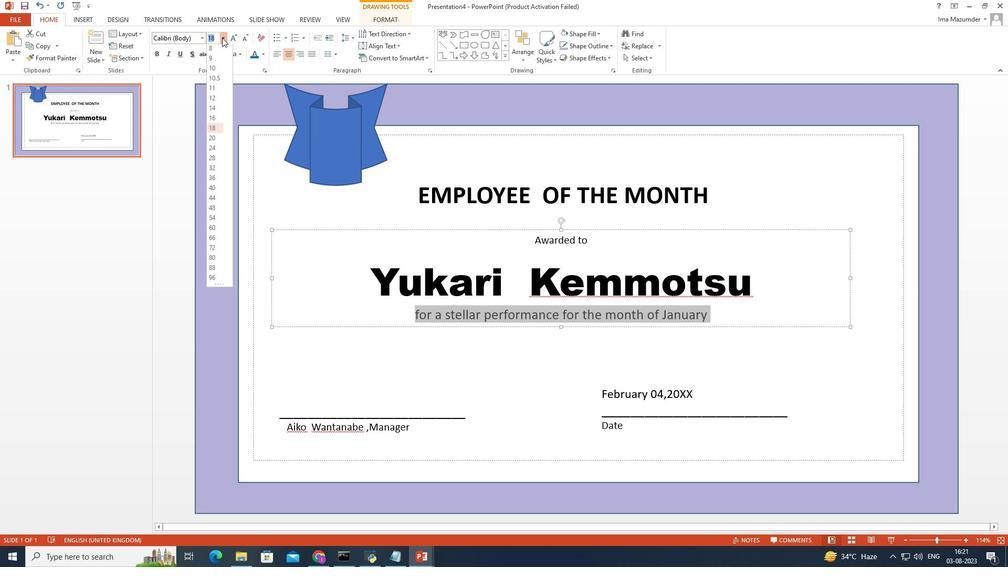 
Action: Mouse moved to (345, 166)
Screenshot: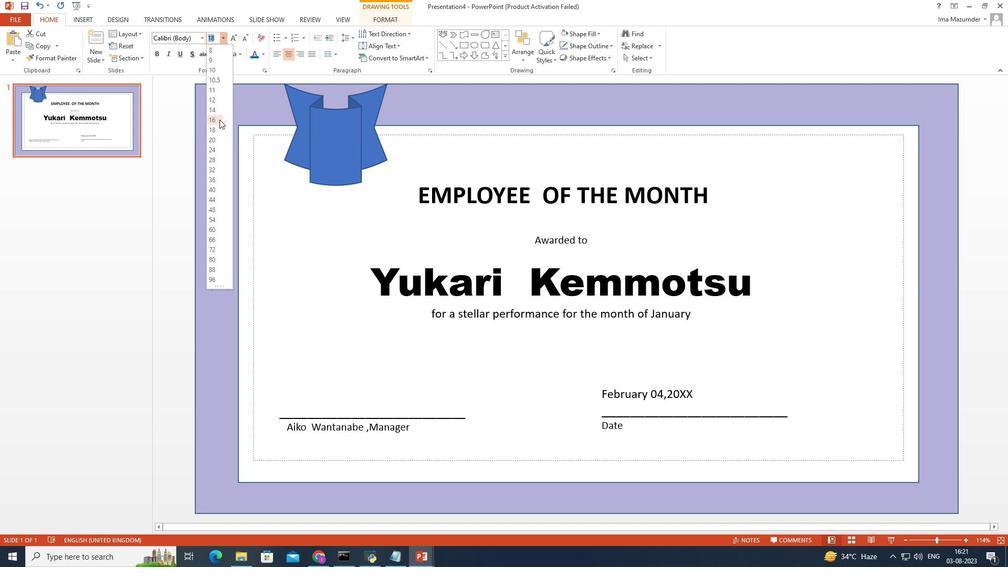 
Action: Mouse pressed left at (345, 166)
Screenshot: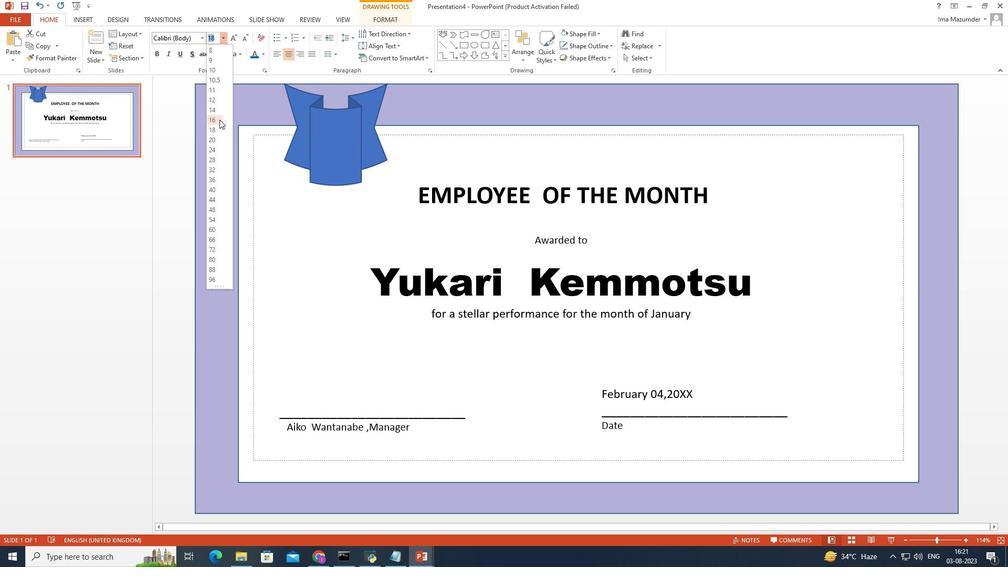 
Action: Mouse moved to (397, 253)
Screenshot: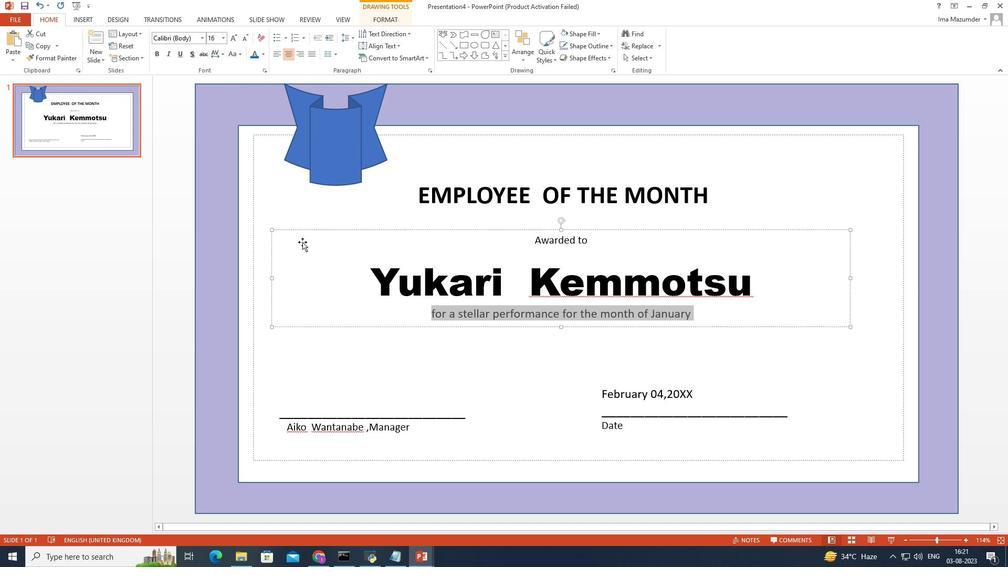 
Action: Mouse pressed left at (397, 253)
Screenshot: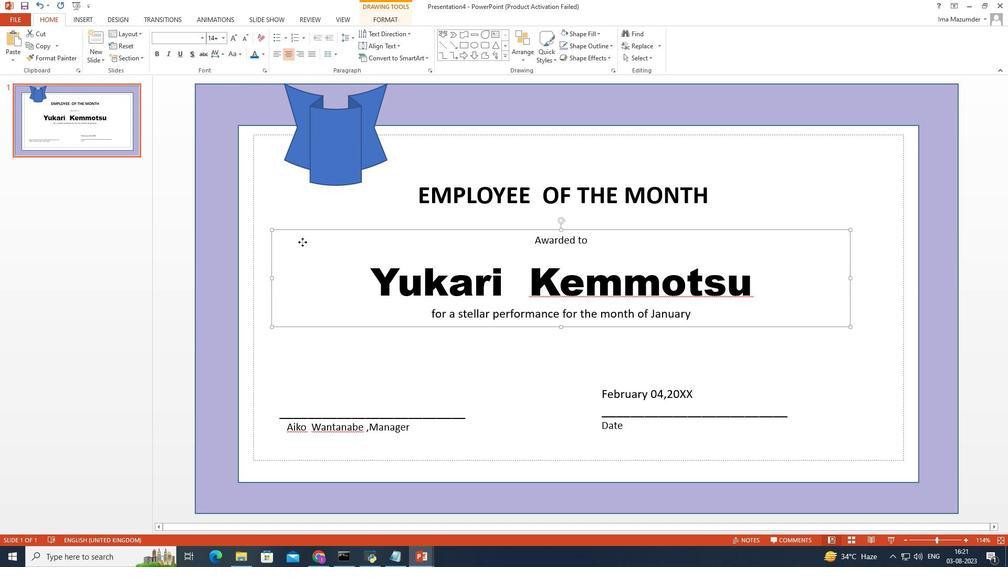 
Action: Mouse moved to (537, 283)
Screenshot: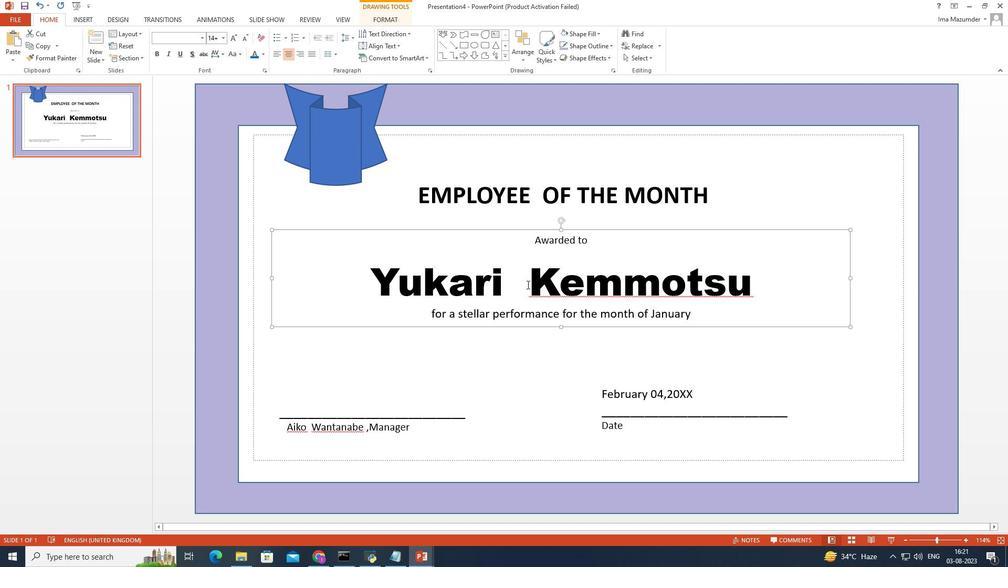 
Action: Mouse pressed left at (537, 283)
Screenshot: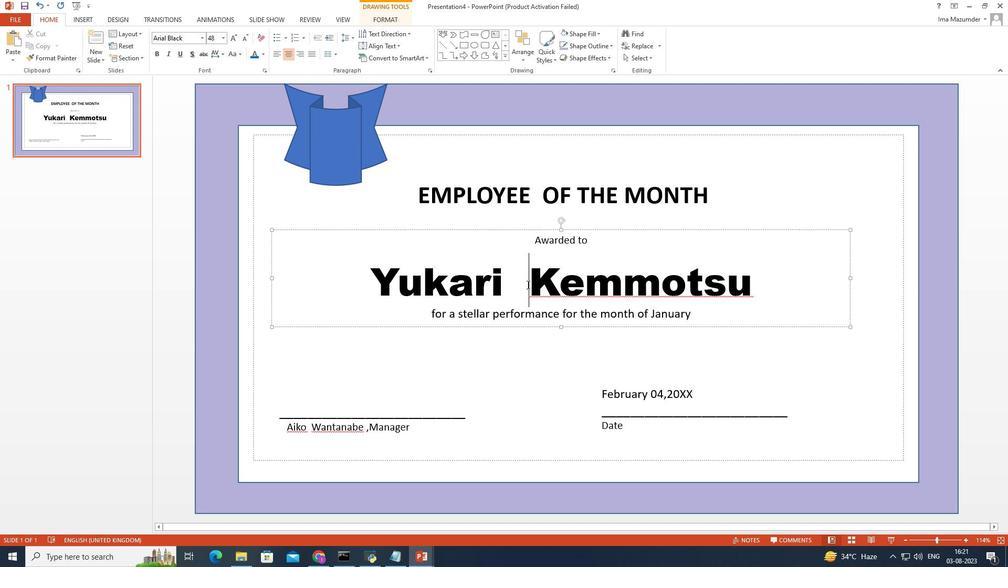 
Action: Mouse moved to (537, 283)
